 Task: Research Airbnb accommodation in SereflikoÃ§hisar, Turkey from 2nd December, 2023 to 5th December, 2023 for 1 adult.1  bedroom having 1 bed and 1 bathroom. Property type can be hotel. Look for 4 properties as per requirement.
Action: Mouse moved to (461, 105)
Screenshot: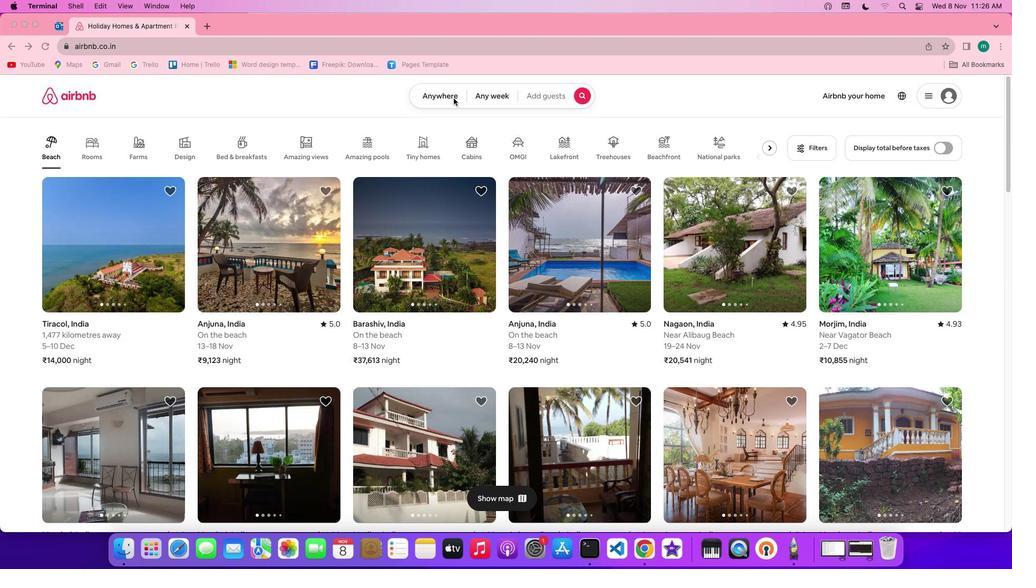 
Action: Mouse pressed left at (461, 105)
Screenshot: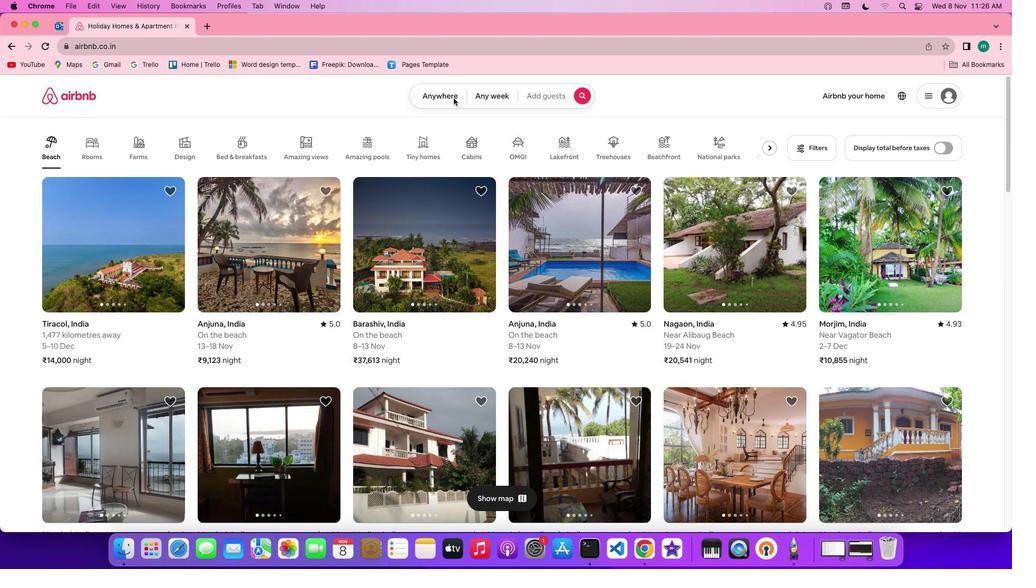 
Action: Mouse pressed left at (461, 105)
Screenshot: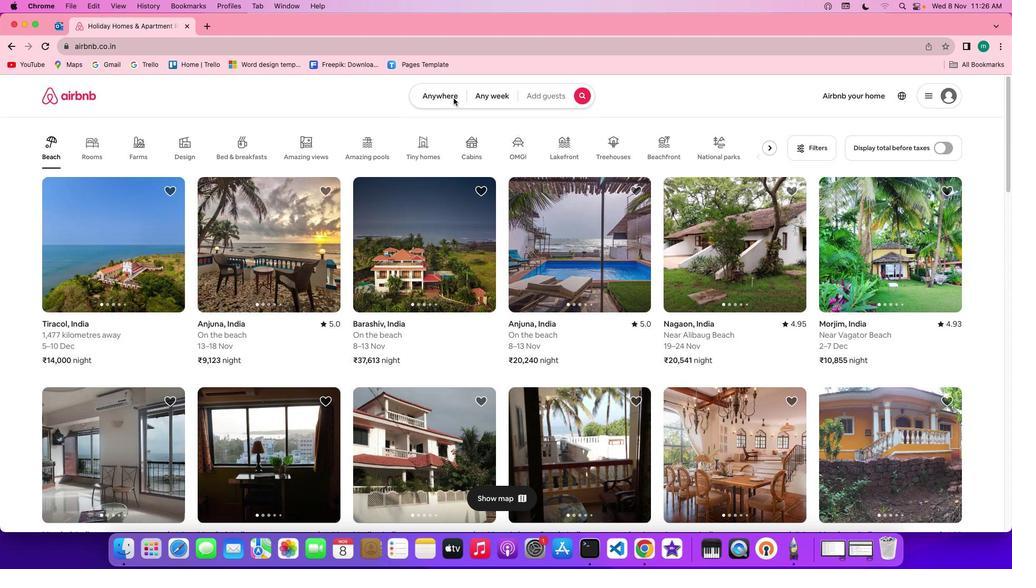 
Action: Mouse moved to (390, 148)
Screenshot: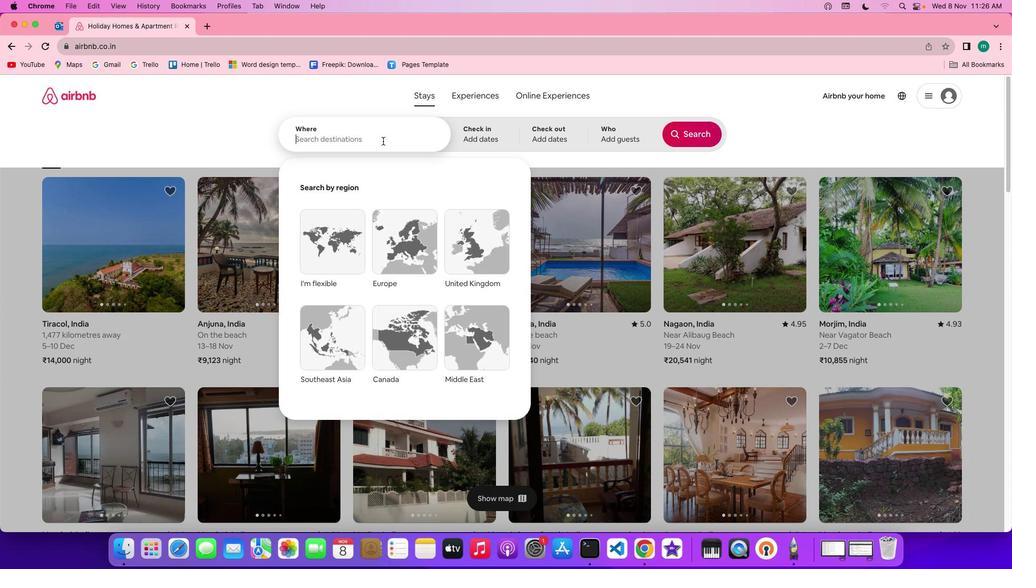 
Action: Mouse pressed left at (390, 148)
Screenshot: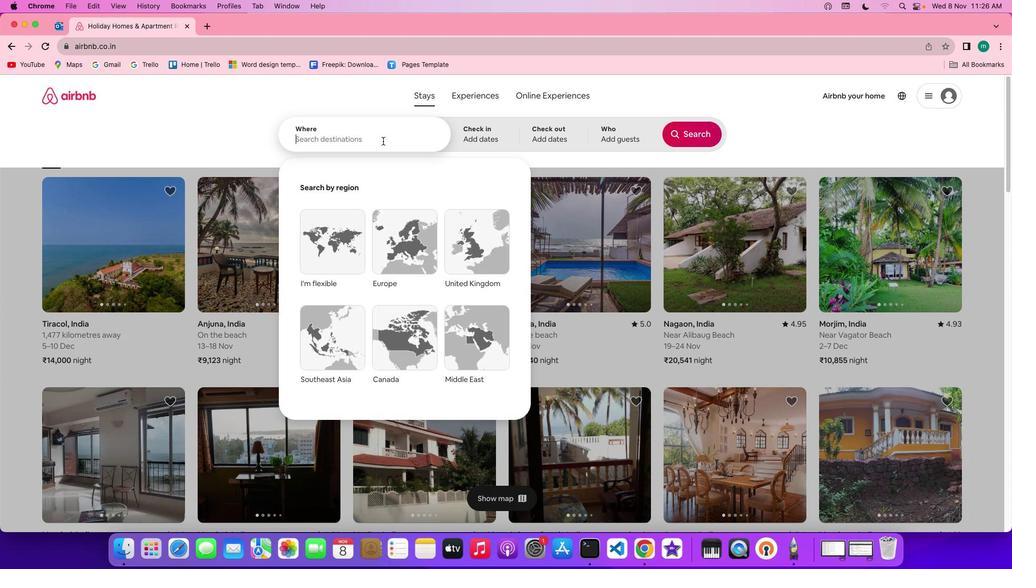 
Action: Mouse moved to (390, 148)
Screenshot: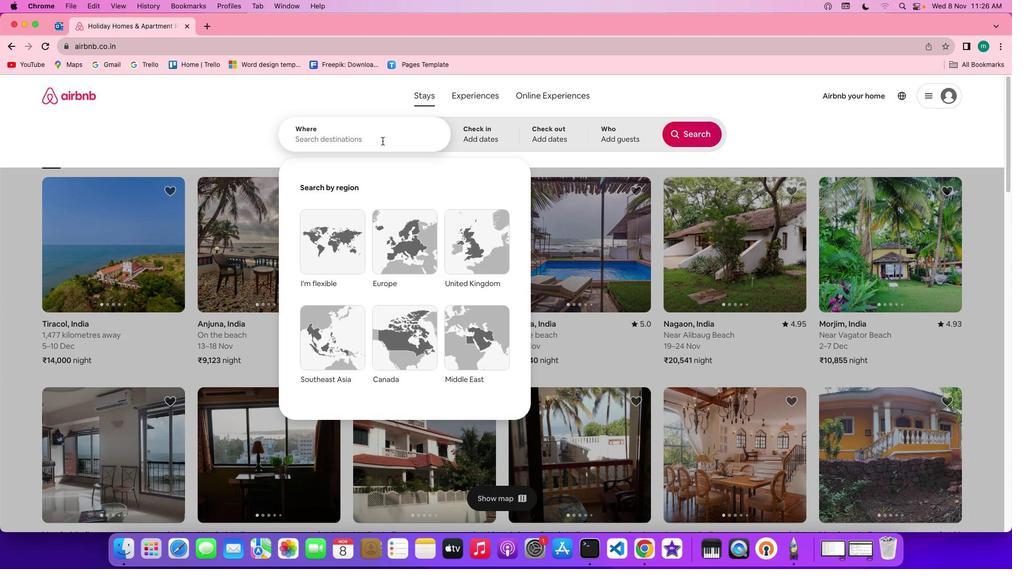 
Action: Key pressed Key.shift'S''e''r''e''f''l''i''l''k''o''c''h''i''s''a''r'','Key.spaceKey.shift'T''u''r''k''e''y'
Screenshot: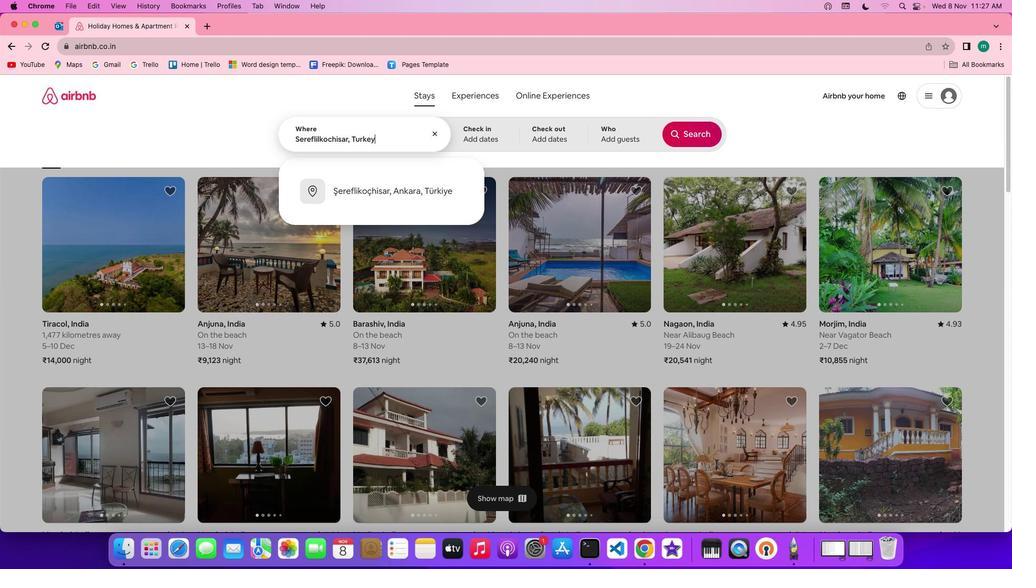 
Action: Mouse moved to (501, 141)
Screenshot: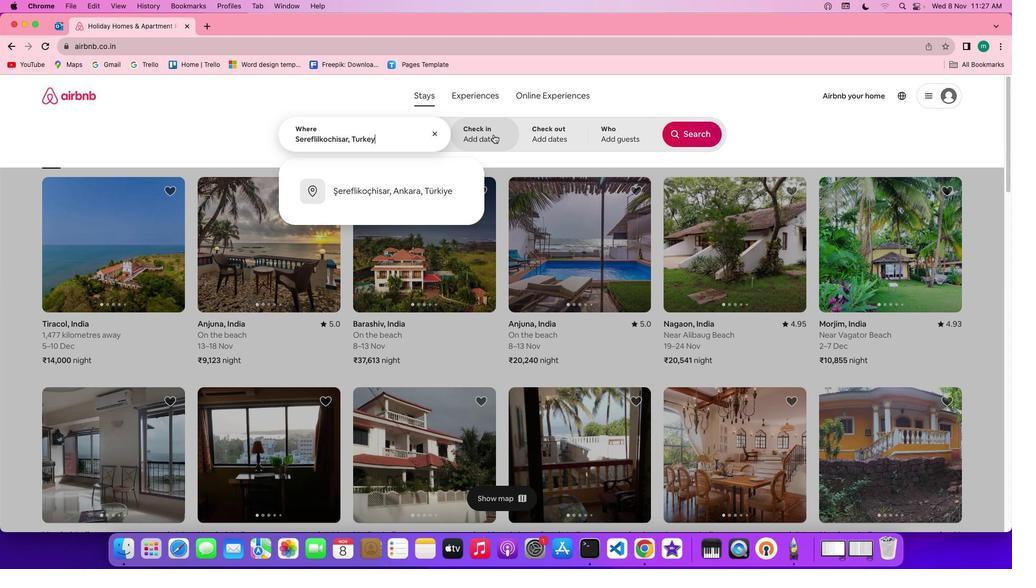 
Action: Mouse pressed left at (501, 141)
Screenshot: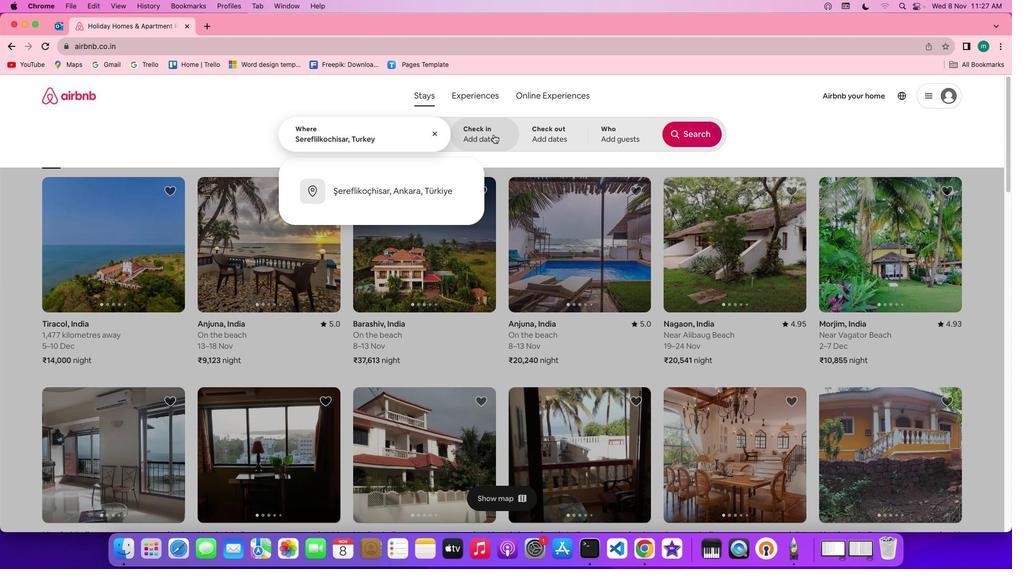 
Action: Mouse moved to (689, 272)
Screenshot: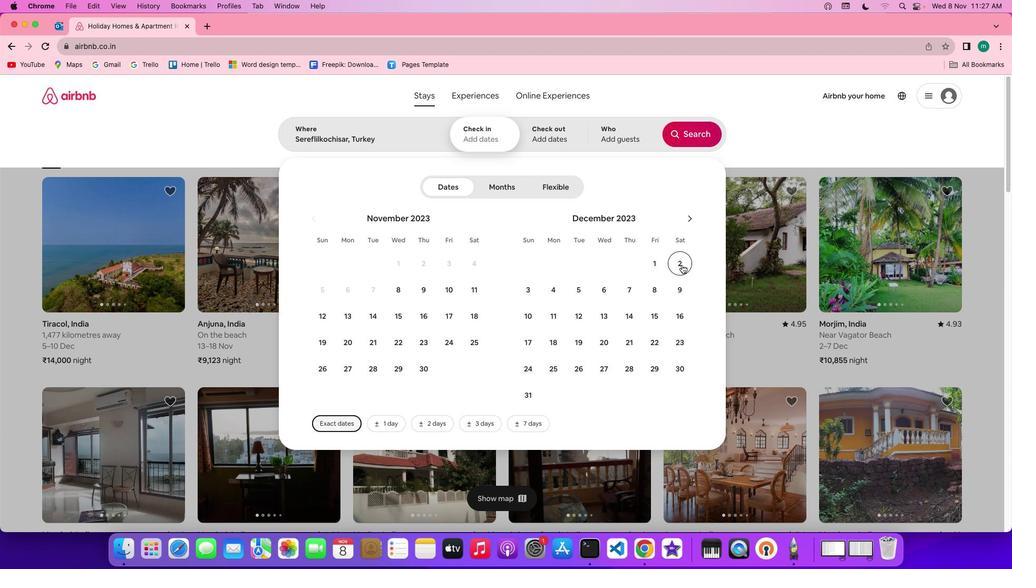 
Action: Mouse pressed left at (689, 272)
Screenshot: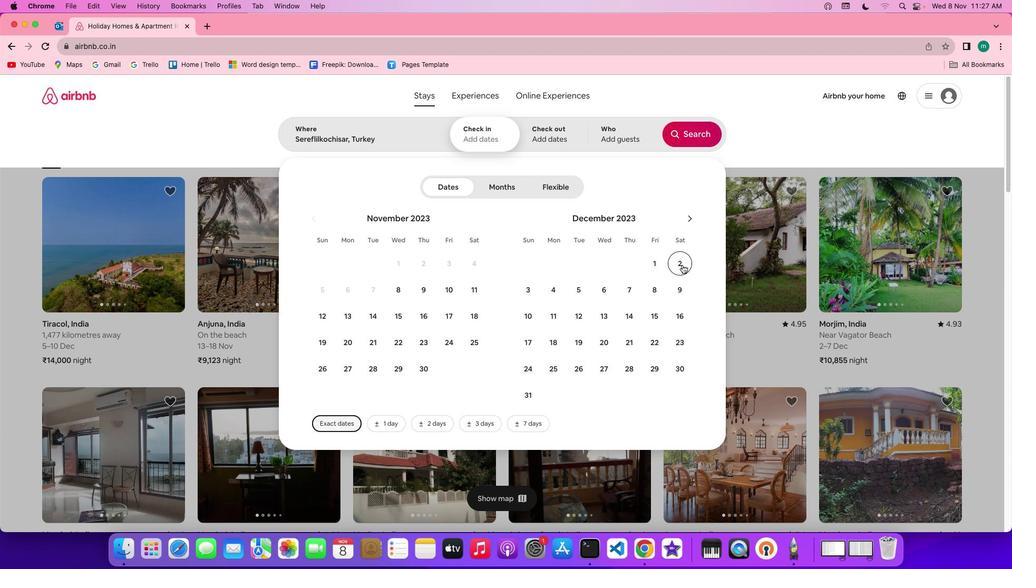 
Action: Mouse moved to (580, 301)
Screenshot: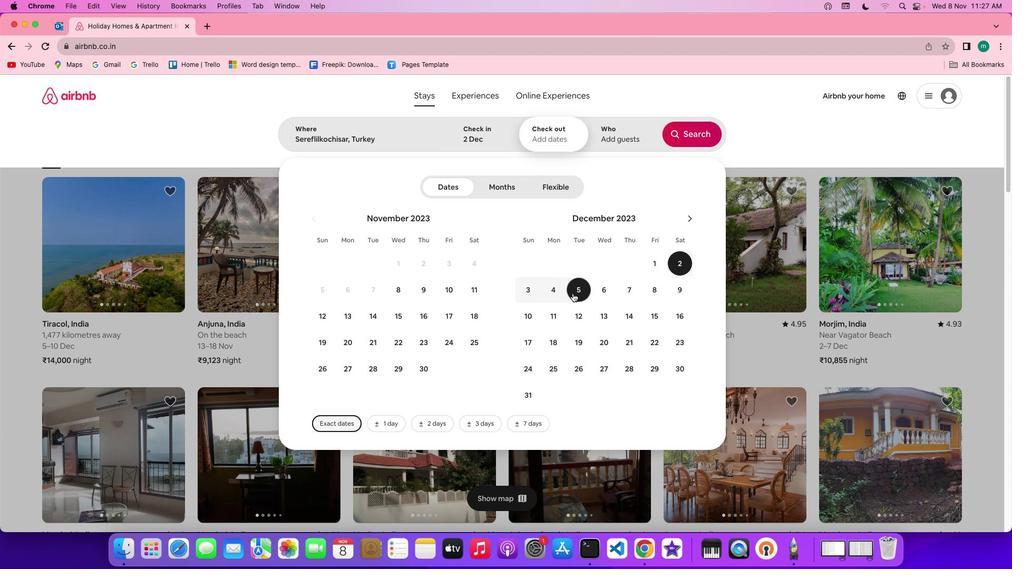 
Action: Mouse pressed left at (580, 301)
Screenshot: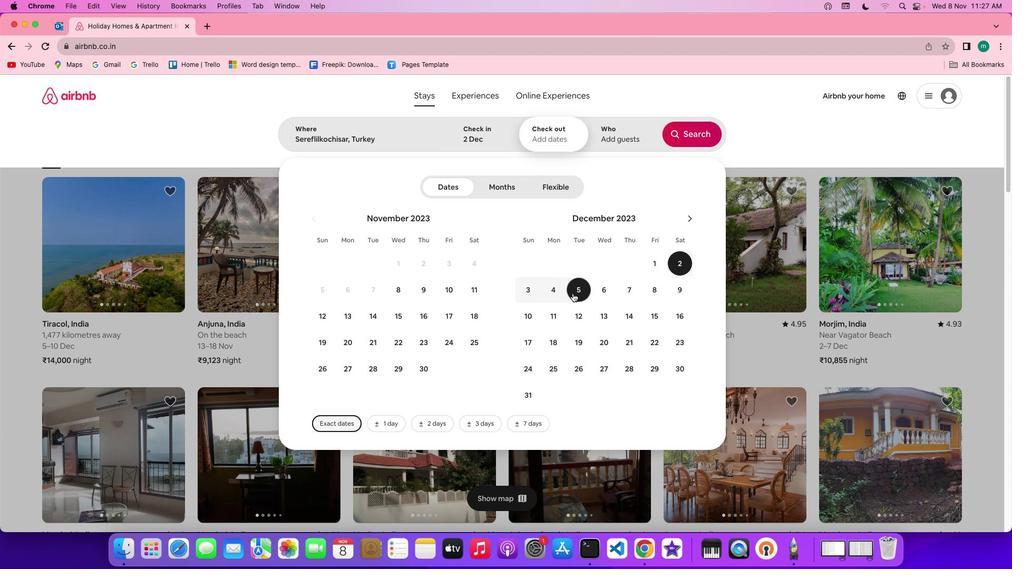 
Action: Mouse moved to (633, 146)
Screenshot: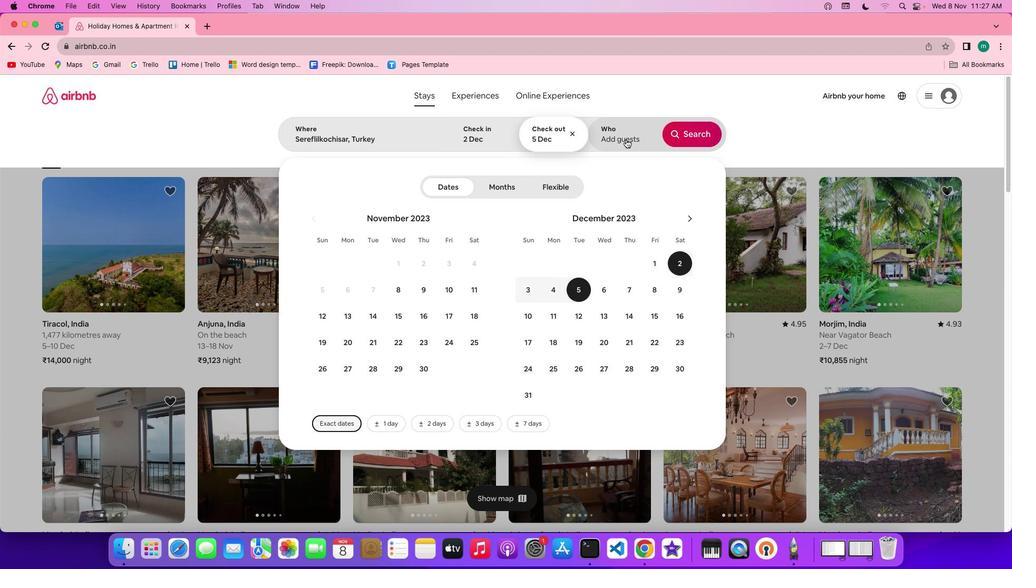 
Action: Mouse pressed left at (633, 146)
Screenshot: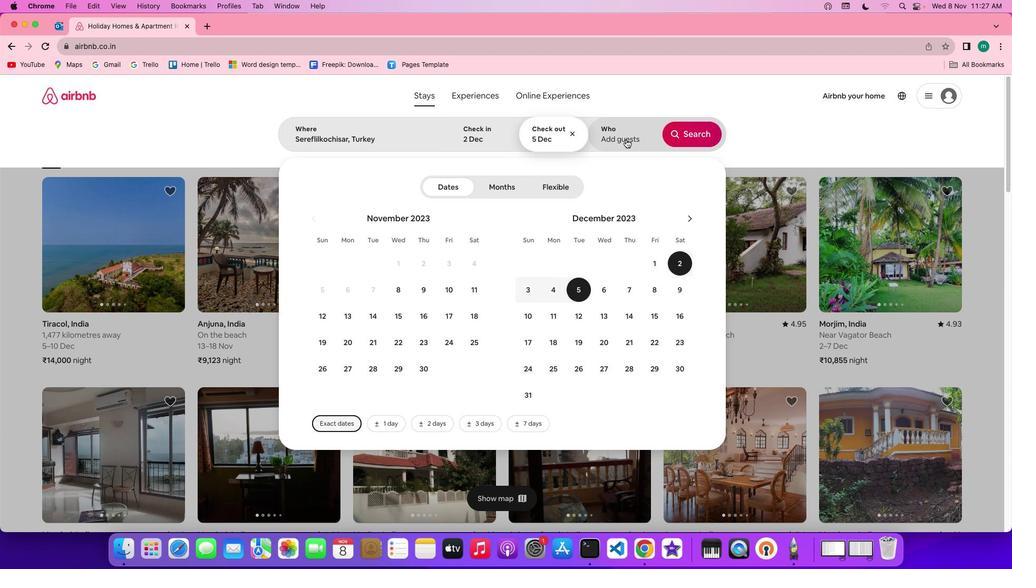 
Action: Mouse moved to (705, 196)
Screenshot: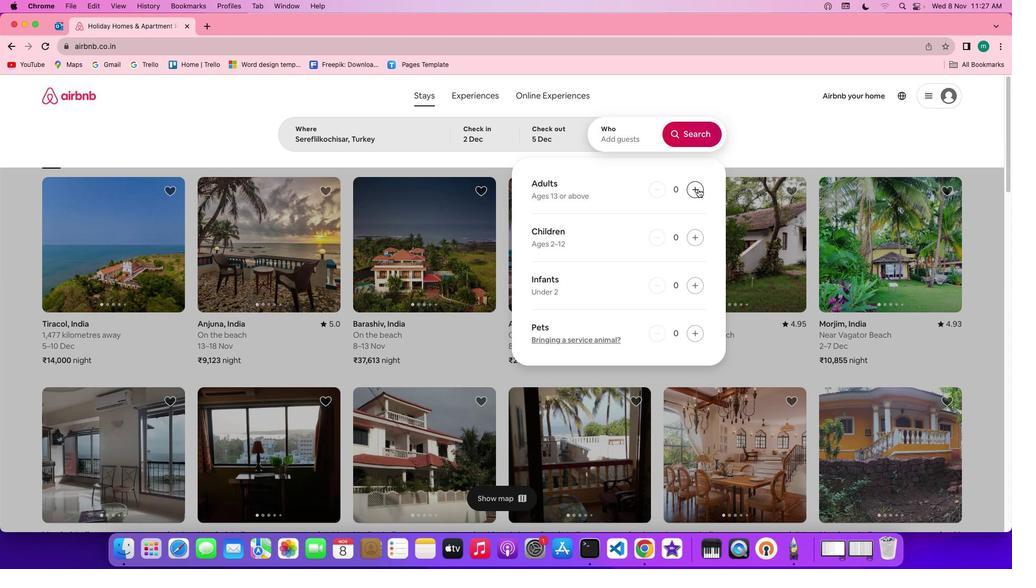 
Action: Mouse pressed left at (705, 196)
Screenshot: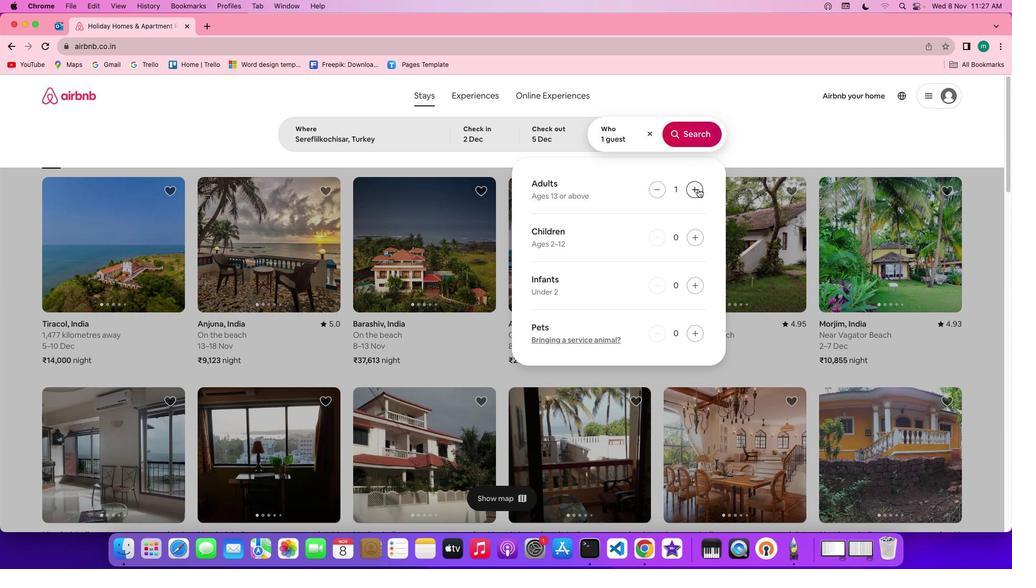 
Action: Mouse moved to (694, 128)
Screenshot: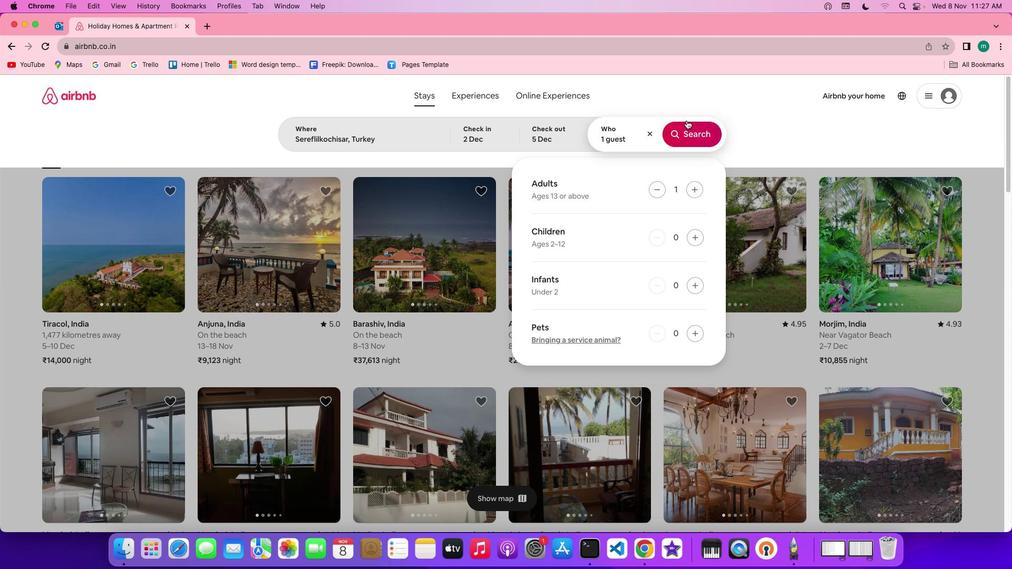 
Action: Mouse pressed left at (694, 128)
Screenshot: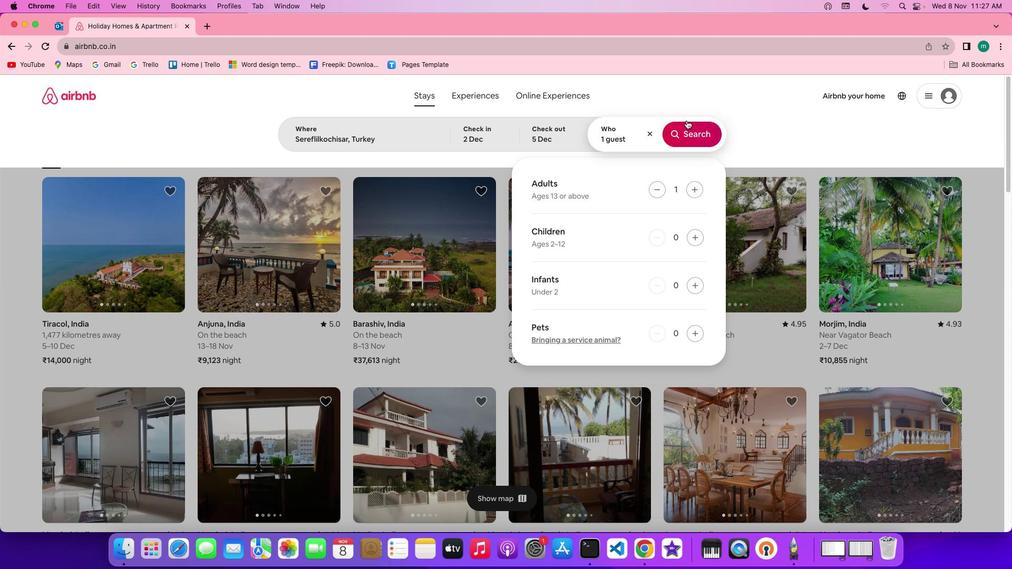 
Action: Mouse moved to (695, 136)
Screenshot: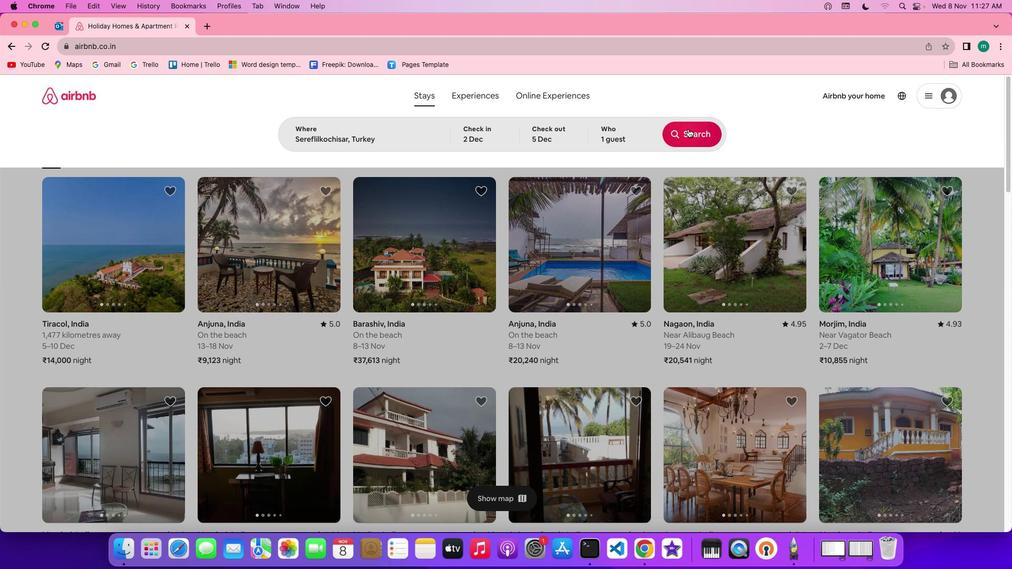 
Action: Mouse pressed left at (695, 136)
Screenshot: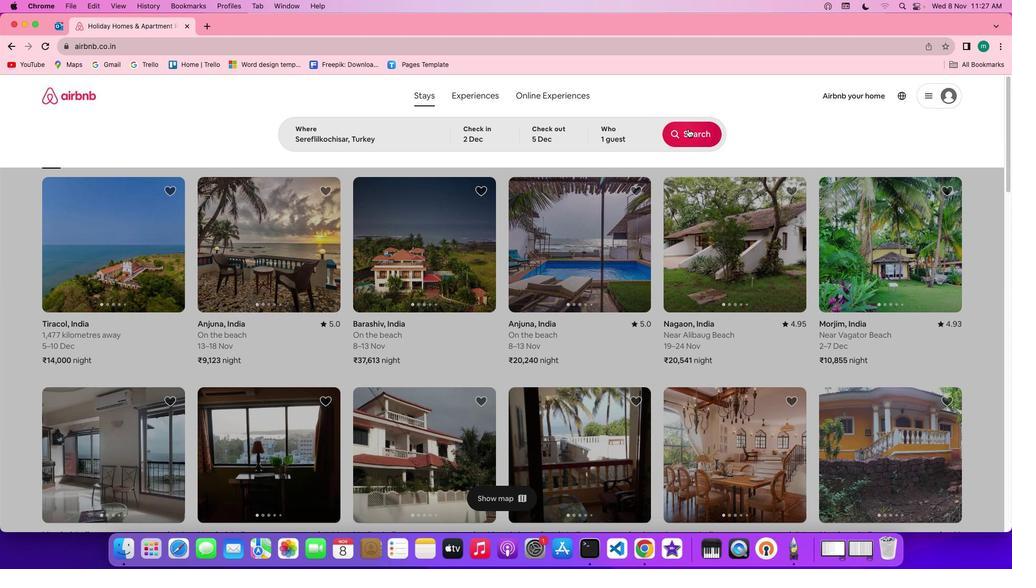 
Action: Mouse moved to (845, 141)
Screenshot: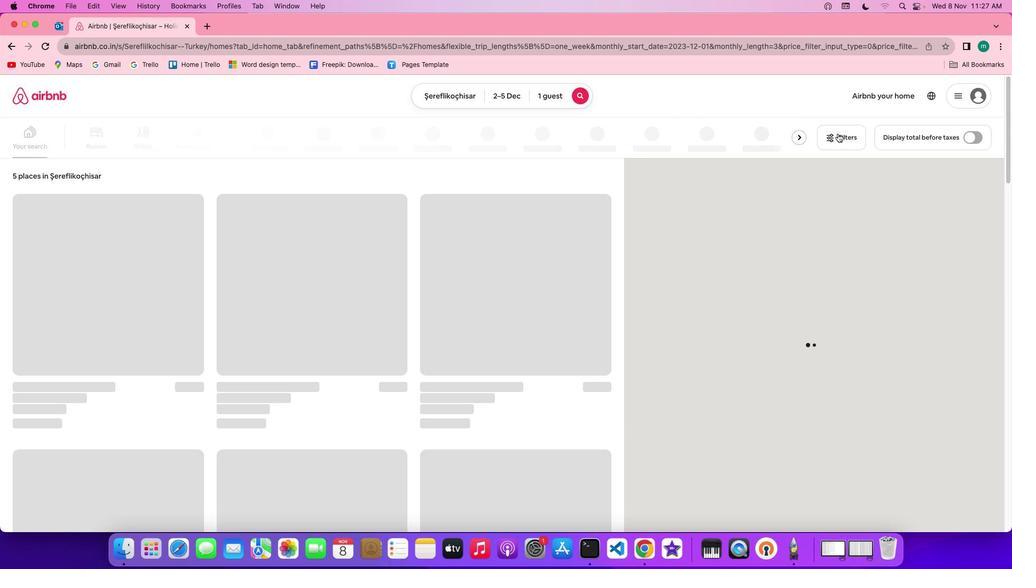 
Action: Mouse pressed left at (845, 141)
Screenshot: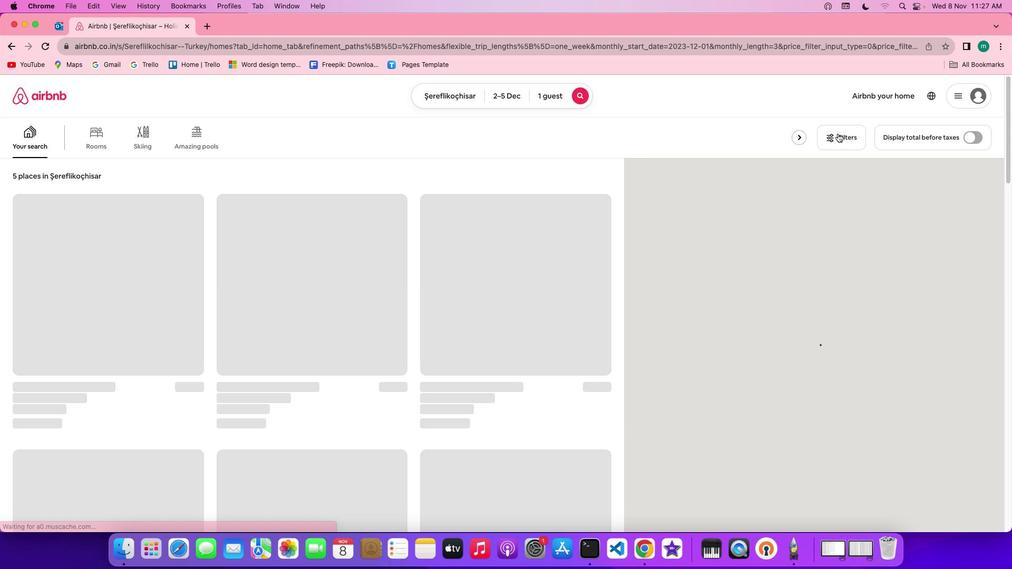 
Action: Mouse moved to (521, 302)
Screenshot: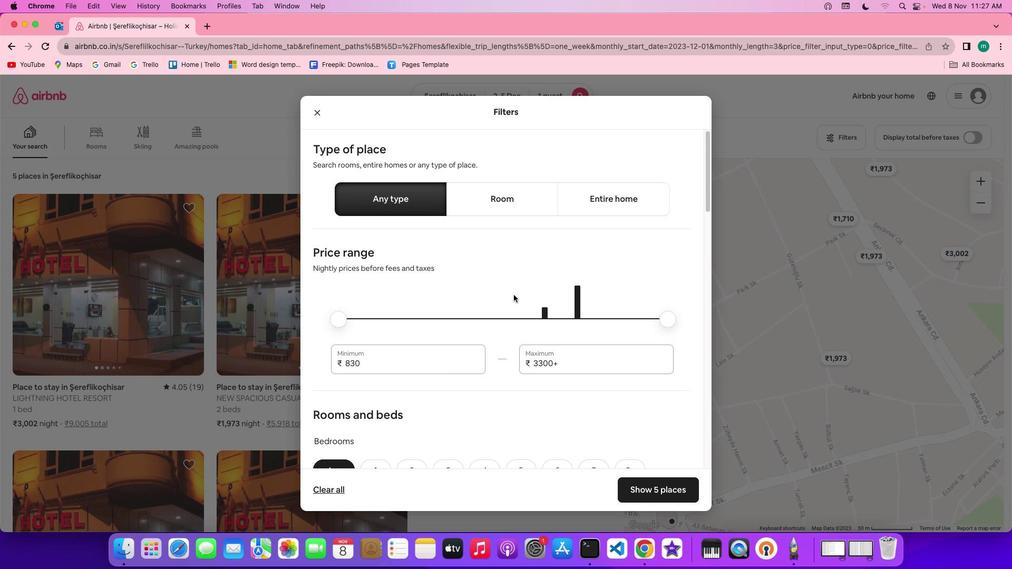 
Action: Mouse scrolled (521, 302) with delta (7, 6)
Screenshot: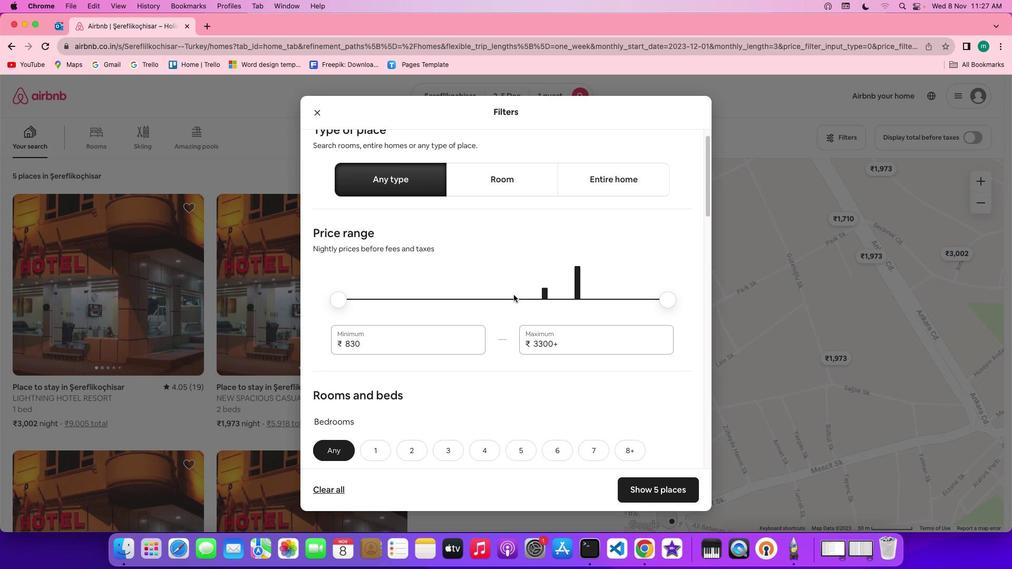 
Action: Mouse scrolled (521, 302) with delta (7, 6)
Screenshot: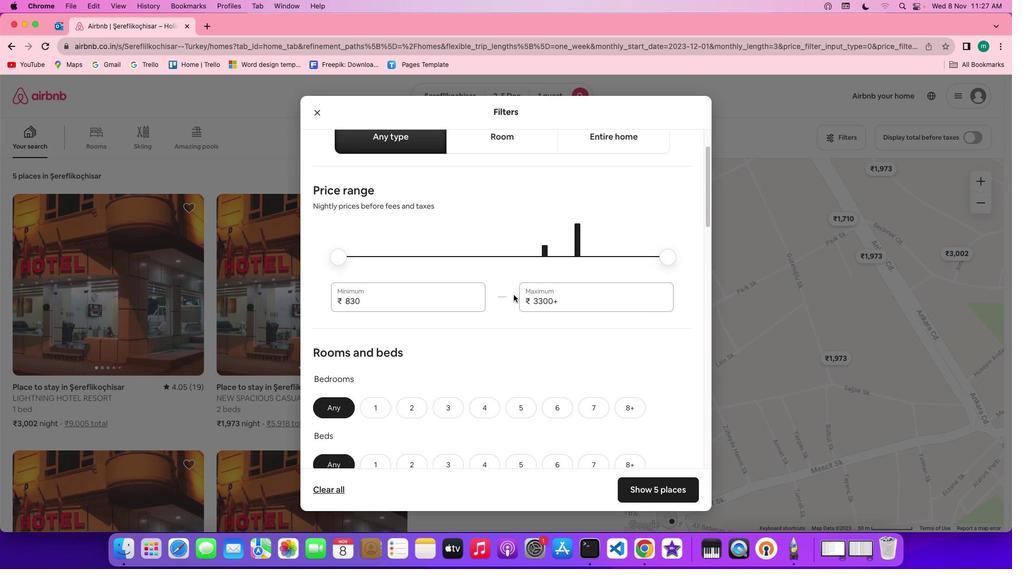
Action: Mouse scrolled (521, 302) with delta (7, 5)
Screenshot: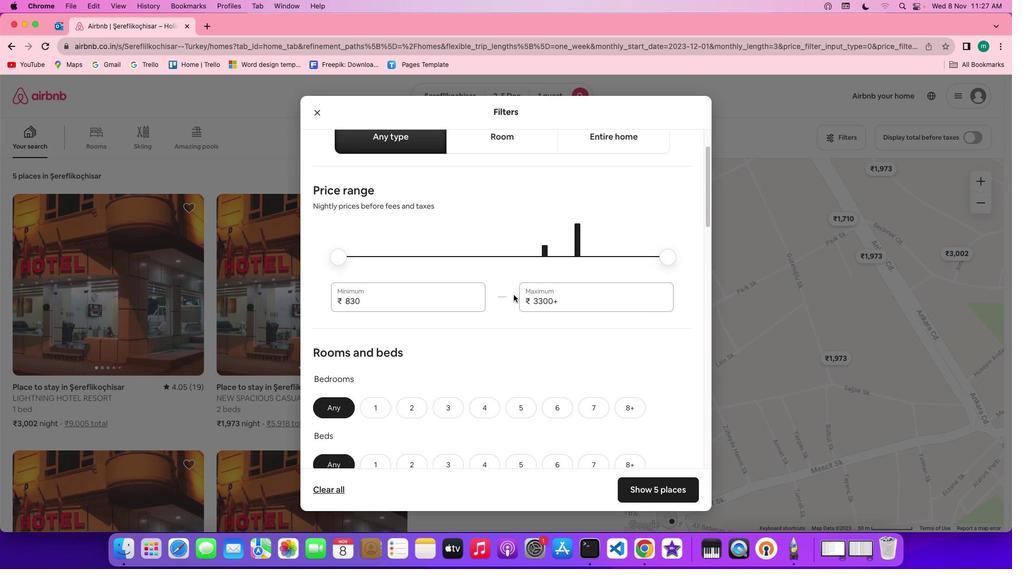 
Action: Mouse scrolled (521, 302) with delta (7, 5)
Screenshot: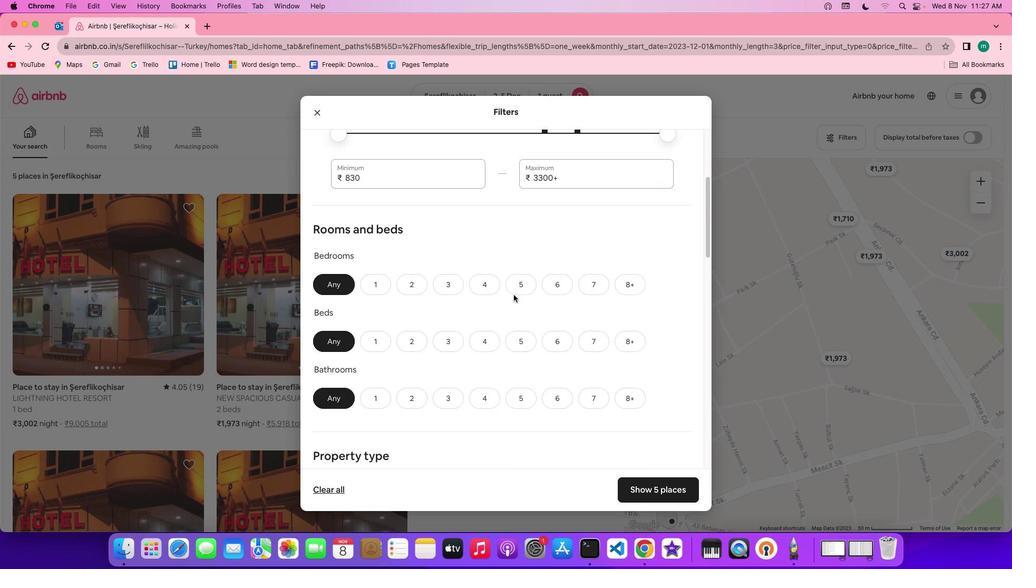 
Action: Mouse scrolled (521, 302) with delta (7, 5)
Screenshot: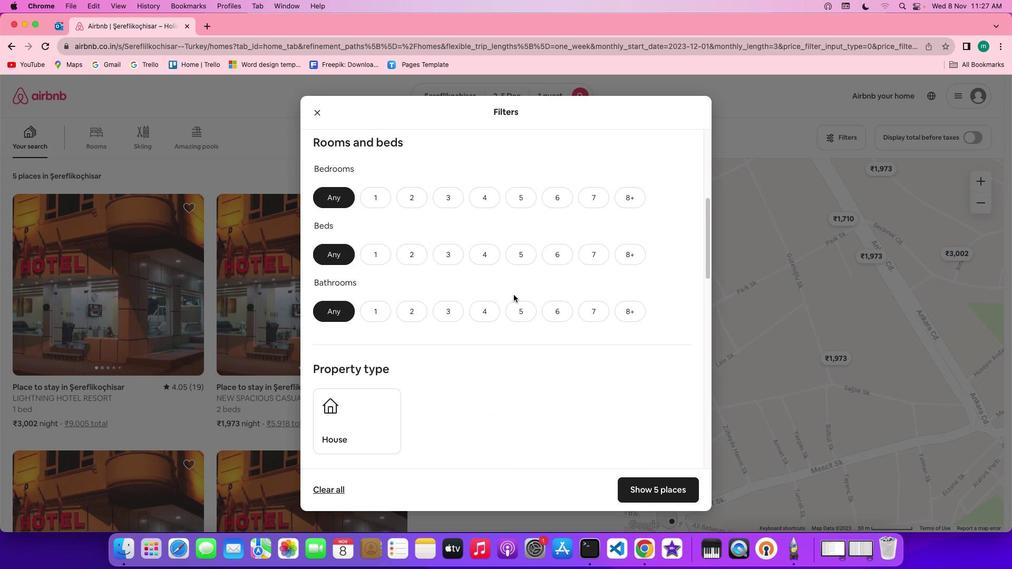
Action: Mouse moved to (389, 197)
Screenshot: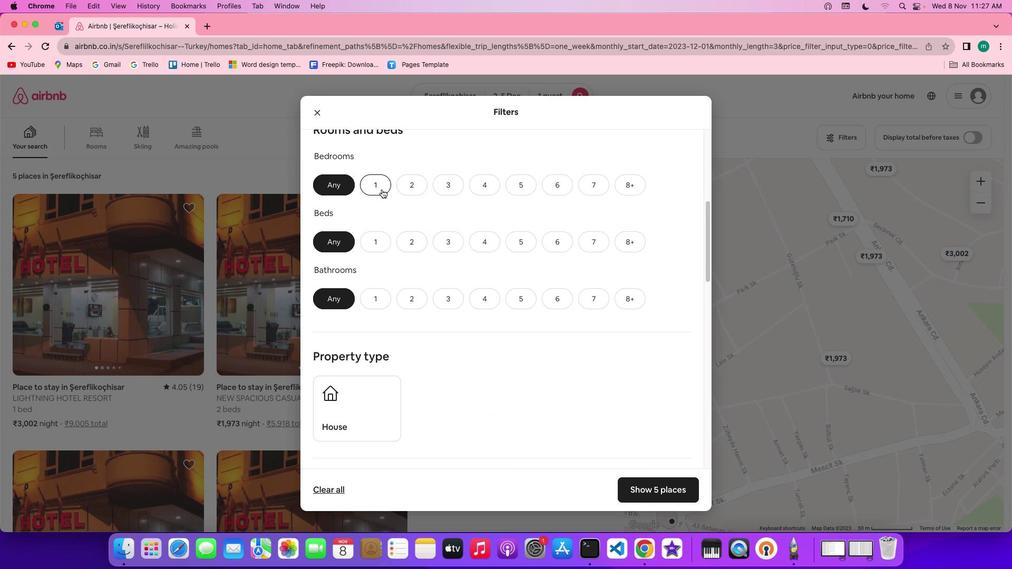 
Action: Mouse pressed left at (389, 197)
Screenshot: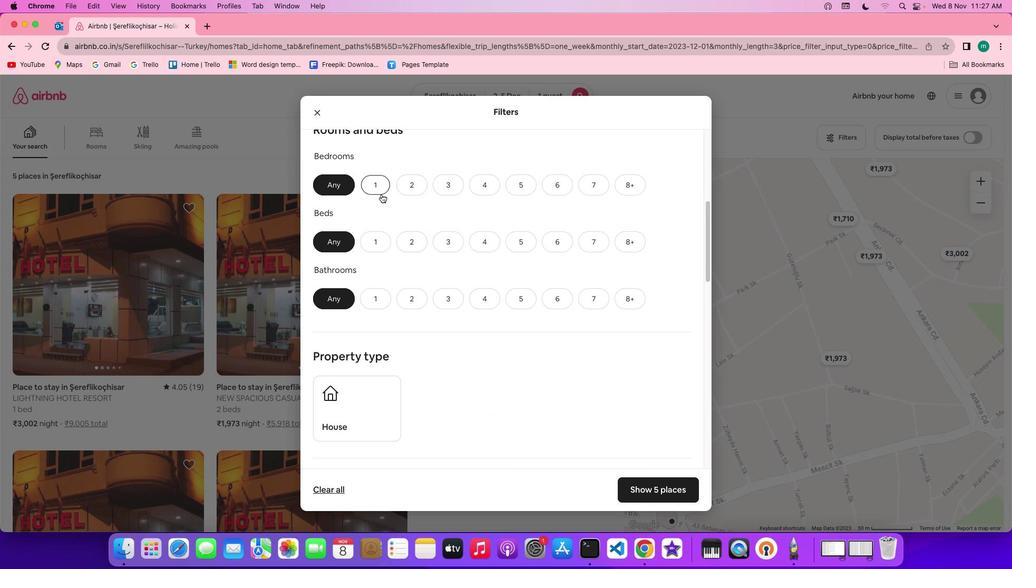 
Action: Mouse moved to (378, 261)
Screenshot: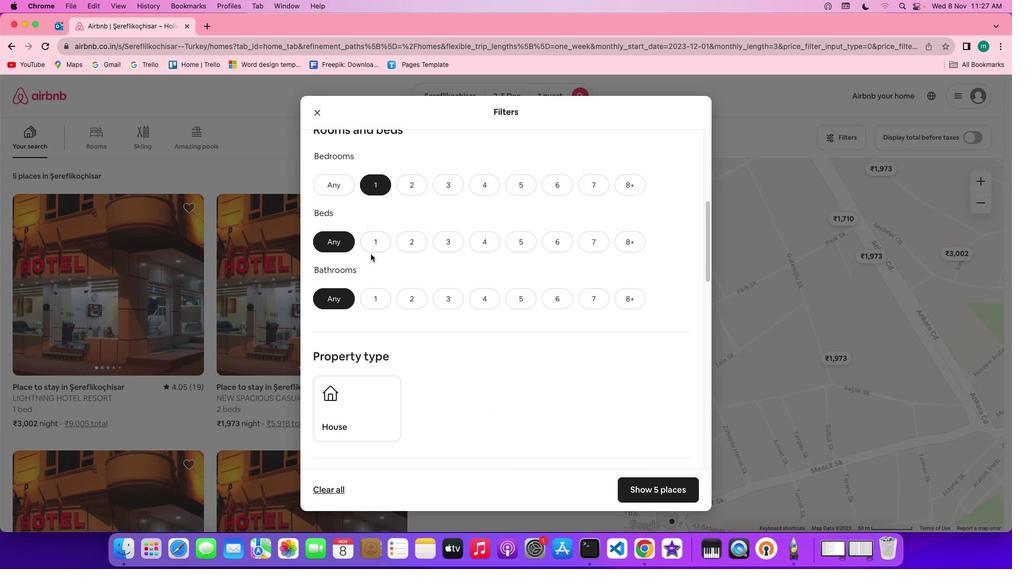 
Action: Mouse pressed left at (378, 261)
Screenshot: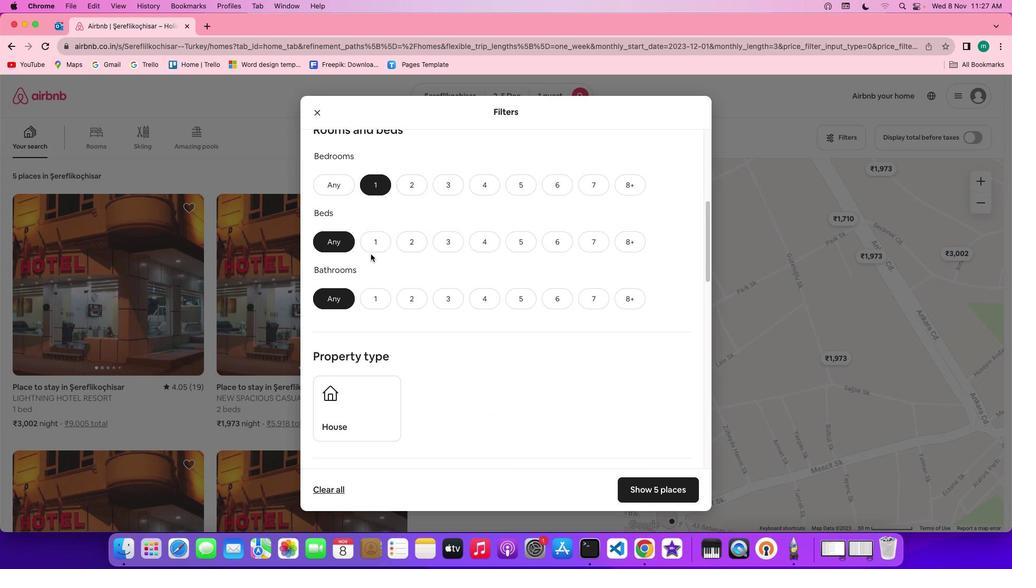 
Action: Mouse moved to (383, 253)
Screenshot: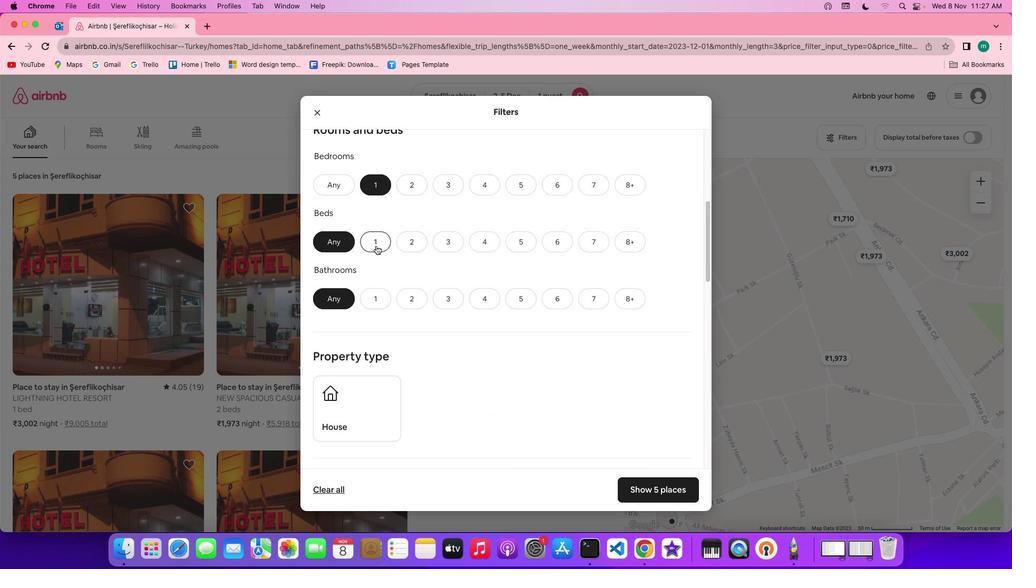 
Action: Mouse pressed left at (383, 253)
Screenshot: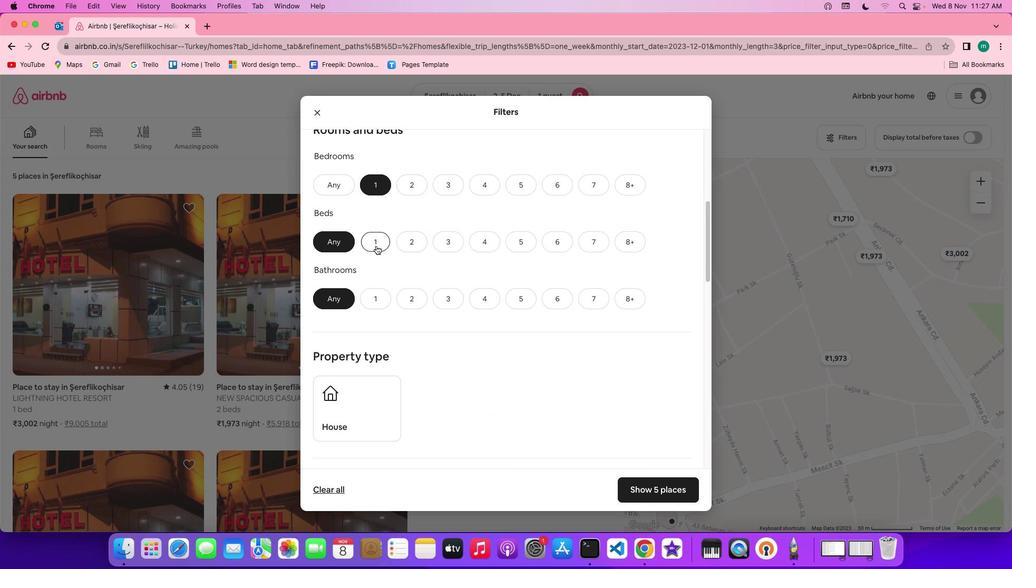 
Action: Mouse moved to (386, 309)
Screenshot: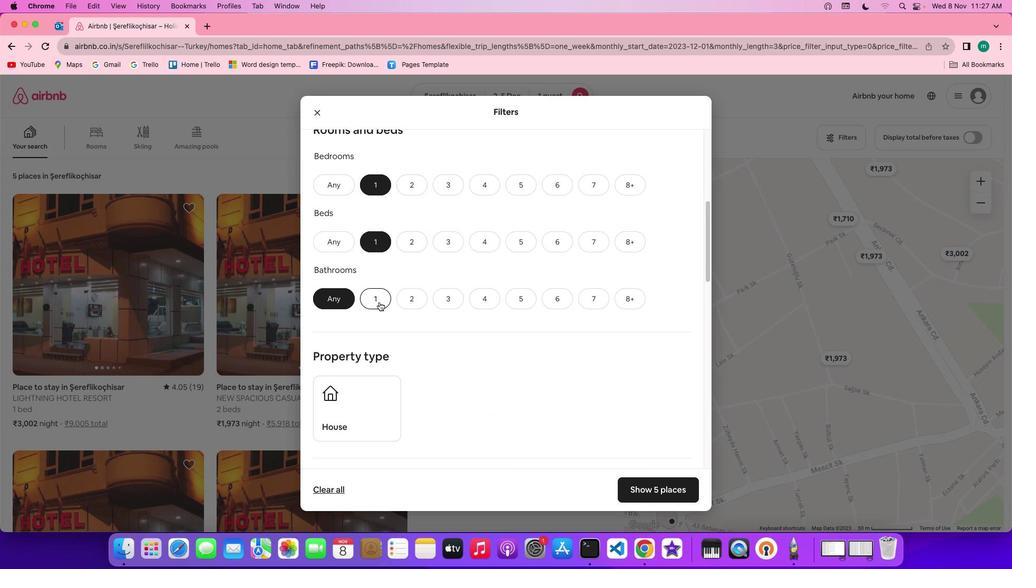 
Action: Mouse pressed left at (386, 309)
Screenshot: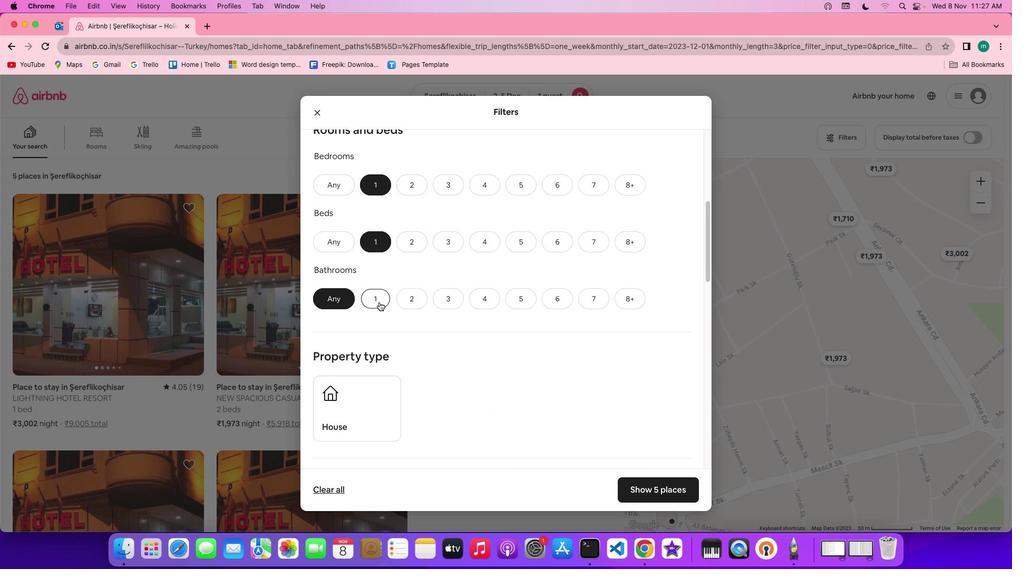 
Action: Mouse moved to (491, 314)
Screenshot: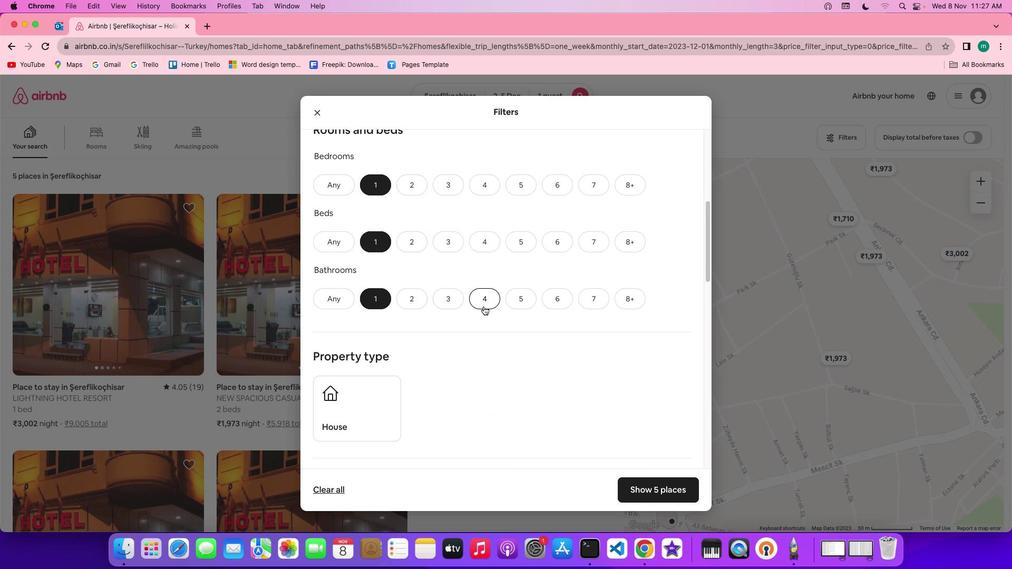 
Action: Mouse scrolled (491, 314) with delta (7, 6)
Screenshot: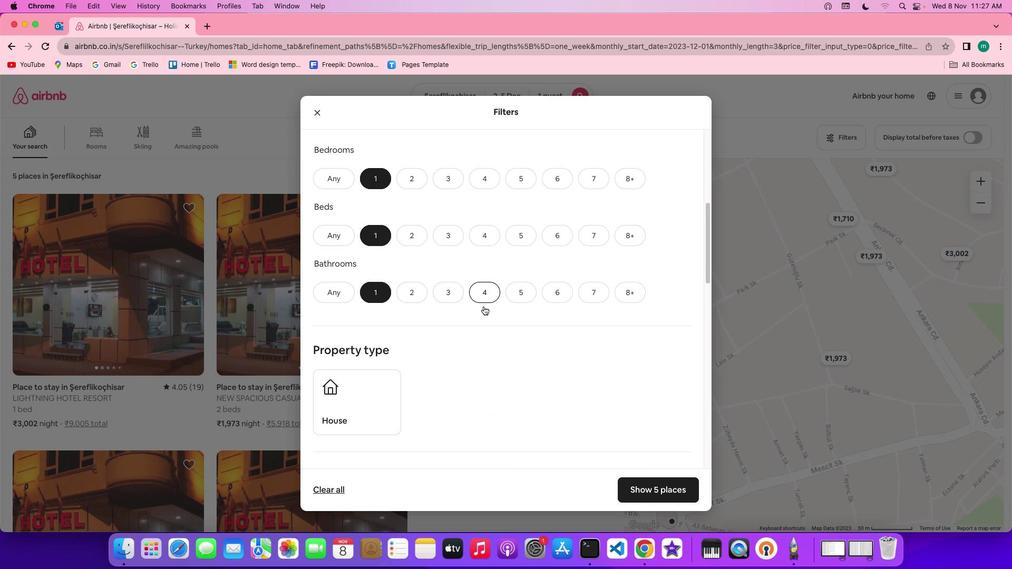 
Action: Mouse scrolled (491, 314) with delta (7, 6)
Screenshot: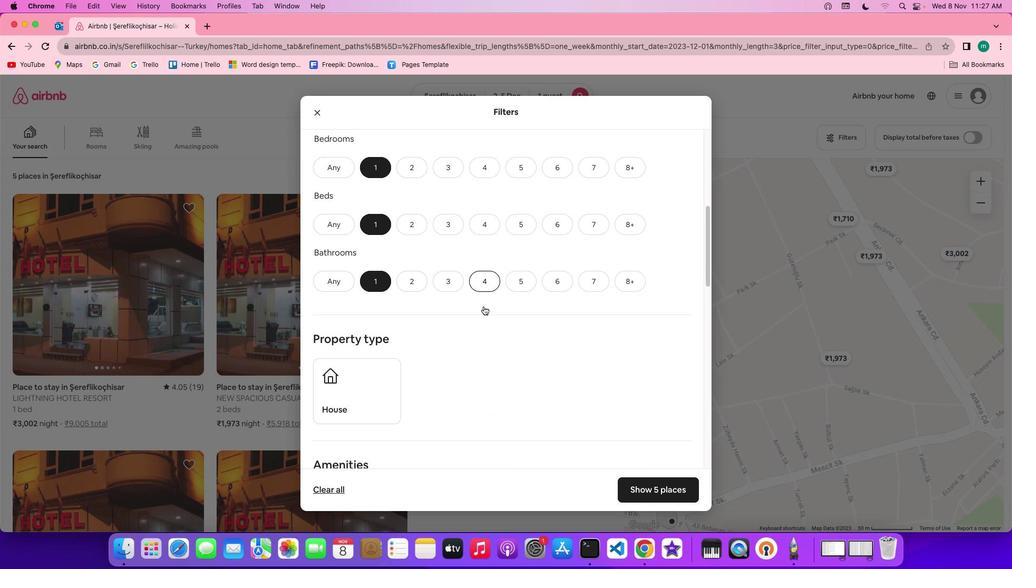 
Action: Mouse scrolled (491, 314) with delta (7, 6)
Screenshot: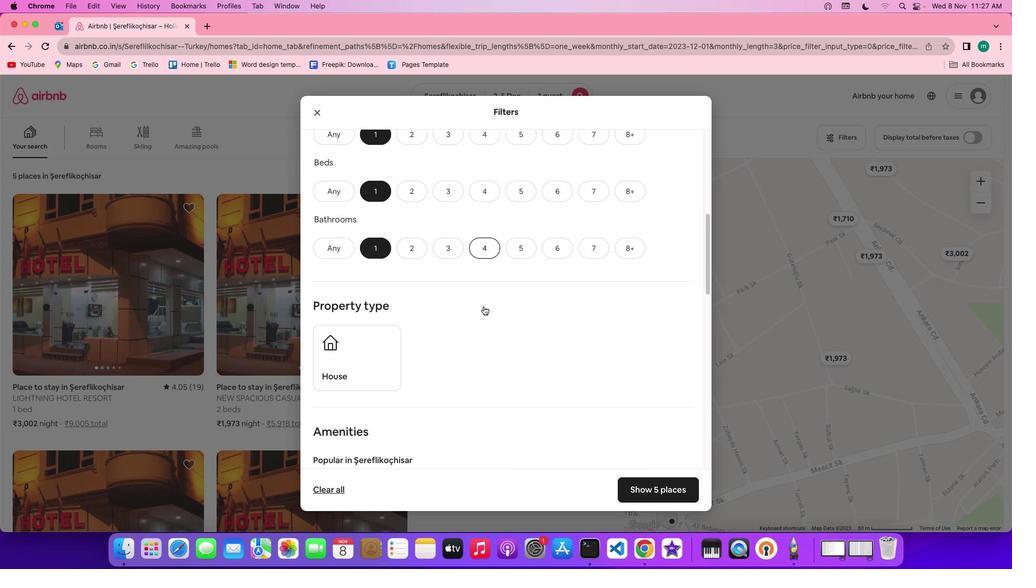 
Action: Mouse scrolled (491, 314) with delta (7, 6)
Screenshot: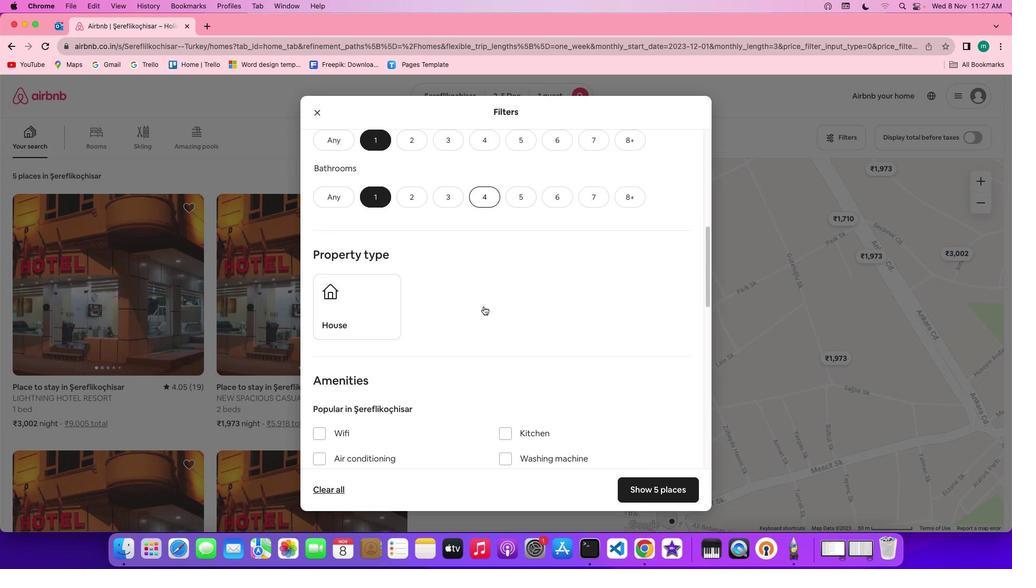 
Action: Mouse scrolled (491, 314) with delta (7, 6)
Screenshot: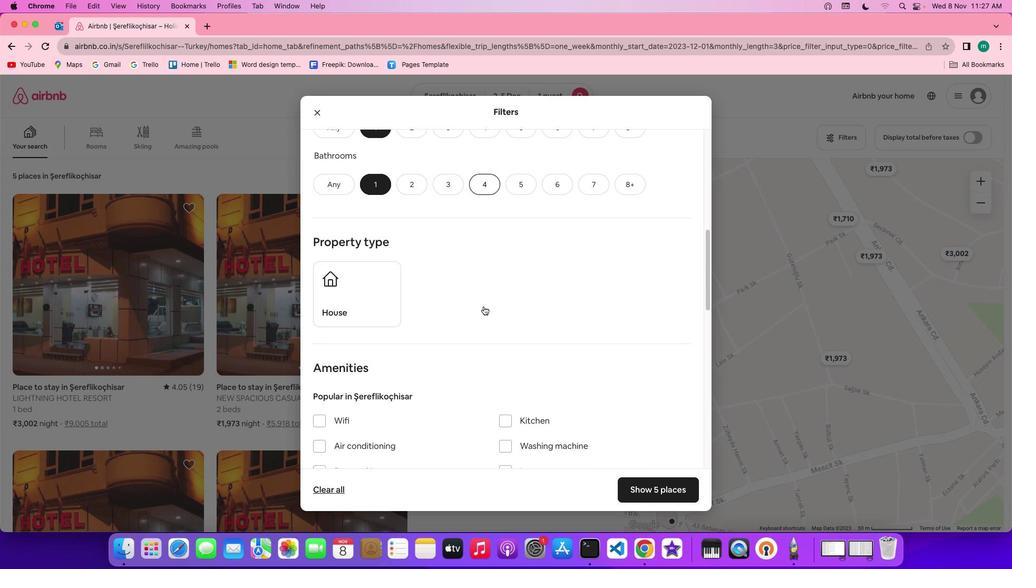 
Action: Mouse scrolled (491, 314) with delta (7, 6)
Screenshot: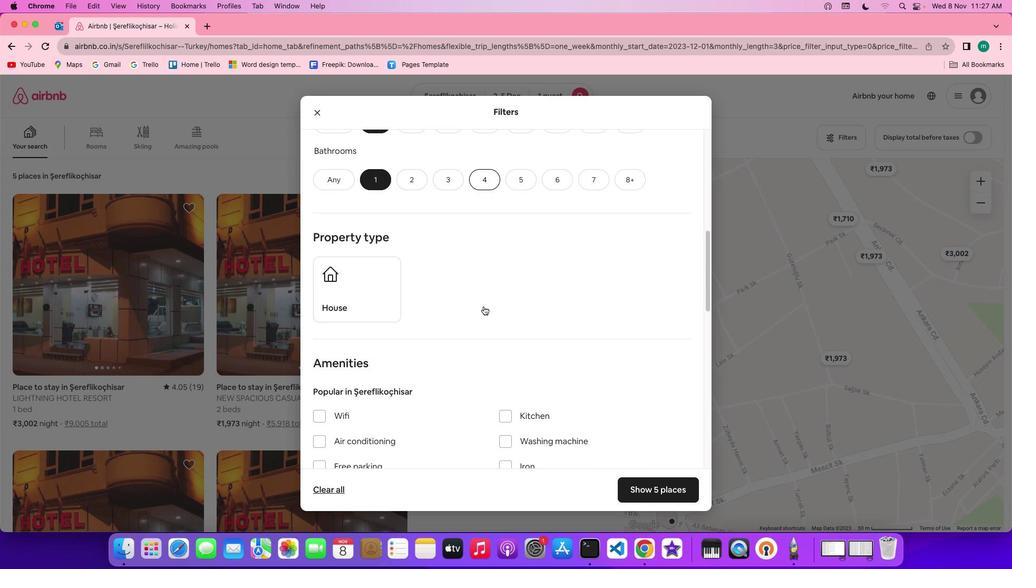 
Action: Mouse scrolled (491, 314) with delta (7, 6)
Screenshot: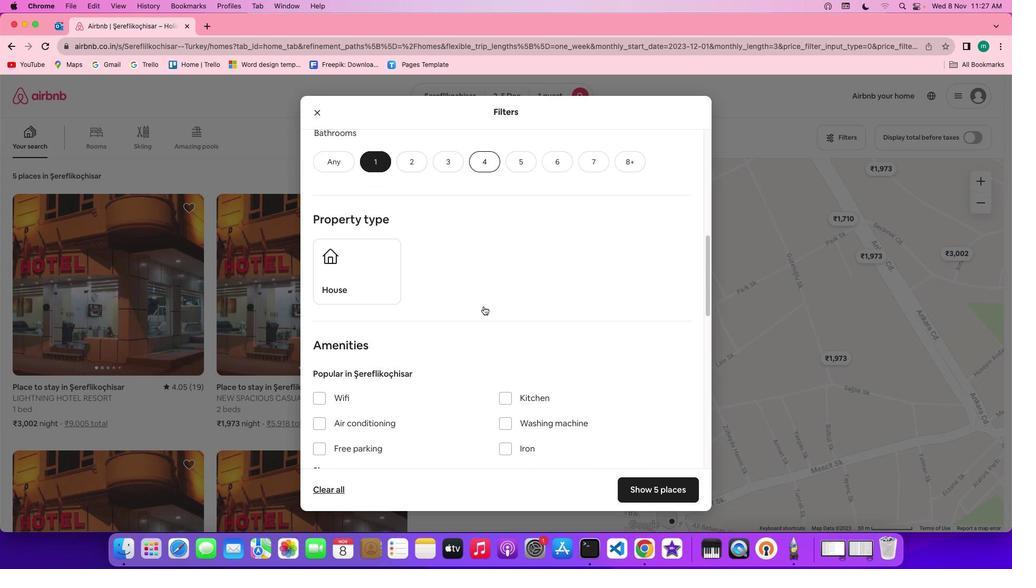 
Action: Mouse scrolled (491, 314) with delta (7, 6)
Screenshot: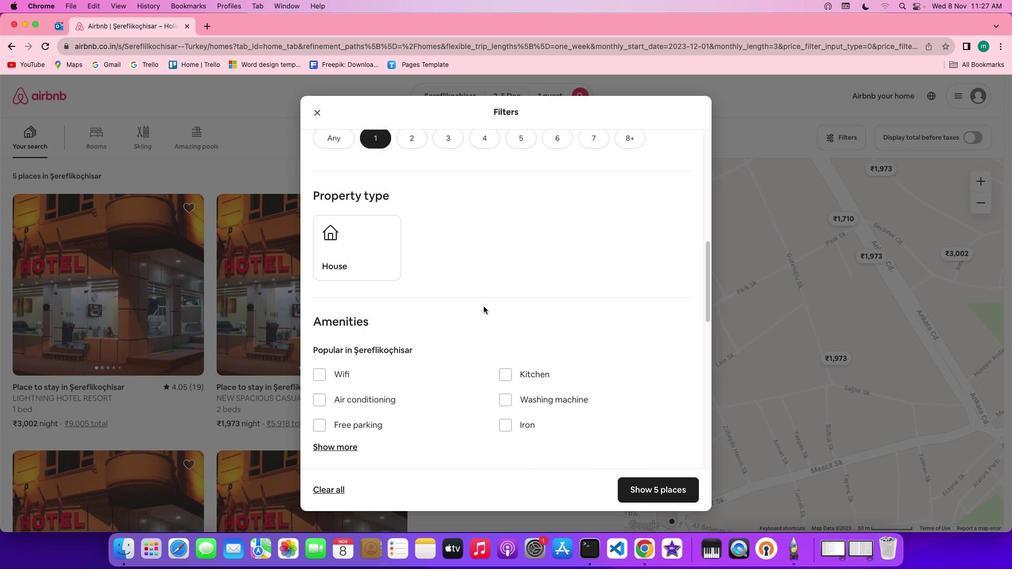 
Action: Mouse scrolled (491, 314) with delta (7, 6)
Screenshot: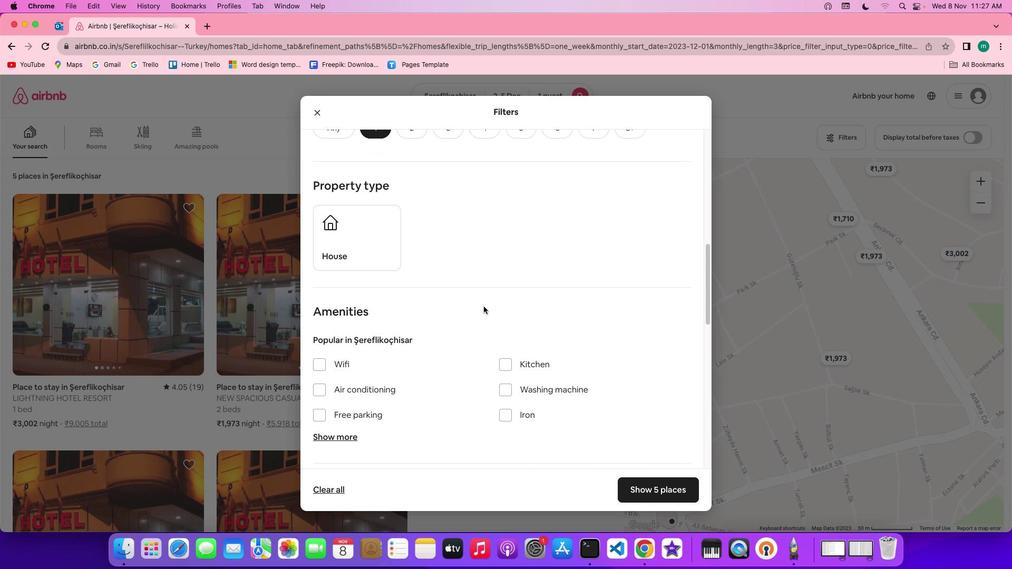 
Action: Mouse scrolled (491, 314) with delta (7, 6)
Screenshot: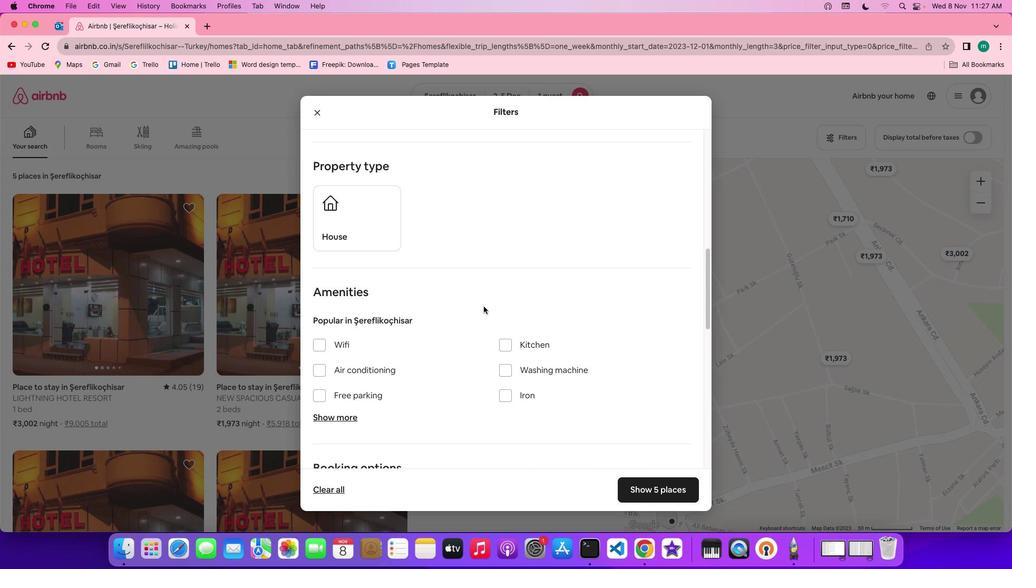 
Action: Mouse moved to (494, 309)
Screenshot: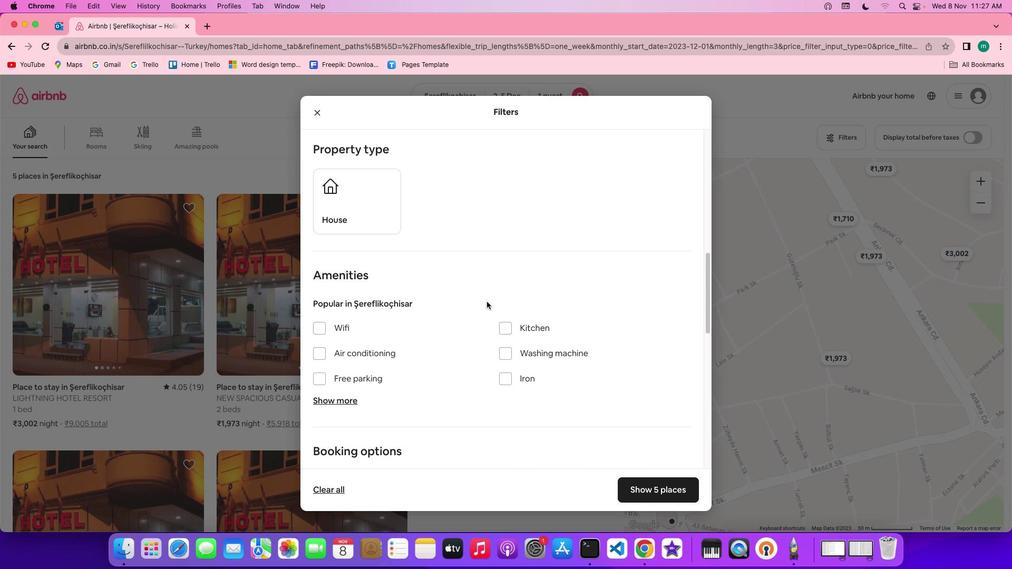 
Action: Mouse scrolled (494, 309) with delta (7, 6)
Screenshot: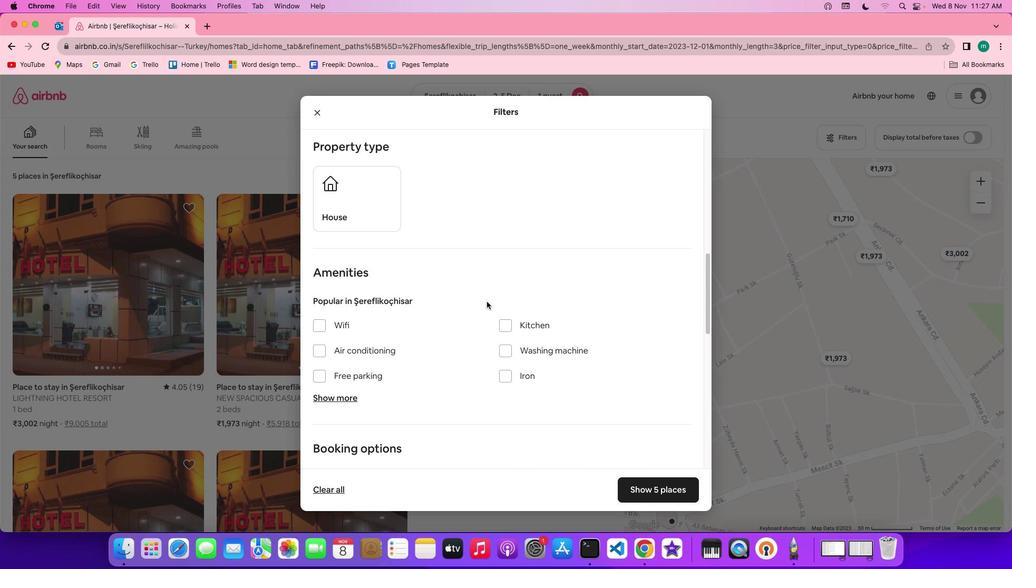 
Action: Mouse scrolled (494, 309) with delta (7, 6)
Screenshot: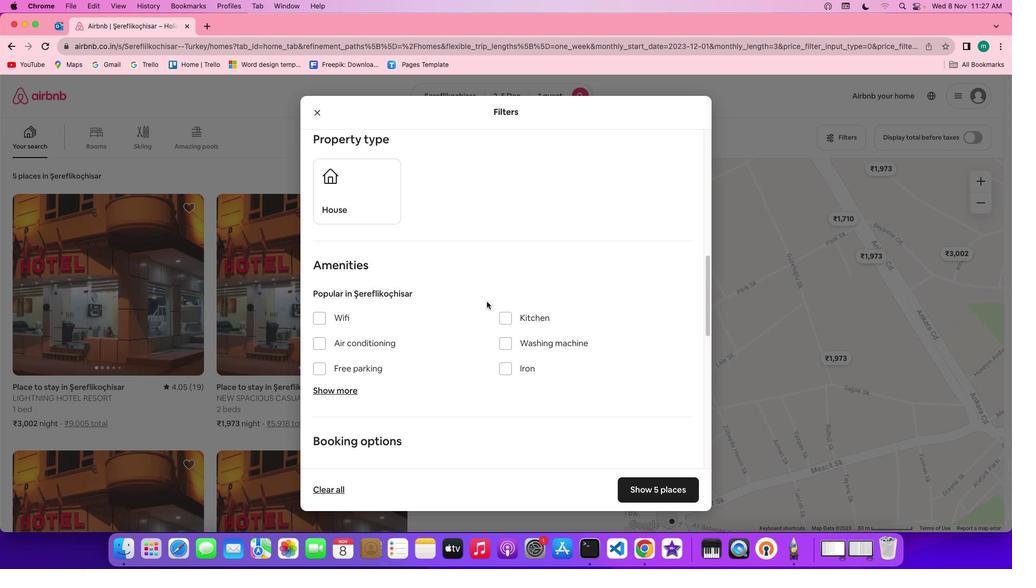 
Action: Mouse scrolled (494, 309) with delta (7, 6)
Screenshot: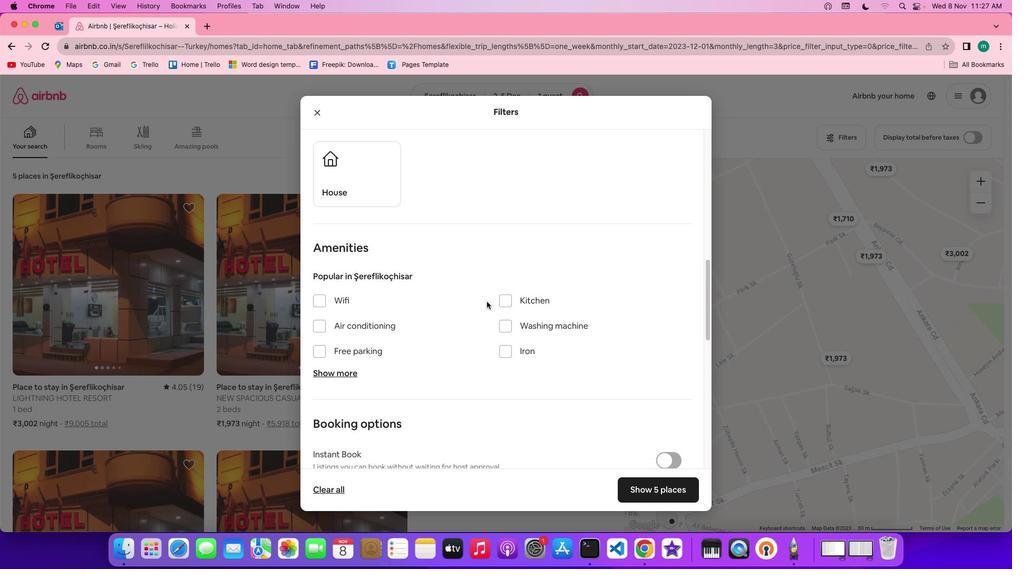 
Action: Mouse moved to (570, 350)
Screenshot: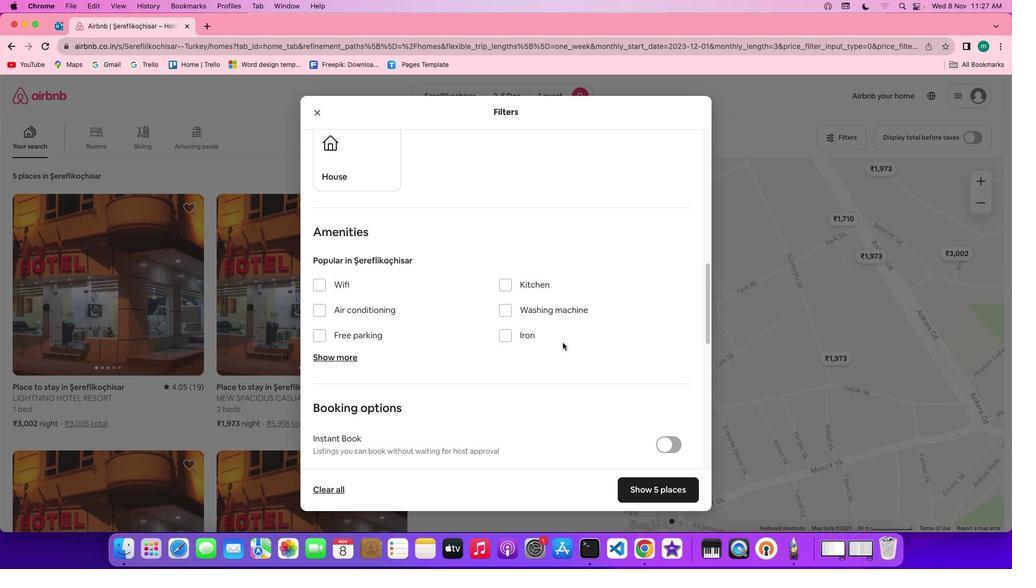 
Action: Mouse scrolled (570, 350) with delta (7, 6)
Screenshot: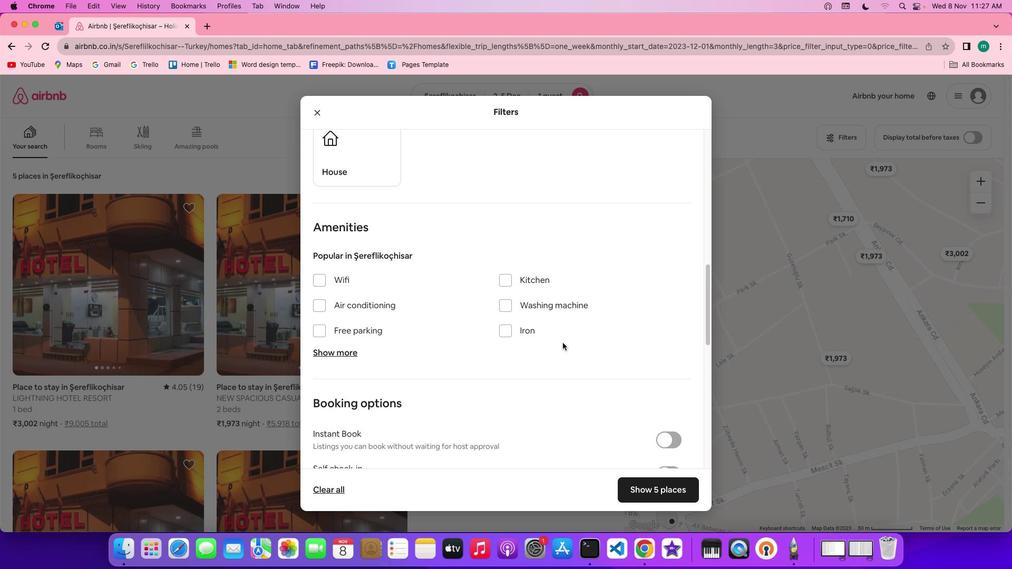 
Action: Mouse scrolled (570, 350) with delta (7, 6)
Screenshot: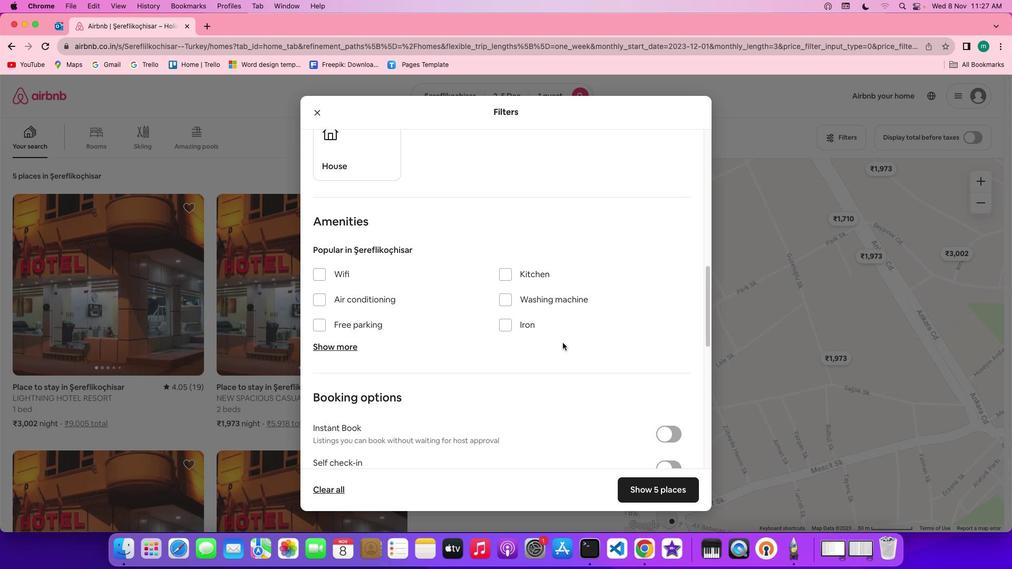 
Action: Mouse scrolled (570, 350) with delta (7, 6)
Screenshot: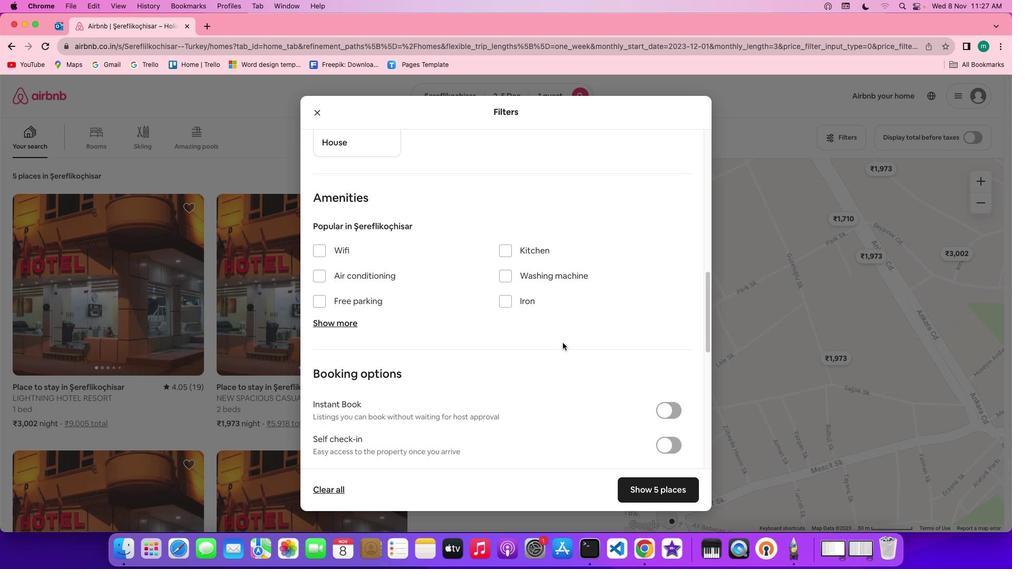 
Action: Mouse scrolled (570, 350) with delta (7, 6)
Screenshot: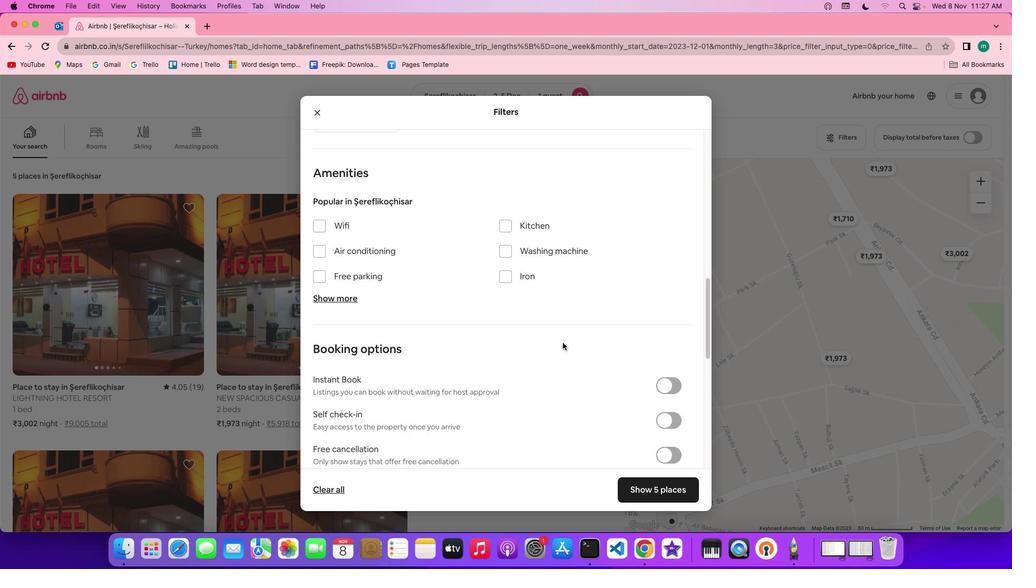 
Action: Mouse scrolled (570, 350) with delta (7, 6)
Screenshot: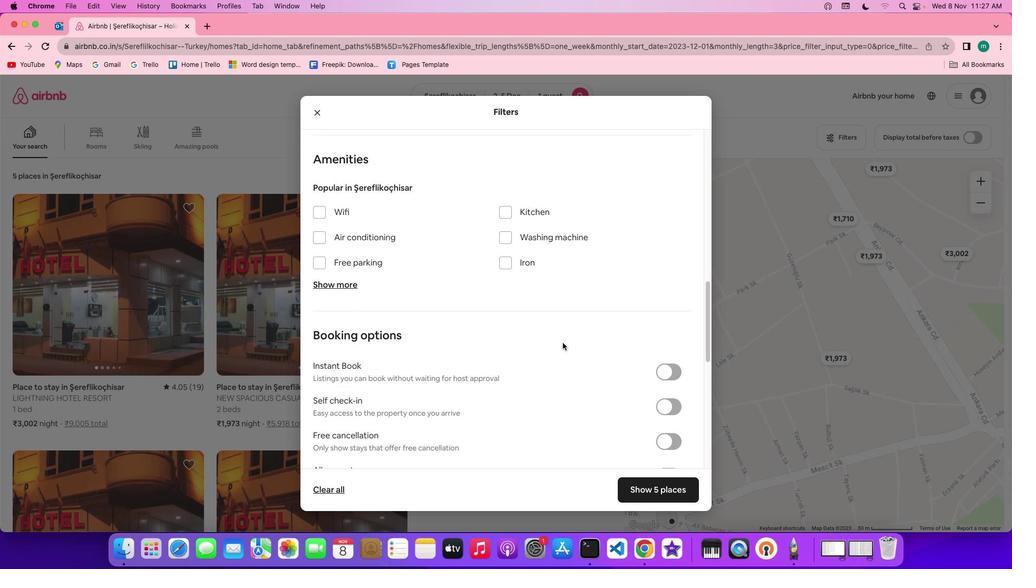 
Action: Mouse scrolled (570, 350) with delta (7, 6)
Screenshot: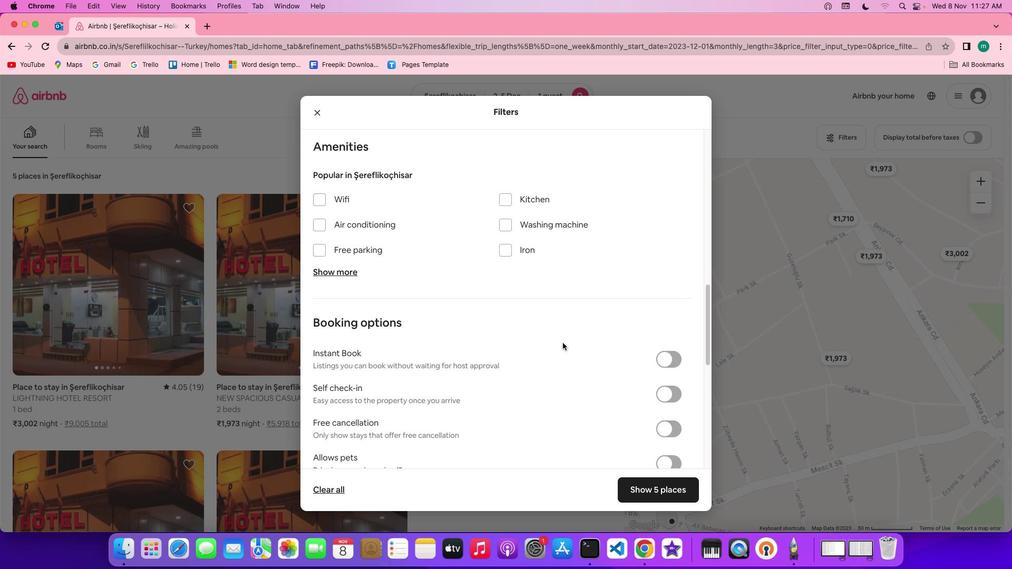 
Action: Mouse scrolled (570, 350) with delta (7, 6)
Screenshot: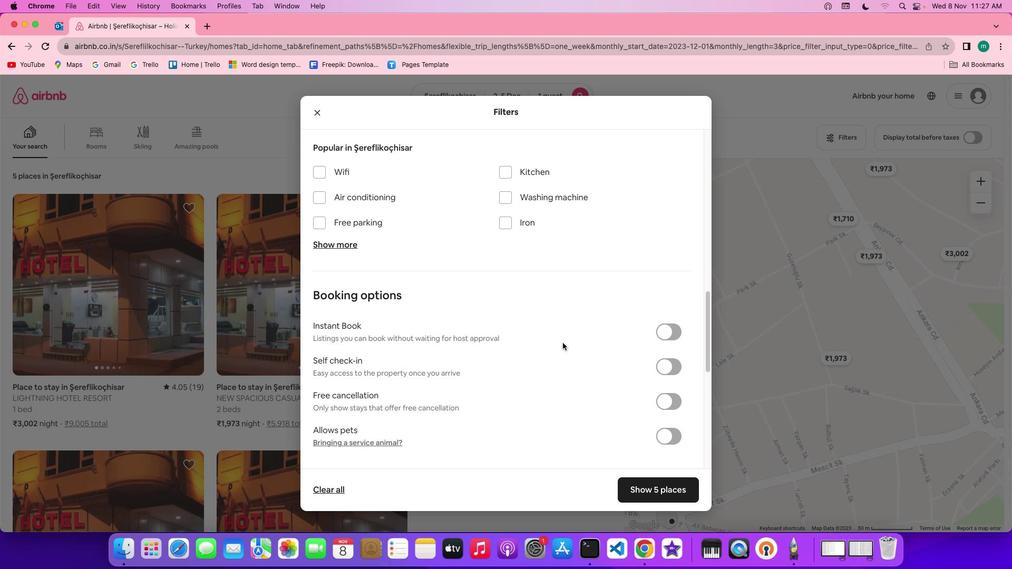 
Action: Mouse scrolled (570, 350) with delta (7, 6)
Screenshot: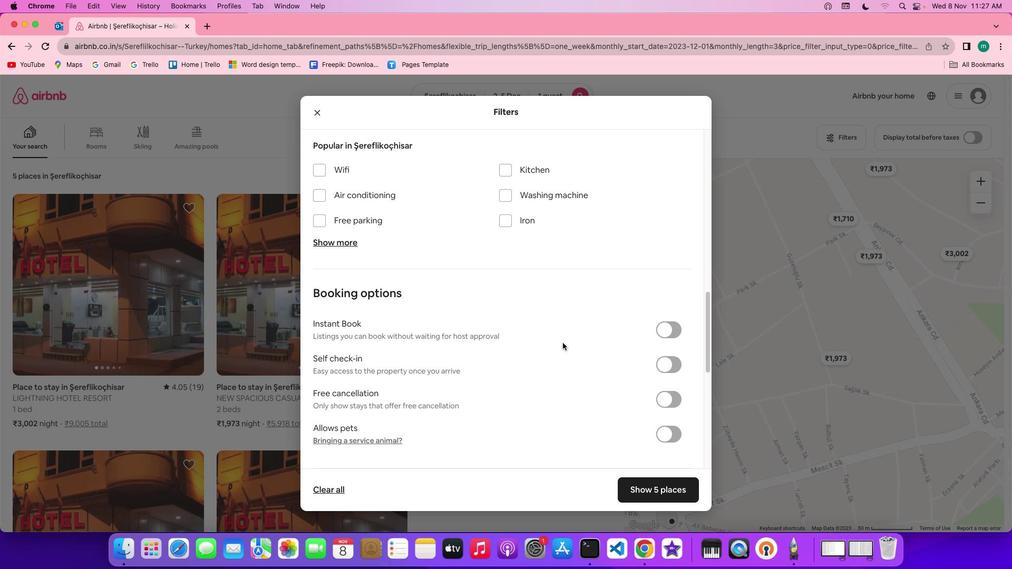 
Action: Mouse scrolled (570, 350) with delta (7, 6)
Screenshot: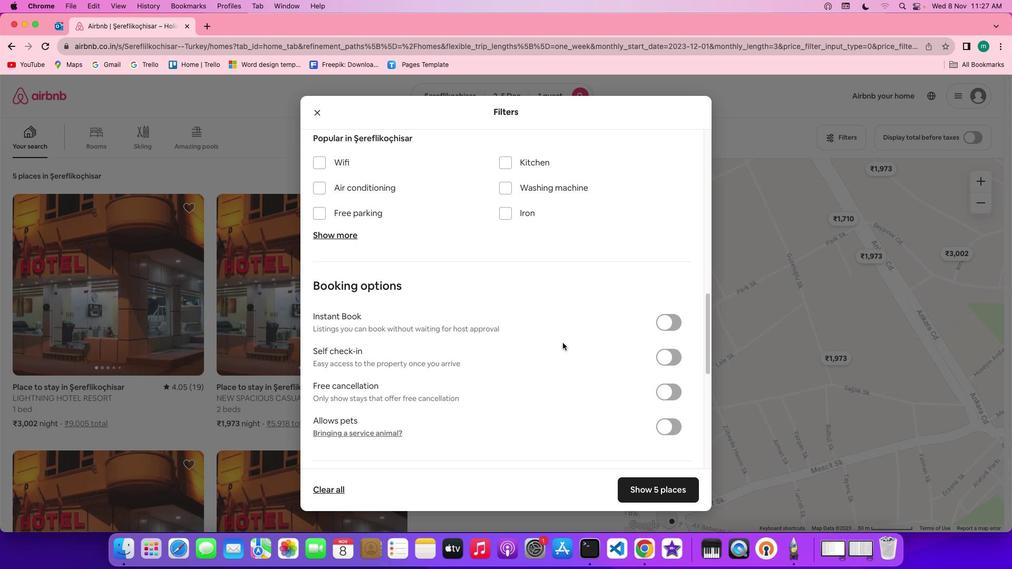 
Action: Mouse scrolled (570, 350) with delta (7, 6)
Screenshot: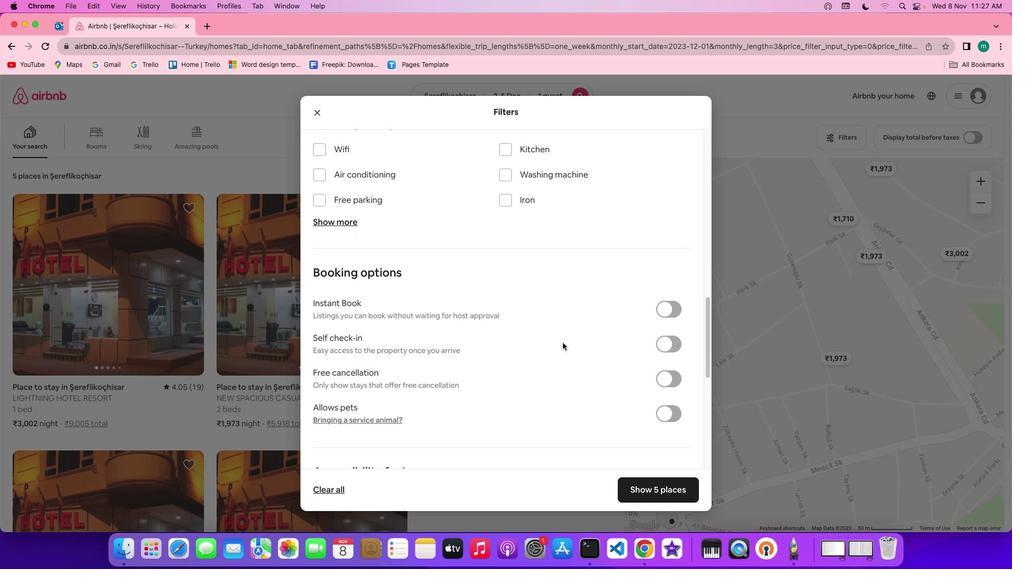 
Action: Mouse scrolled (570, 350) with delta (7, 6)
Screenshot: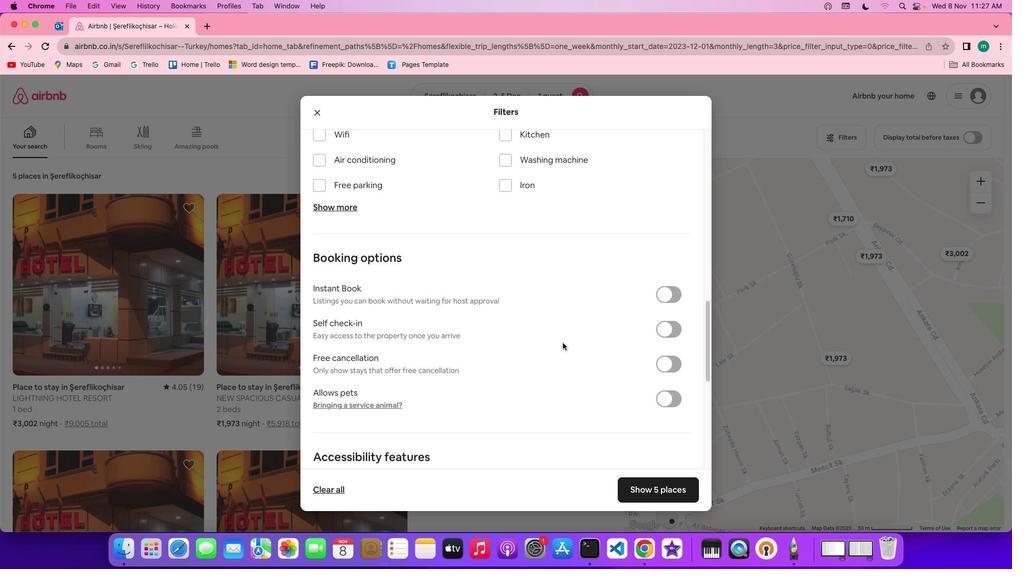 
Action: Mouse scrolled (570, 350) with delta (7, 6)
Screenshot: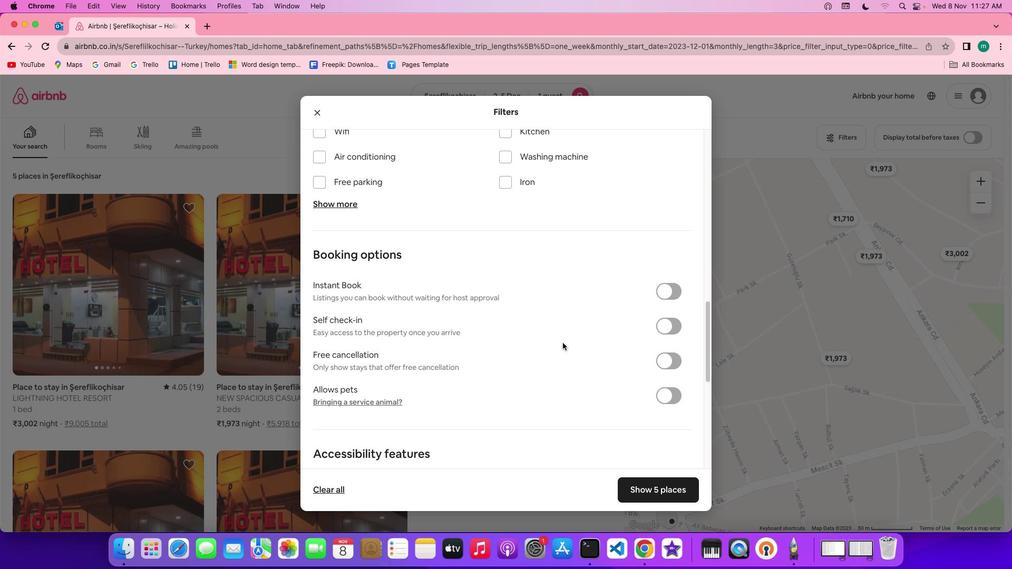 
Action: Mouse scrolled (570, 350) with delta (7, 6)
Screenshot: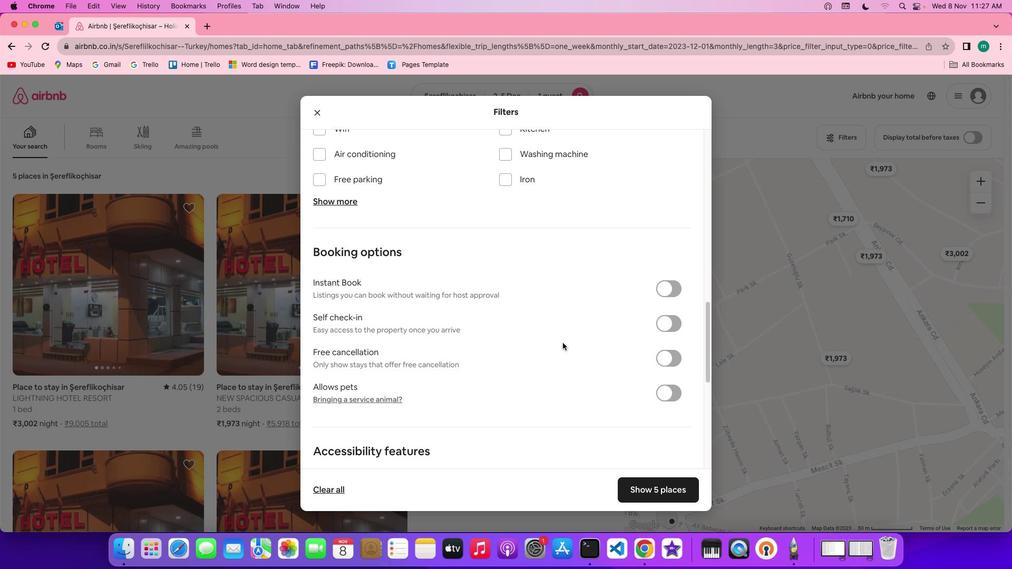 
Action: Mouse moved to (601, 369)
Screenshot: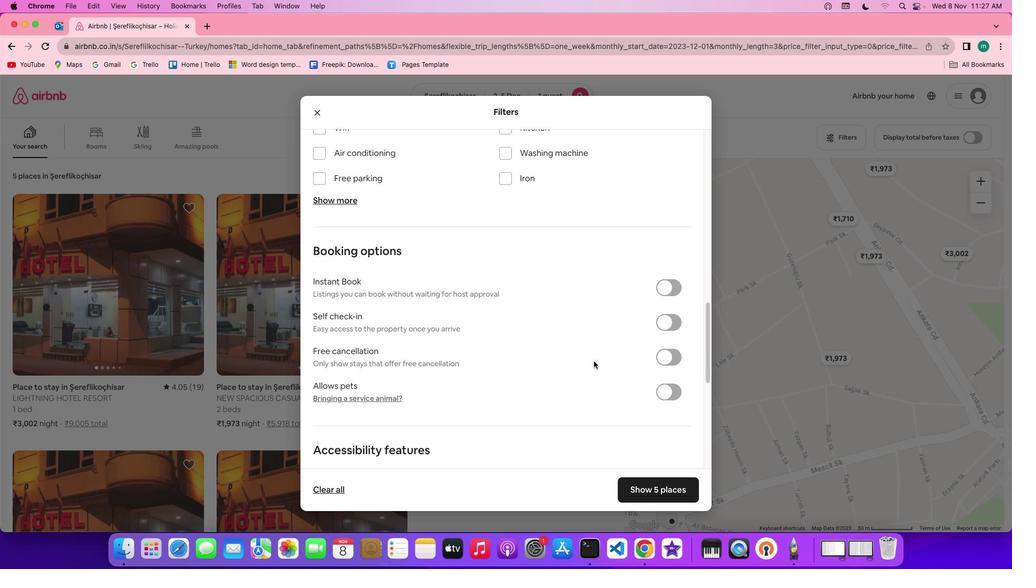 
Action: Mouse scrolled (601, 369) with delta (7, 6)
Screenshot: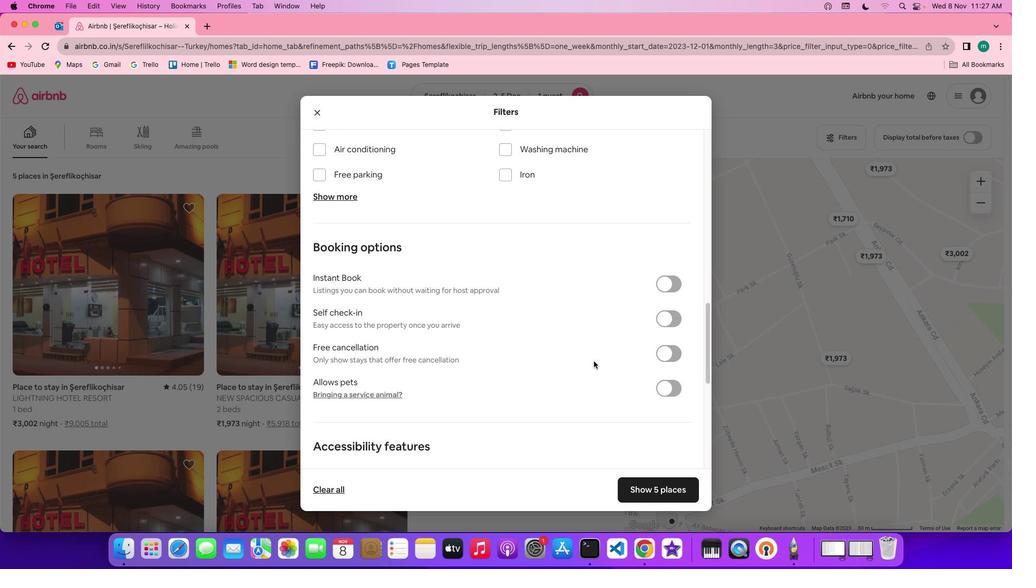 
Action: Mouse scrolled (601, 369) with delta (7, 6)
Screenshot: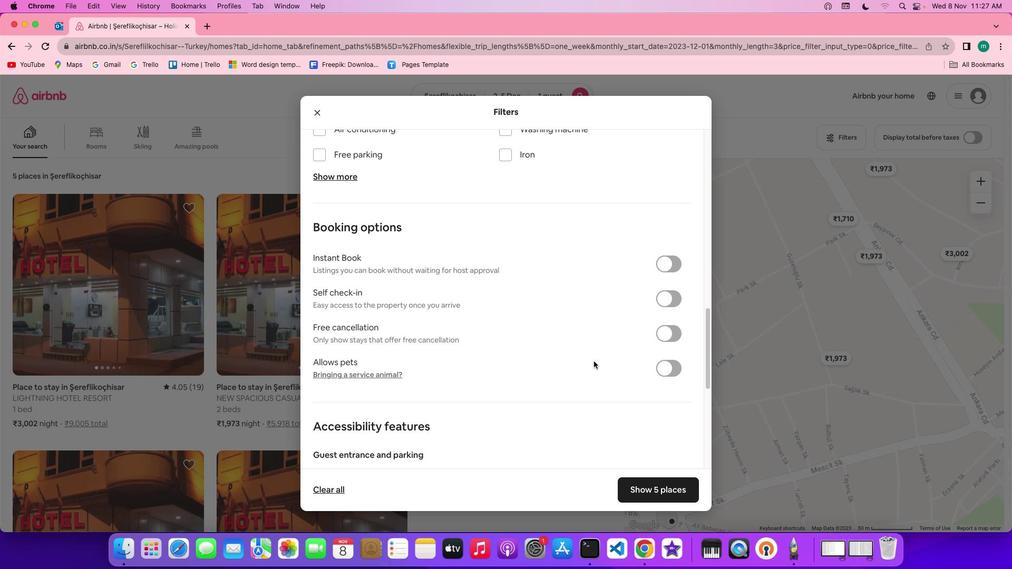 
Action: Mouse scrolled (601, 369) with delta (7, 6)
Screenshot: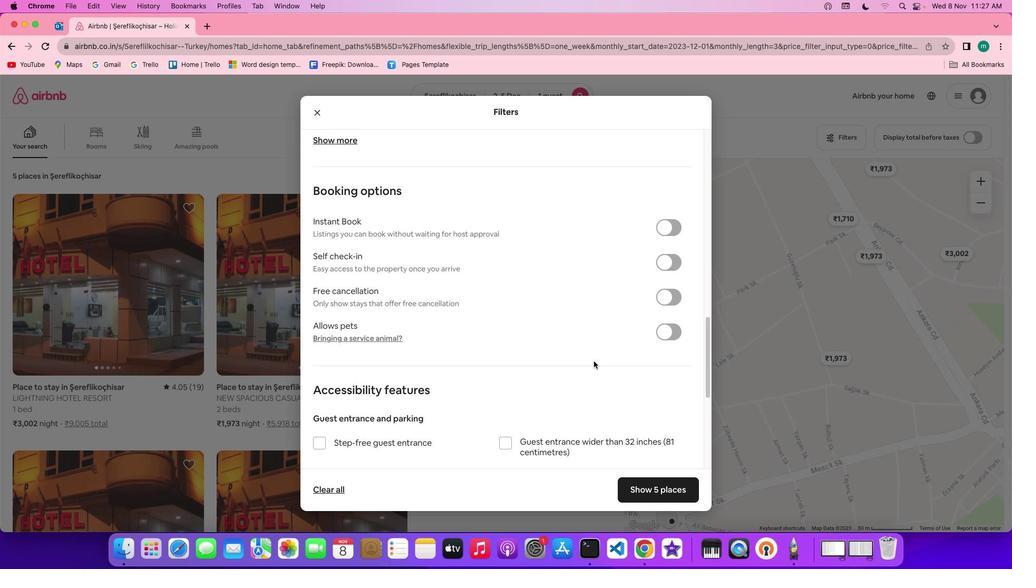 
Action: Mouse scrolled (601, 369) with delta (7, 5)
Screenshot: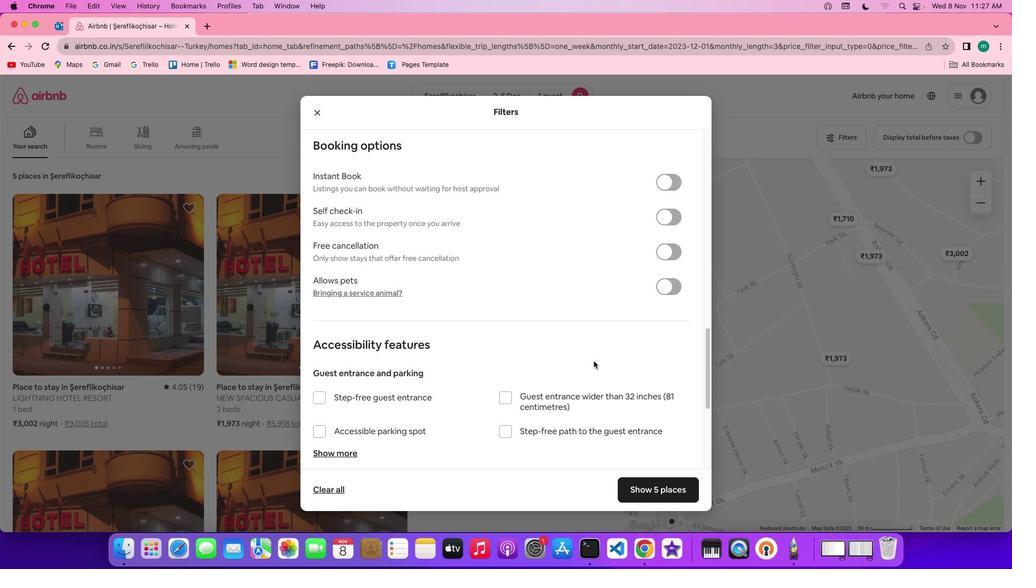 
Action: Mouse scrolled (601, 369) with delta (7, 5)
Screenshot: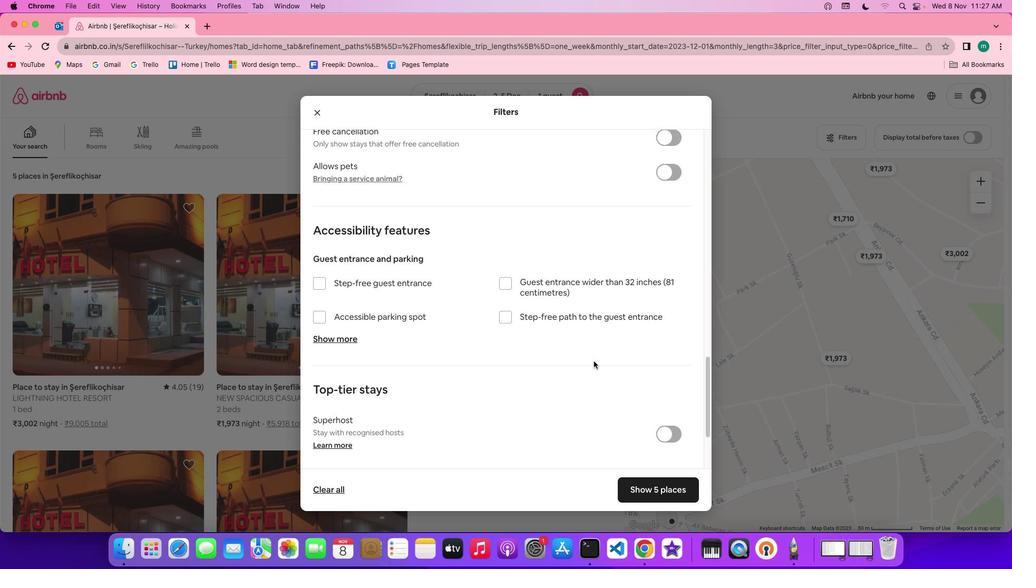
Action: Mouse scrolled (601, 369) with delta (7, 6)
Screenshot: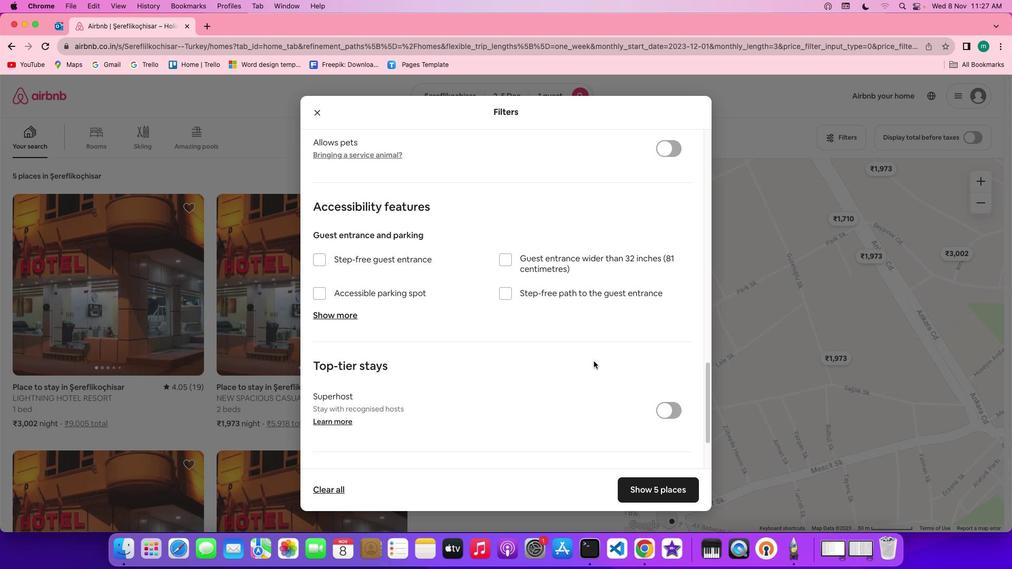 
Action: Mouse scrolled (601, 369) with delta (7, 6)
Screenshot: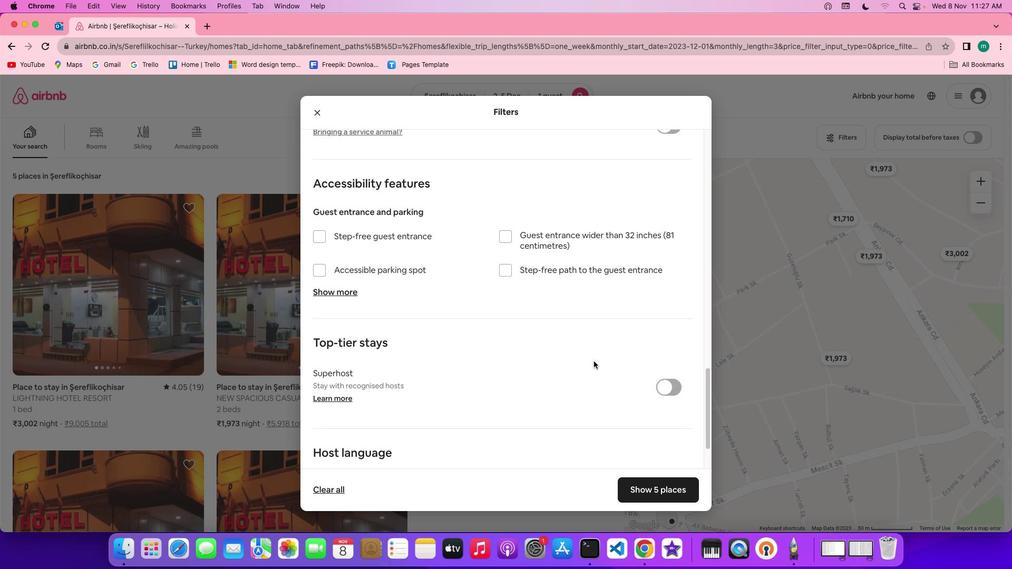 
Action: Mouse scrolled (601, 369) with delta (7, 5)
Screenshot: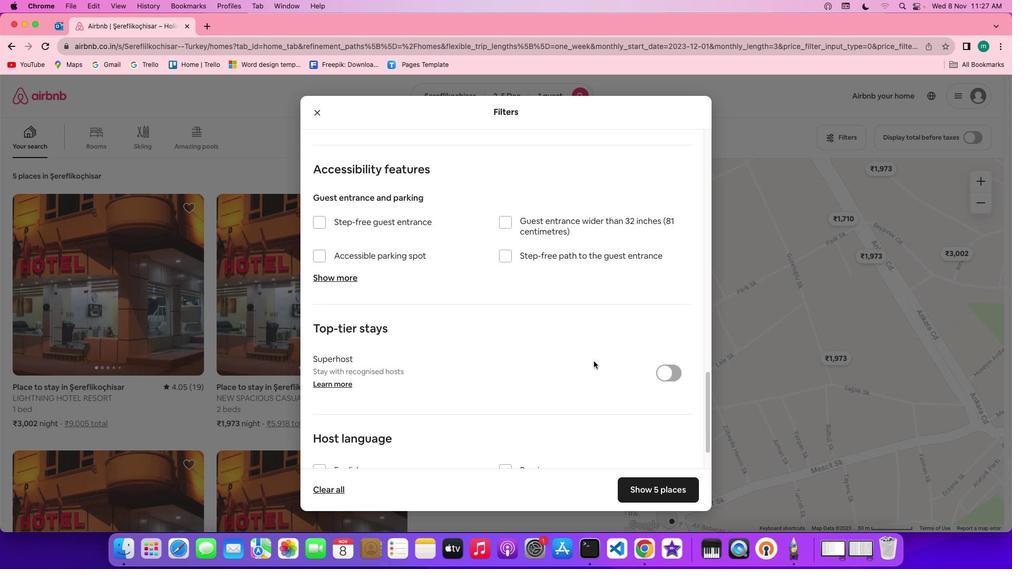 
Action: Mouse scrolled (601, 369) with delta (7, 5)
Screenshot: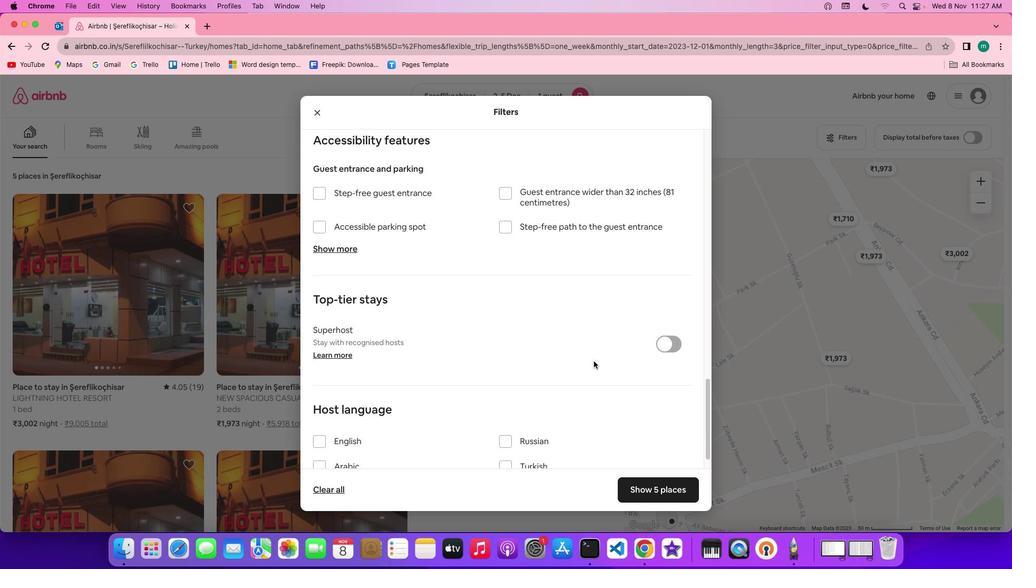 
Action: Mouse scrolled (601, 369) with delta (7, 4)
Screenshot: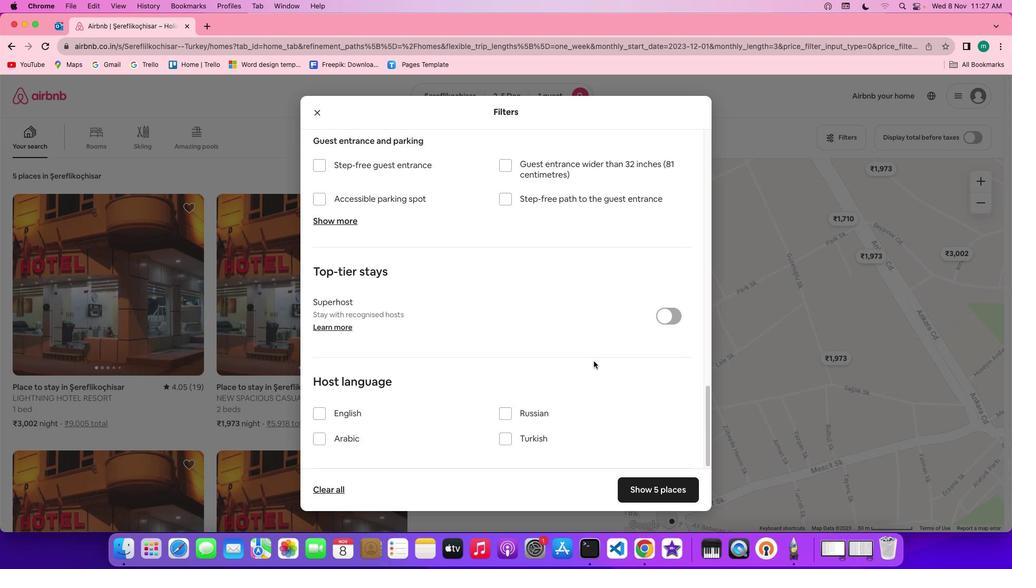 
Action: Mouse scrolled (601, 369) with delta (7, 6)
Screenshot: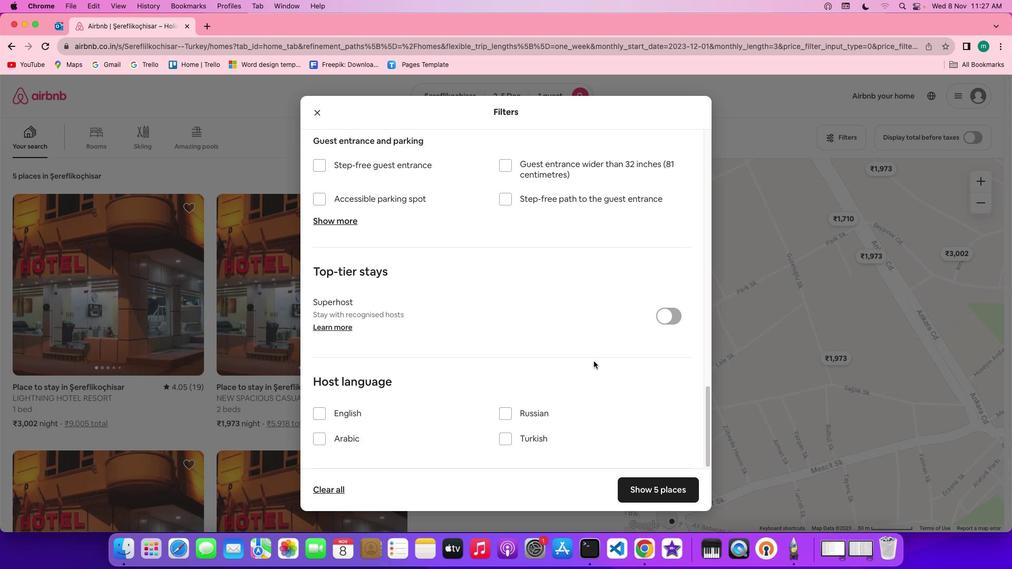 
Action: Mouse scrolled (601, 369) with delta (7, 6)
Screenshot: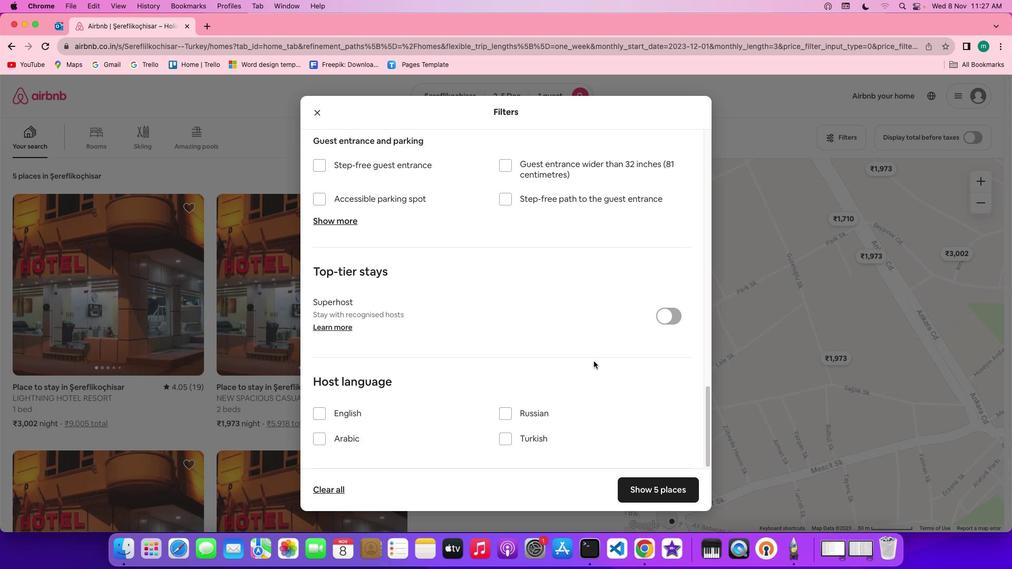 
Action: Mouse scrolled (601, 369) with delta (7, 5)
Screenshot: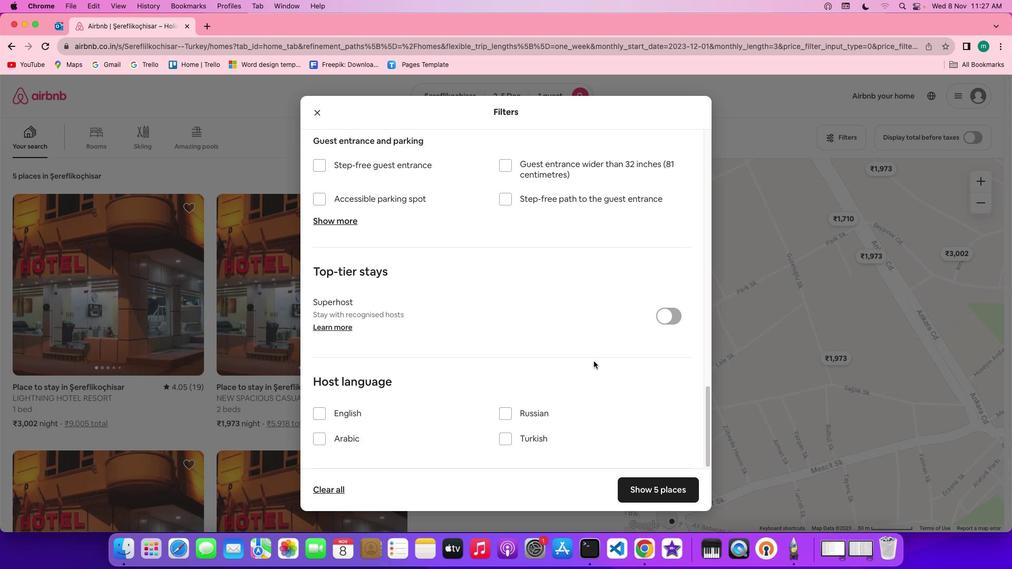 
Action: Mouse scrolled (601, 369) with delta (7, 4)
Screenshot: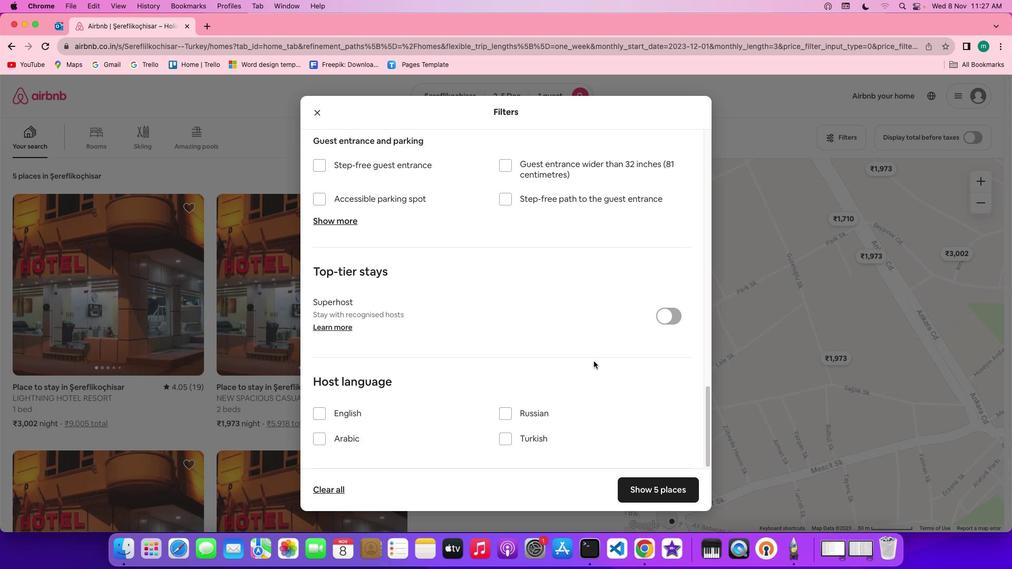 
Action: Mouse scrolled (601, 369) with delta (7, 4)
Screenshot: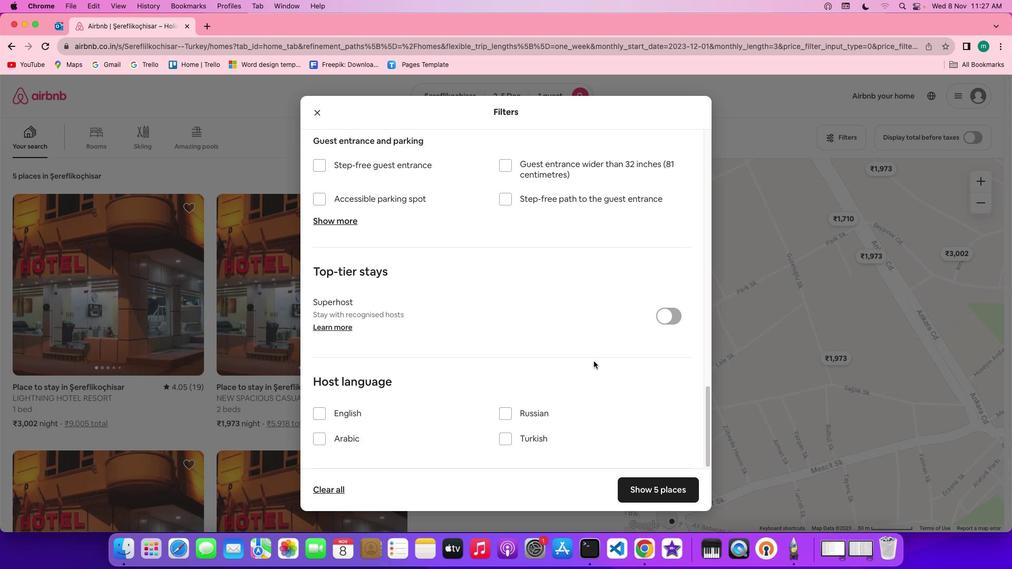 
Action: Mouse scrolled (601, 369) with delta (7, 6)
Screenshot: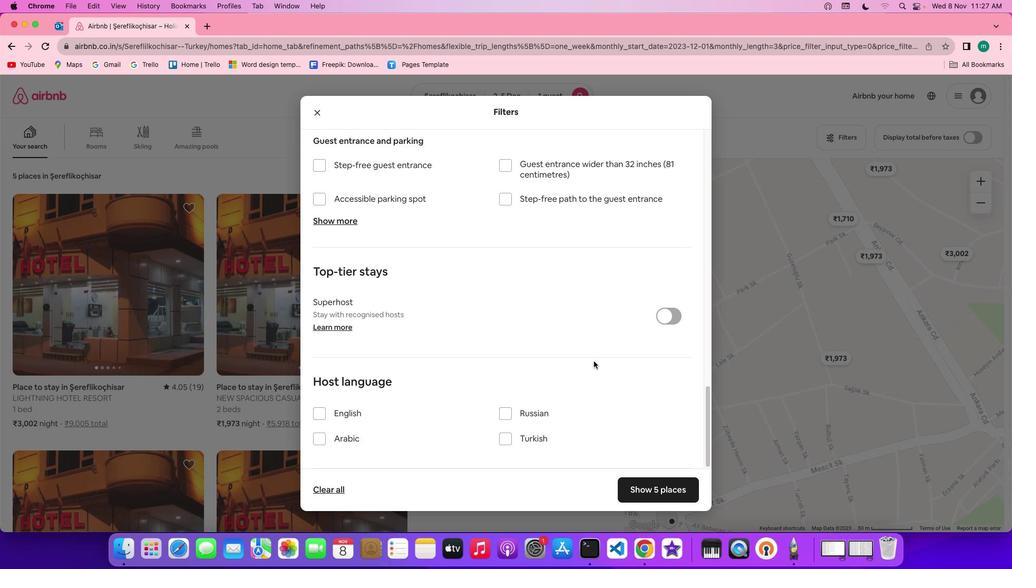 
Action: Mouse scrolled (601, 369) with delta (7, 6)
Screenshot: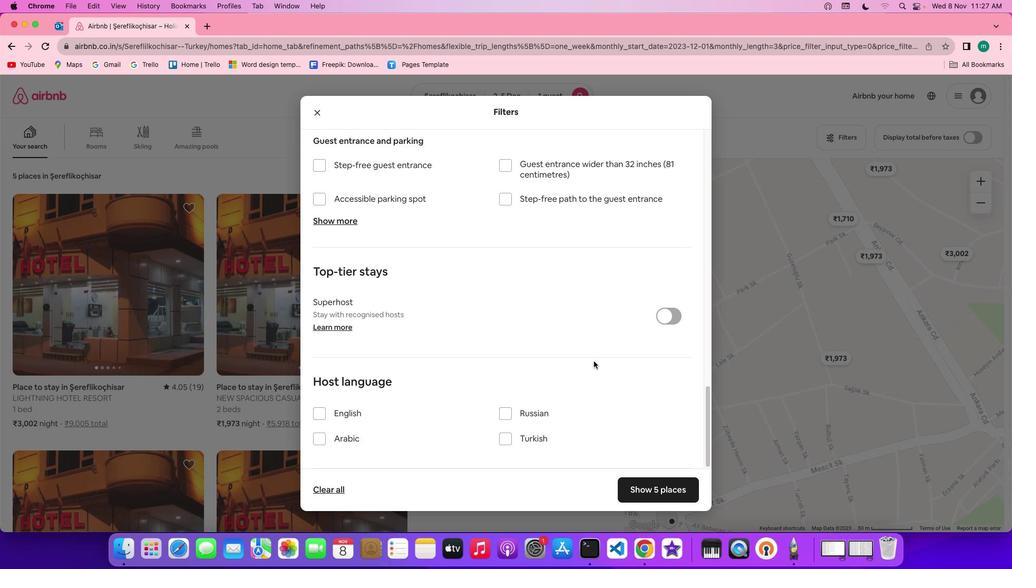 
Action: Mouse scrolled (601, 369) with delta (7, 6)
Screenshot: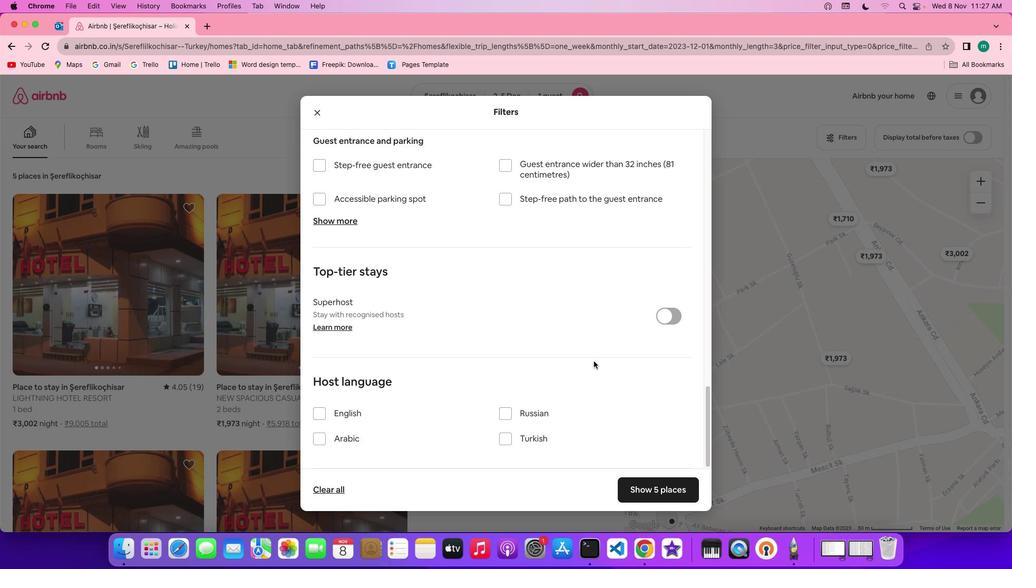 
Action: Mouse scrolled (601, 369) with delta (7, 5)
Screenshot: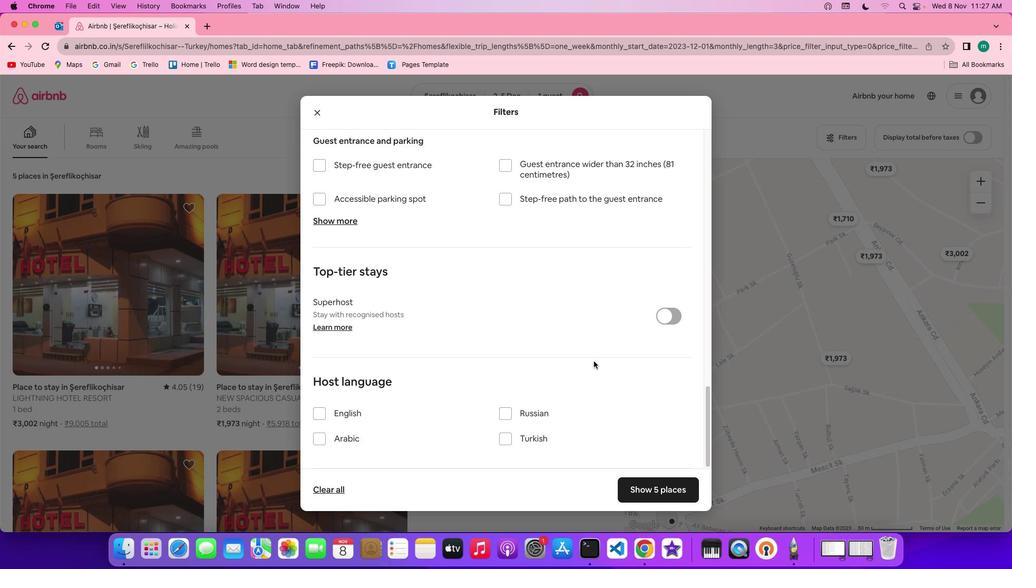 
Action: Mouse moved to (680, 501)
Screenshot: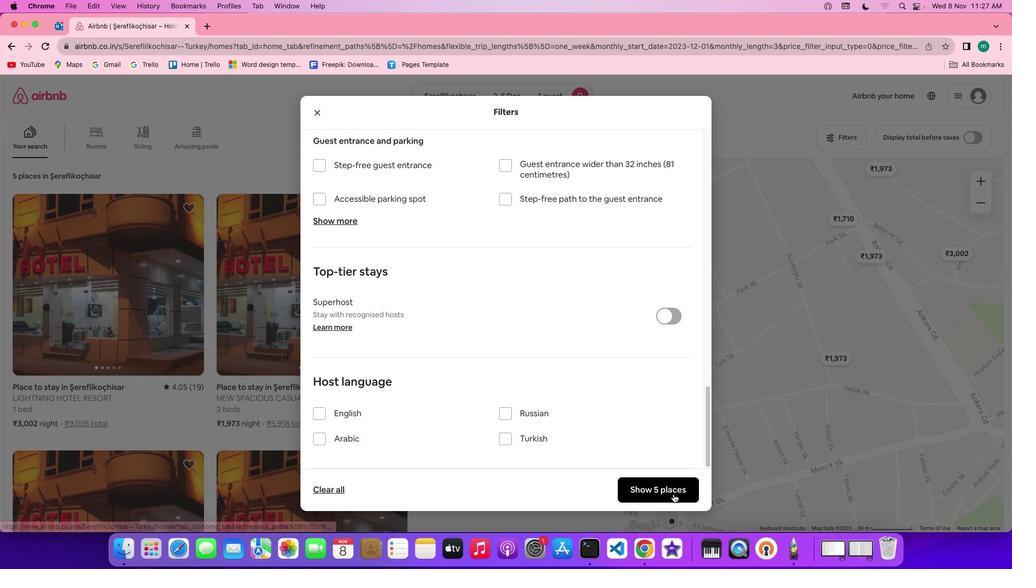 
Action: Mouse pressed left at (680, 501)
Screenshot: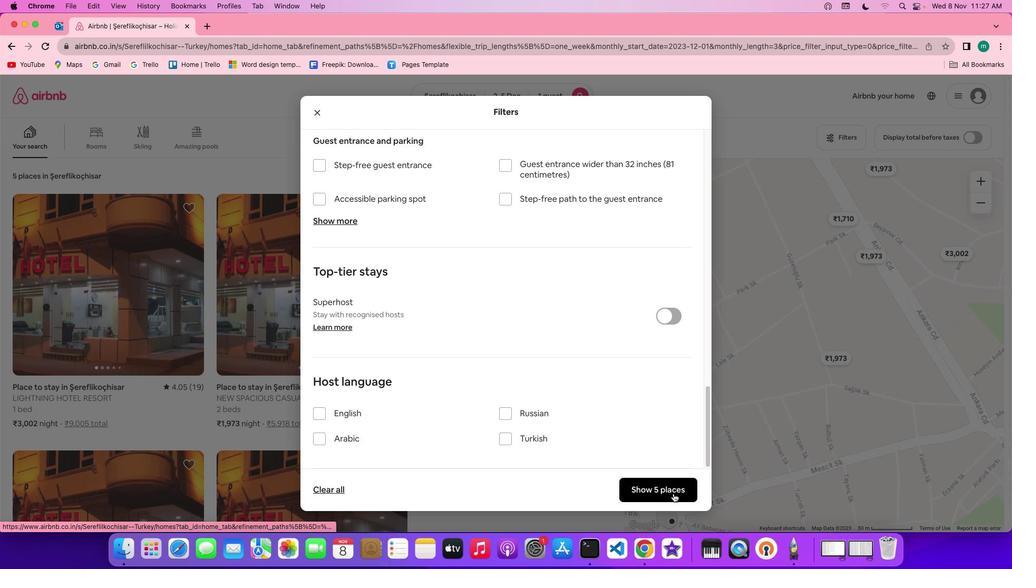 
Action: Mouse moved to (102, 256)
Screenshot: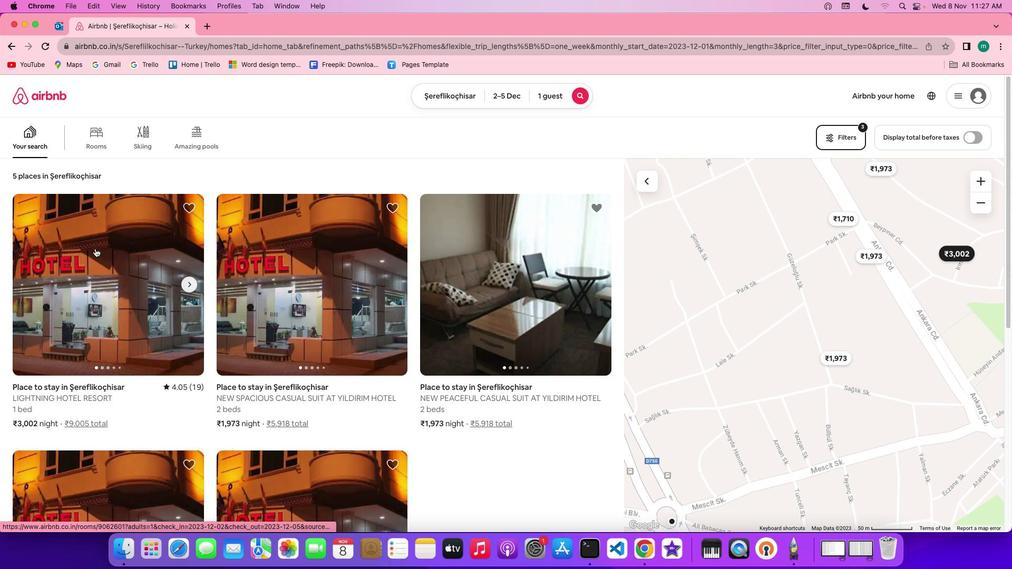 
Action: Mouse pressed left at (102, 256)
Screenshot: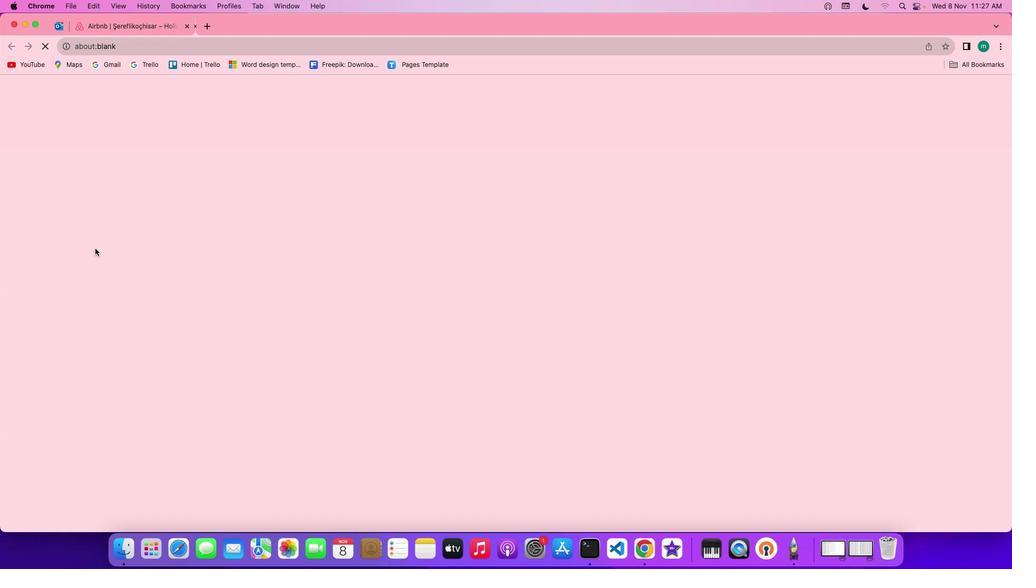 
Action: Mouse moved to (779, 397)
Screenshot: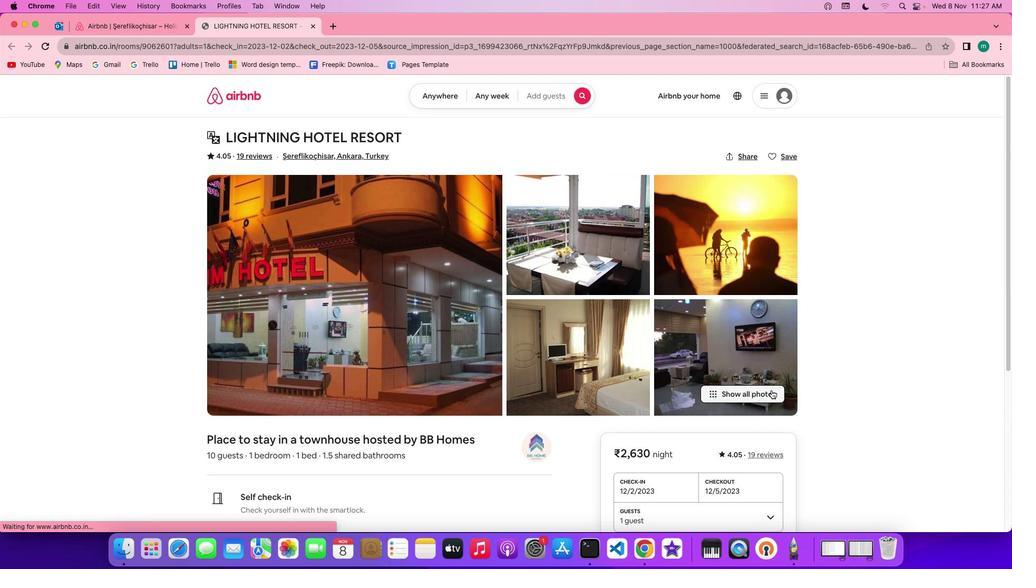 
Action: Mouse pressed left at (779, 397)
Screenshot: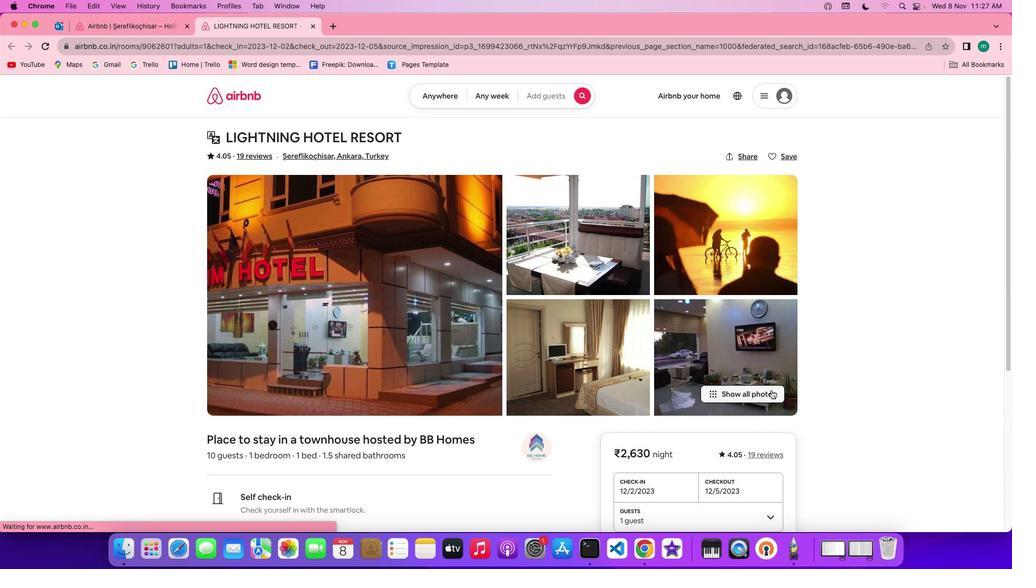 
Action: Mouse moved to (540, 403)
Screenshot: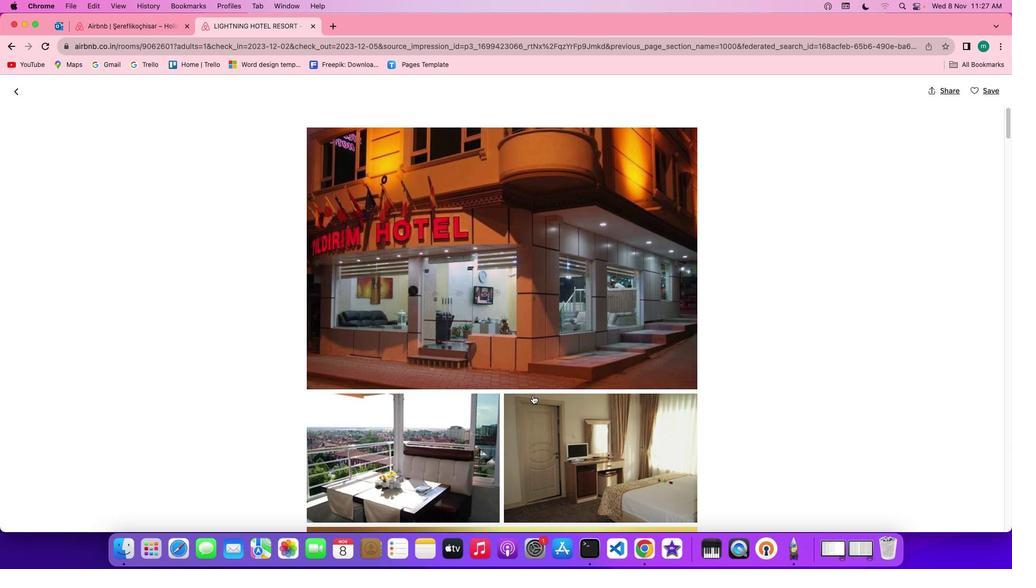 
Action: Mouse scrolled (540, 403) with delta (7, 6)
Screenshot: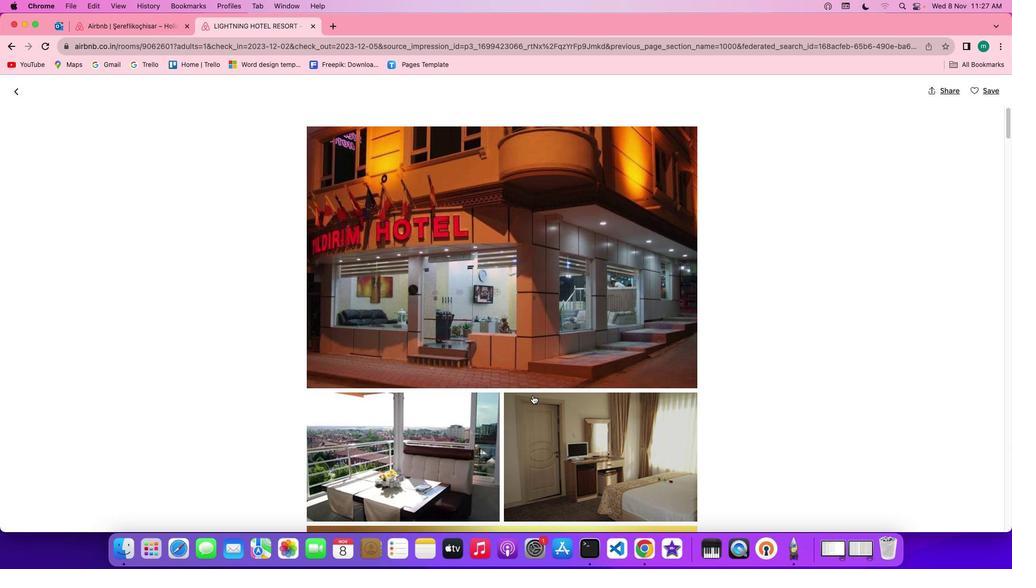
Action: Mouse scrolled (540, 403) with delta (7, 6)
Screenshot: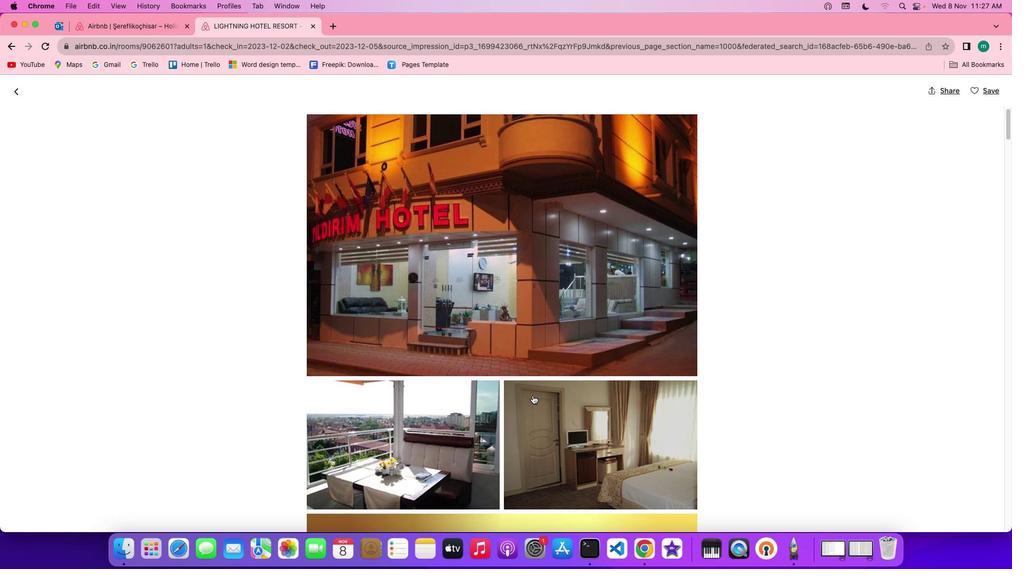 
Action: Mouse scrolled (540, 403) with delta (7, 6)
Screenshot: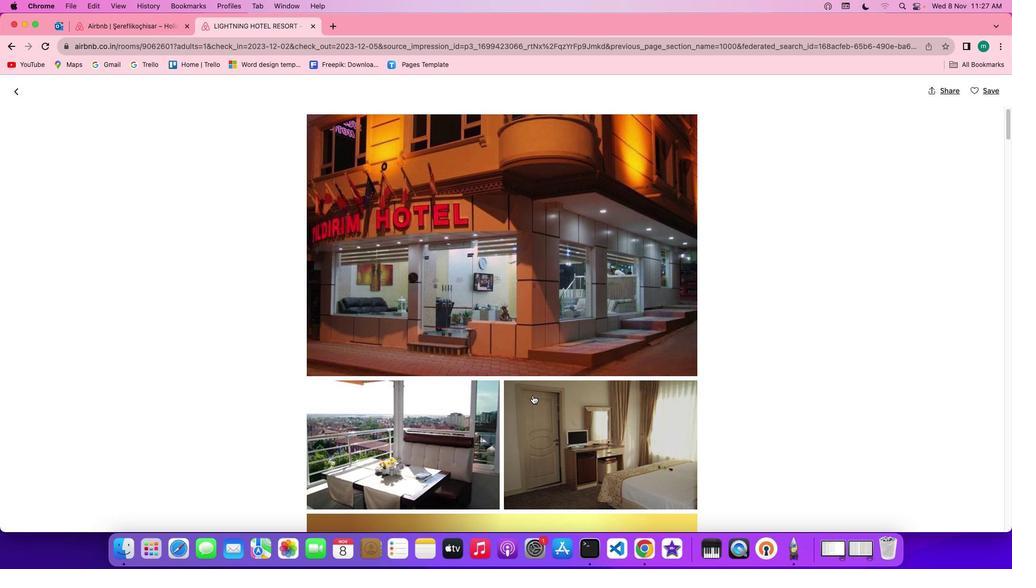 
Action: Mouse scrolled (540, 403) with delta (7, 6)
Screenshot: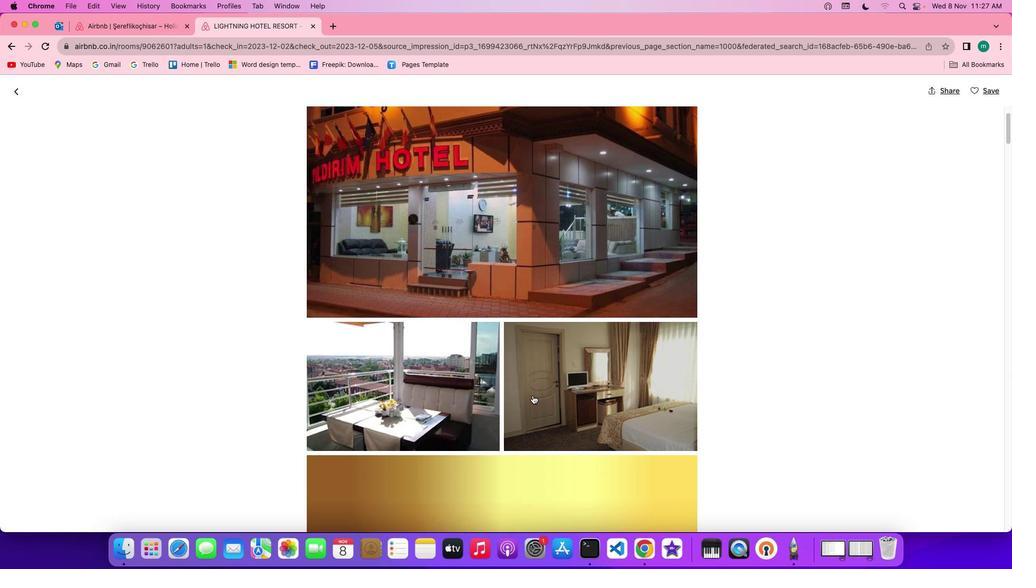 
Action: Mouse scrolled (540, 403) with delta (7, 6)
Screenshot: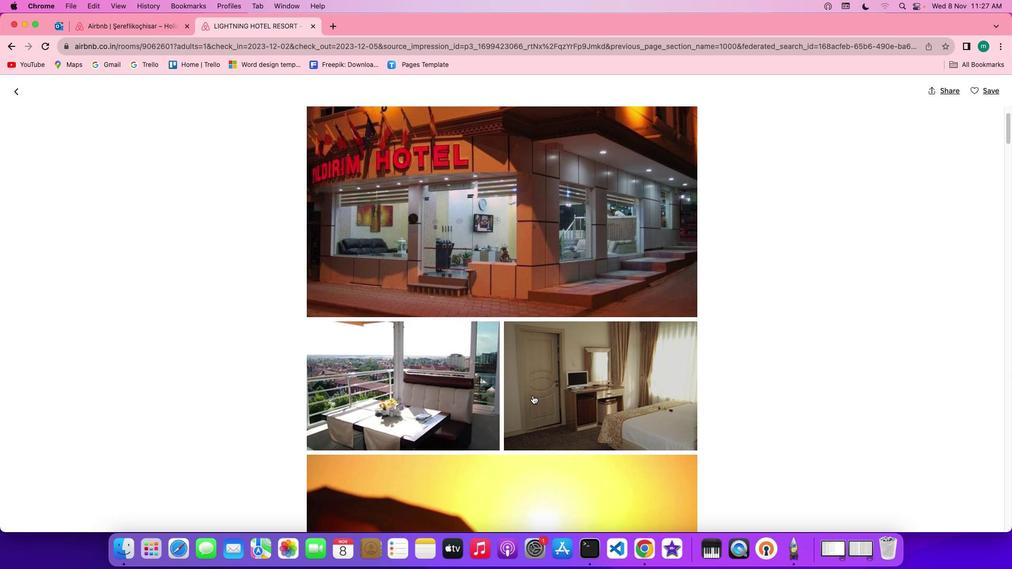 
Action: Mouse scrolled (540, 403) with delta (7, 6)
Screenshot: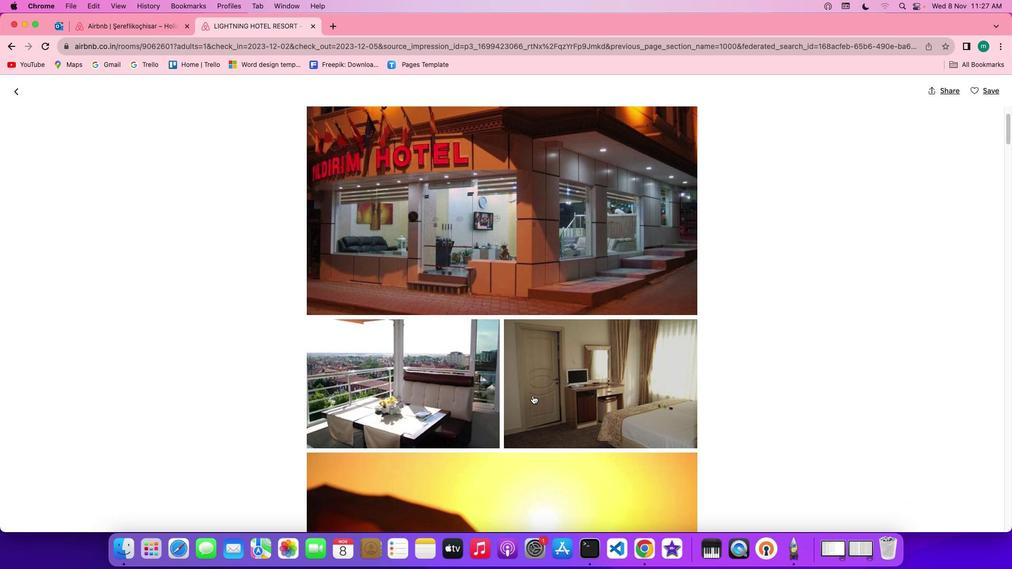 
Action: Mouse scrolled (540, 403) with delta (7, 6)
Screenshot: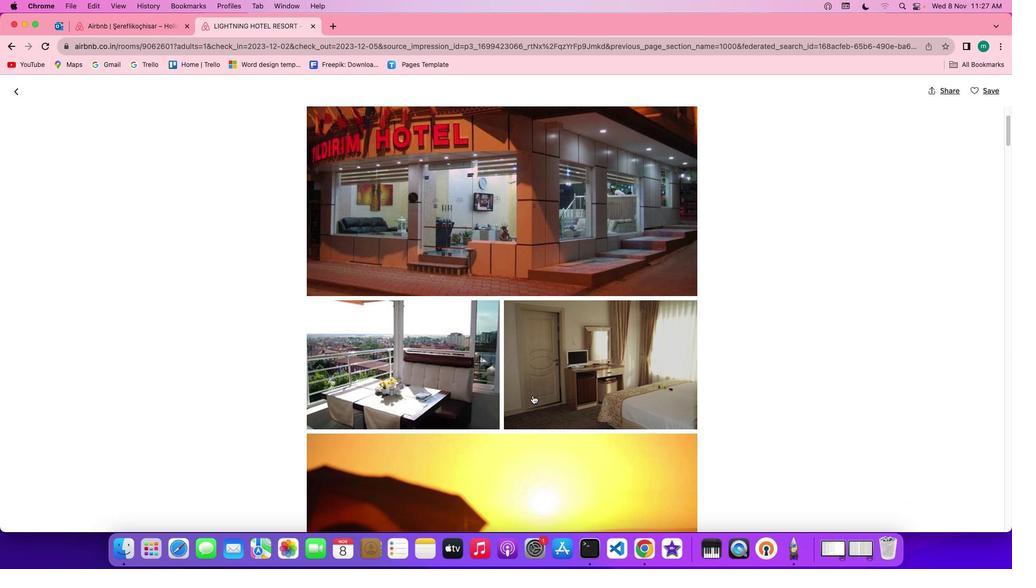 
Action: Mouse scrolled (540, 403) with delta (7, 6)
Screenshot: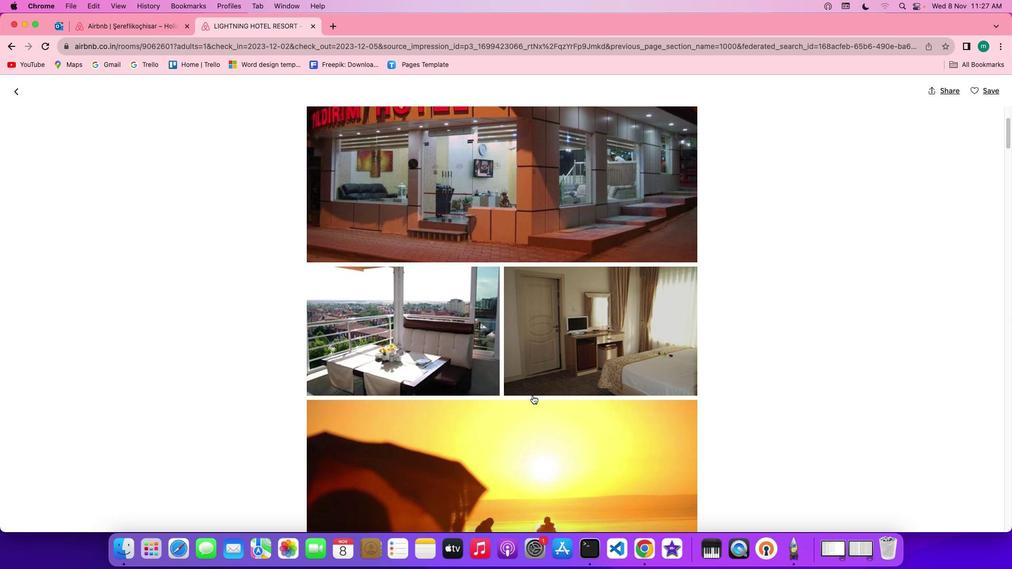
Action: Mouse scrolled (540, 403) with delta (7, 6)
Screenshot: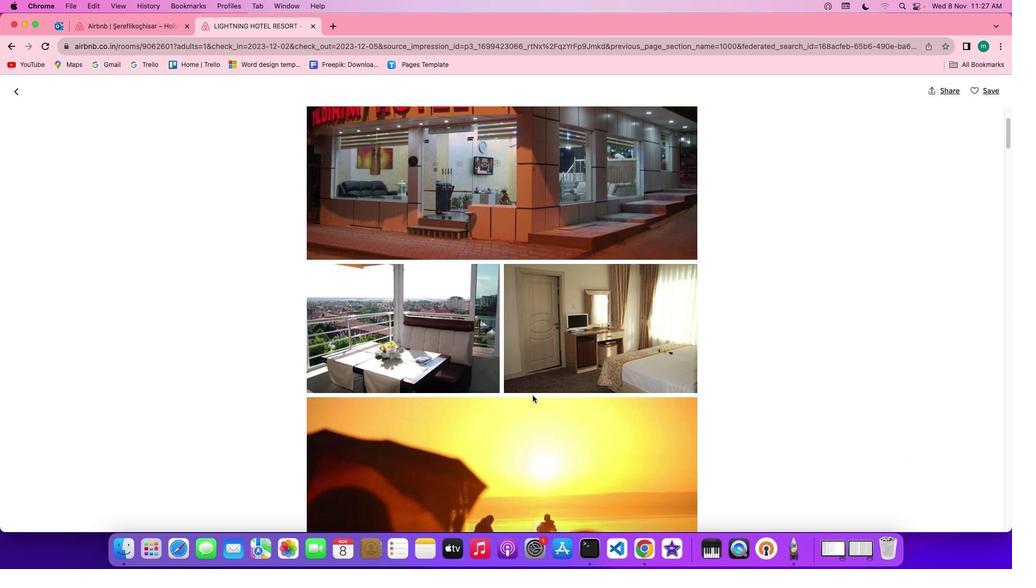 
Action: Mouse scrolled (540, 403) with delta (7, 6)
Screenshot: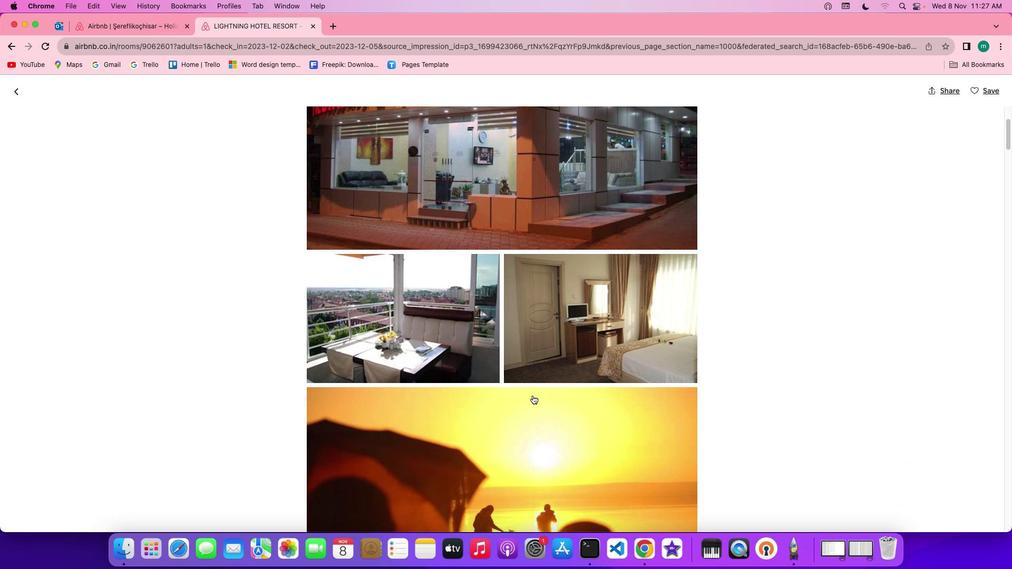 
Action: Mouse scrolled (540, 403) with delta (7, 6)
Screenshot: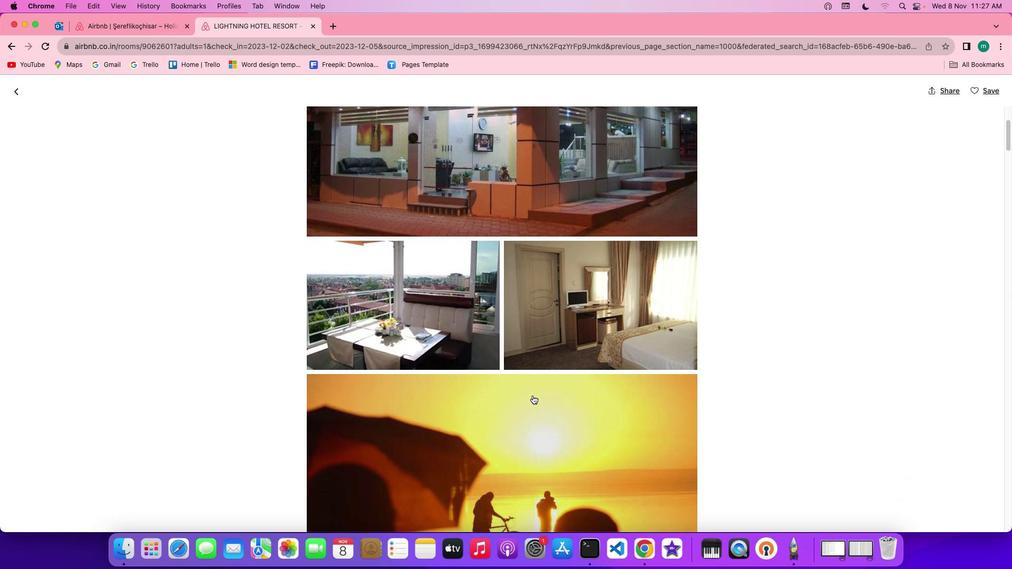 
Action: Mouse scrolled (540, 403) with delta (7, 6)
Screenshot: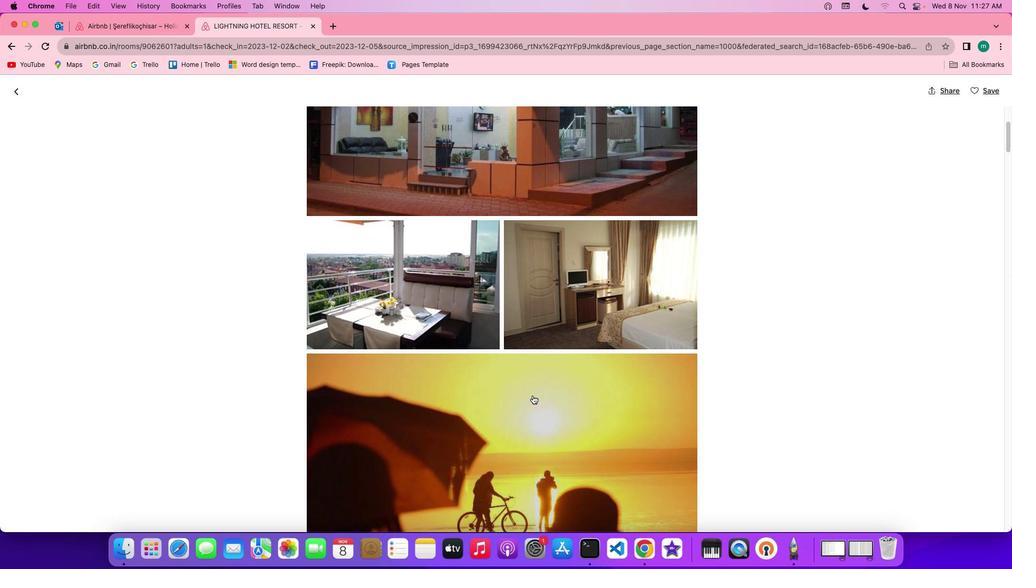 
Action: Mouse scrolled (540, 403) with delta (7, 6)
Screenshot: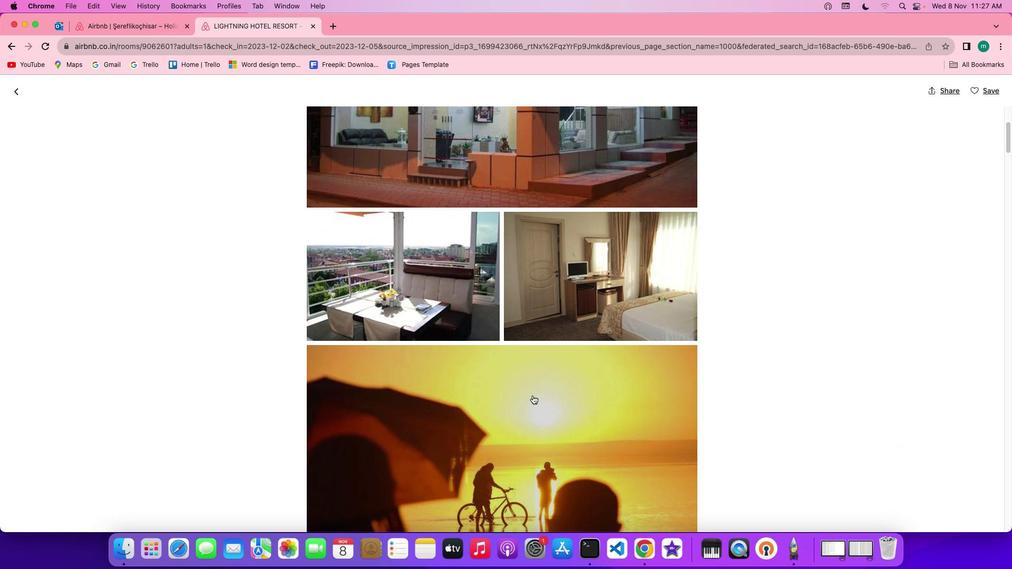 
Action: Mouse scrolled (540, 403) with delta (7, 6)
Screenshot: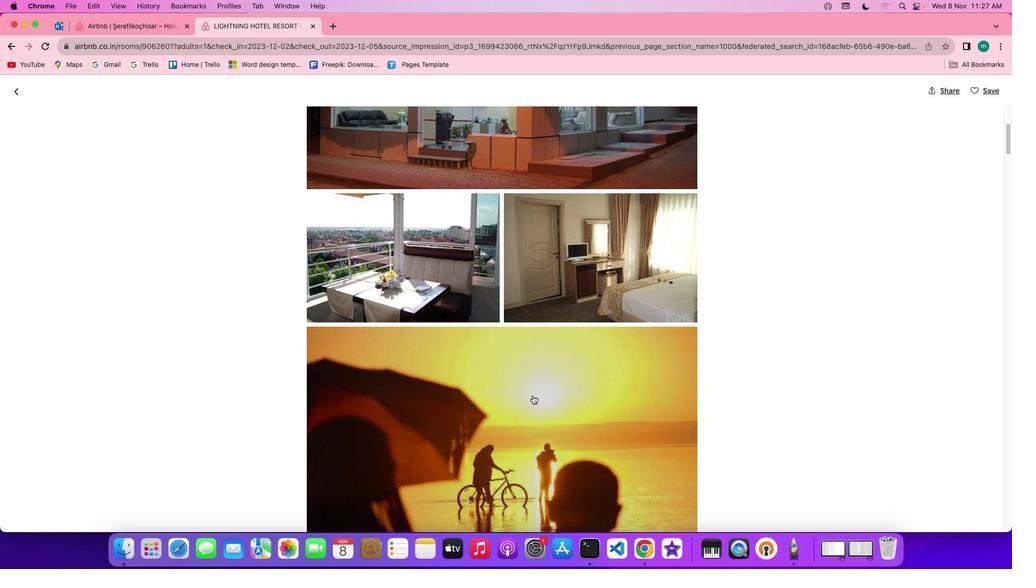 
Action: Mouse scrolled (540, 403) with delta (7, 6)
Screenshot: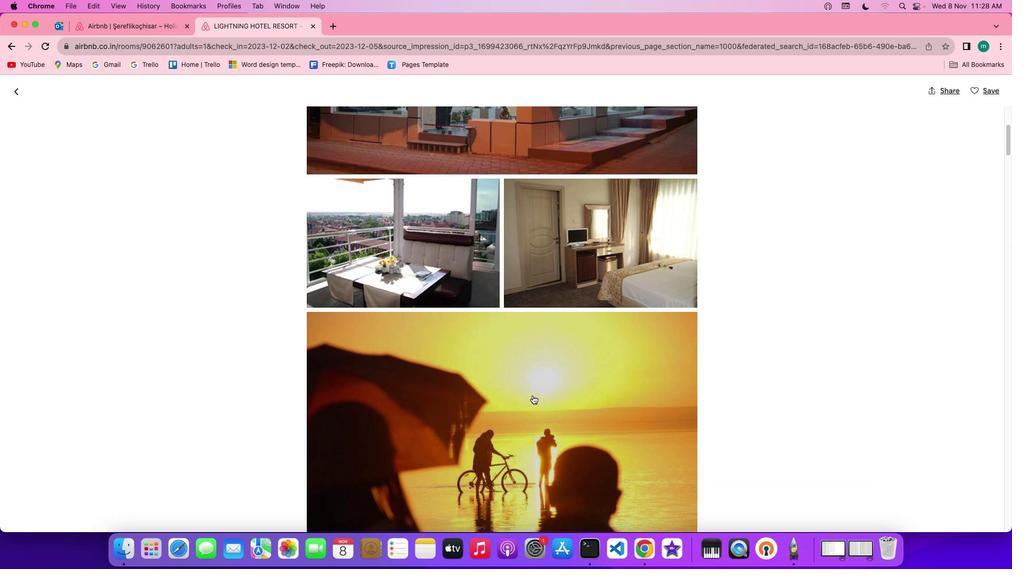 
Action: Mouse scrolled (540, 403) with delta (7, 6)
Screenshot: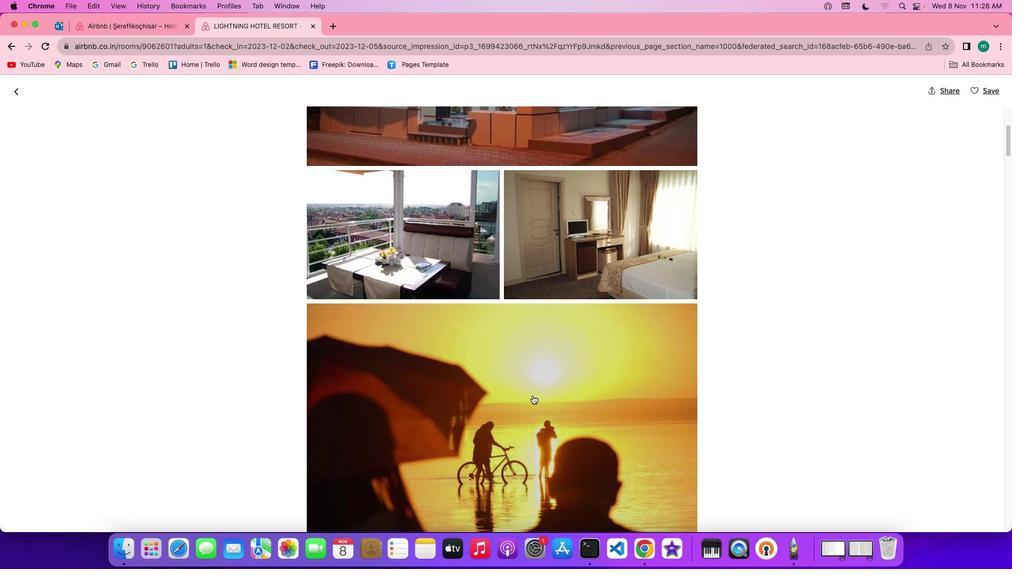 
Action: Mouse scrolled (540, 403) with delta (7, 6)
Screenshot: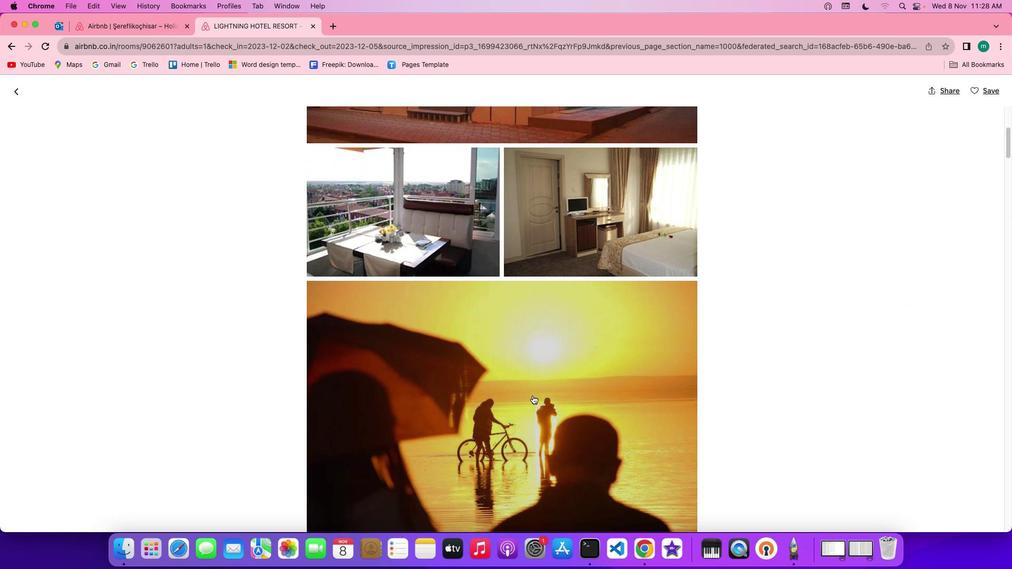 
Action: Mouse scrolled (540, 403) with delta (7, 6)
Screenshot: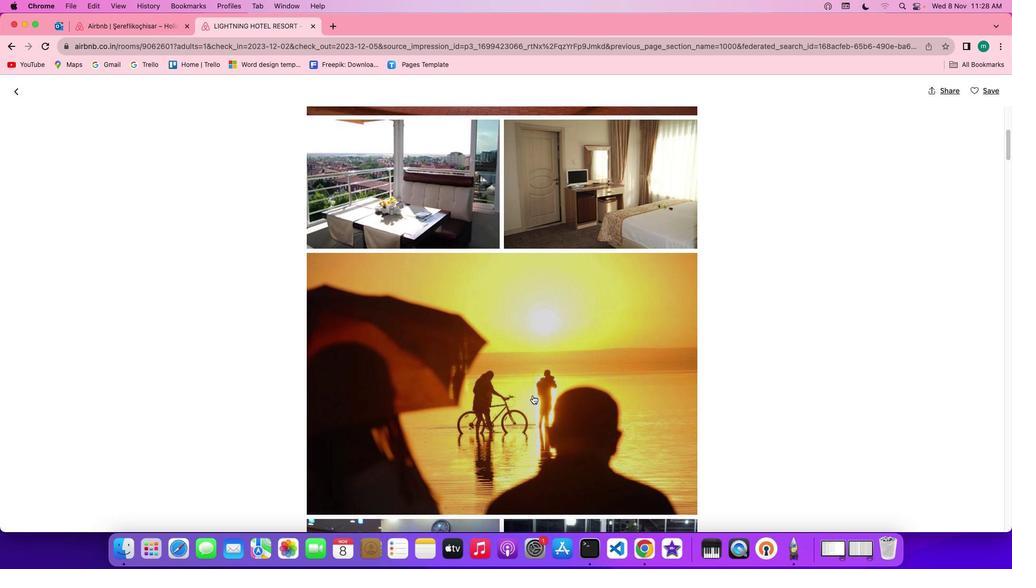 
Action: Mouse scrolled (540, 403) with delta (7, 6)
Screenshot: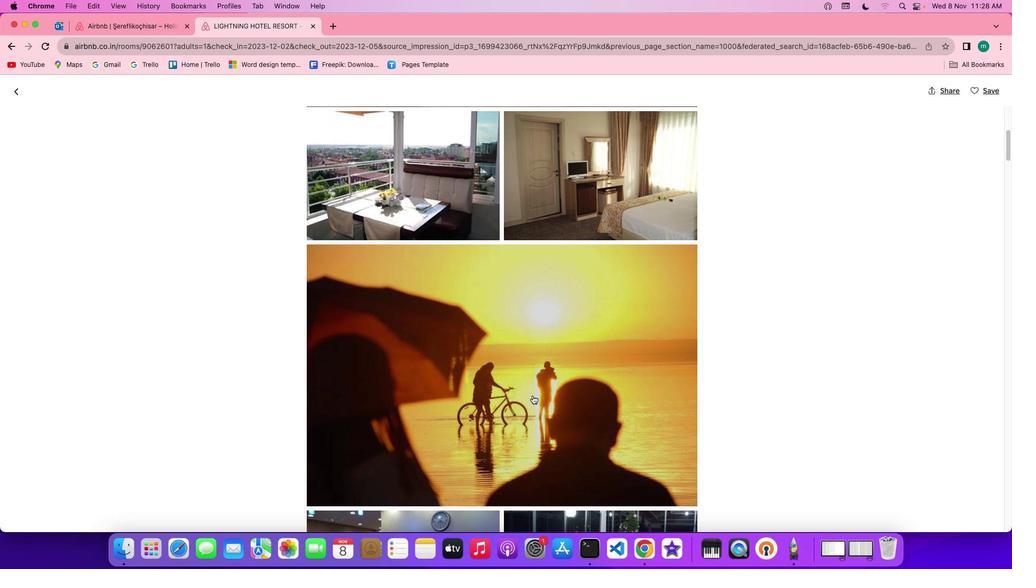 
Action: Mouse scrolled (540, 403) with delta (7, 6)
Screenshot: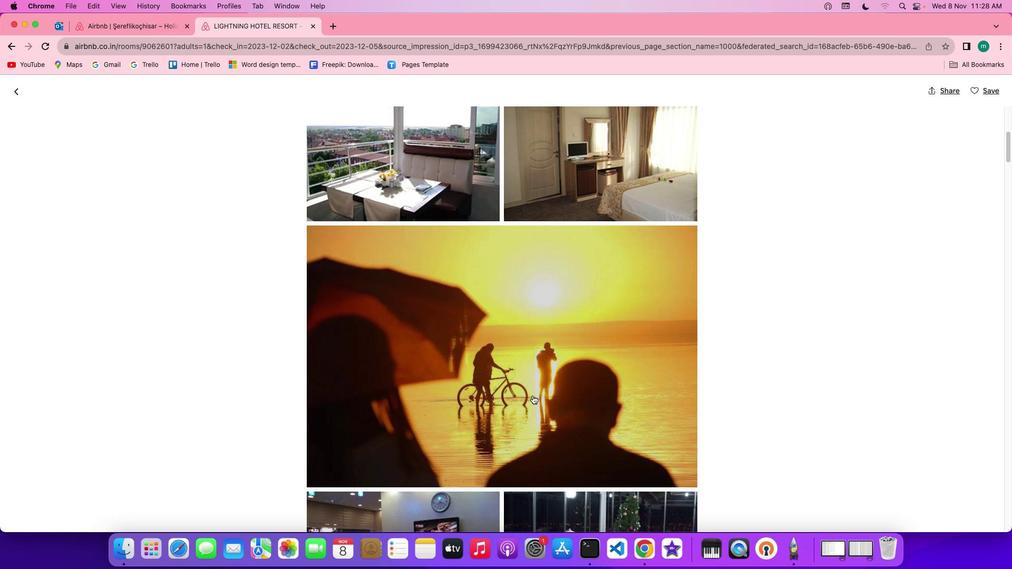 
Action: Mouse scrolled (540, 403) with delta (7, 6)
Screenshot: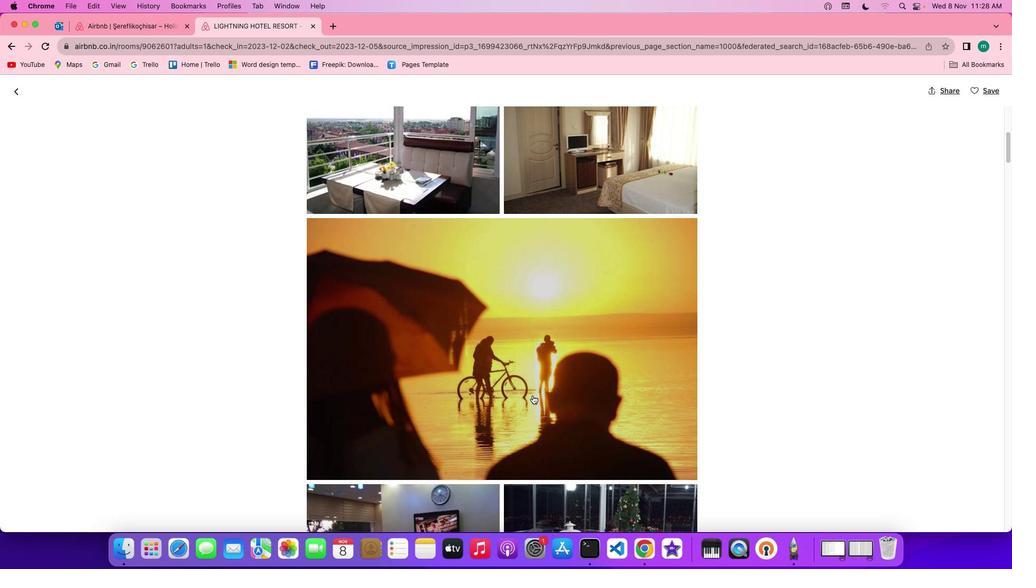 
Action: Mouse scrolled (540, 403) with delta (7, 6)
Screenshot: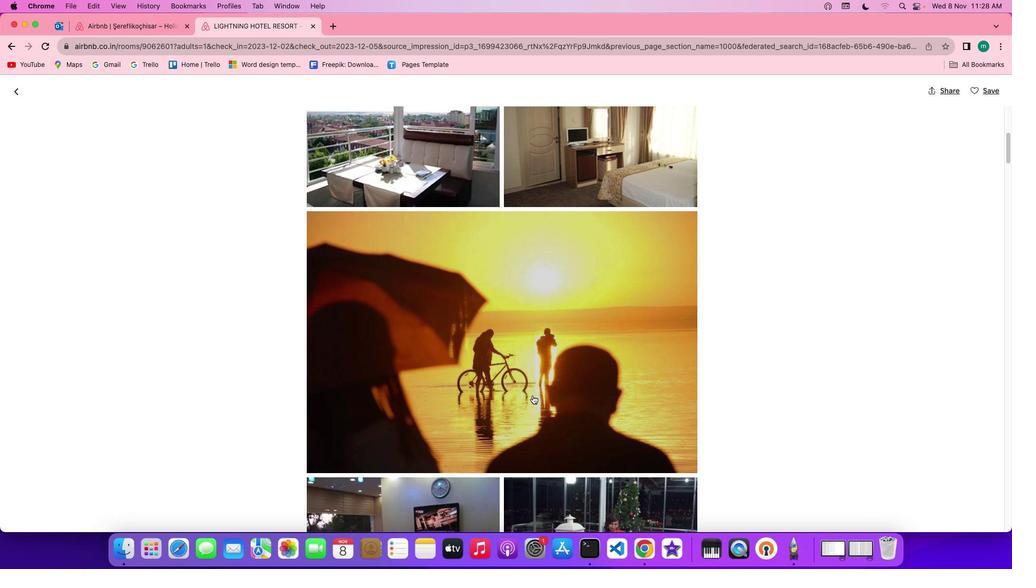 
Action: Mouse scrolled (540, 403) with delta (7, 6)
Screenshot: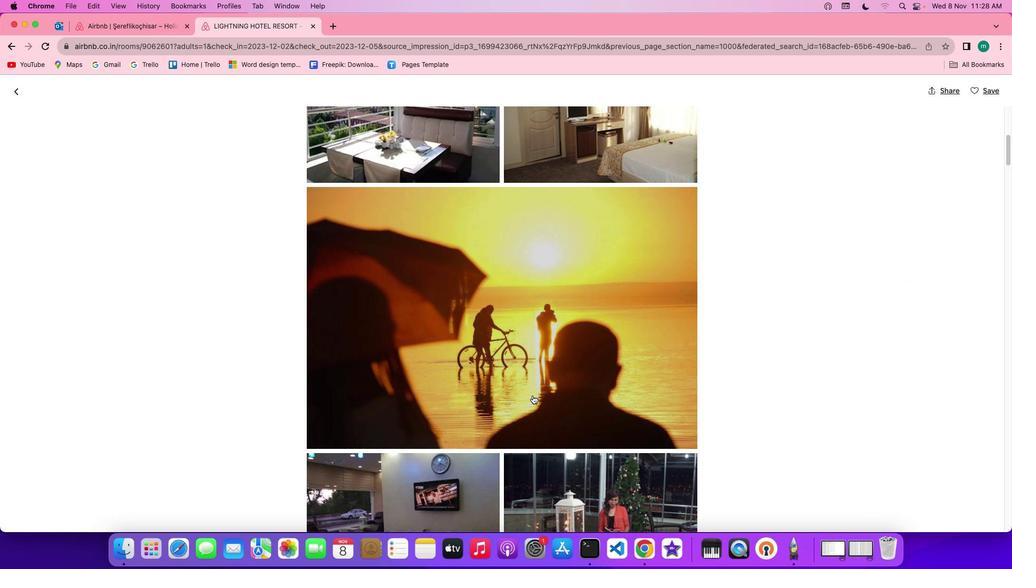 
Action: Mouse scrolled (540, 403) with delta (7, 6)
Screenshot: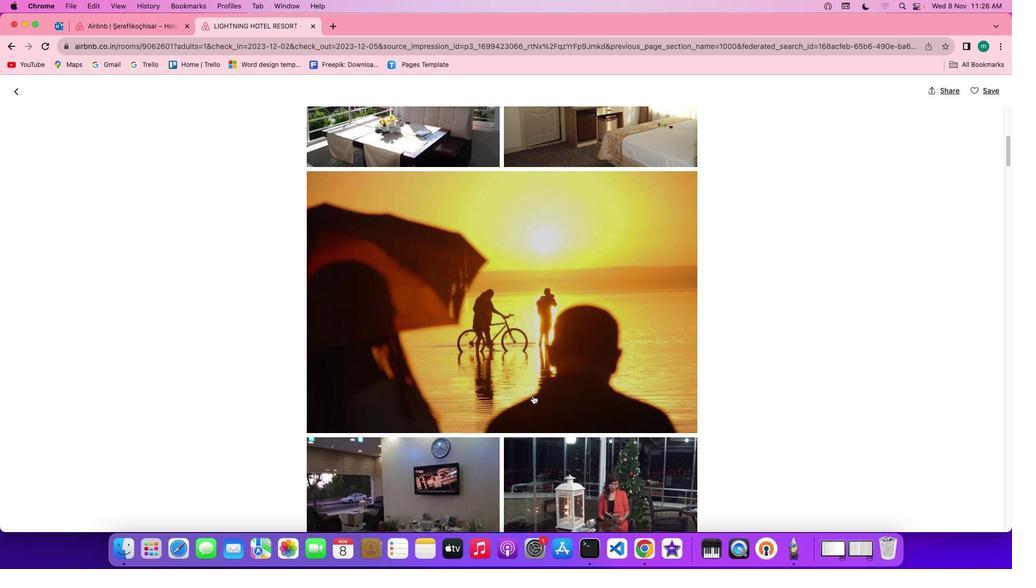 
Action: Mouse scrolled (540, 403) with delta (7, 6)
Screenshot: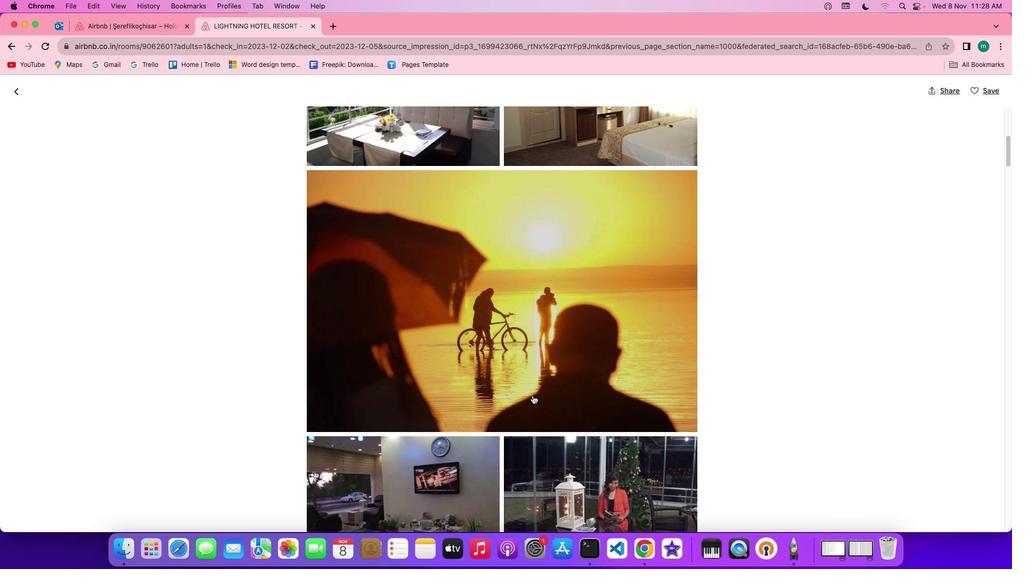 
Action: Mouse scrolled (540, 403) with delta (7, 6)
Screenshot: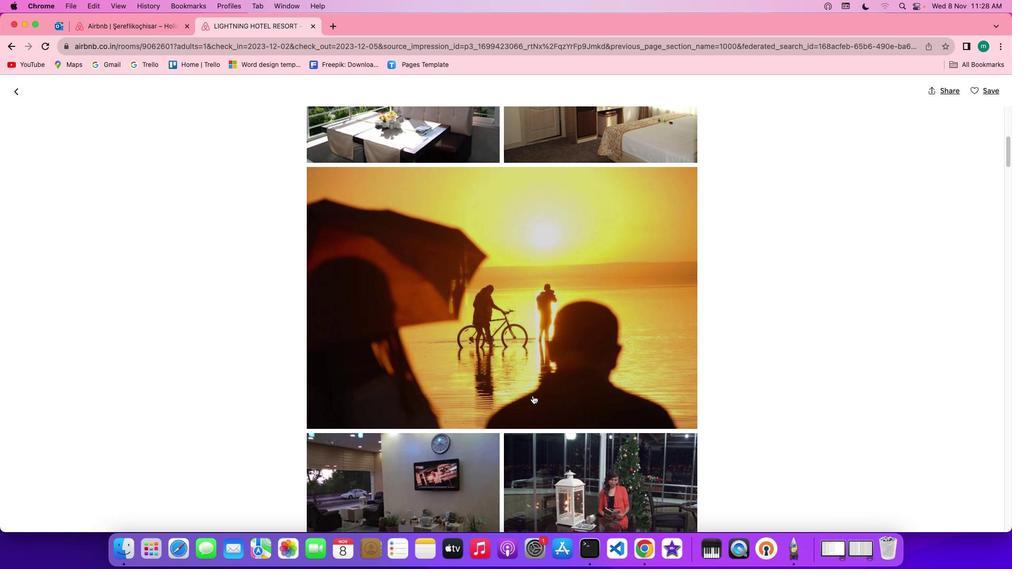 
Action: Mouse scrolled (540, 403) with delta (7, 6)
Screenshot: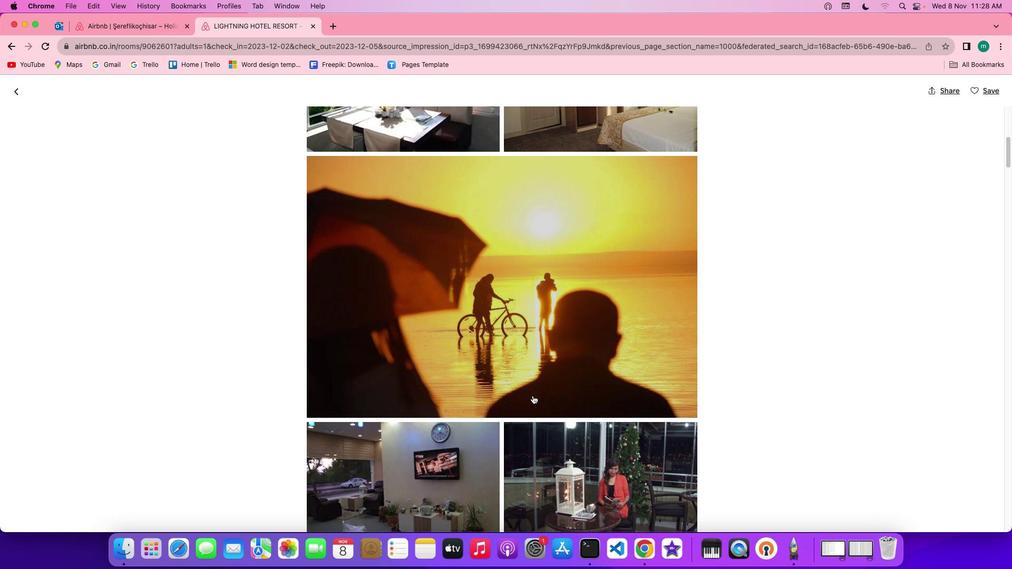
Action: Mouse scrolled (540, 403) with delta (7, 6)
Screenshot: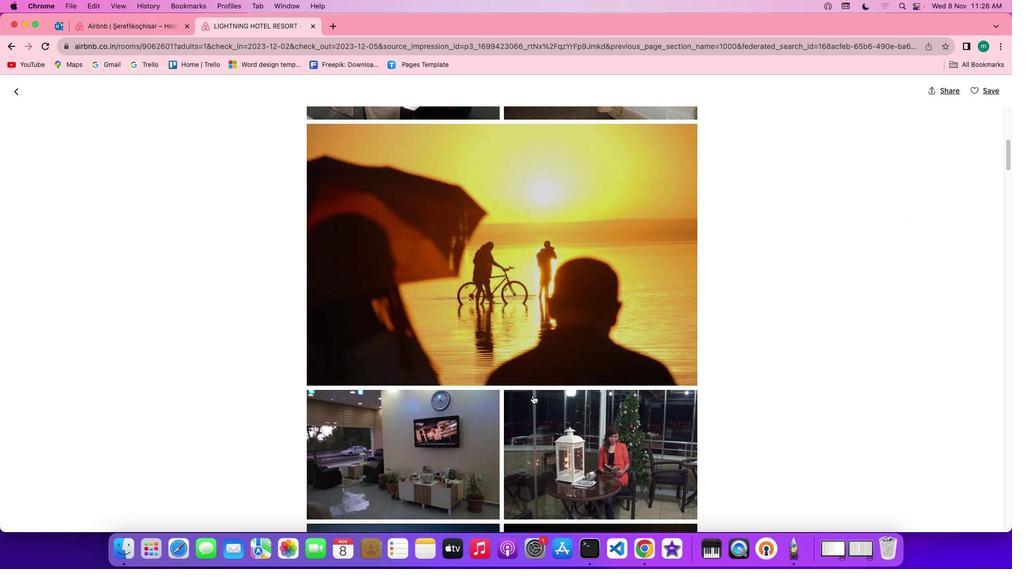 
Action: Mouse scrolled (540, 403) with delta (7, 6)
Screenshot: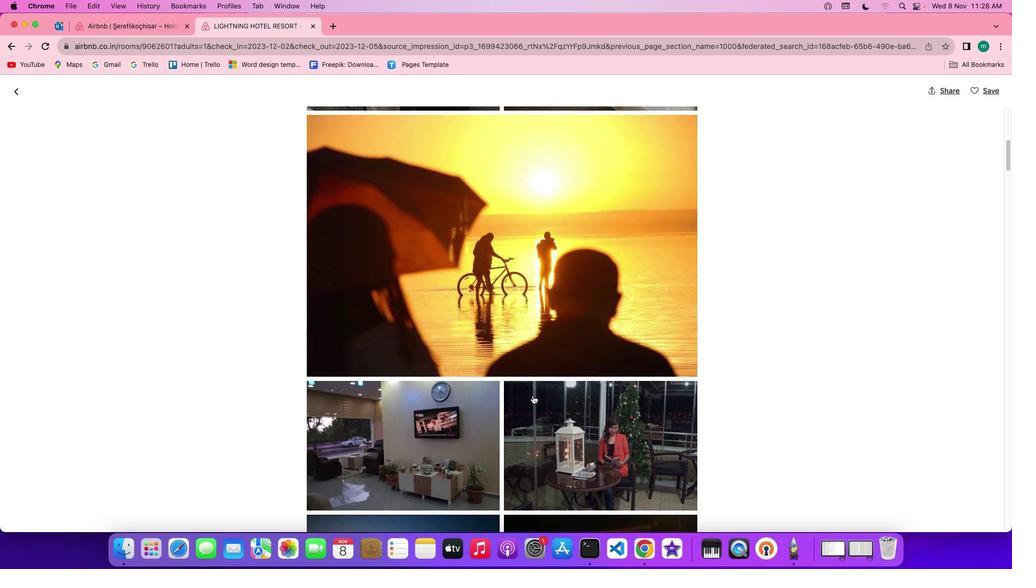 
Action: Mouse scrolled (540, 403) with delta (7, 6)
Screenshot: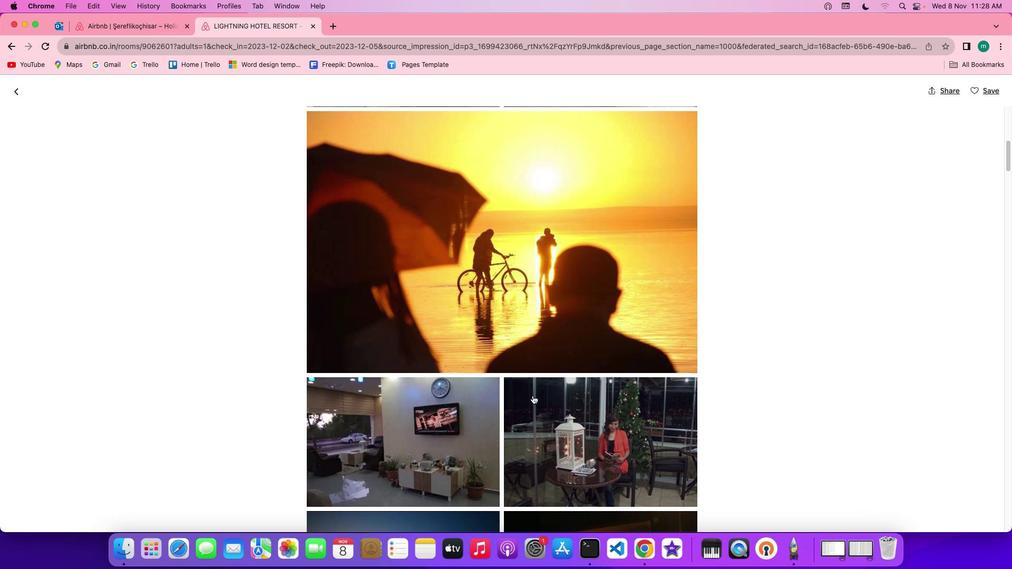 
Action: Mouse scrolled (540, 403) with delta (7, 6)
Screenshot: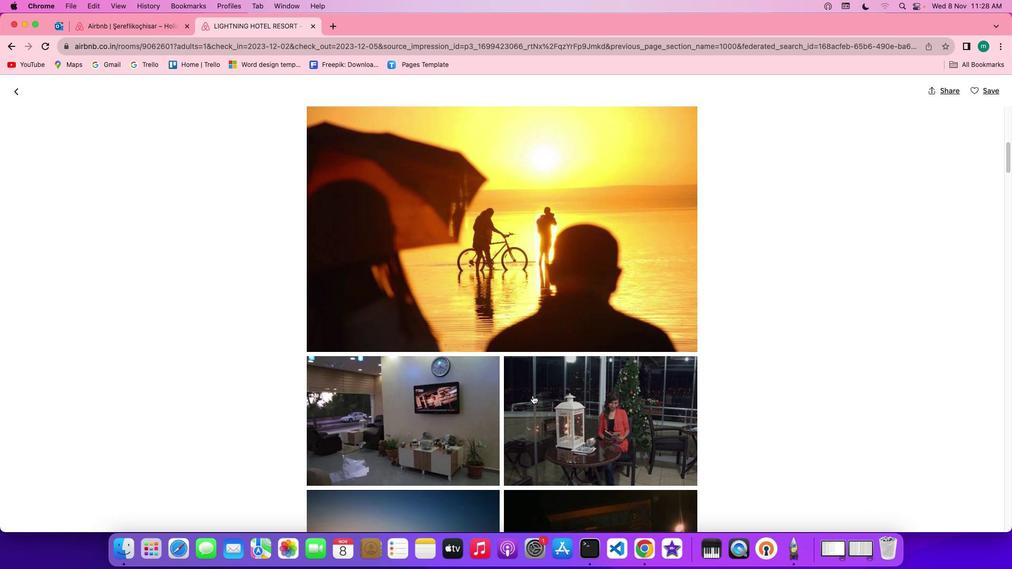 
Action: Mouse scrolled (540, 403) with delta (7, 6)
Screenshot: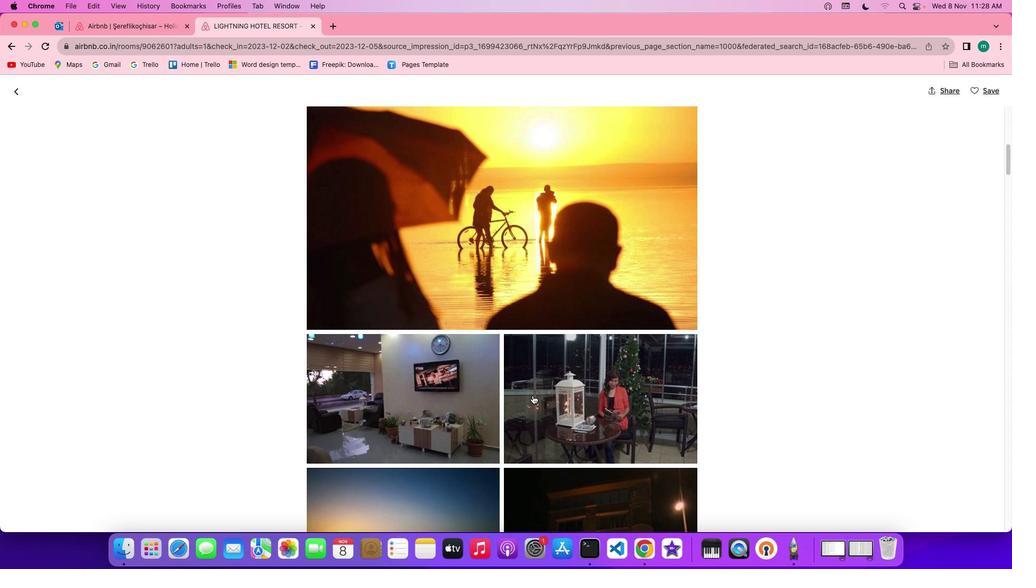 
Action: Mouse scrolled (540, 403) with delta (7, 6)
Screenshot: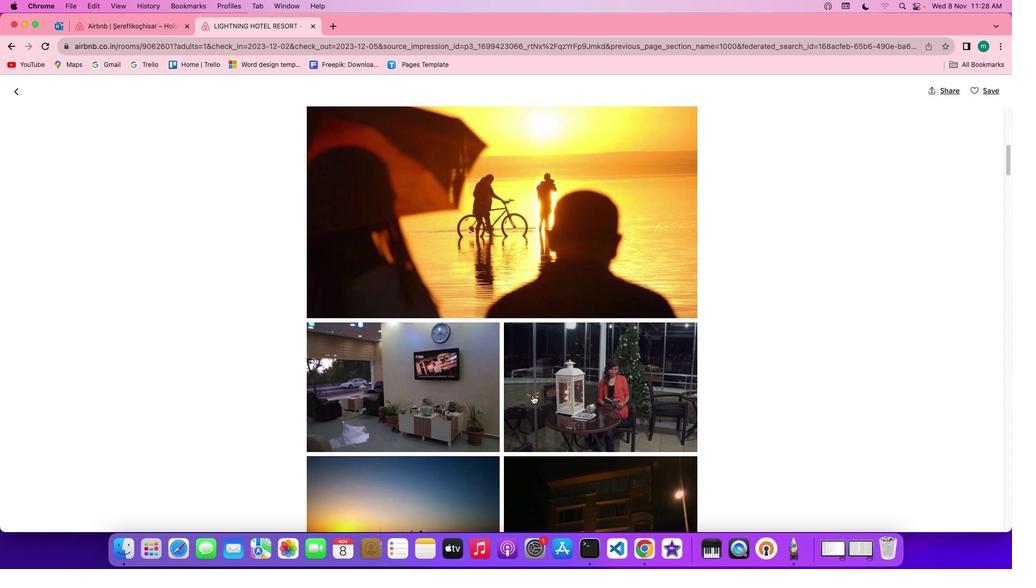 
Action: Mouse scrolled (540, 403) with delta (7, 6)
Screenshot: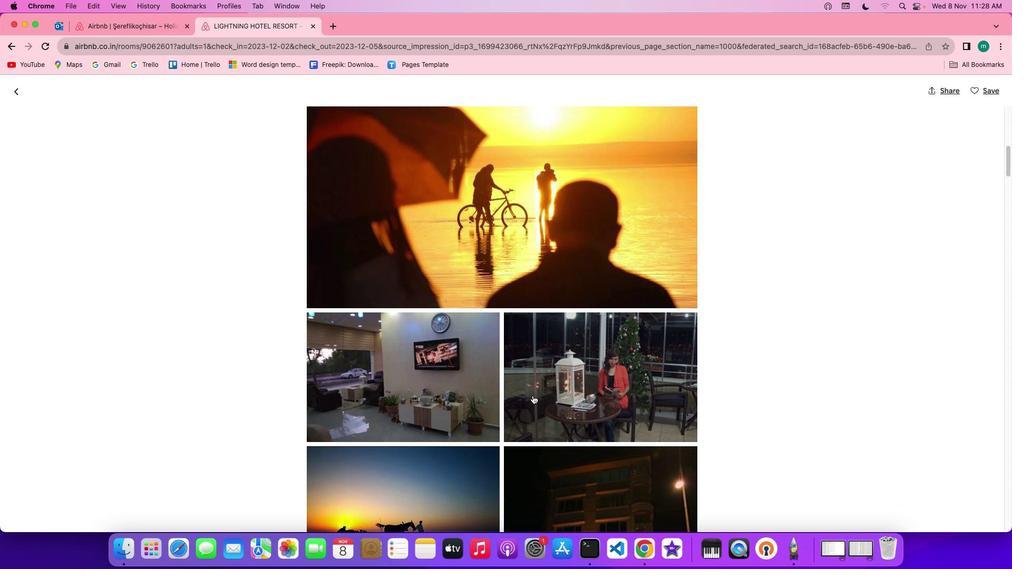 
Action: Mouse scrolled (540, 403) with delta (7, 6)
Screenshot: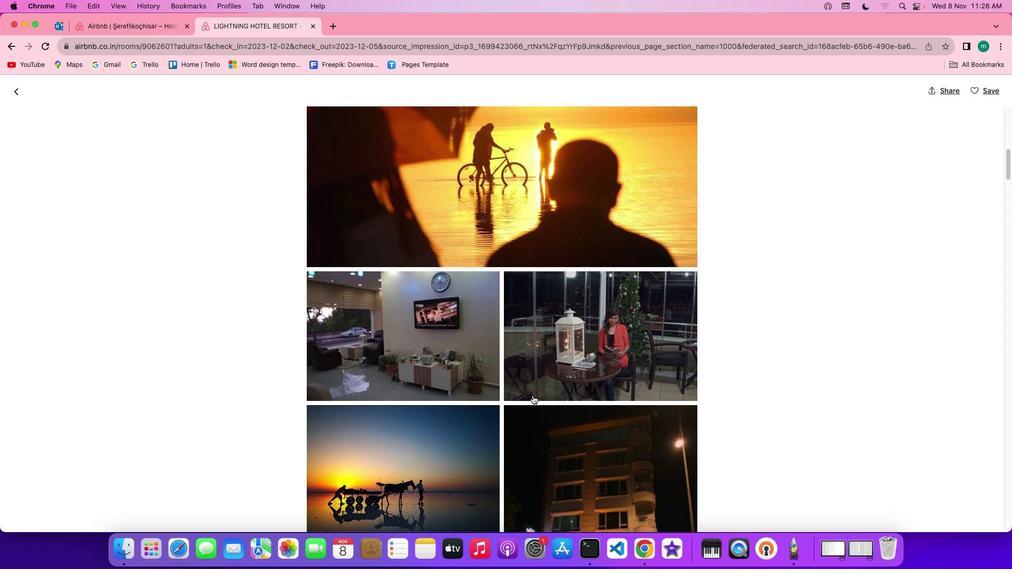 
Action: Mouse scrolled (540, 403) with delta (7, 6)
Screenshot: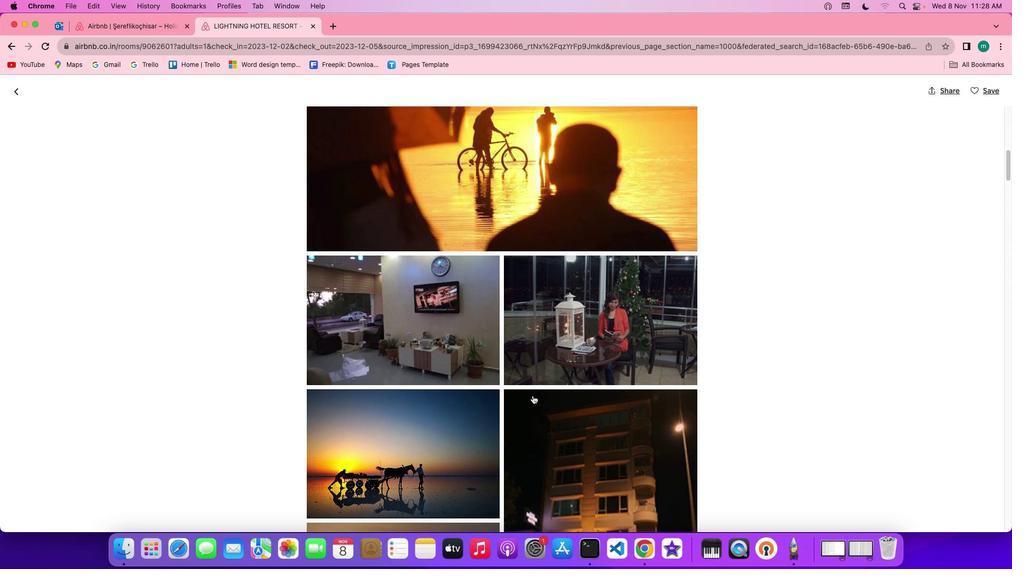 
Action: Mouse scrolled (540, 403) with delta (7, 6)
Screenshot: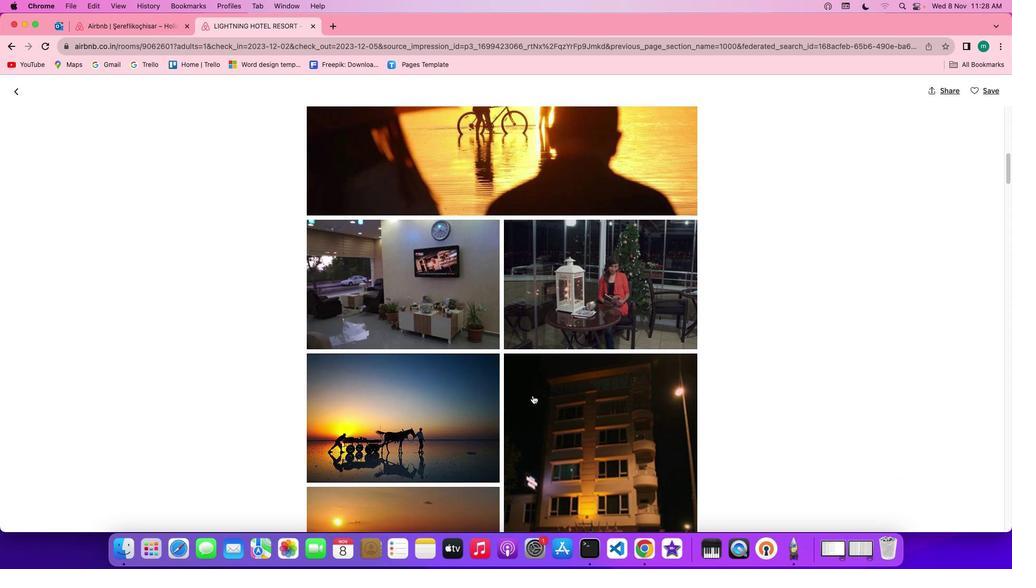 
Action: Mouse scrolled (540, 403) with delta (7, 6)
Screenshot: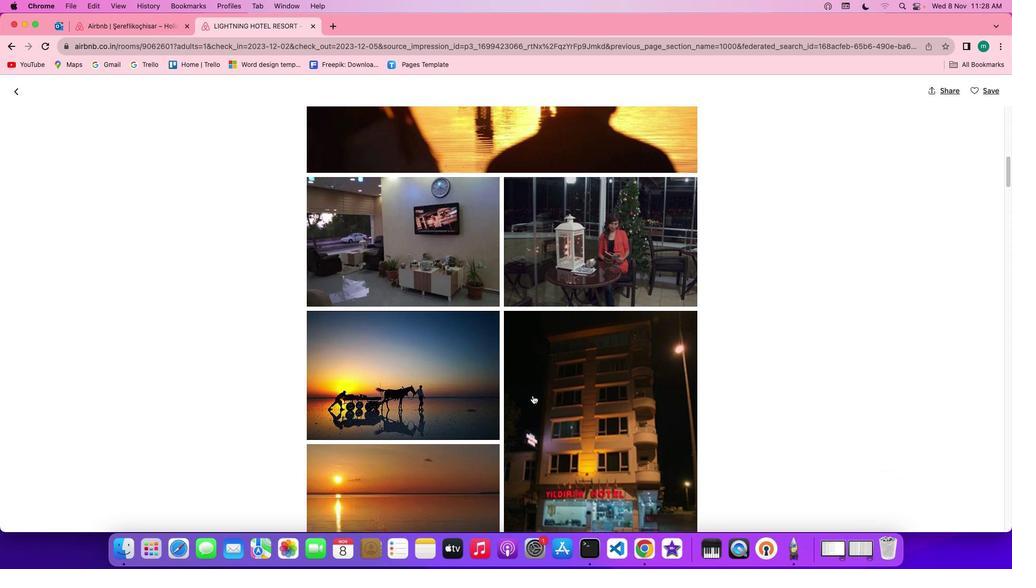 
Action: Mouse scrolled (540, 403) with delta (7, 5)
Screenshot: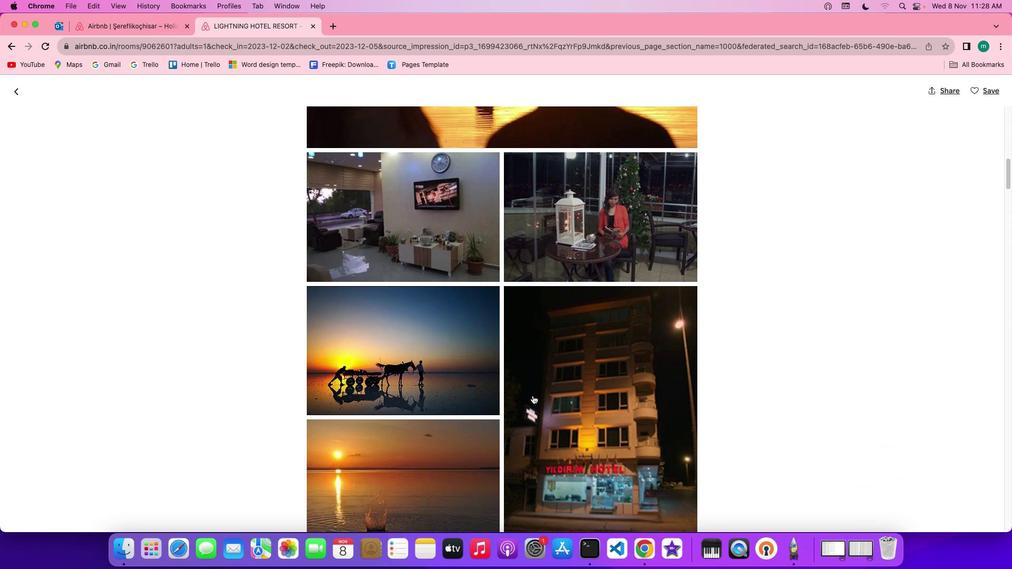 
Action: Mouse scrolled (540, 403) with delta (7, 6)
Screenshot: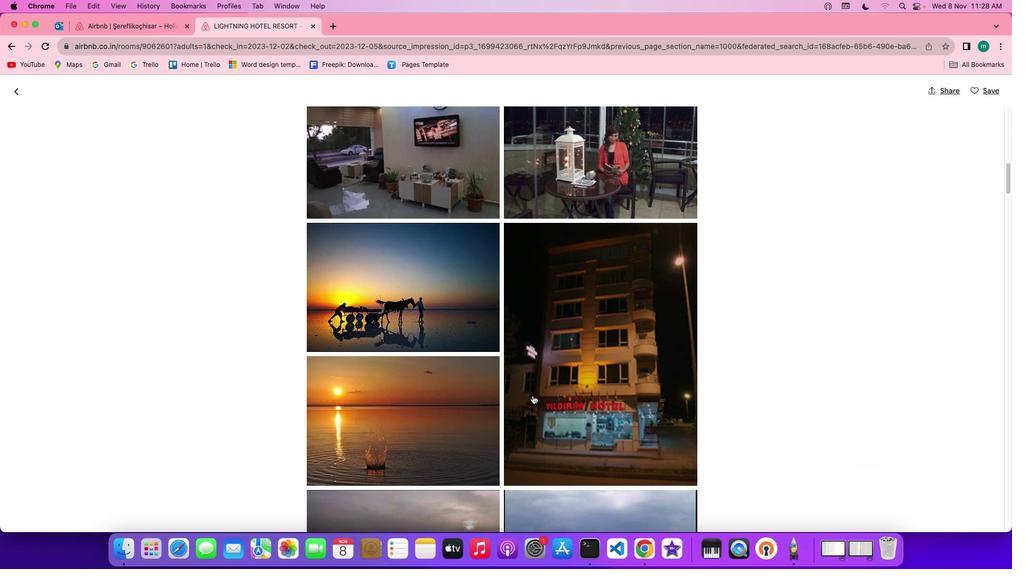 
Action: Mouse scrolled (540, 403) with delta (7, 6)
Screenshot: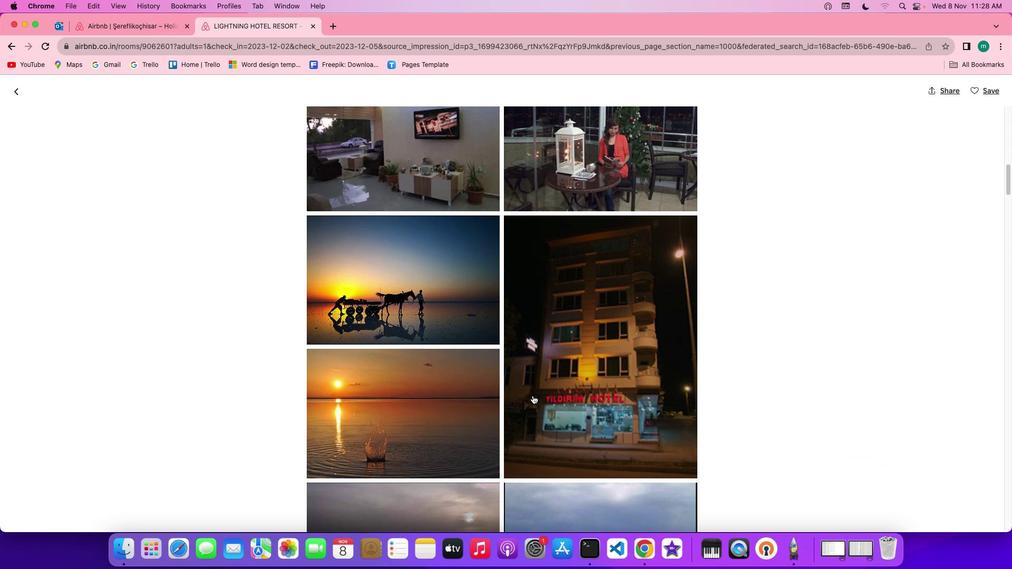 
Action: Mouse scrolled (540, 403) with delta (7, 6)
Screenshot: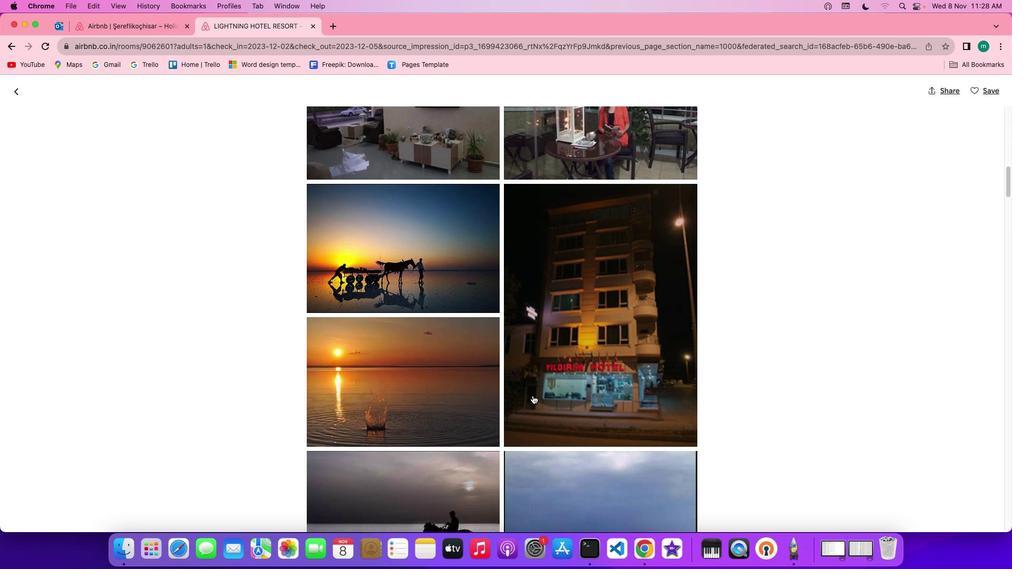 
Action: Mouse scrolled (540, 403) with delta (7, 6)
Screenshot: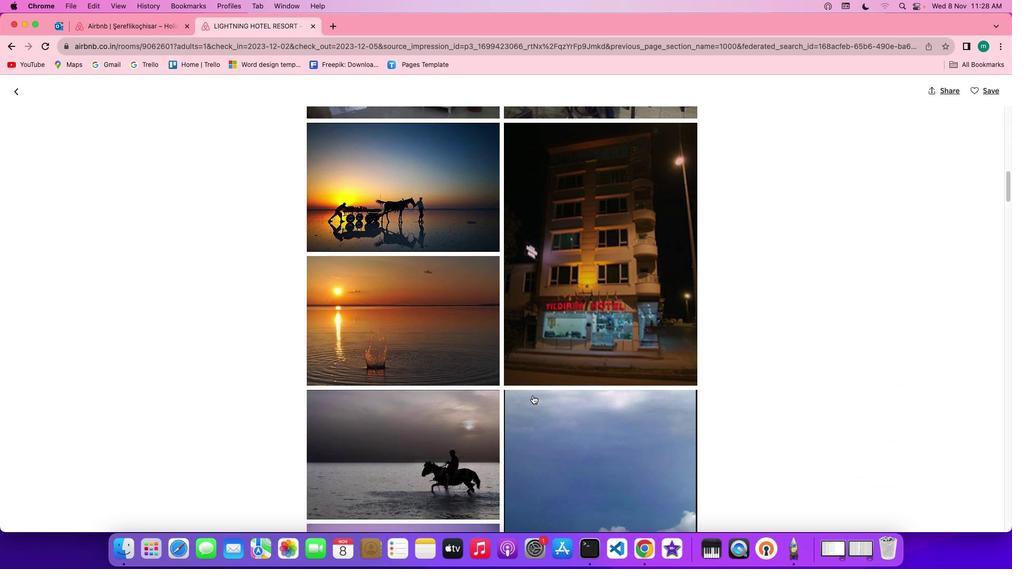 
Action: Mouse scrolled (540, 403) with delta (7, 6)
Screenshot: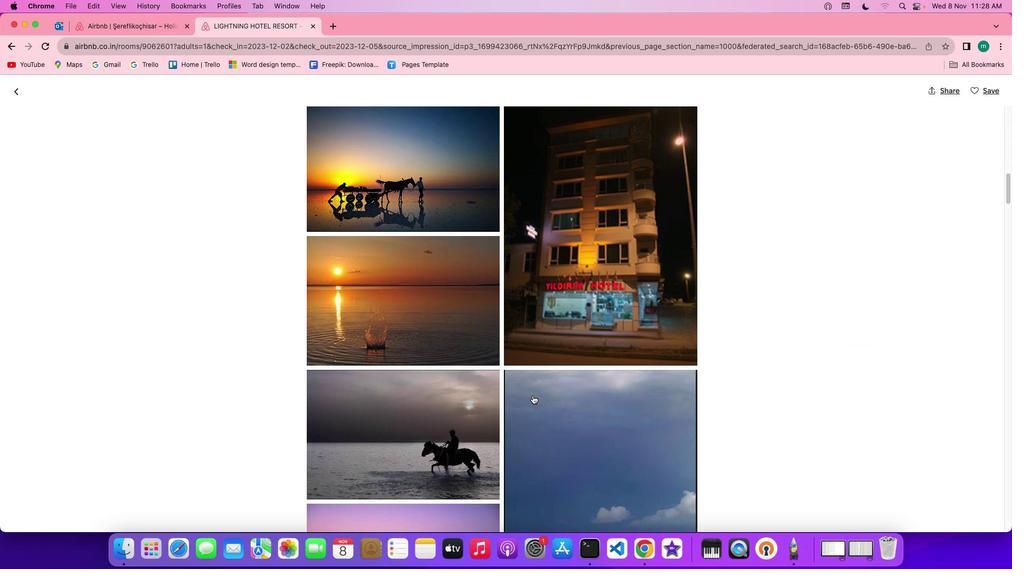 
Action: Mouse scrolled (540, 403) with delta (7, 6)
Screenshot: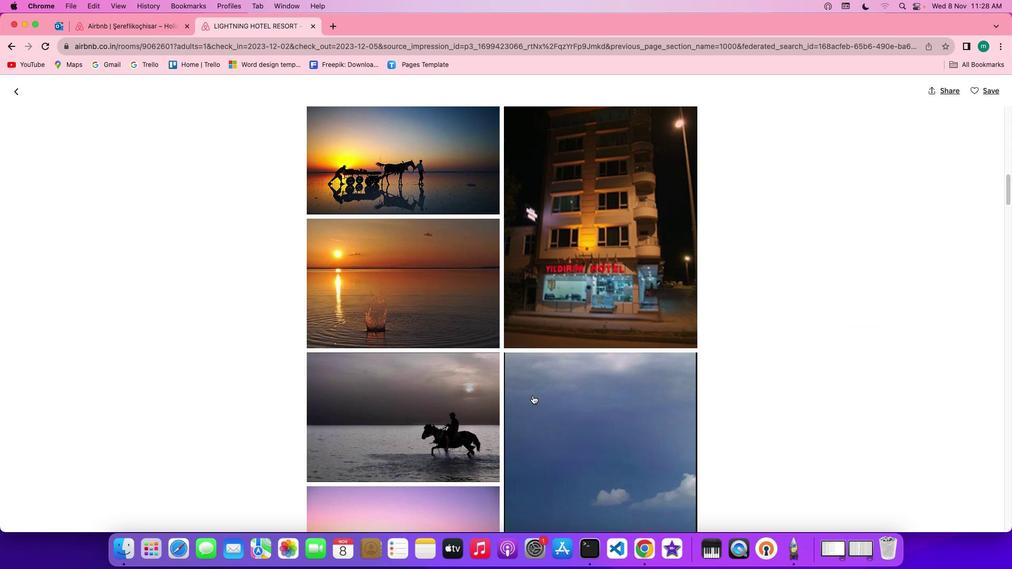 
Action: Mouse scrolled (540, 403) with delta (7, 6)
Screenshot: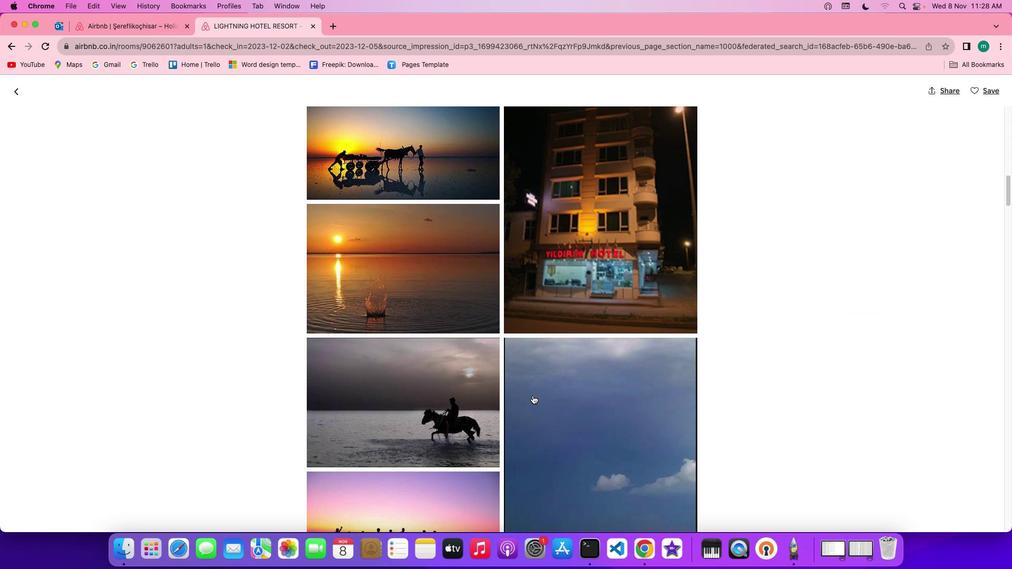 
Action: Mouse scrolled (540, 403) with delta (7, 6)
Screenshot: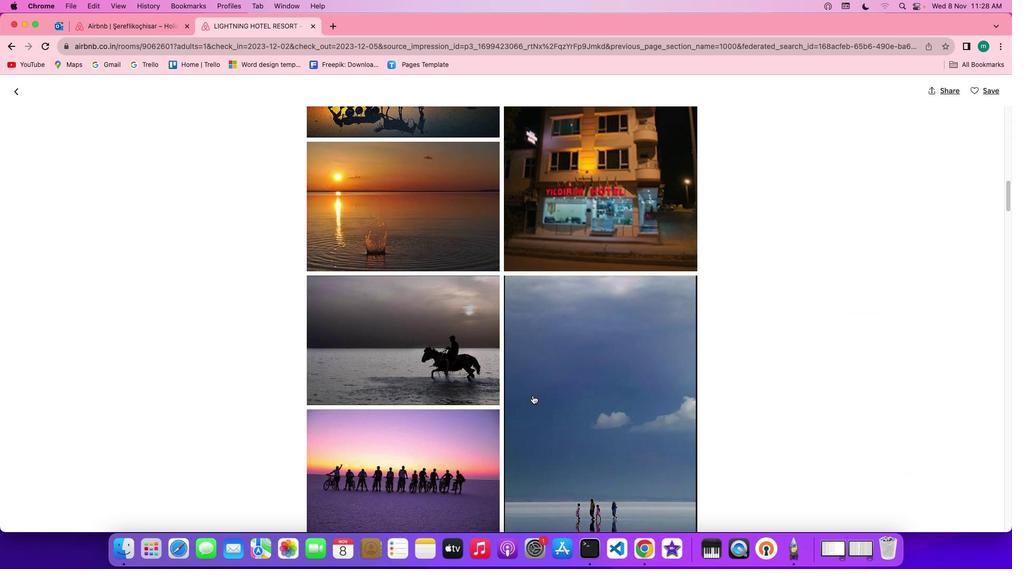 
Action: Mouse scrolled (540, 403) with delta (7, 6)
Screenshot: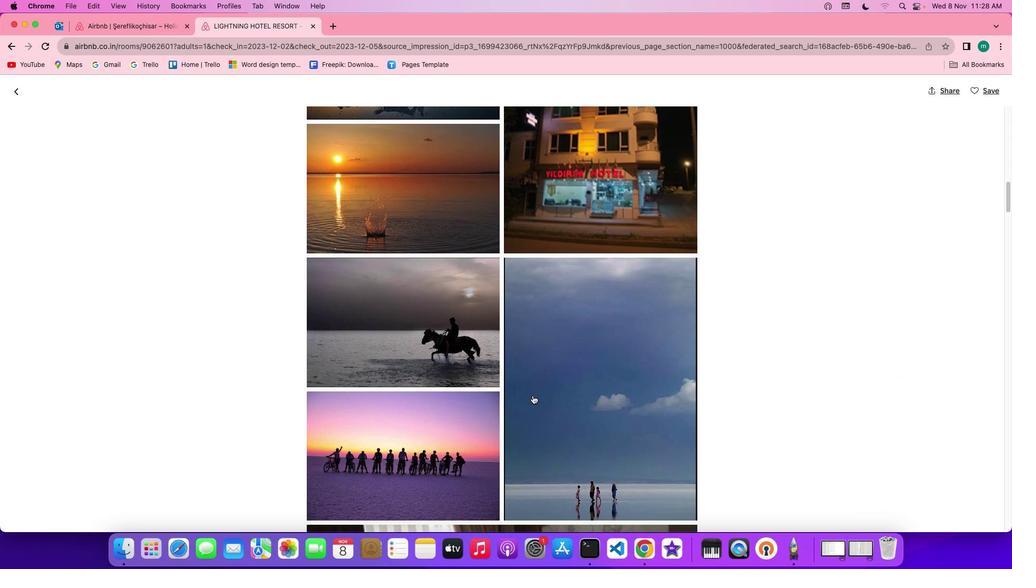 
Action: Mouse scrolled (540, 403) with delta (7, 6)
Screenshot: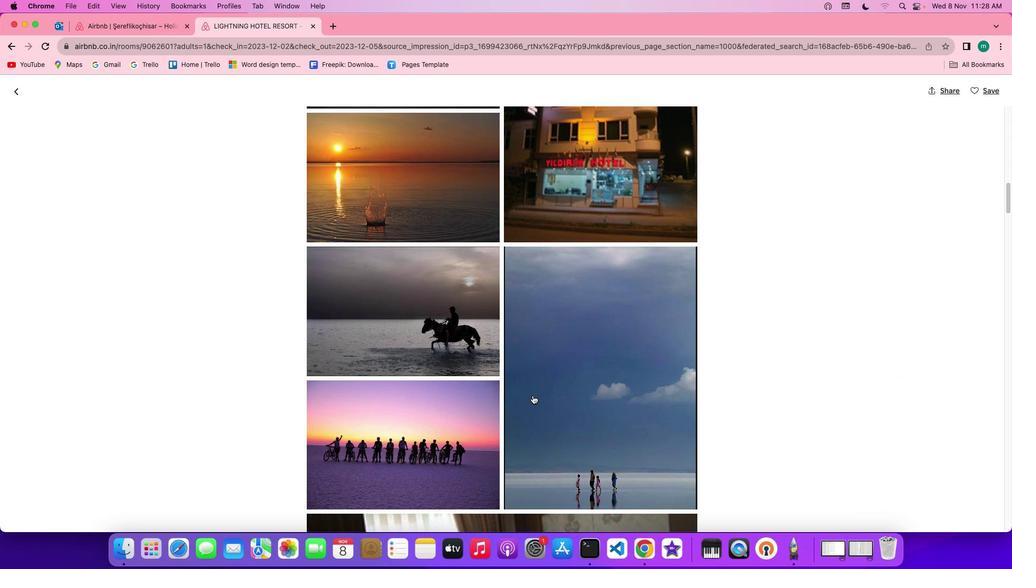 
Action: Mouse scrolled (540, 403) with delta (7, 6)
Screenshot: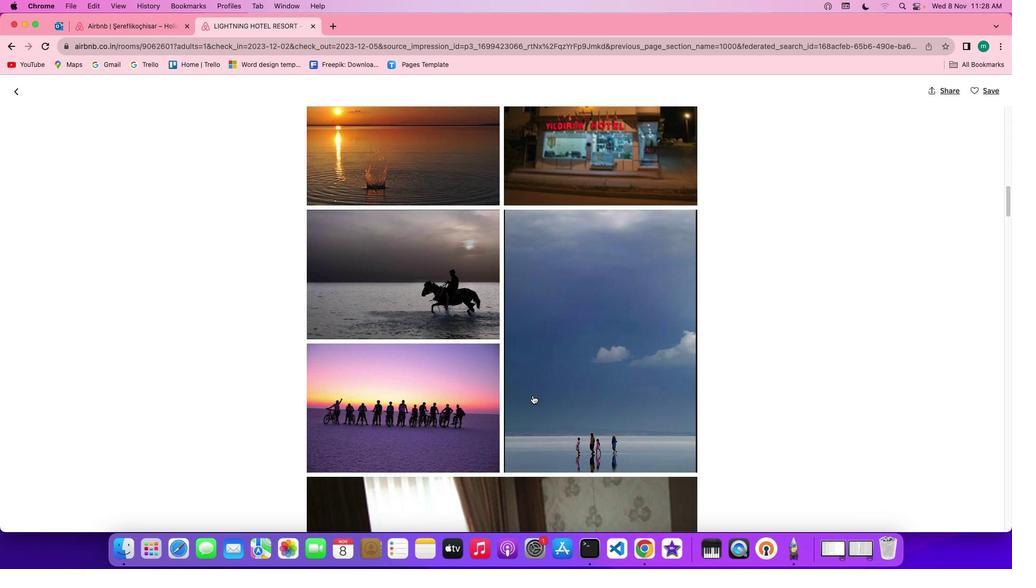 
Action: Mouse scrolled (540, 403) with delta (7, 6)
Screenshot: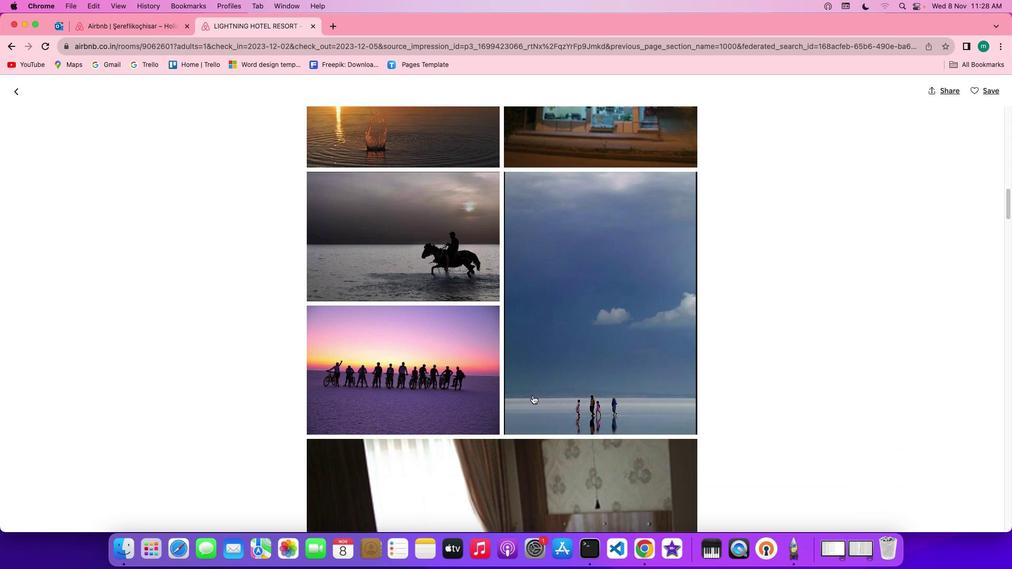 
Action: Mouse scrolled (540, 403) with delta (7, 6)
Screenshot: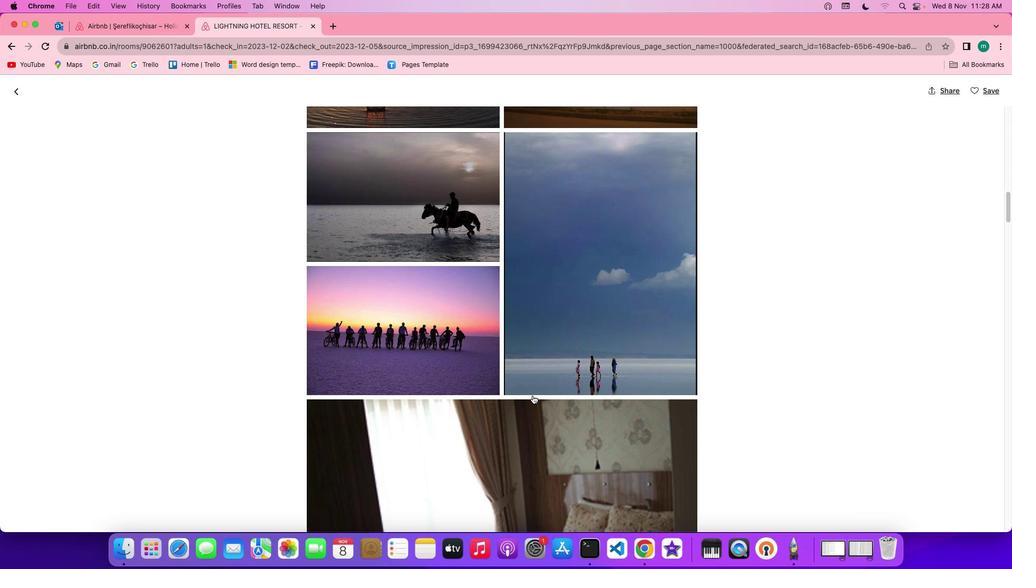 
Action: Mouse scrolled (540, 403) with delta (7, 6)
Screenshot: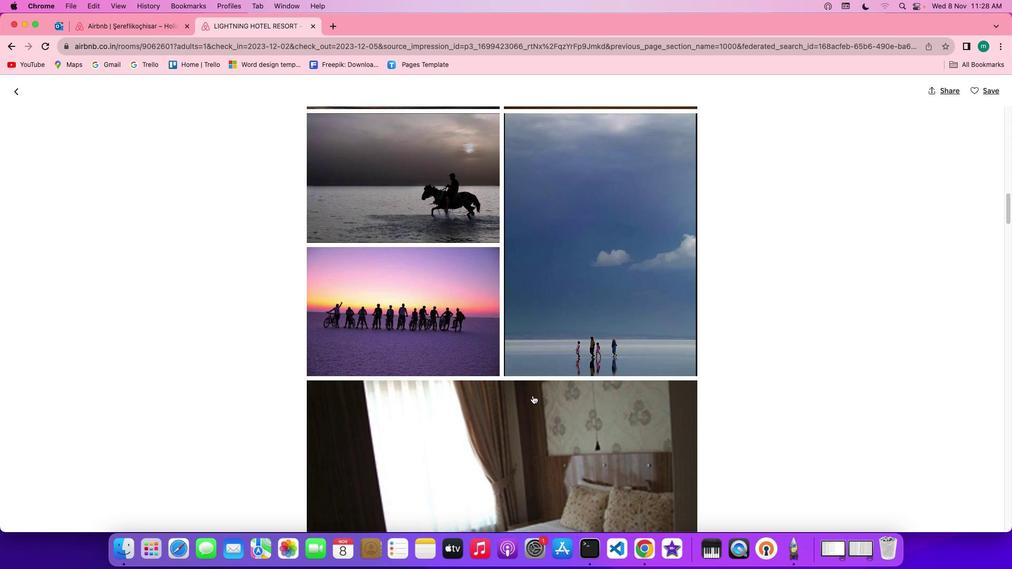 
Action: Mouse scrolled (540, 403) with delta (7, 6)
Screenshot: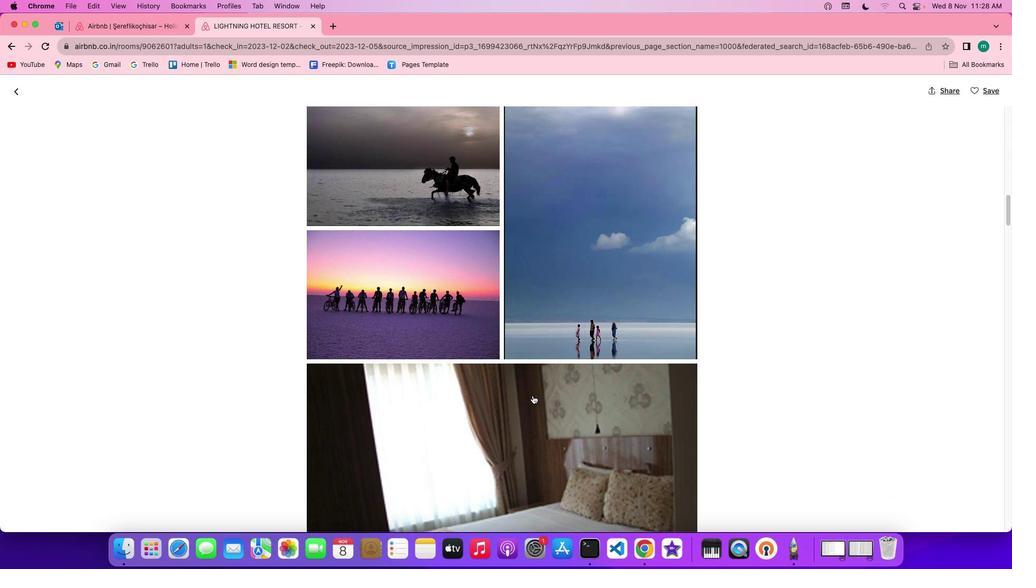 
Action: Mouse scrolled (540, 403) with delta (7, 6)
Screenshot: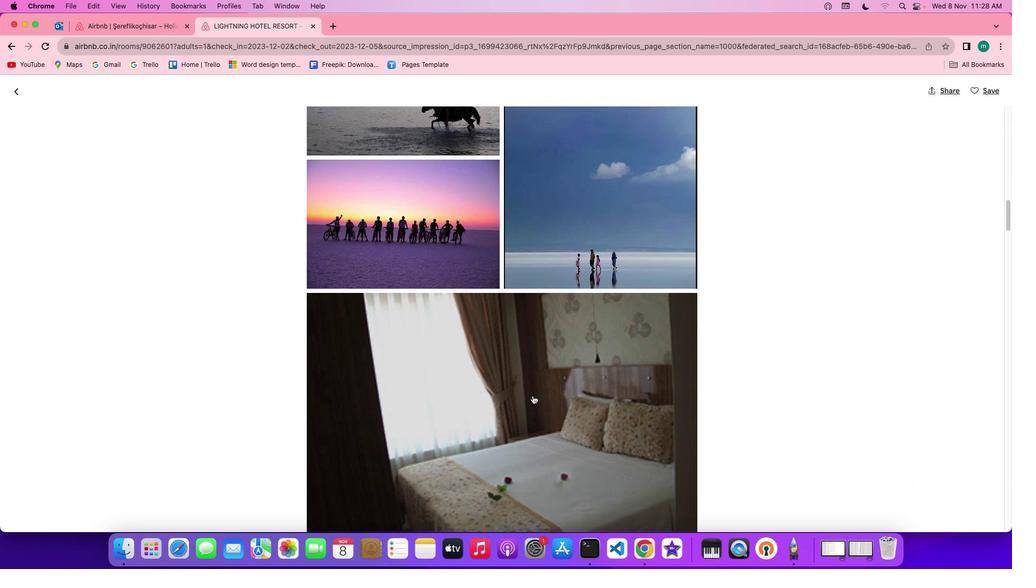
Action: Mouse scrolled (540, 403) with delta (7, 6)
Screenshot: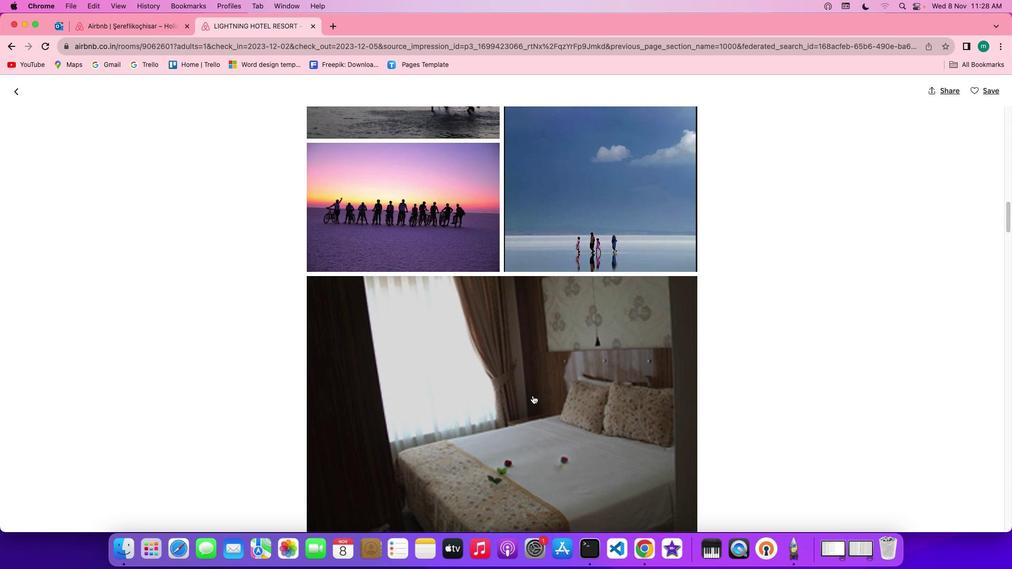 
Action: Mouse scrolled (540, 403) with delta (7, 6)
Screenshot: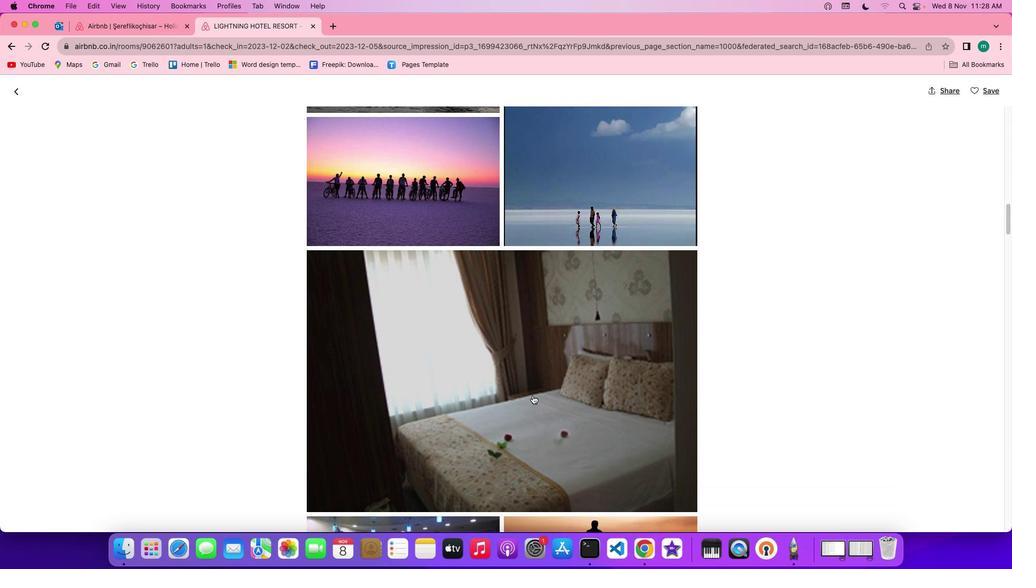 
Action: Mouse scrolled (540, 403) with delta (7, 6)
Screenshot: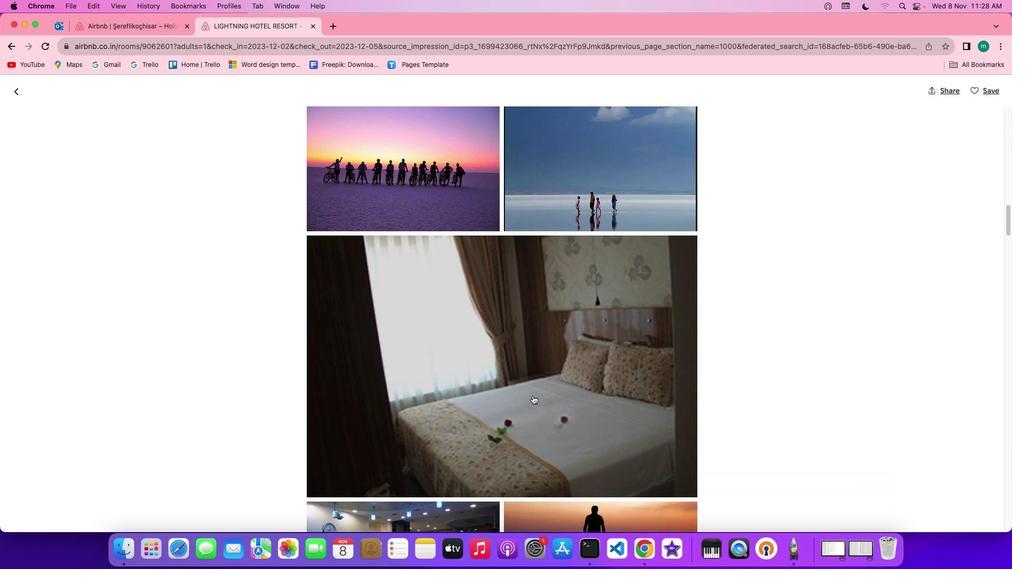 
Action: Mouse scrolled (540, 403) with delta (7, 5)
Screenshot: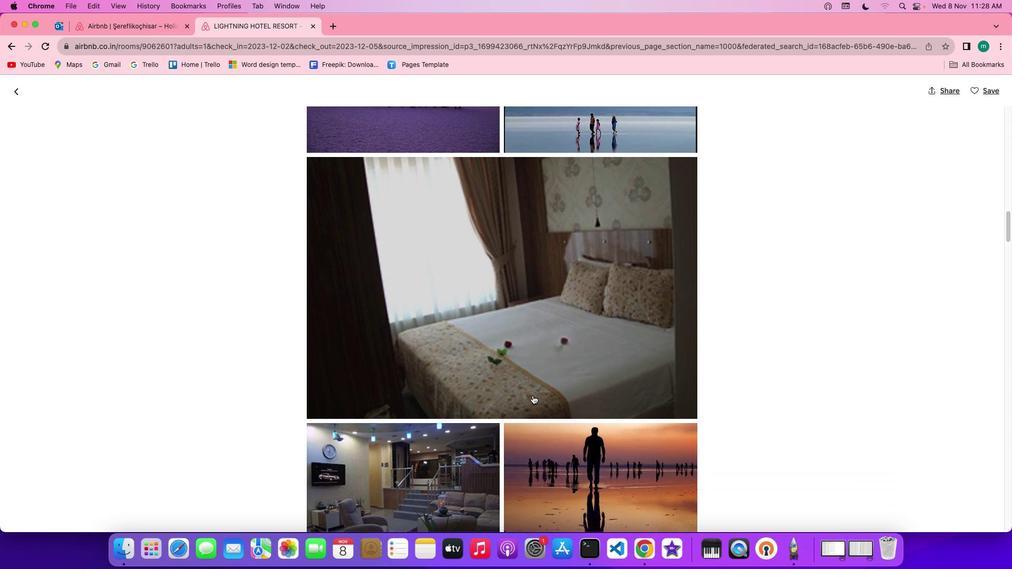
Action: Mouse scrolled (540, 403) with delta (7, 6)
Screenshot: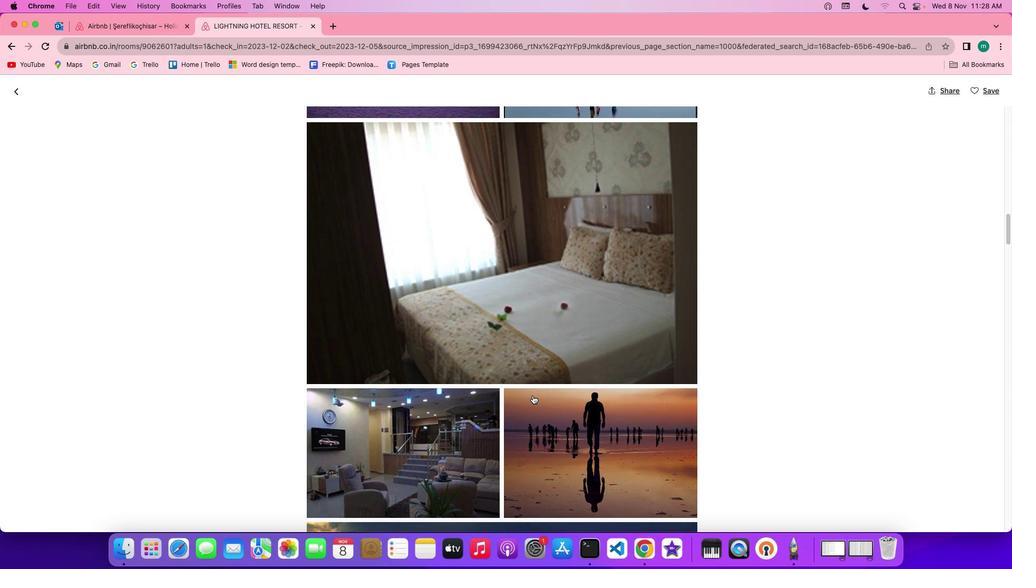 
Action: Mouse scrolled (540, 403) with delta (7, 6)
Screenshot: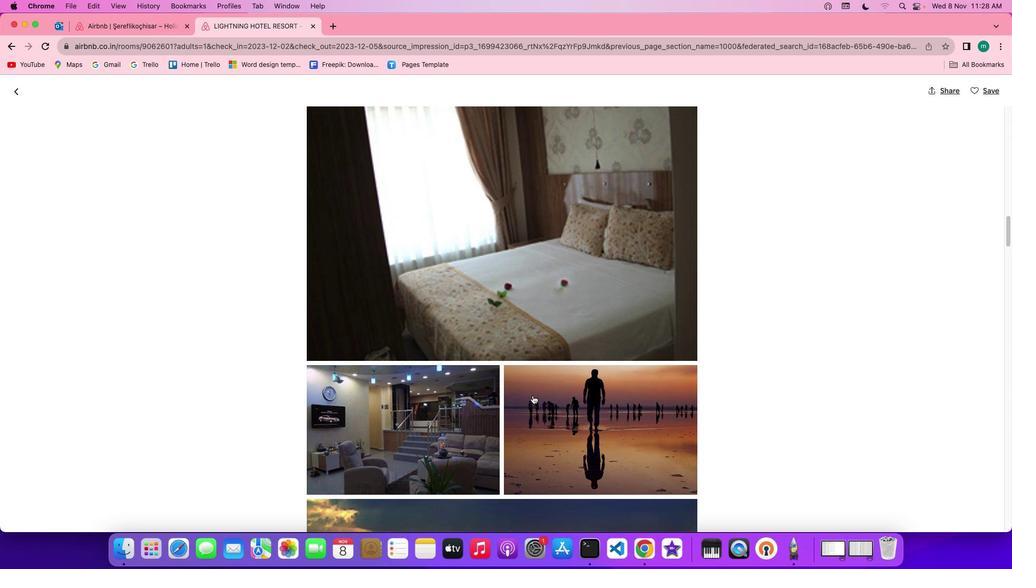 
Action: Mouse scrolled (540, 403) with delta (7, 6)
Screenshot: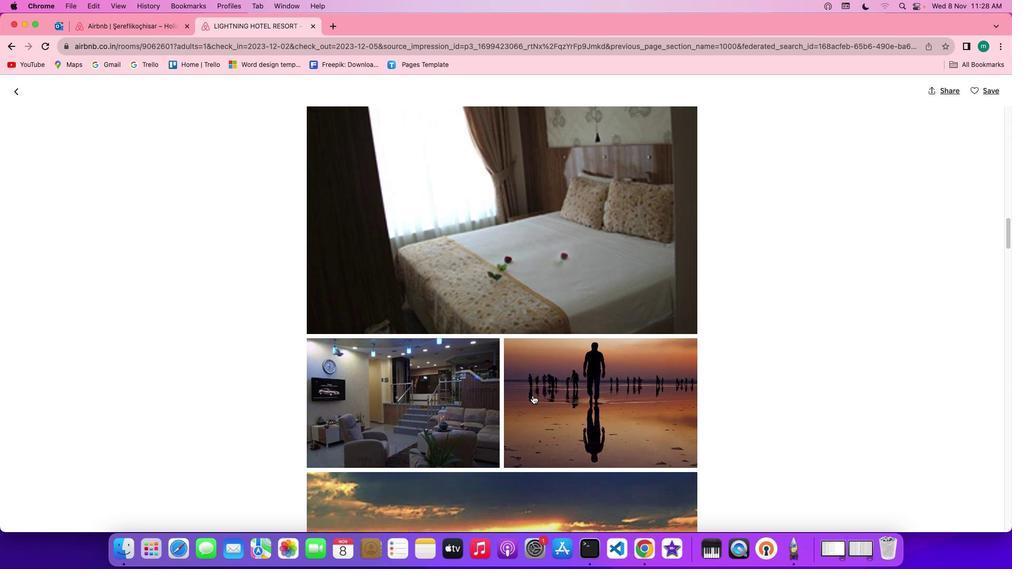 
Action: Mouse scrolled (540, 403) with delta (7, 5)
Screenshot: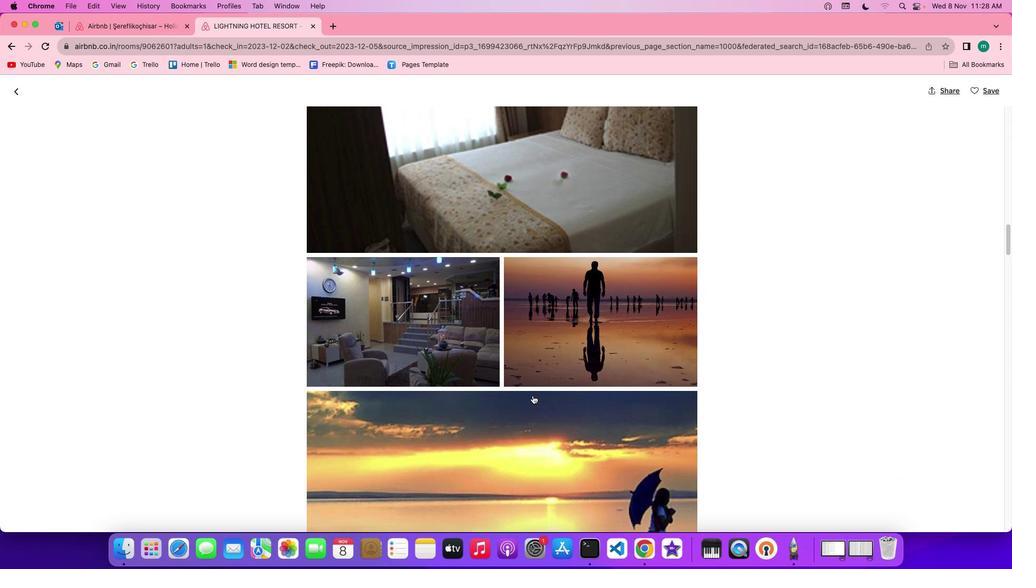 
Action: Mouse scrolled (540, 403) with delta (7, 6)
Screenshot: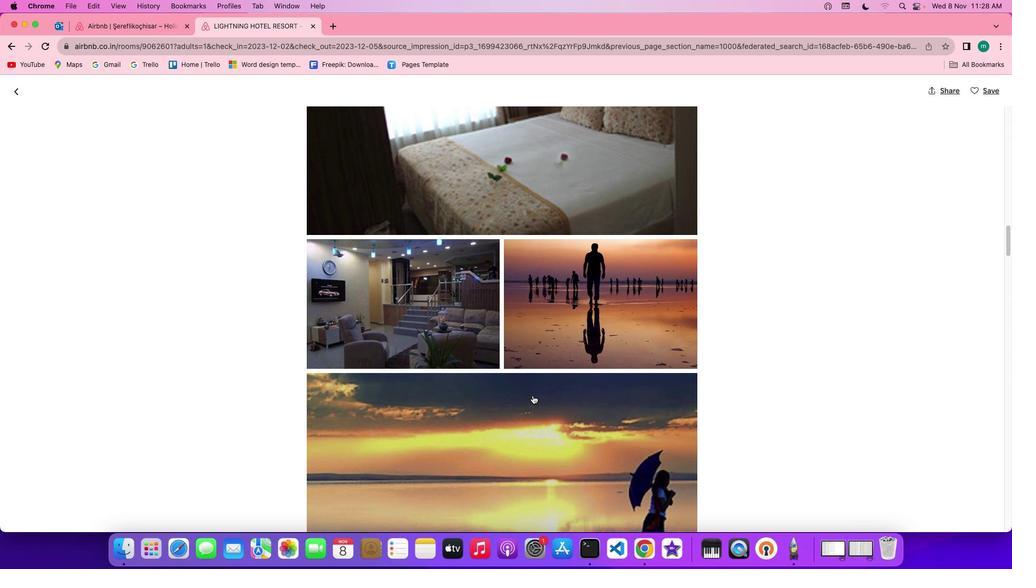 
Action: Mouse scrolled (540, 403) with delta (7, 6)
Screenshot: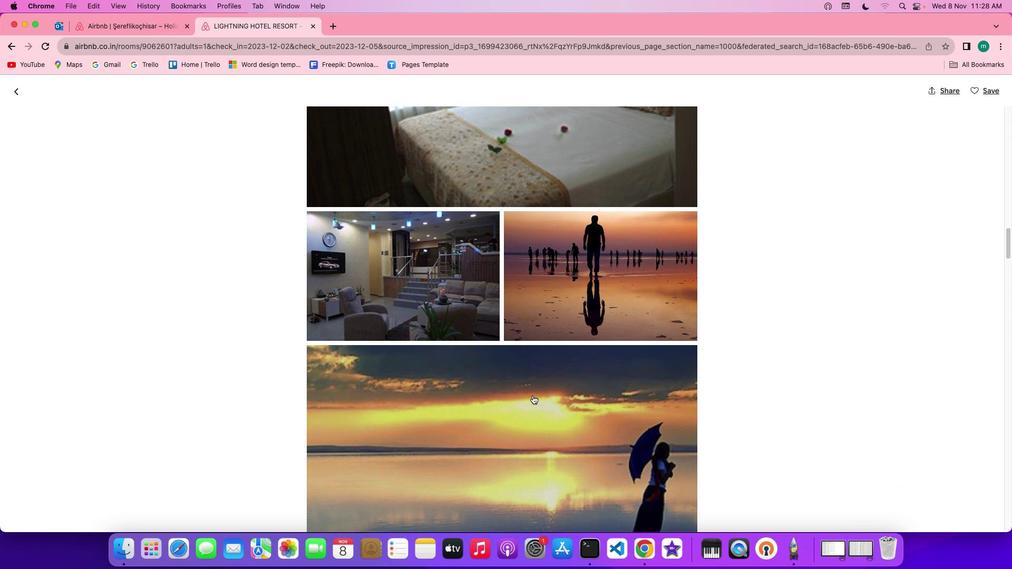 
Action: Mouse scrolled (540, 403) with delta (7, 6)
Screenshot: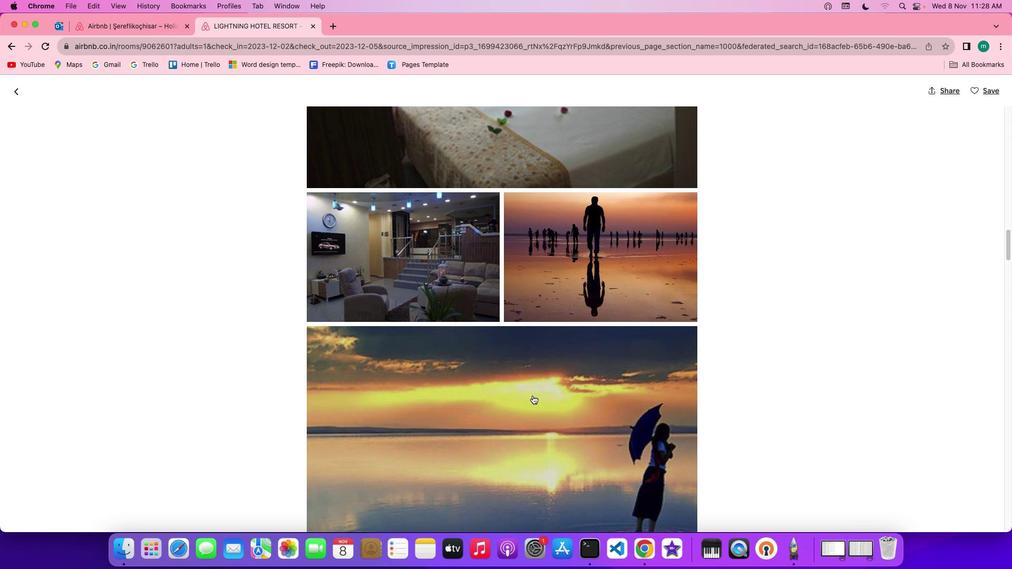 
Action: Mouse scrolled (540, 403) with delta (7, 6)
Screenshot: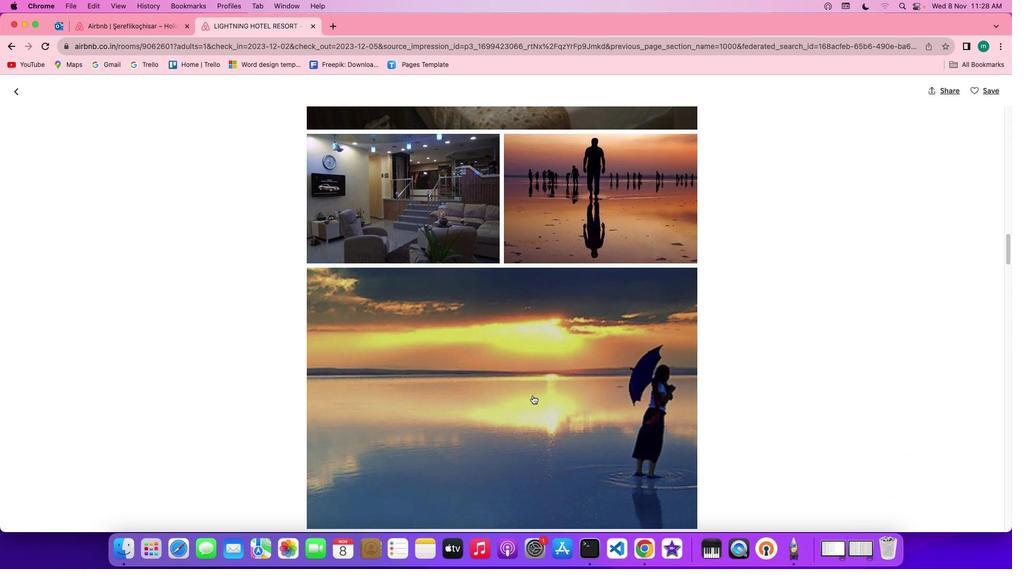 
Action: Mouse scrolled (540, 403) with delta (7, 6)
Screenshot: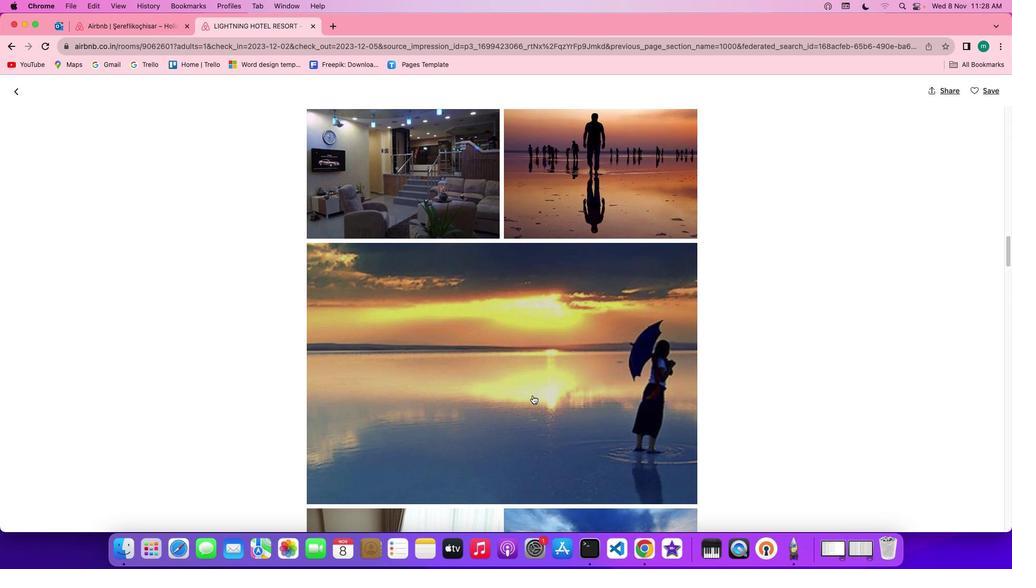 
Action: Mouse scrolled (540, 403) with delta (7, 6)
Screenshot: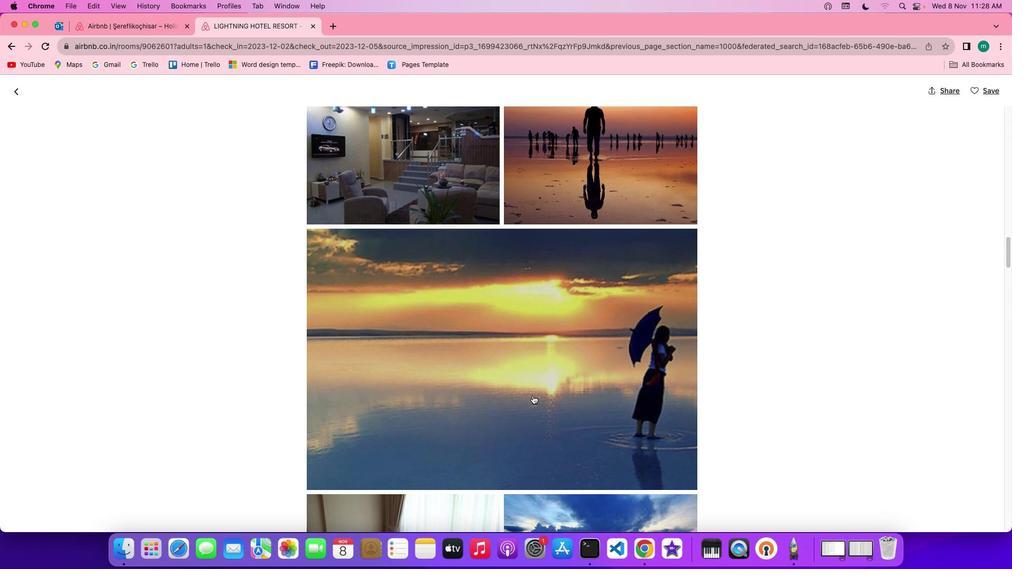 
Action: Mouse scrolled (540, 403) with delta (7, 6)
Screenshot: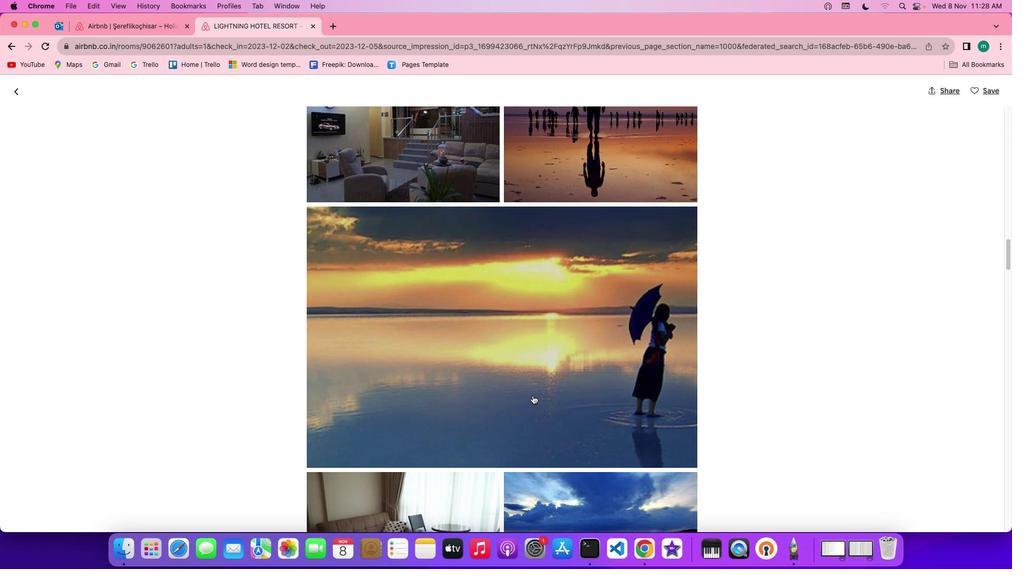 
Action: Mouse scrolled (540, 403) with delta (7, 5)
Screenshot: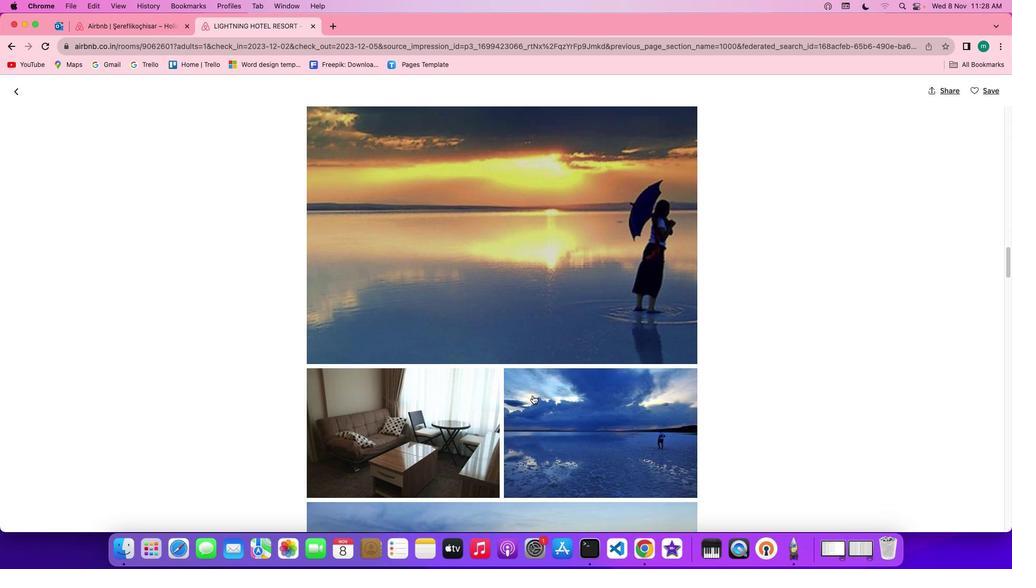 
Action: Mouse scrolled (540, 403) with delta (7, 6)
Screenshot: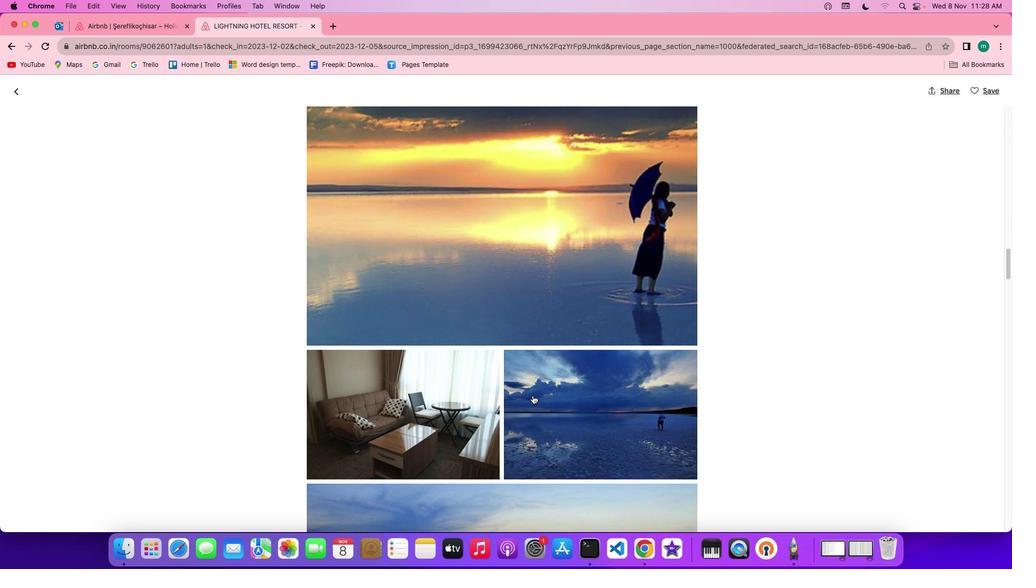 
Action: Mouse scrolled (540, 403) with delta (7, 6)
Screenshot: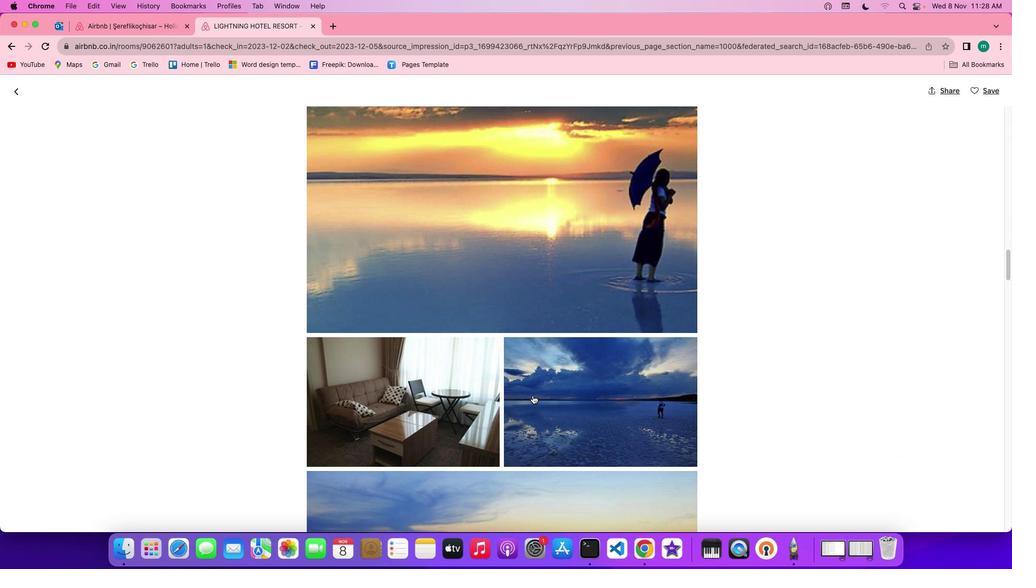 
Action: Mouse scrolled (540, 403) with delta (7, 6)
Screenshot: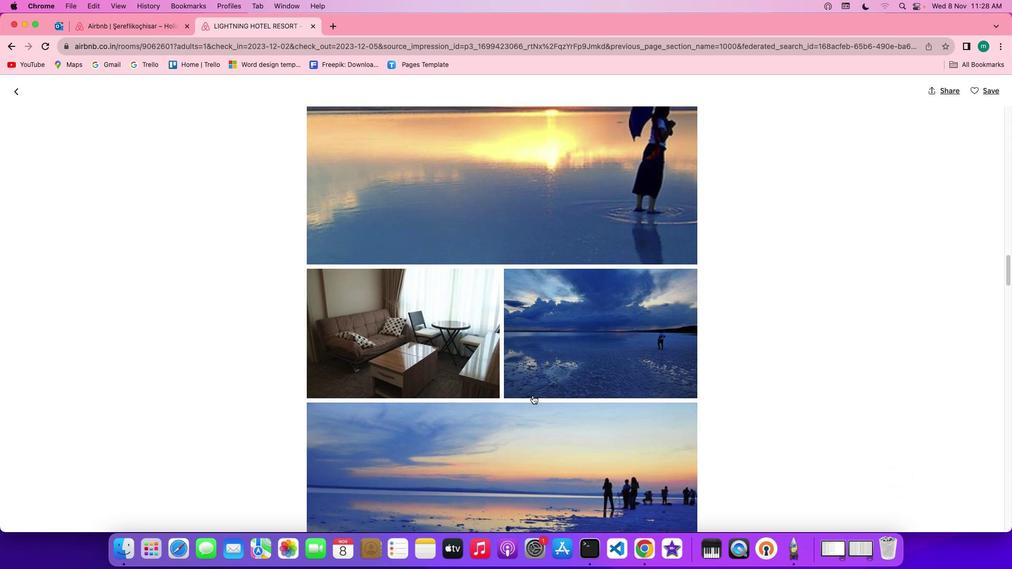 
Action: Mouse scrolled (540, 403) with delta (7, 5)
Screenshot: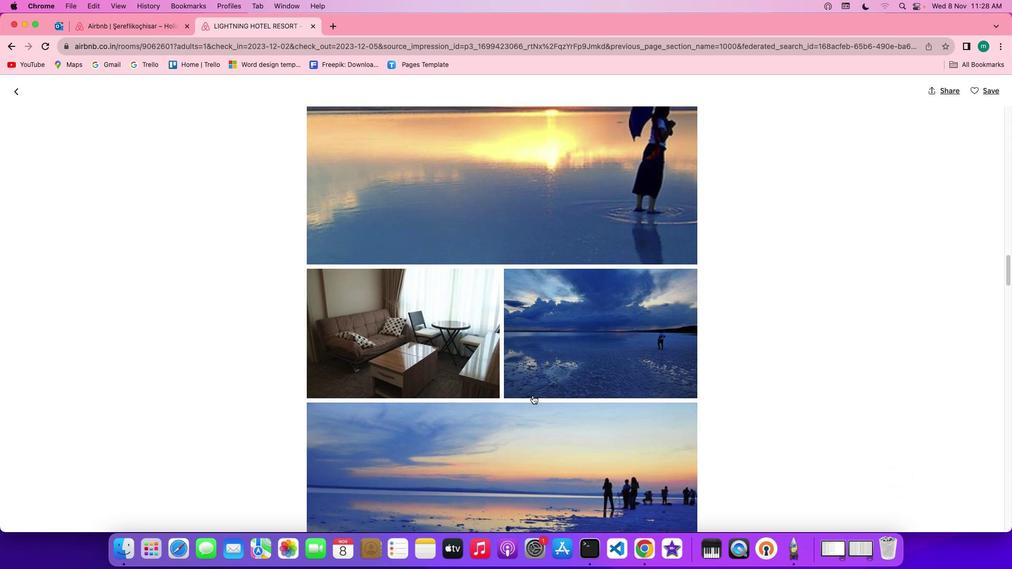 
Action: Mouse scrolled (540, 403) with delta (7, 5)
Screenshot: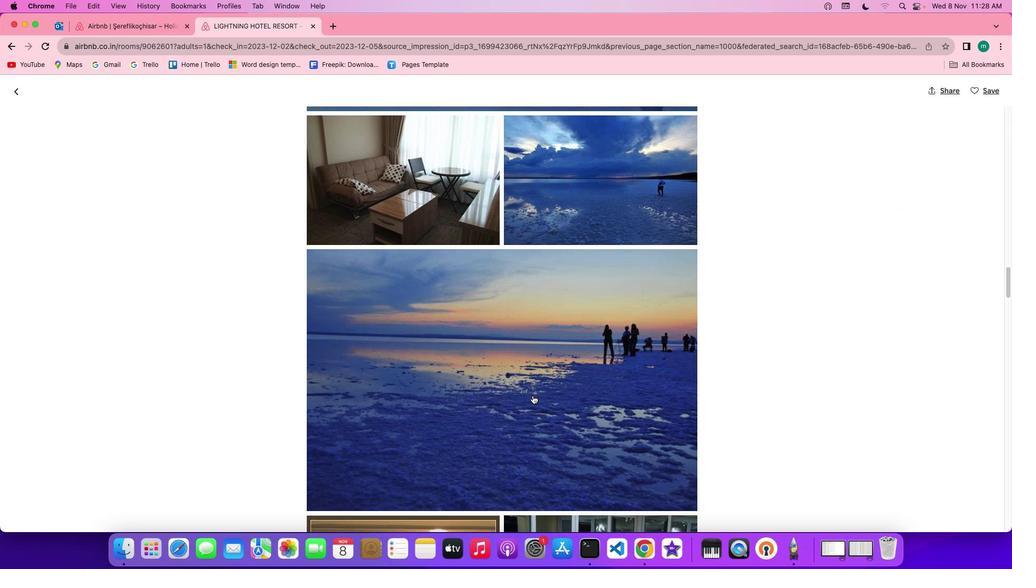 
Action: Mouse scrolled (540, 403) with delta (7, 6)
Screenshot: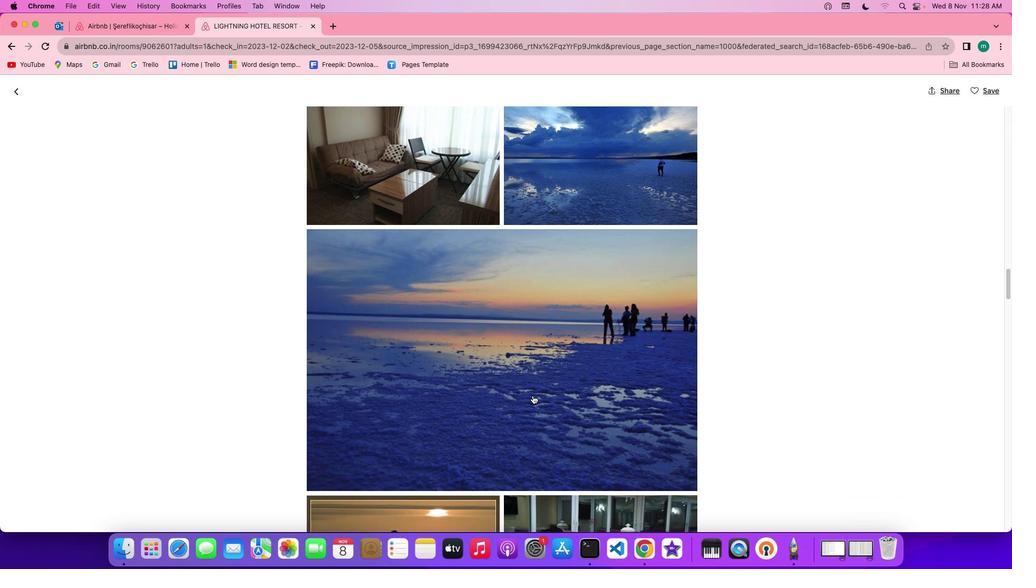 
Action: Mouse scrolled (540, 403) with delta (7, 6)
Screenshot: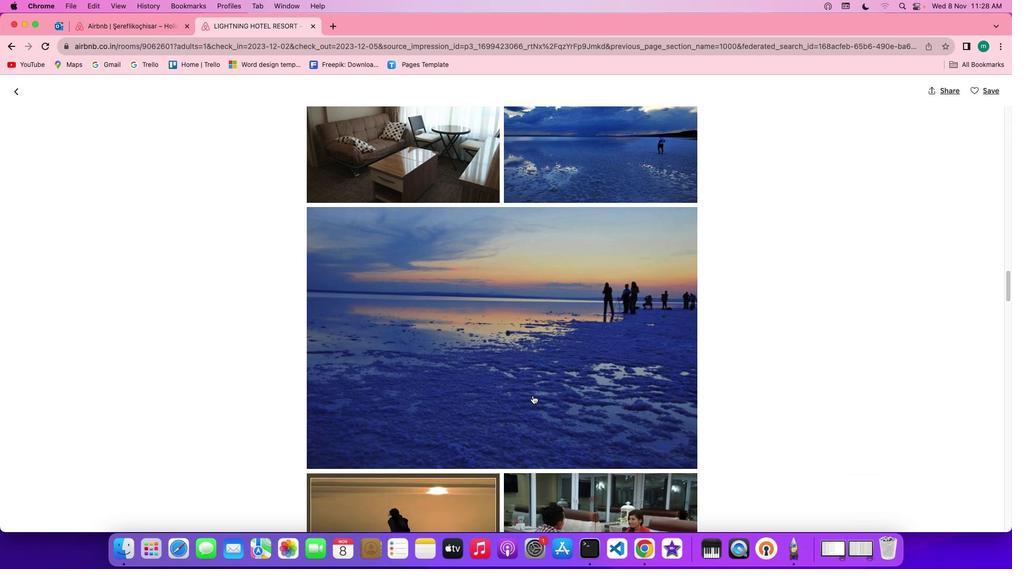 
Action: Mouse scrolled (540, 403) with delta (7, 6)
Screenshot: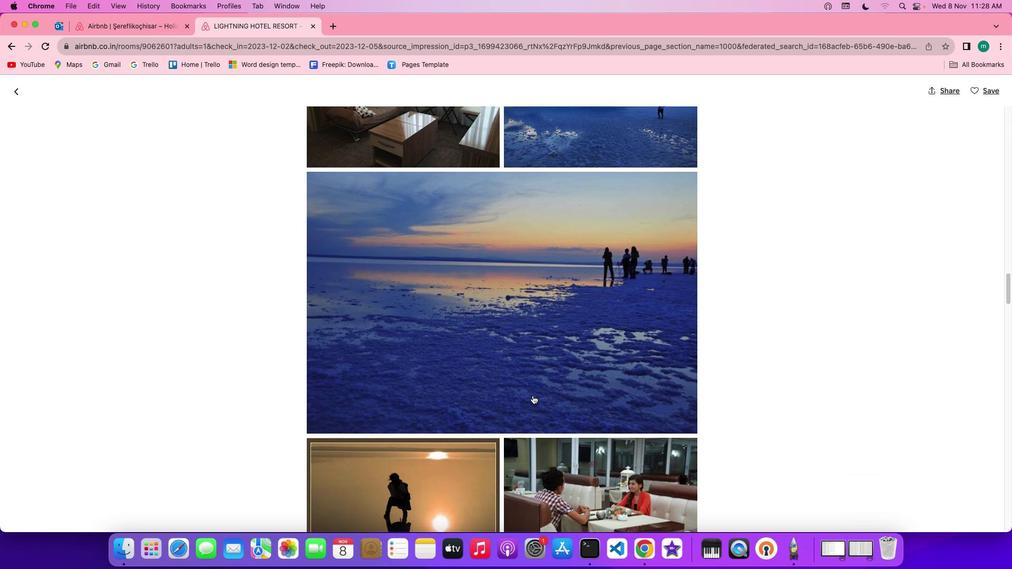 
Action: Mouse scrolled (540, 403) with delta (7, 5)
Screenshot: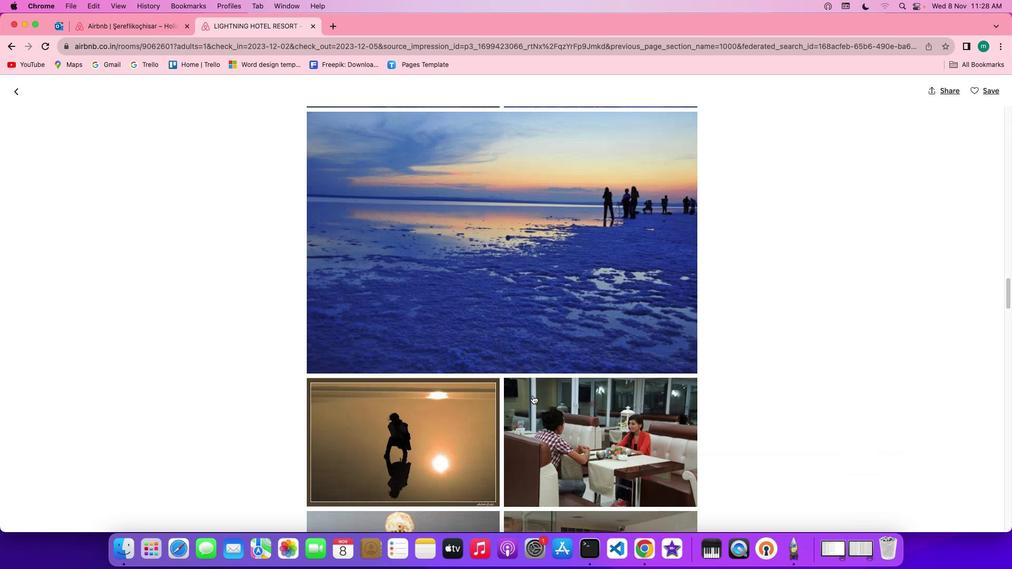 
Action: Mouse scrolled (540, 403) with delta (7, 6)
Screenshot: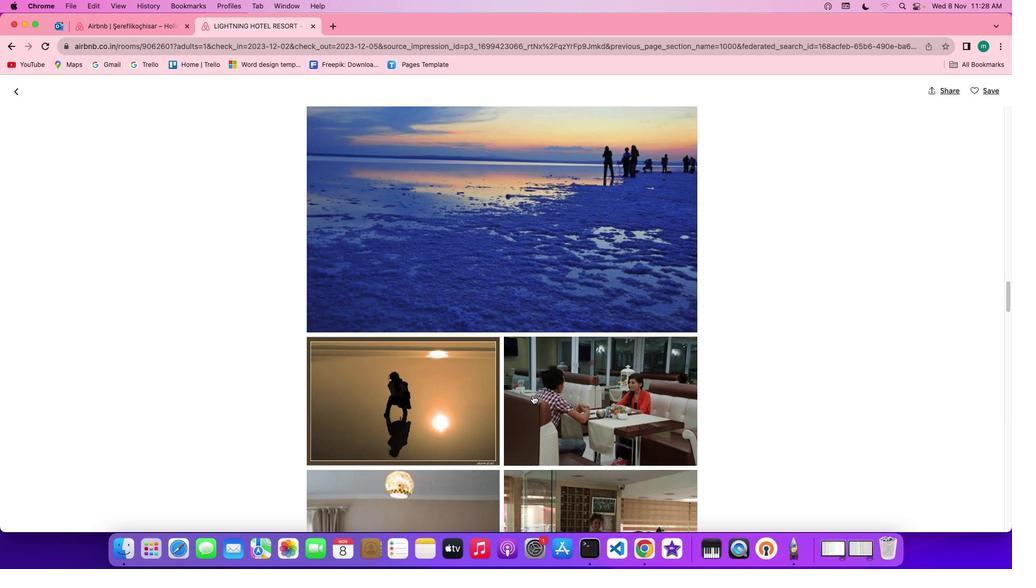 
Action: Mouse scrolled (540, 403) with delta (7, 6)
Screenshot: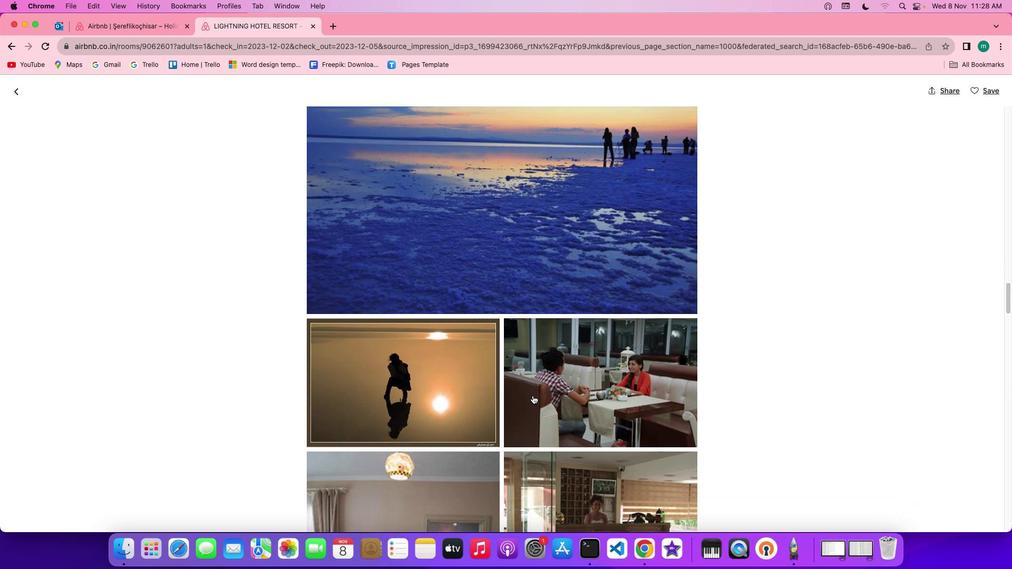 
Action: Mouse scrolled (540, 403) with delta (7, 6)
Screenshot: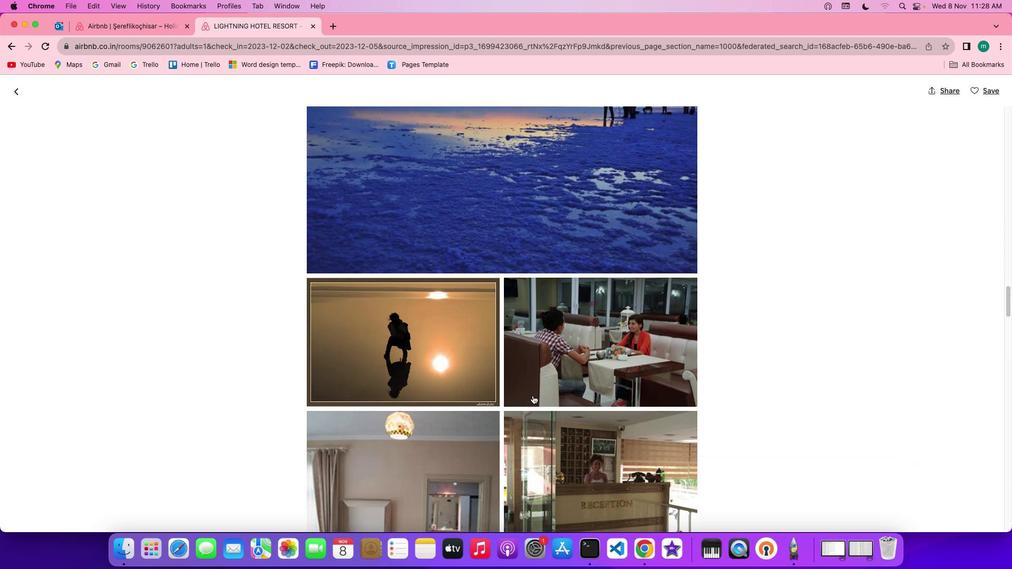 
Action: Mouse scrolled (540, 403) with delta (7, 5)
Screenshot: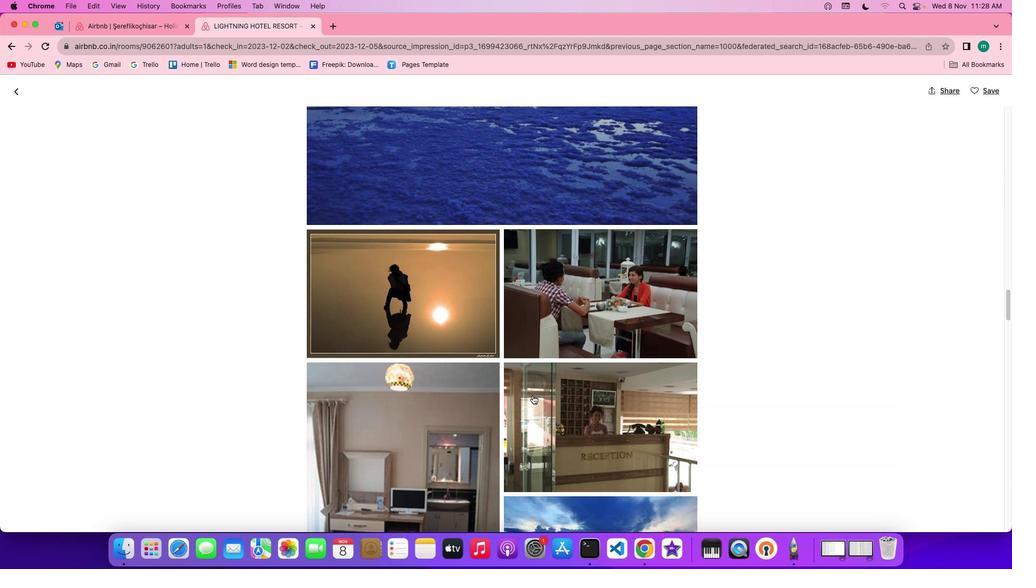 
Action: Mouse scrolled (540, 403) with delta (7, 6)
Screenshot: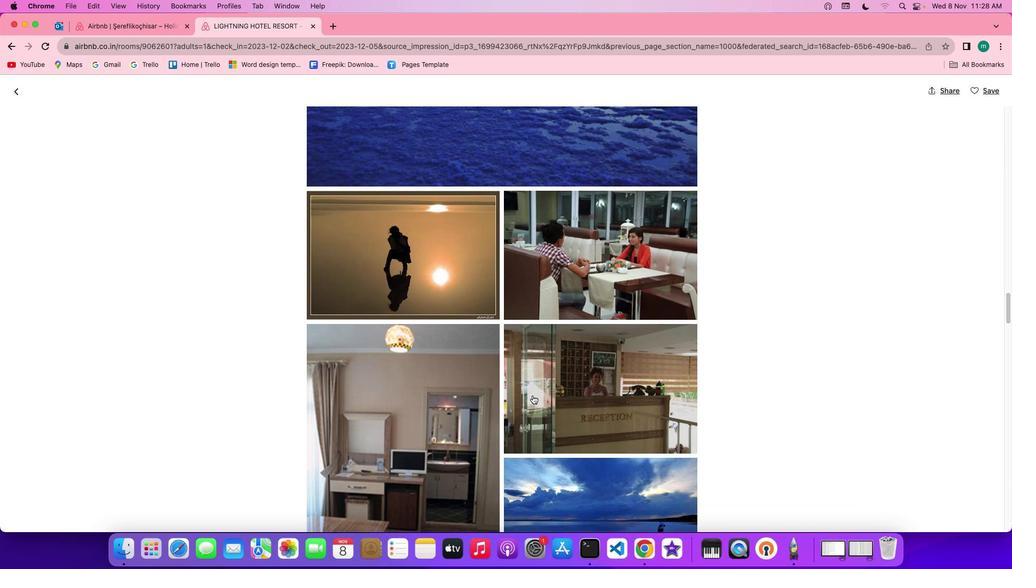
Action: Mouse scrolled (540, 403) with delta (7, 6)
Screenshot: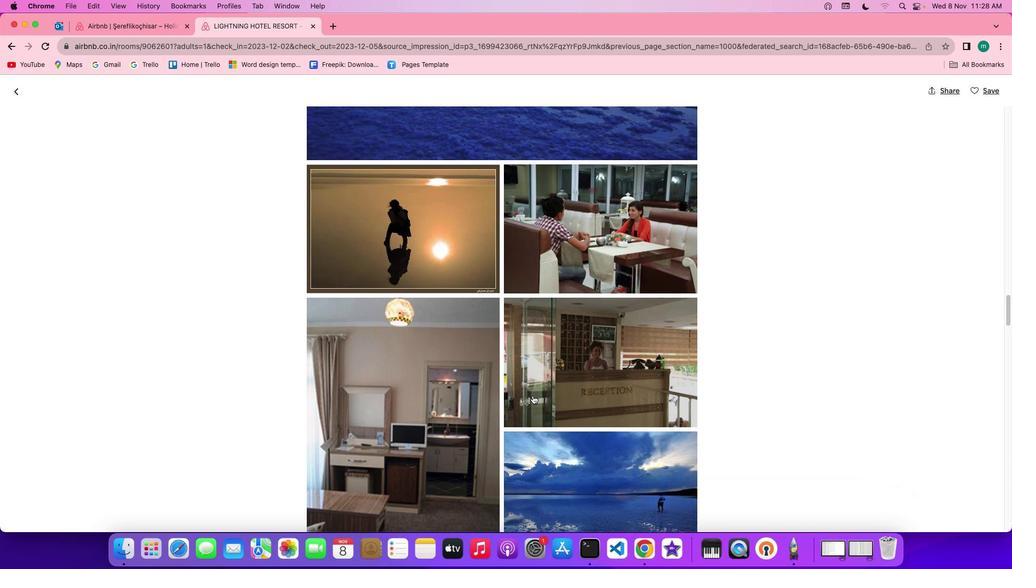 
Action: Mouse scrolled (540, 403) with delta (7, 6)
Screenshot: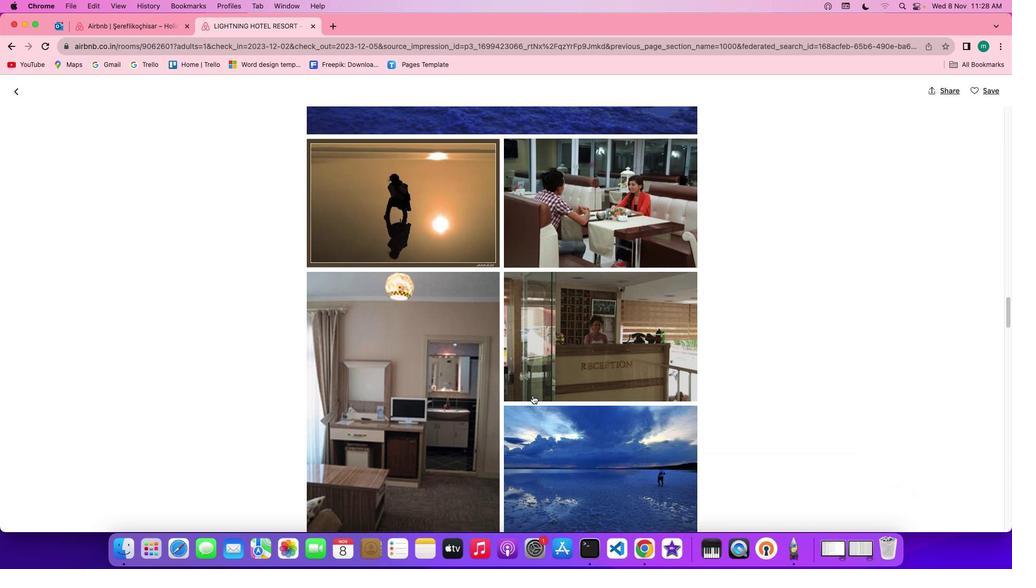 
Action: Mouse scrolled (540, 403) with delta (7, 5)
Screenshot: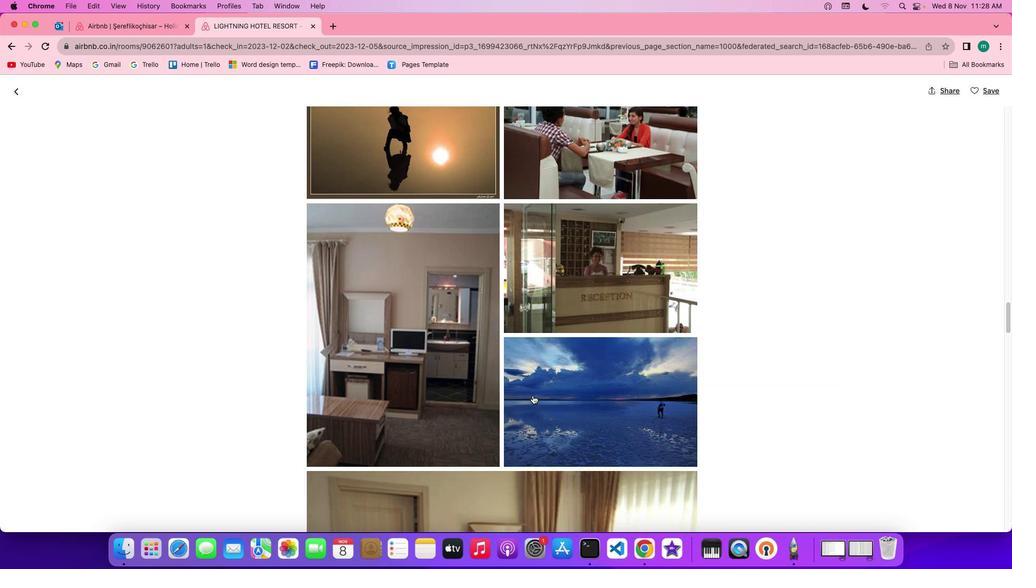 
Action: Mouse scrolled (540, 403) with delta (7, 6)
Screenshot: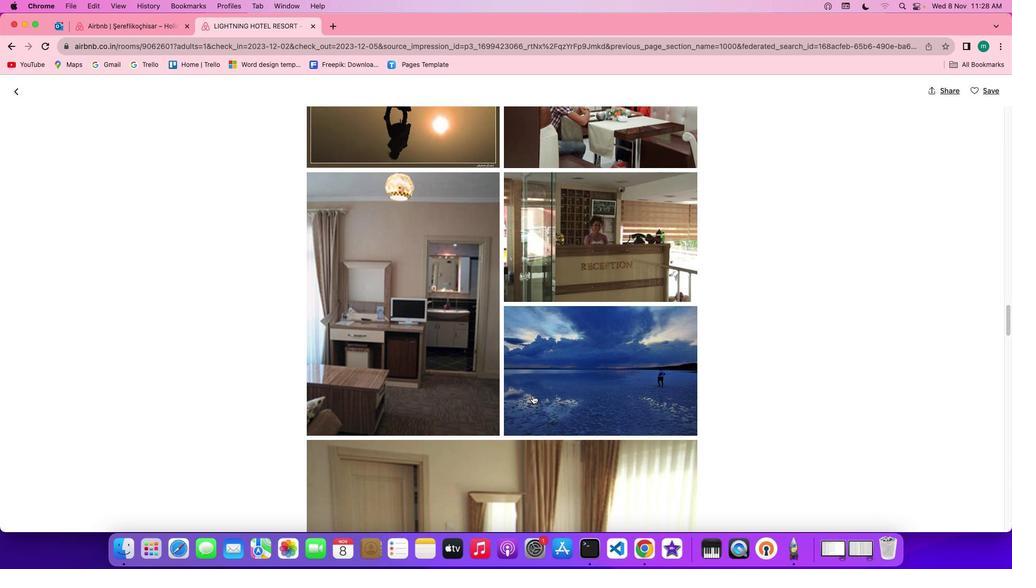 
Action: Mouse scrolled (540, 403) with delta (7, 6)
Screenshot: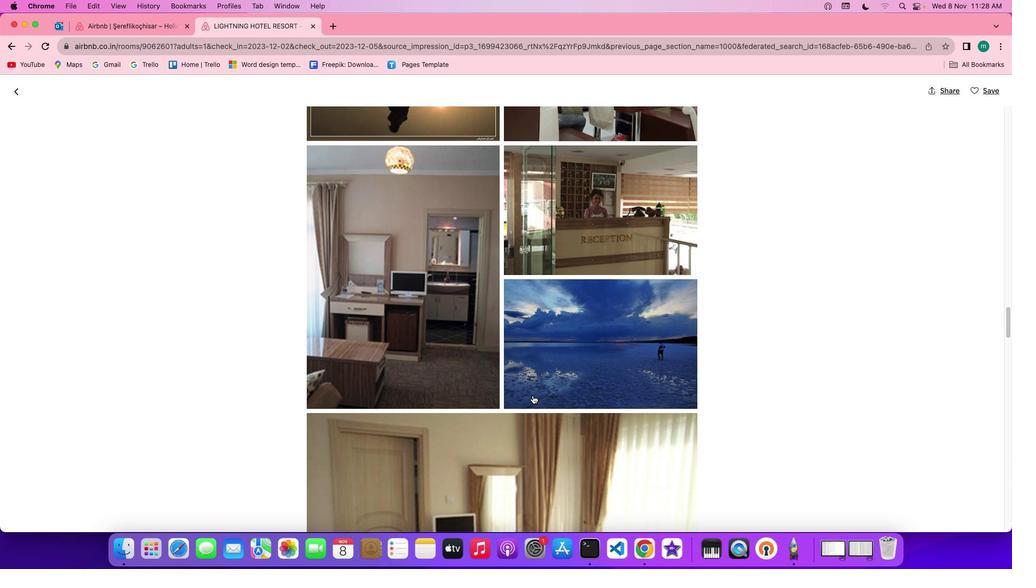 
Action: Mouse scrolled (540, 403) with delta (7, 6)
Screenshot: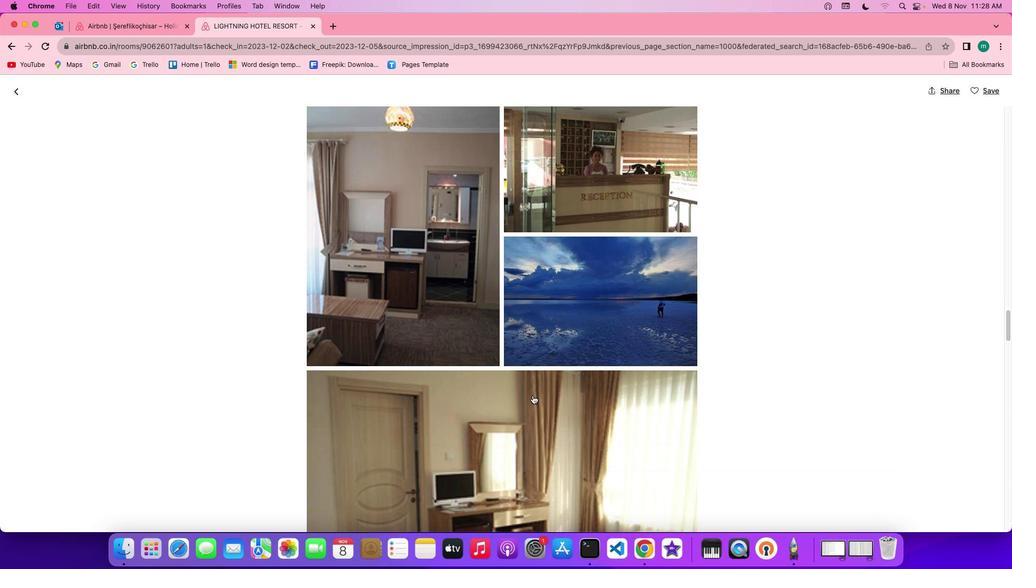 
Action: Mouse scrolled (540, 403) with delta (7, 5)
Screenshot: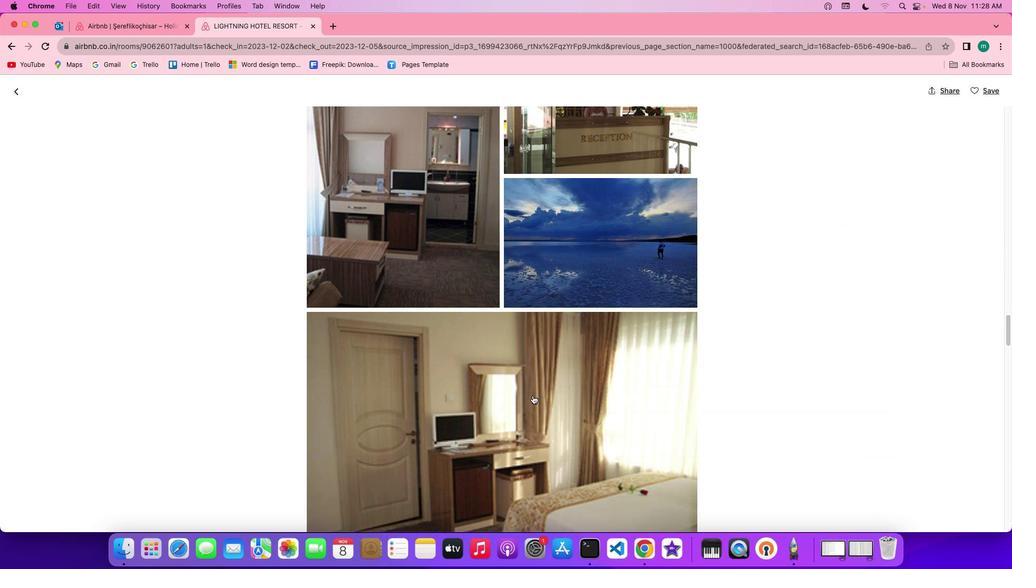 
Action: Mouse scrolled (540, 403) with delta (7, 6)
Screenshot: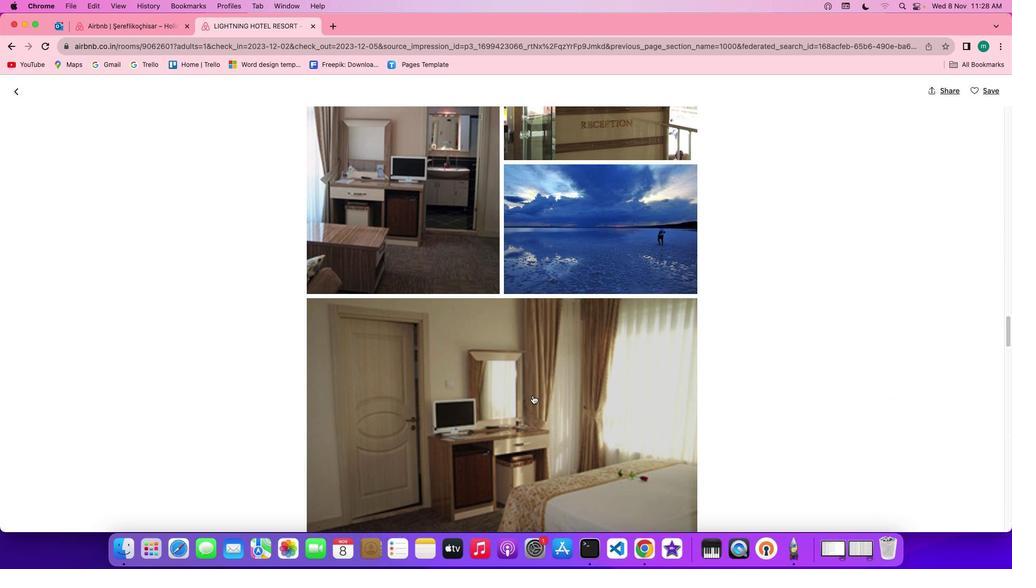 
Action: Mouse scrolled (540, 403) with delta (7, 6)
Screenshot: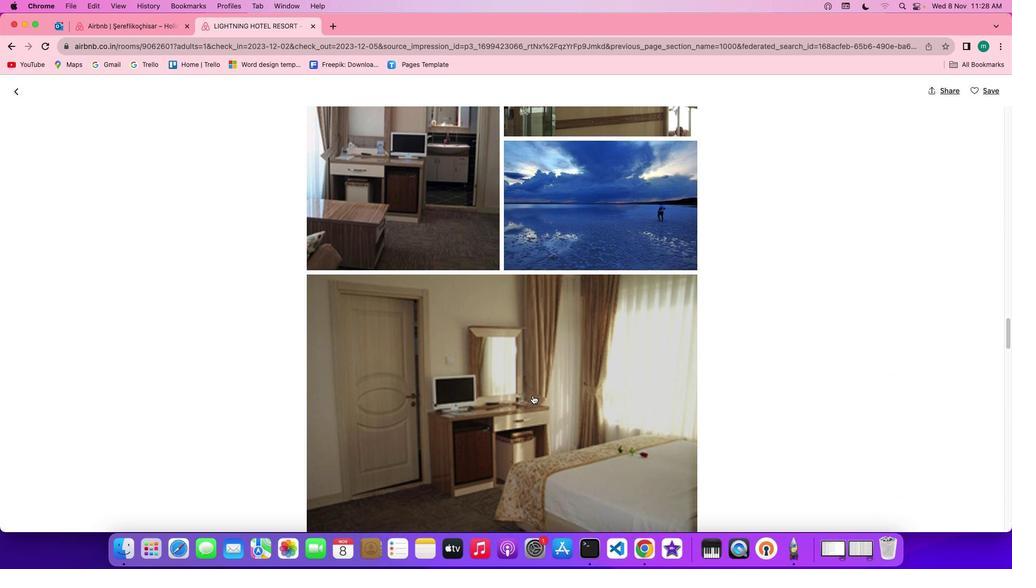 
Action: Mouse scrolled (540, 403) with delta (7, 6)
Screenshot: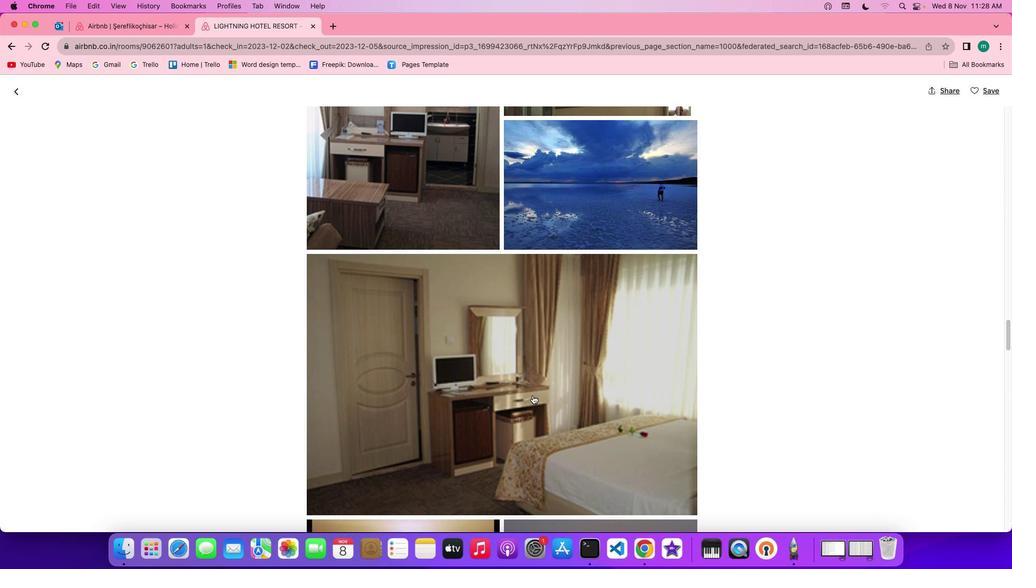
Action: Mouse scrolled (540, 403) with delta (7, 5)
Screenshot: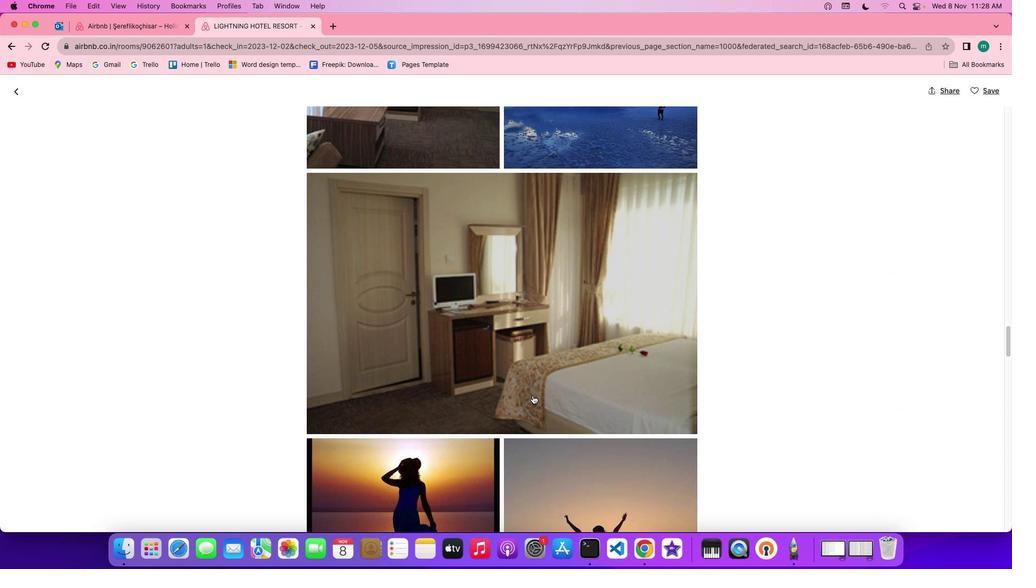 
Action: Mouse scrolled (540, 403) with delta (7, 6)
Screenshot: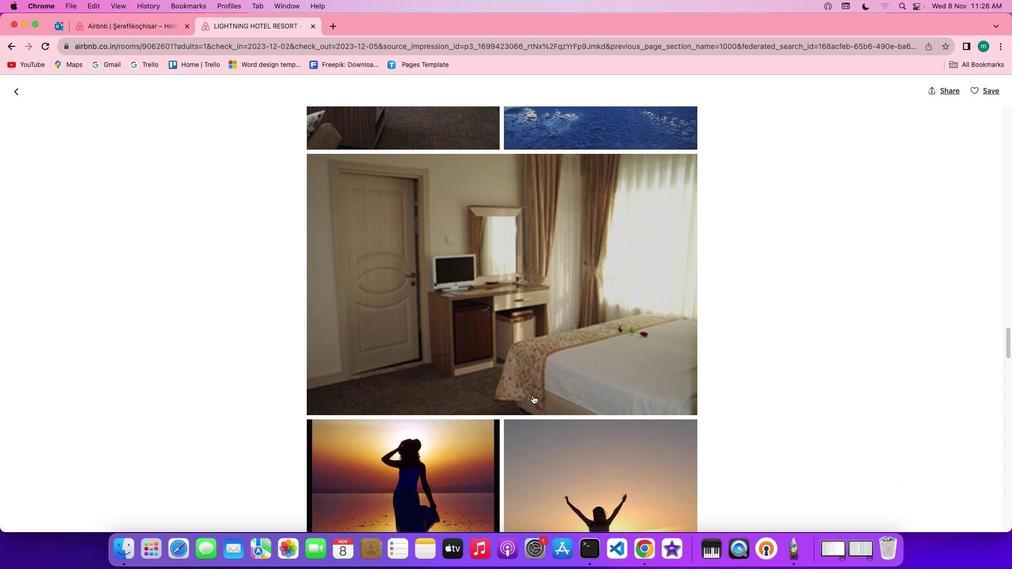 
Action: Mouse scrolled (540, 403) with delta (7, 6)
Screenshot: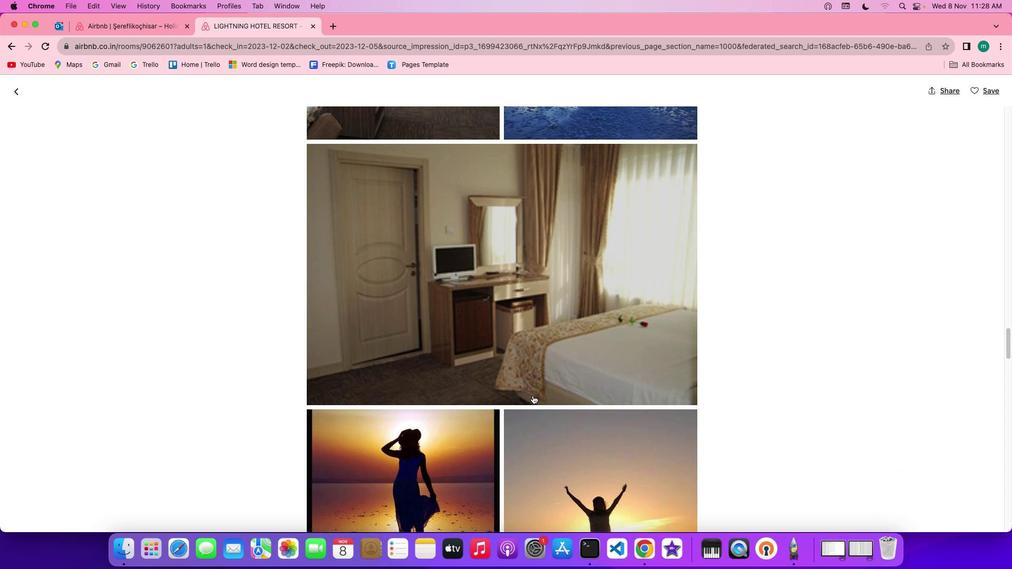 
Action: Mouse scrolled (540, 403) with delta (7, 6)
Screenshot: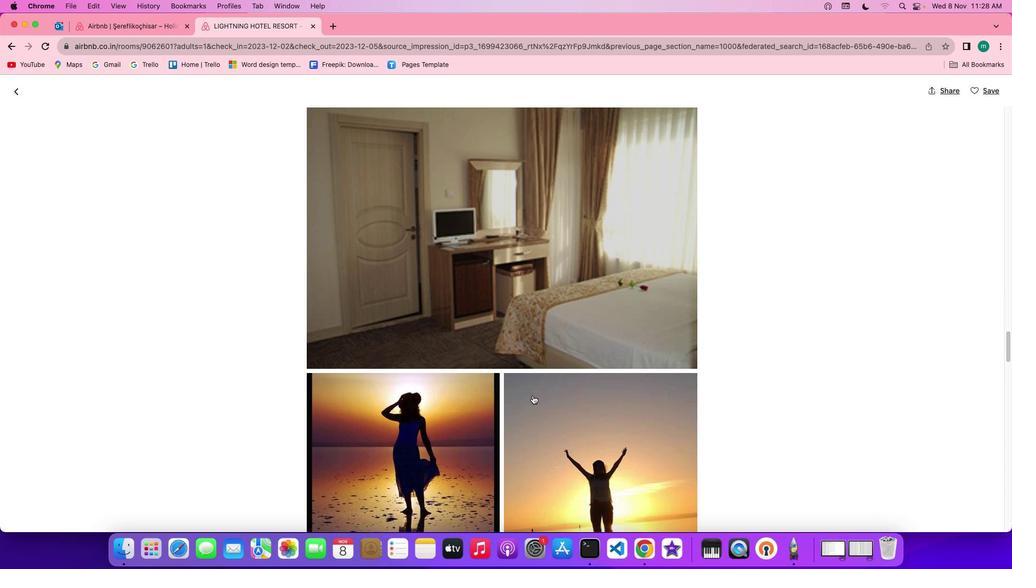 
Action: Mouse scrolled (540, 403) with delta (7, 6)
Screenshot: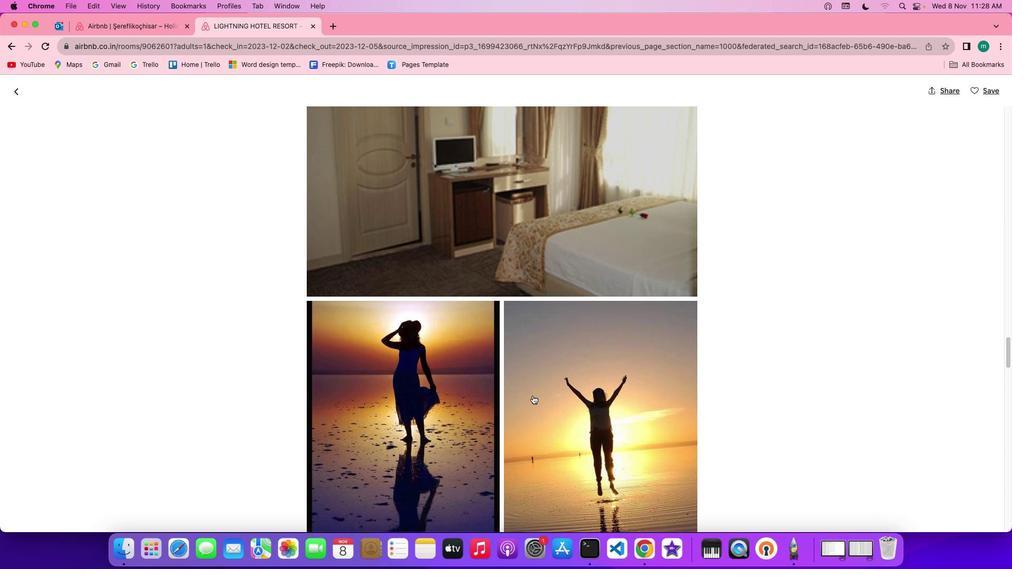 
Action: Mouse scrolled (540, 403) with delta (7, 6)
Screenshot: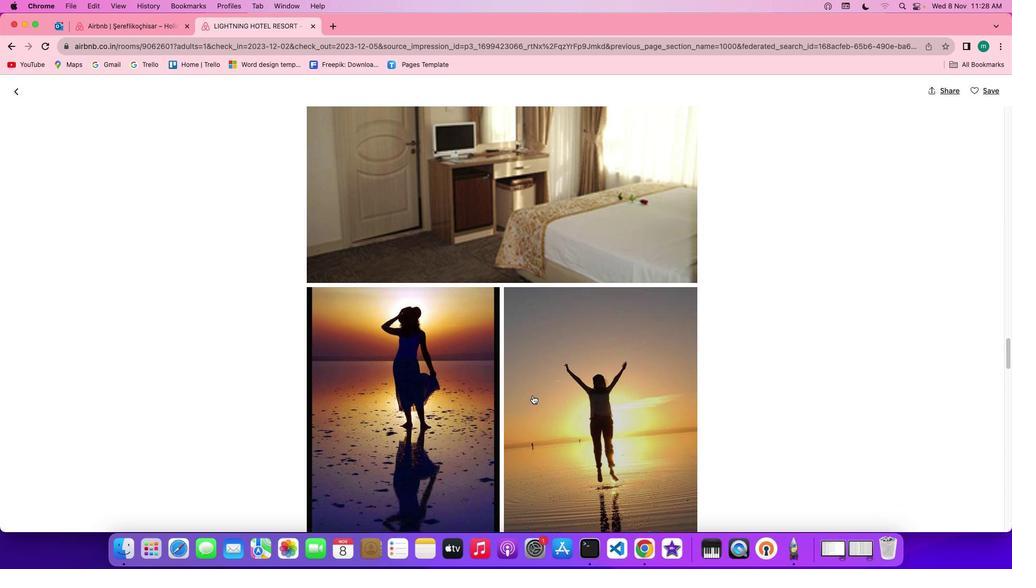 
Action: Mouse scrolled (540, 403) with delta (7, 6)
Screenshot: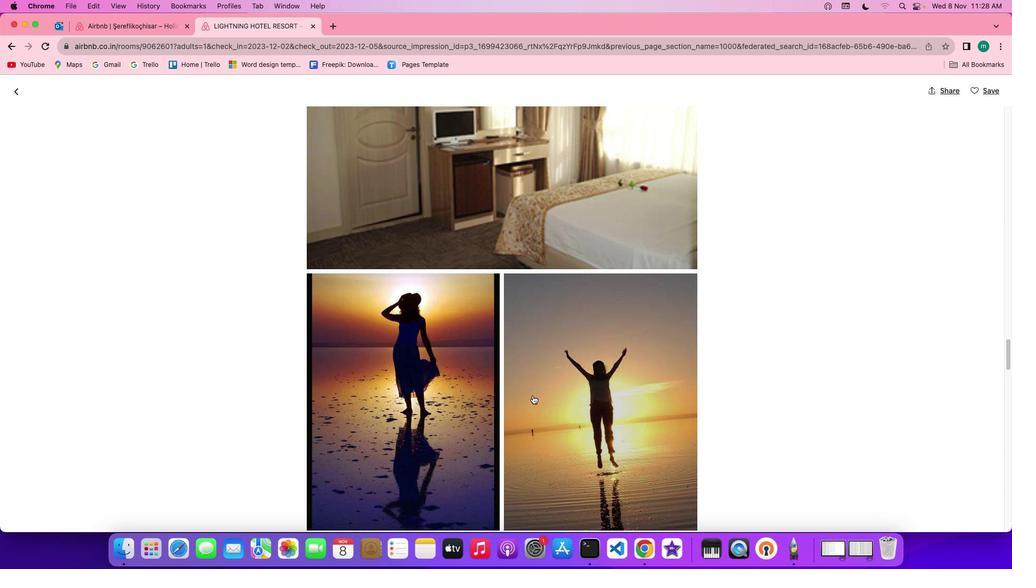 
Action: Mouse scrolled (540, 403) with delta (7, 6)
Screenshot: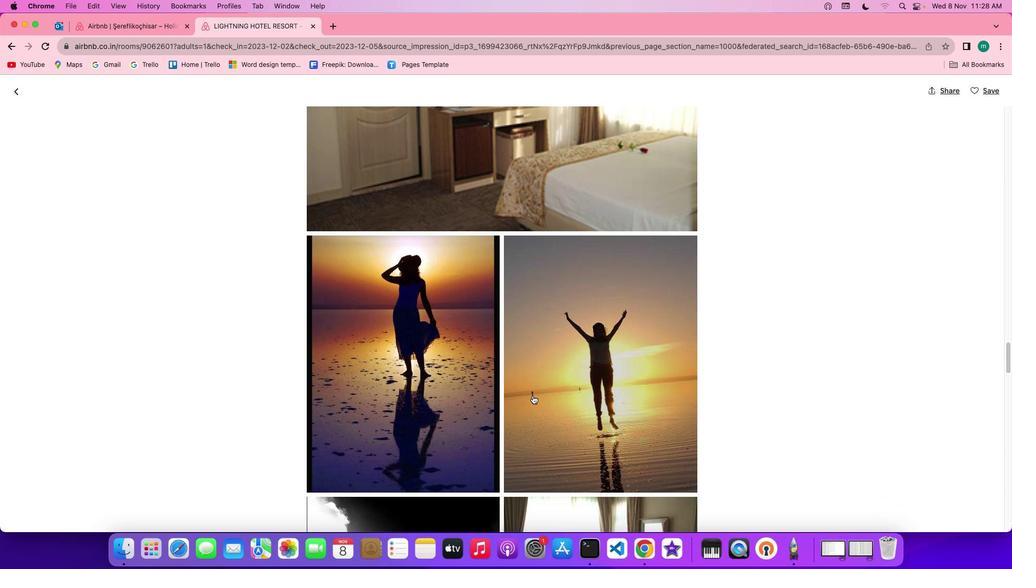 
Action: Mouse scrolled (540, 403) with delta (7, 5)
Screenshot: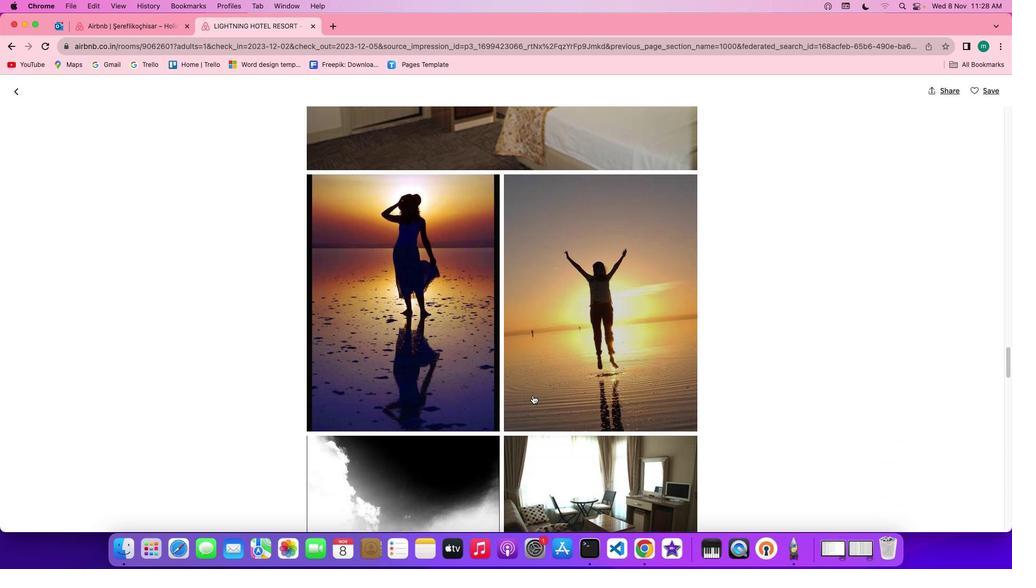 
Action: Mouse scrolled (540, 403) with delta (7, 6)
Screenshot: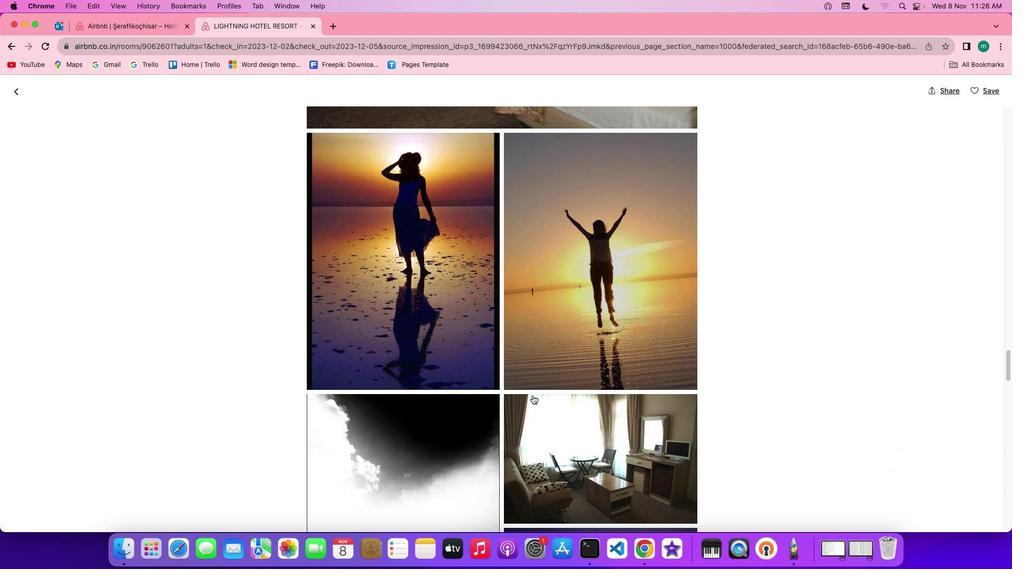 
Action: Mouse scrolled (540, 403) with delta (7, 6)
Screenshot: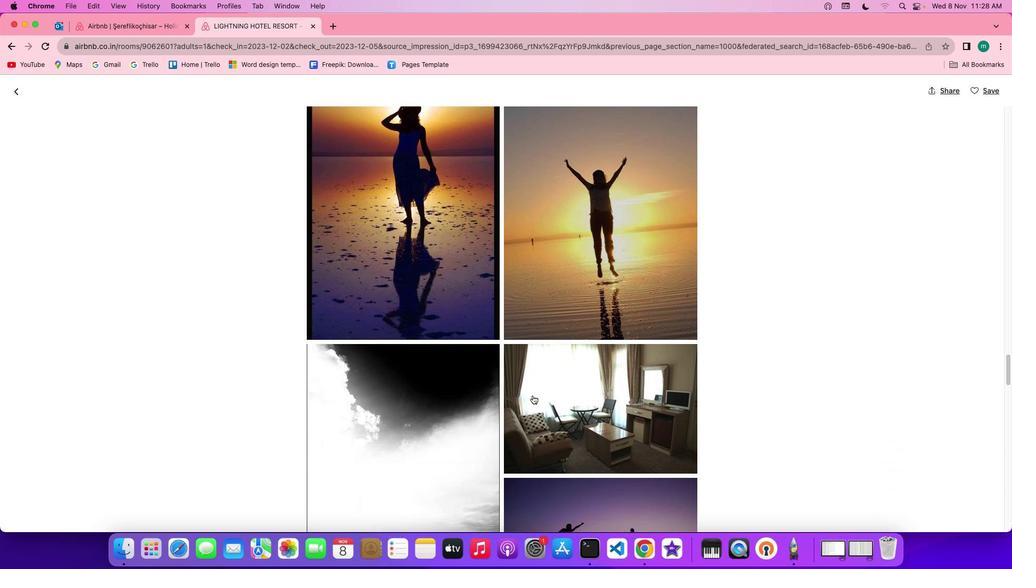 
Action: Mouse scrolled (540, 403) with delta (7, 6)
Screenshot: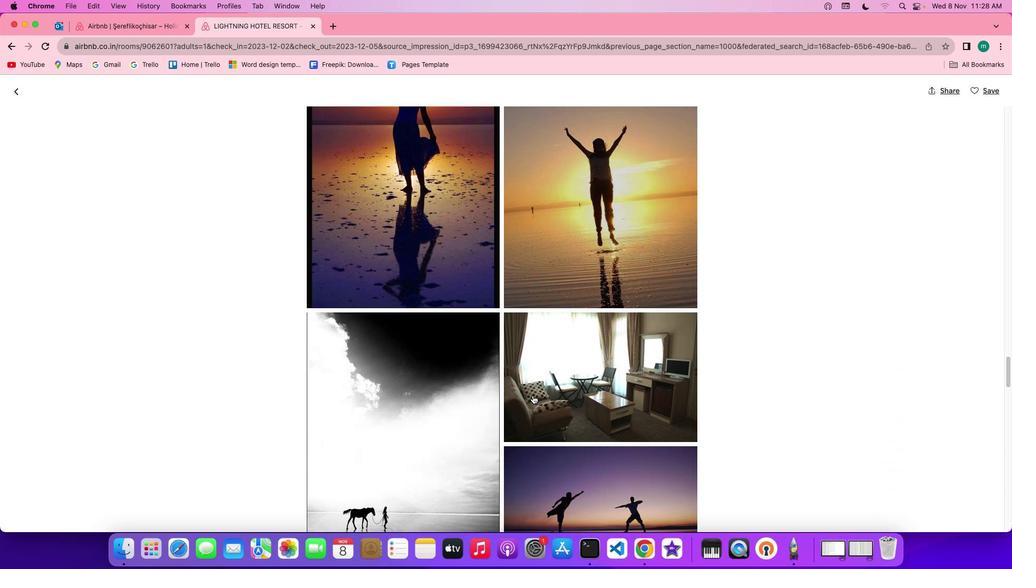 
Action: Mouse scrolled (540, 403) with delta (7, 5)
Screenshot: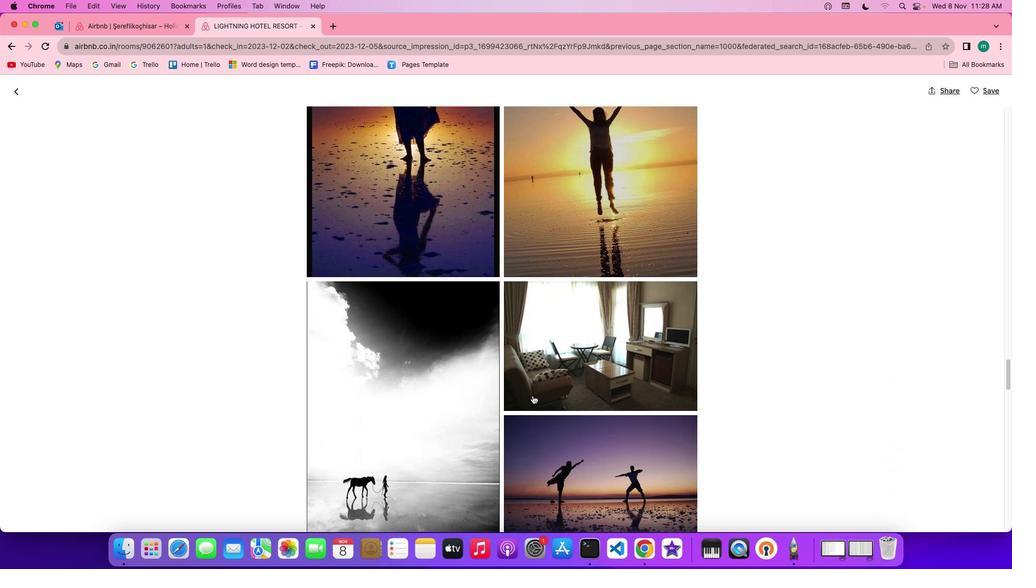 
Action: Mouse scrolled (540, 403) with delta (7, 5)
Screenshot: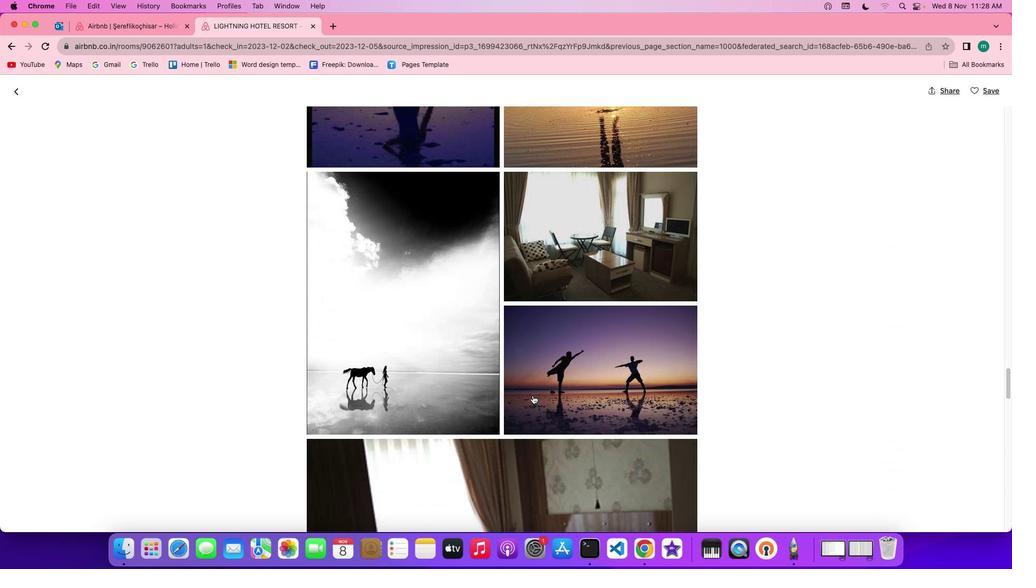 
Action: Mouse scrolled (540, 403) with delta (7, 6)
Screenshot: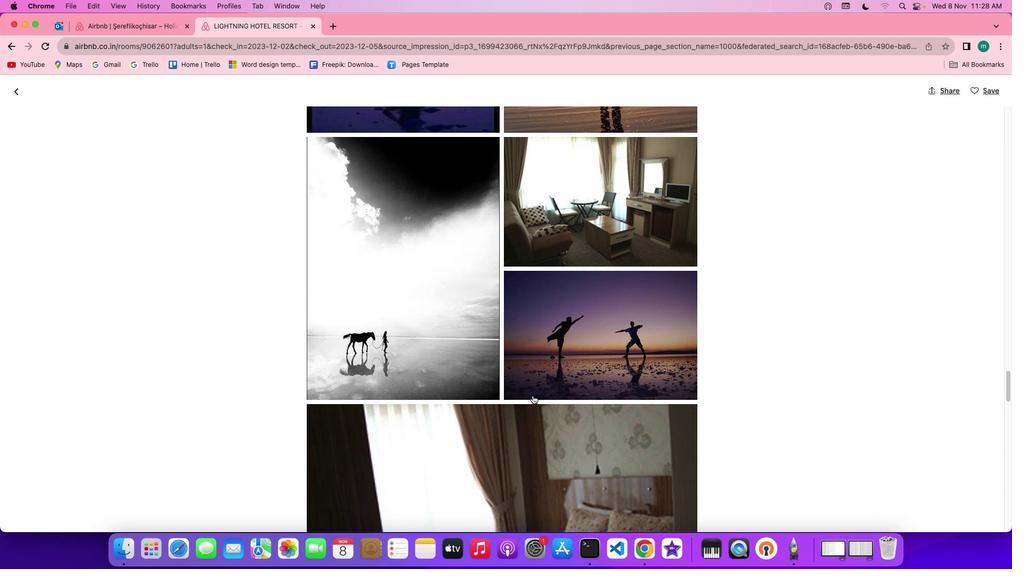 
Action: Mouse scrolled (540, 403) with delta (7, 6)
Screenshot: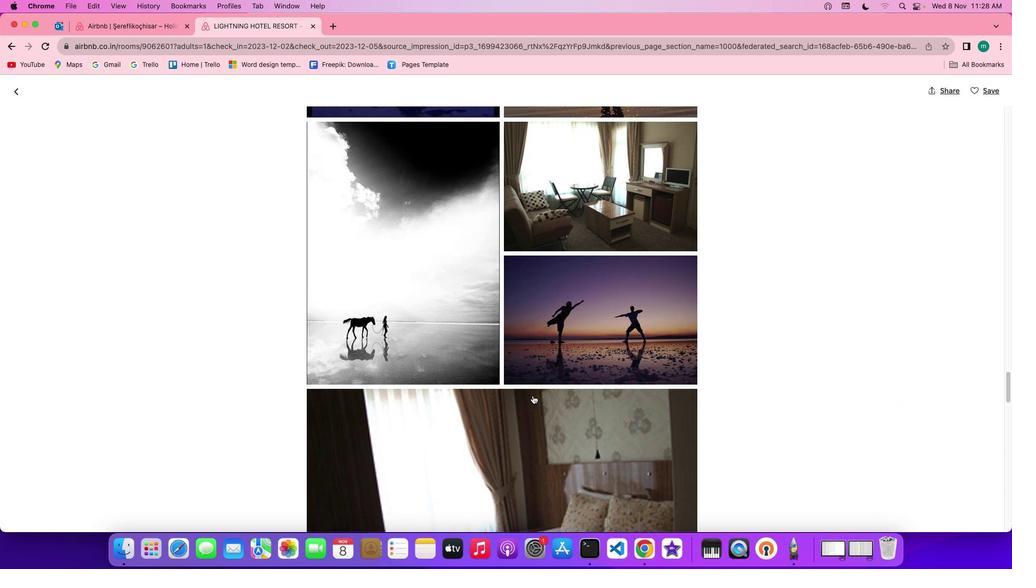 
Action: Mouse scrolled (540, 403) with delta (7, 6)
Screenshot: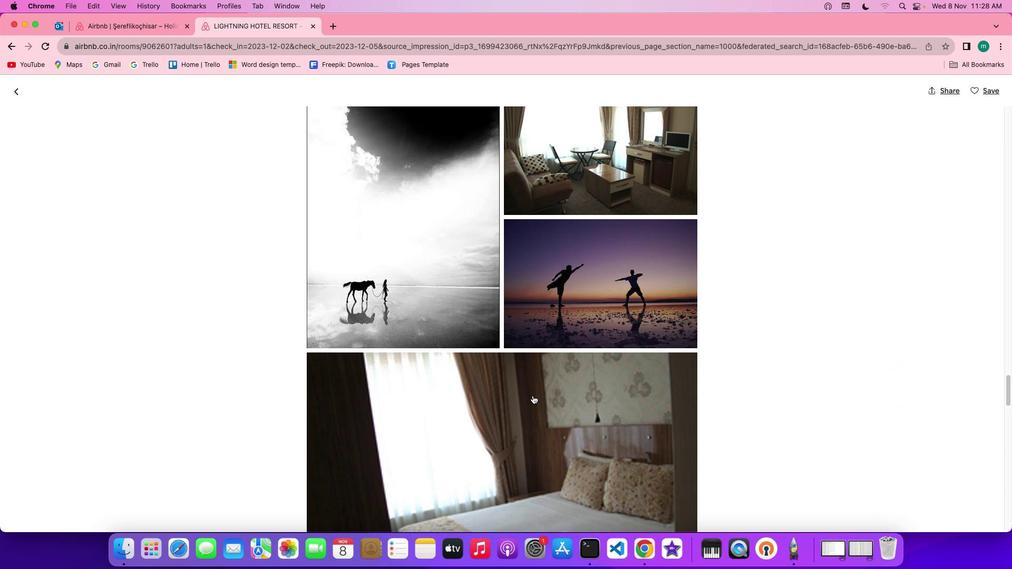 
Action: Mouse scrolled (540, 403) with delta (7, 5)
Screenshot: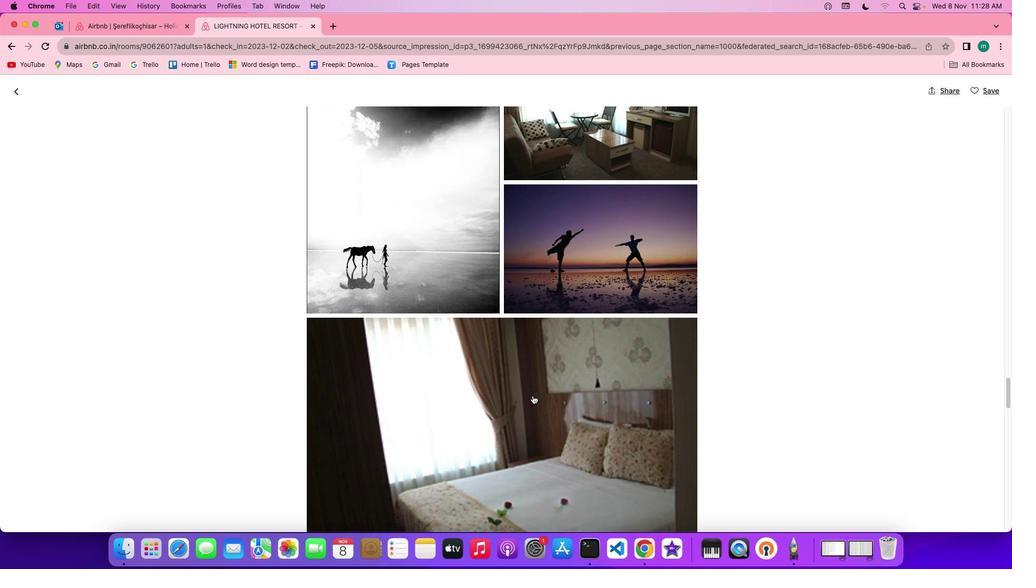 
Action: Mouse scrolled (540, 403) with delta (7, 6)
Screenshot: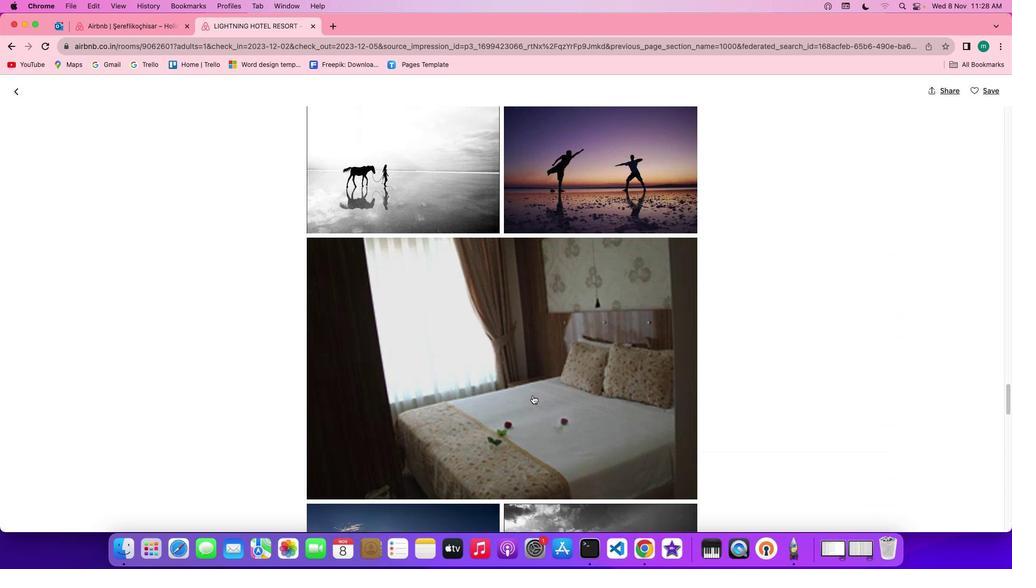 
Action: Mouse scrolled (540, 403) with delta (7, 6)
Screenshot: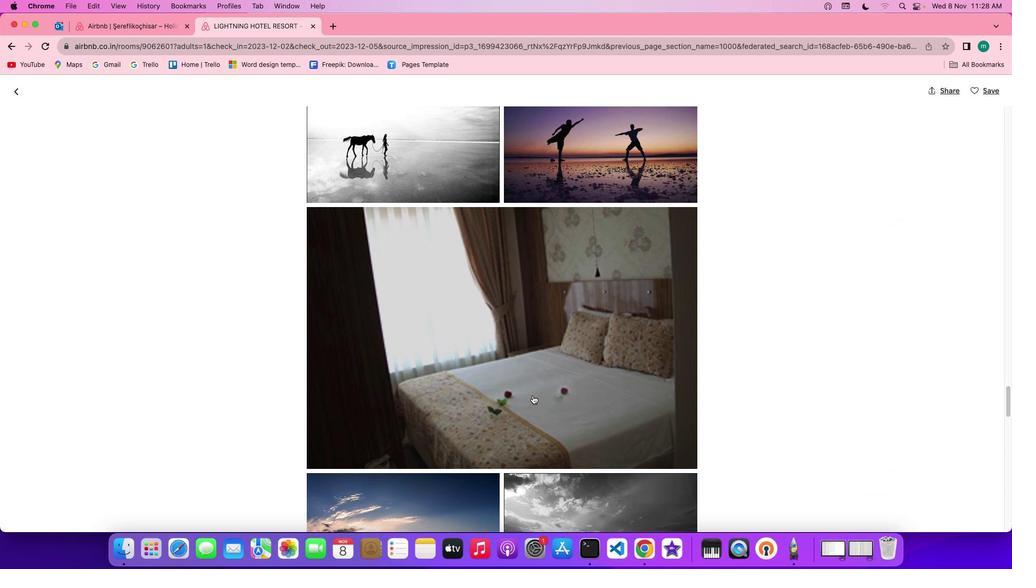 
Action: Mouse scrolled (540, 403) with delta (7, 6)
Screenshot: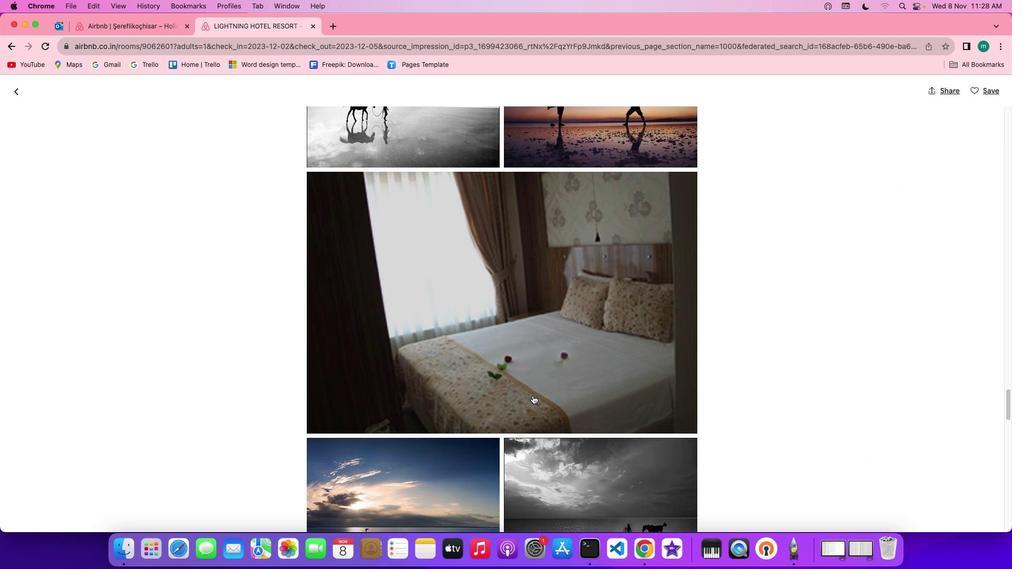 
Action: Mouse scrolled (540, 403) with delta (7, 6)
Screenshot: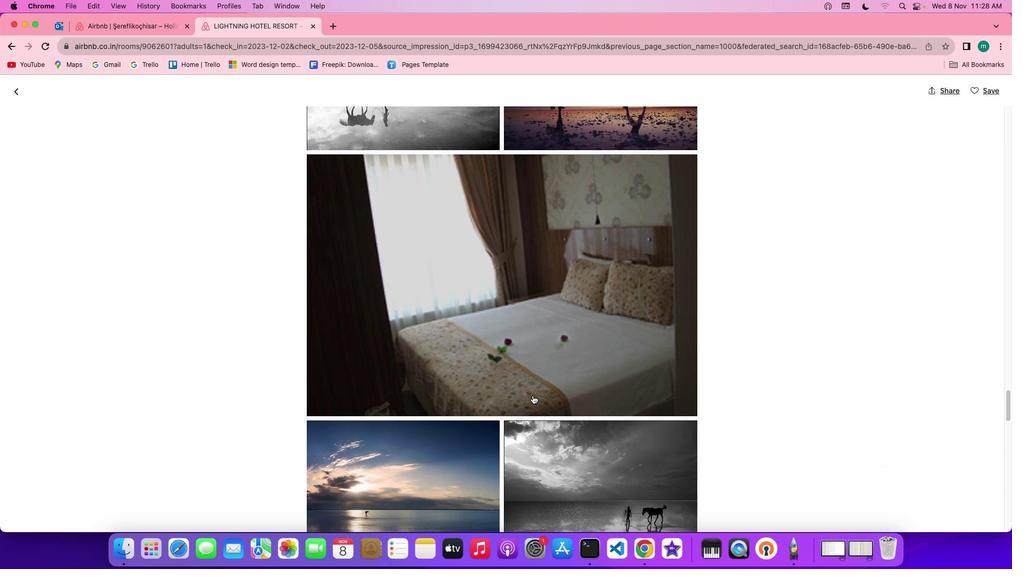 
Action: Mouse scrolled (540, 403) with delta (7, 5)
Screenshot: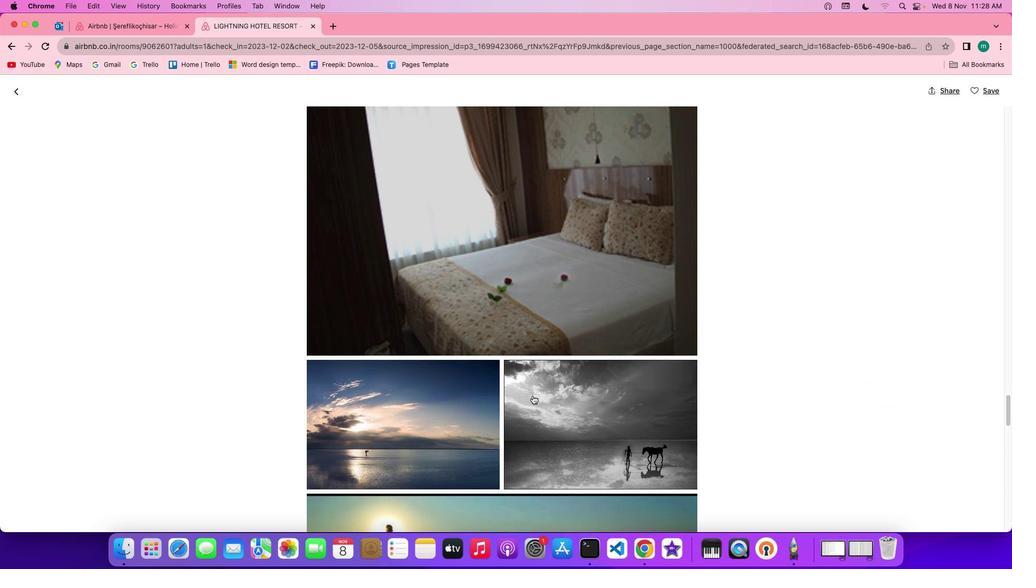 
Action: Mouse scrolled (540, 403) with delta (7, 5)
Screenshot: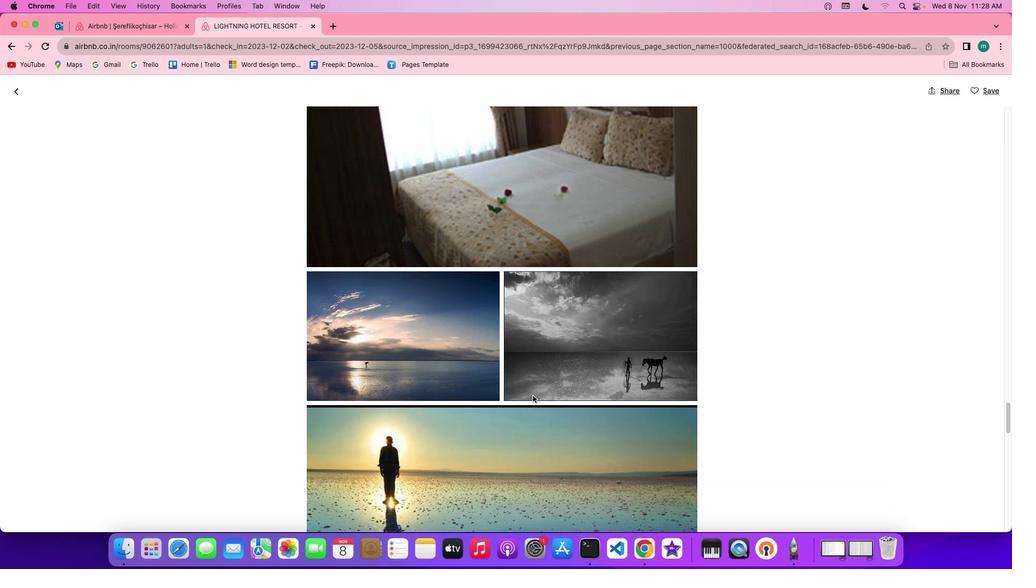 
Action: Mouse scrolled (540, 403) with delta (7, 6)
Screenshot: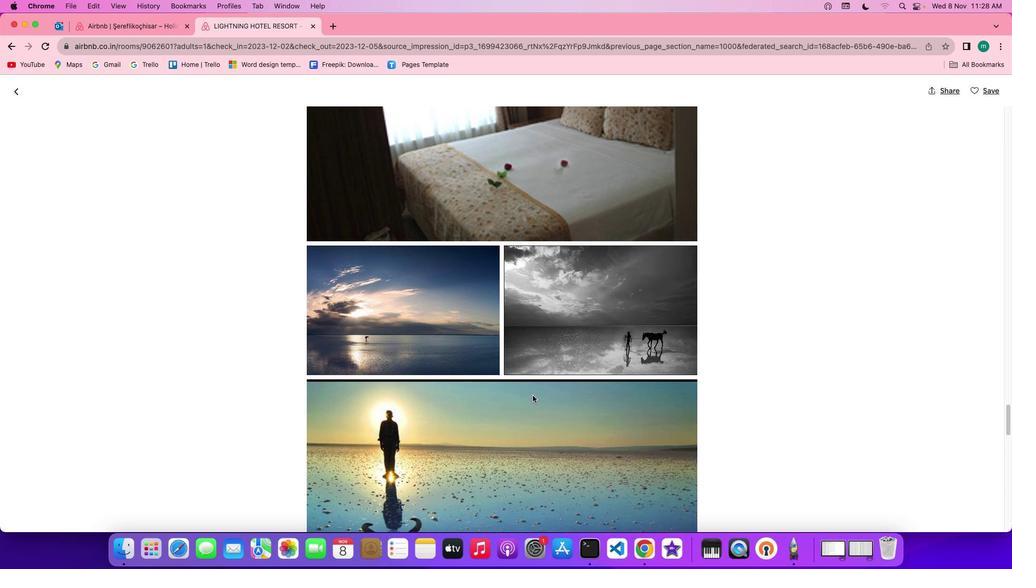 
Action: Mouse scrolled (540, 403) with delta (7, 6)
Screenshot: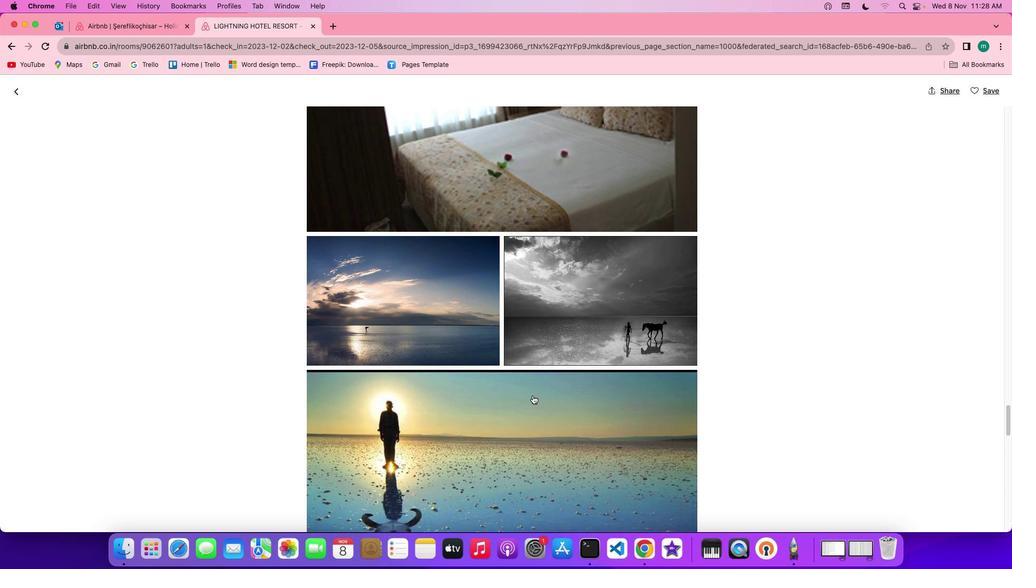 
Action: Mouse scrolled (540, 403) with delta (7, 6)
Screenshot: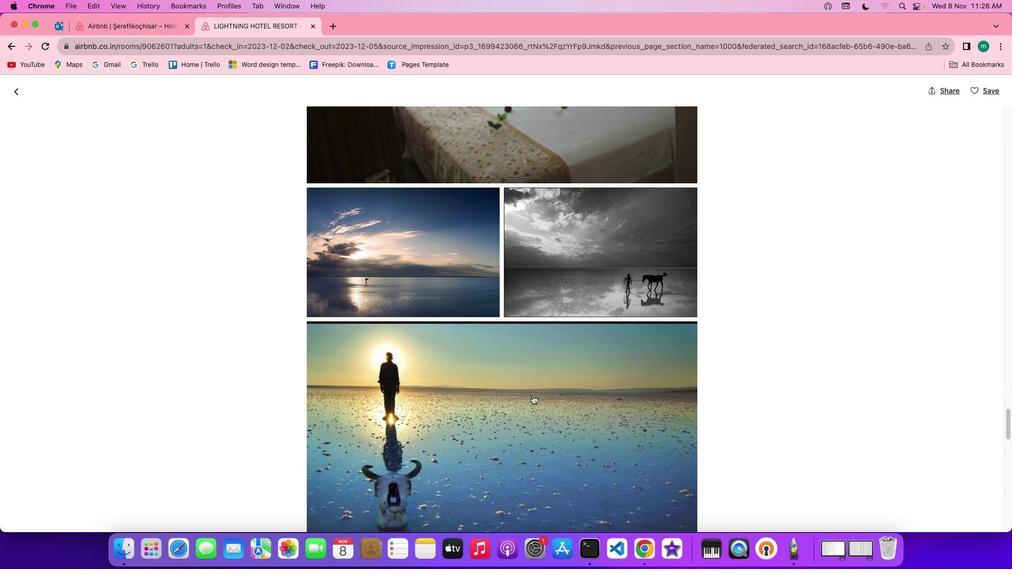 
Action: Mouse scrolled (540, 403) with delta (7, 5)
Screenshot: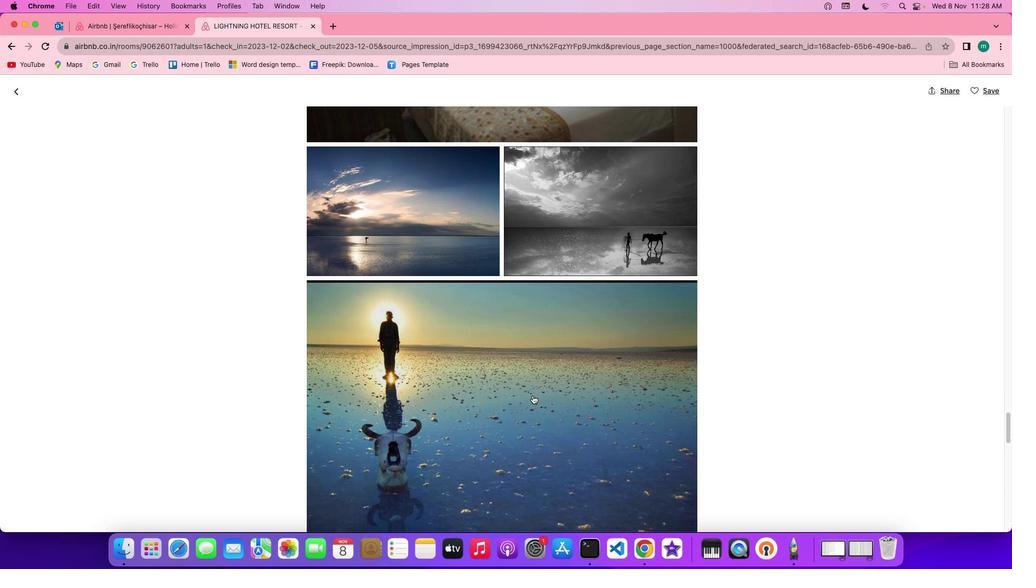 
Action: Mouse scrolled (540, 403) with delta (7, 6)
Screenshot: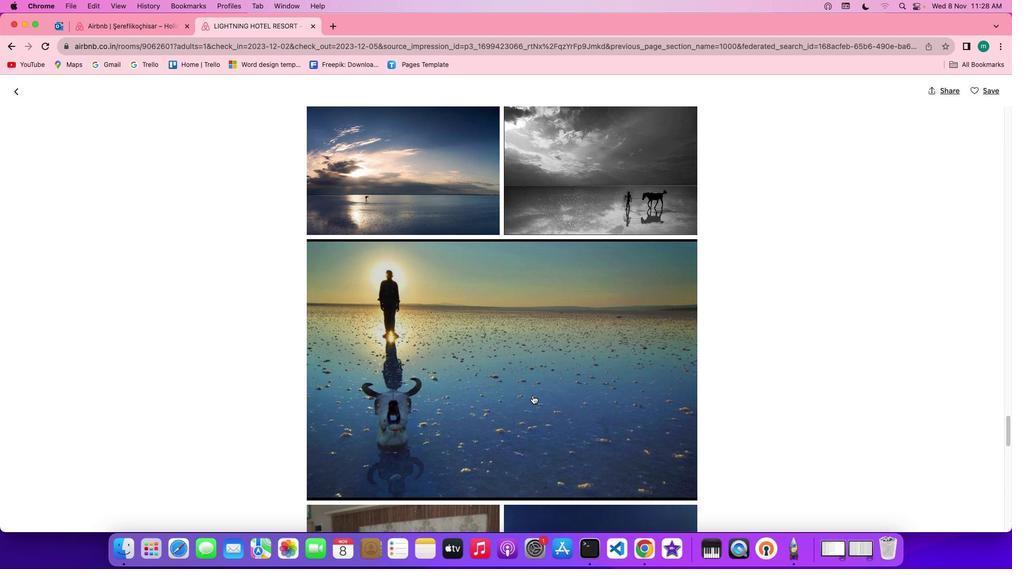 
Action: Mouse scrolled (540, 403) with delta (7, 6)
Screenshot: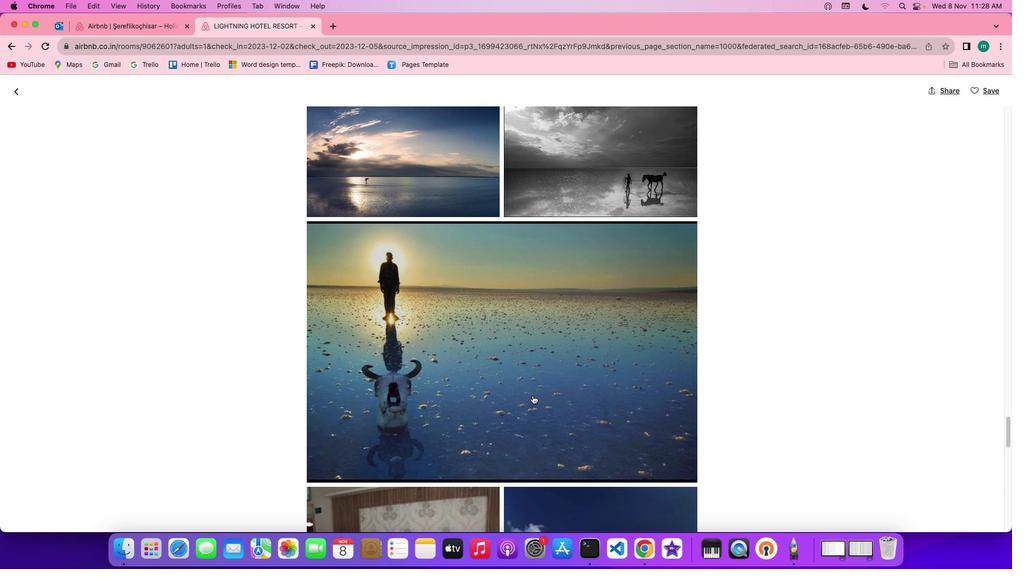 
Action: Mouse scrolled (540, 403) with delta (7, 6)
Screenshot: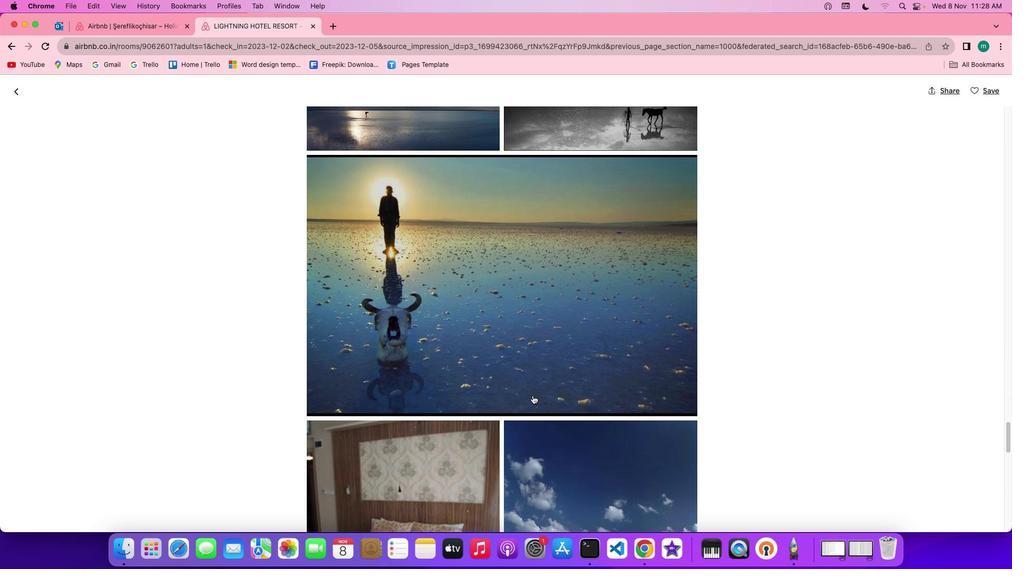 
Action: Mouse scrolled (540, 403) with delta (7, 5)
Screenshot: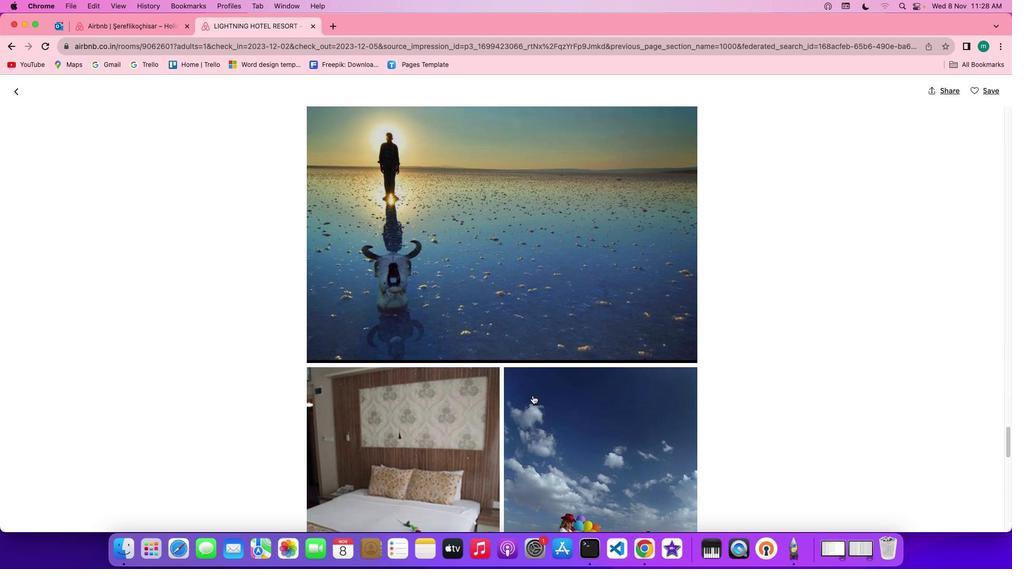 
Action: Mouse scrolled (540, 403) with delta (7, 5)
Screenshot: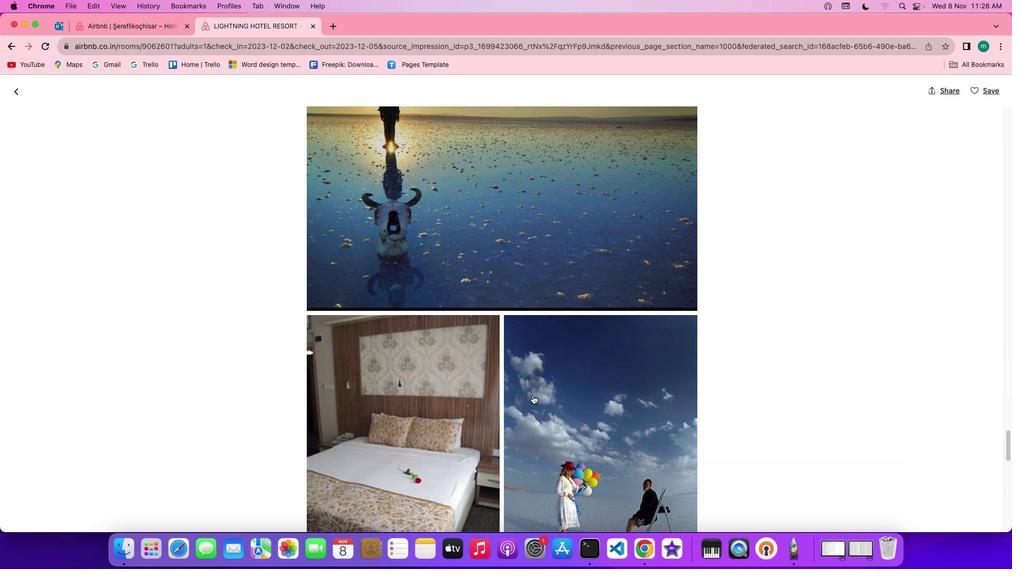 
Action: Mouse scrolled (540, 403) with delta (7, 6)
Screenshot: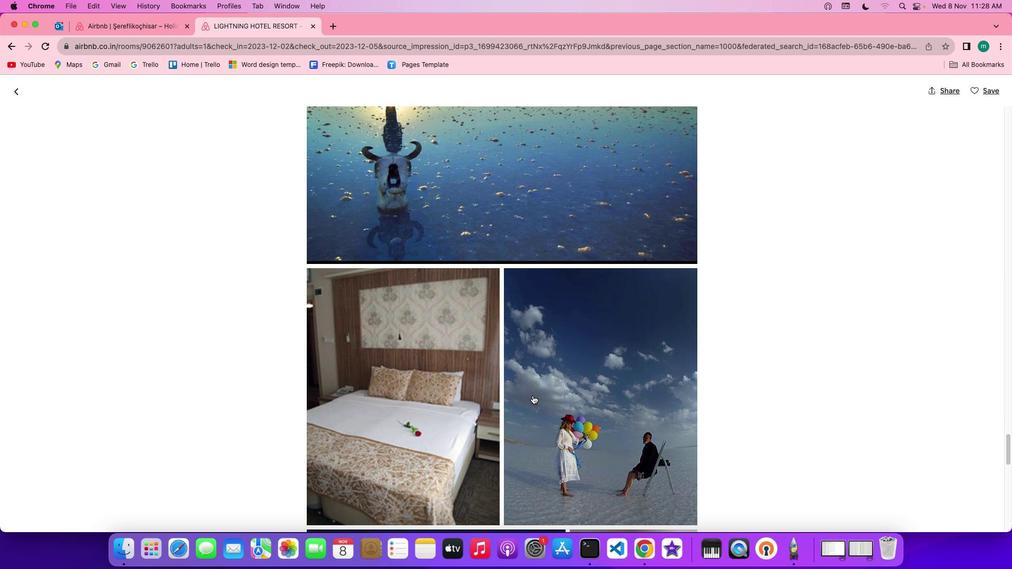 
Action: Mouse scrolled (540, 403) with delta (7, 6)
Screenshot: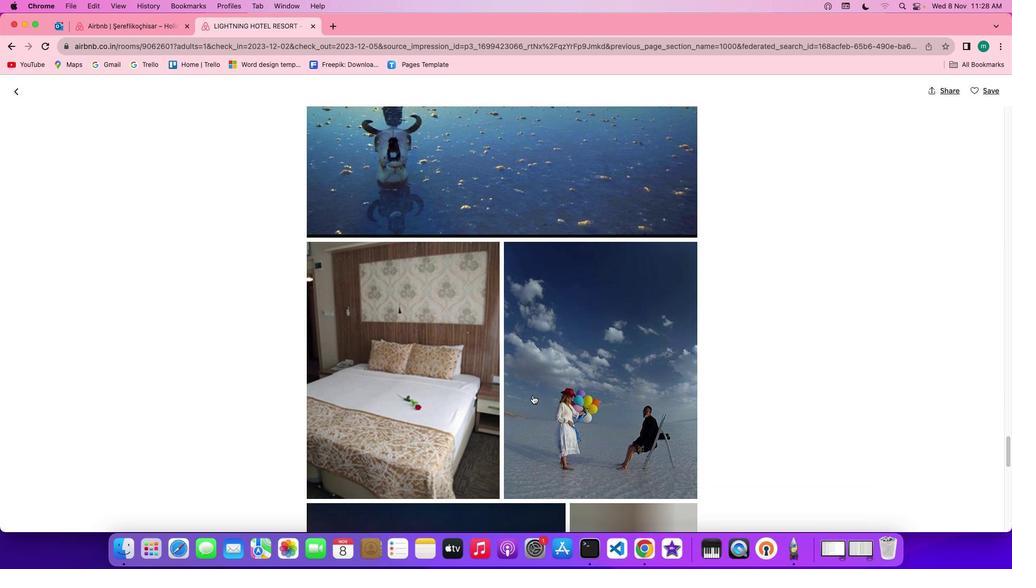 
Action: Mouse scrolled (540, 403) with delta (7, 6)
Screenshot: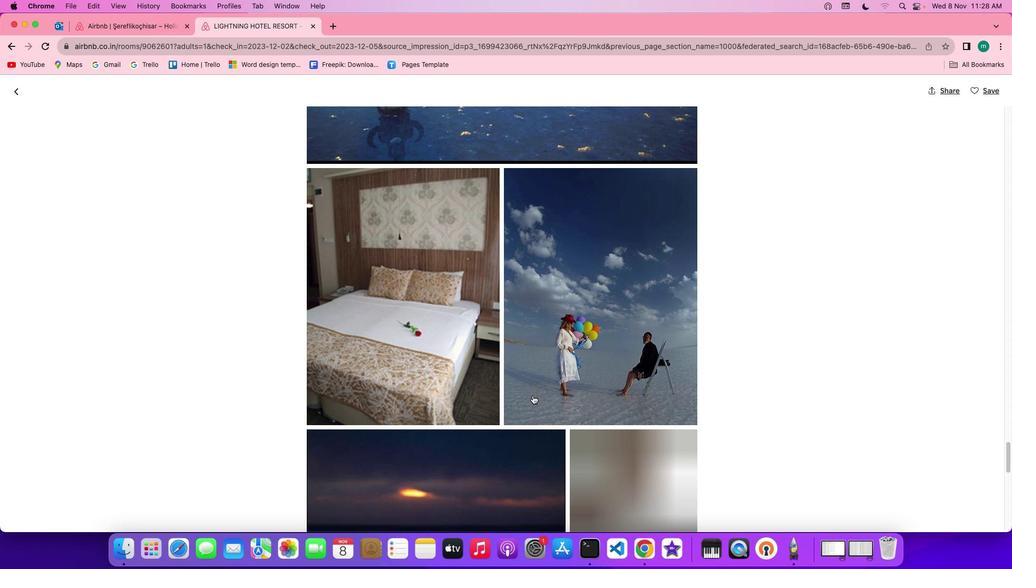 
Action: Mouse scrolled (540, 403) with delta (7, 5)
Screenshot: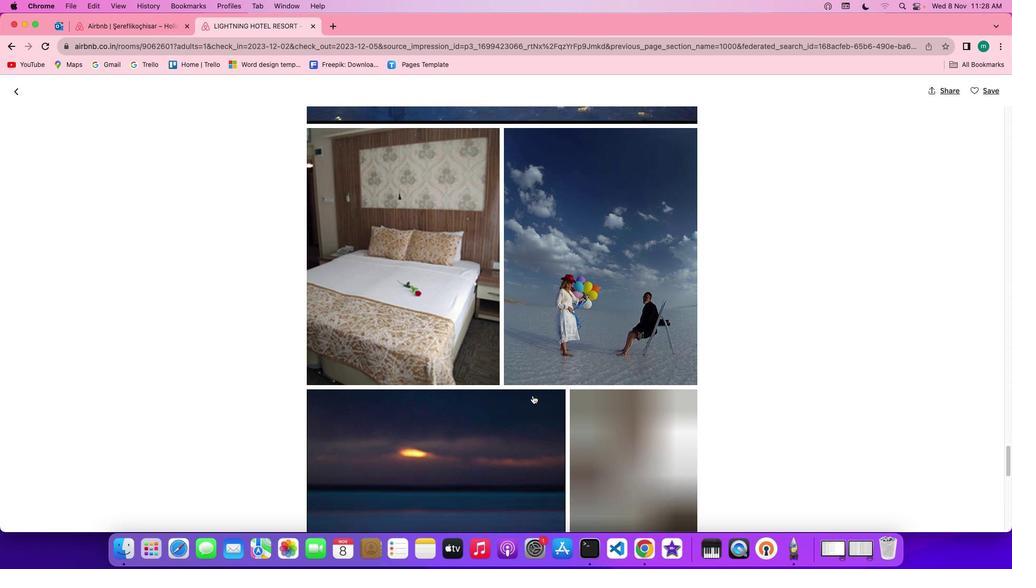 
Action: Mouse scrolled (540, 403) with delta (7, 5)
Screenshot: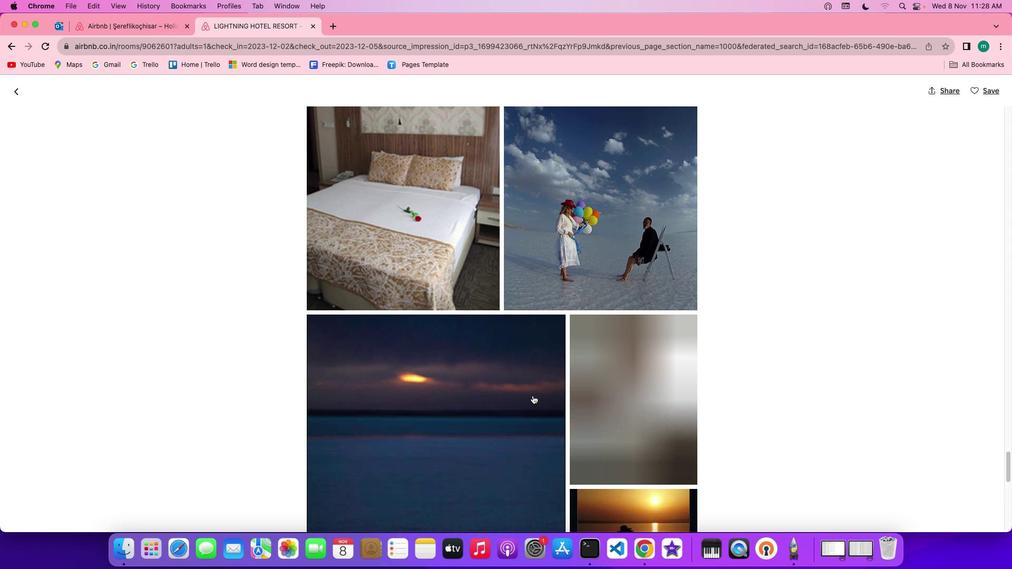 
Action: Mouse scrolled (540, 403) with delta (7, 6)
Screenshot: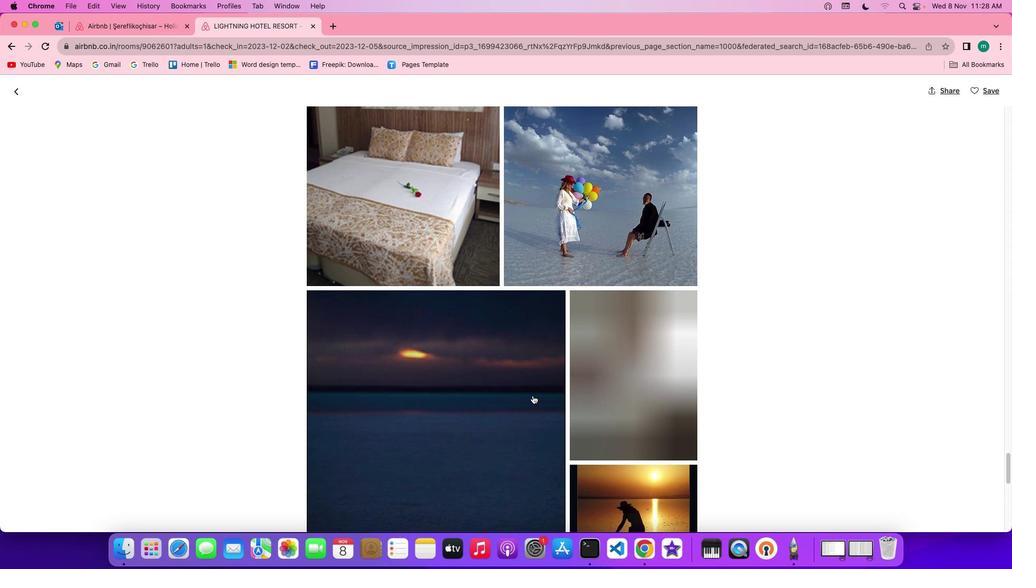 
Action: Mouse scrolled (540, 403) with delta (7, 6)
Screenshot: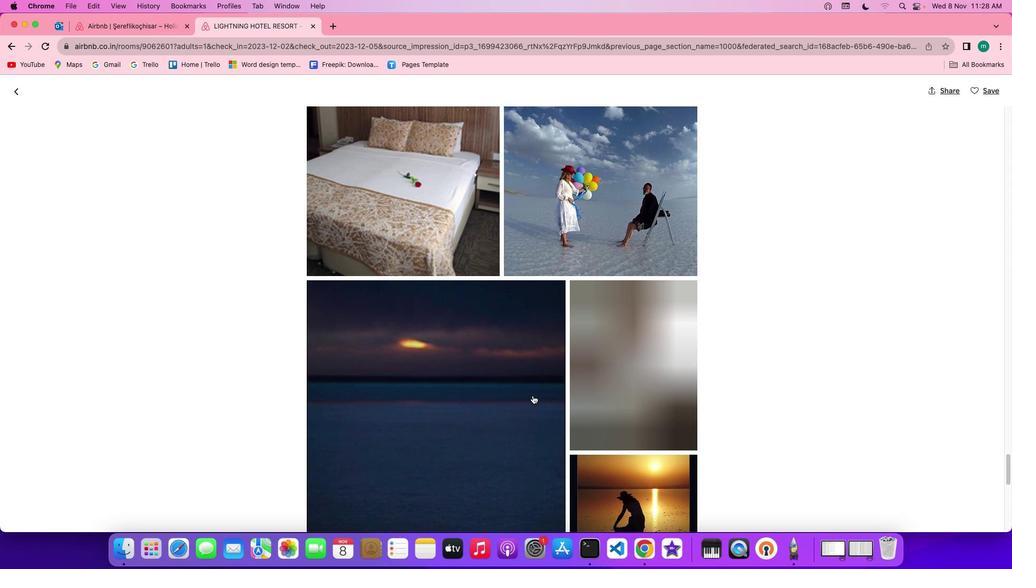 
Action: Mouse scrolled (540, 403) with delta (7, 6)
Screenshot: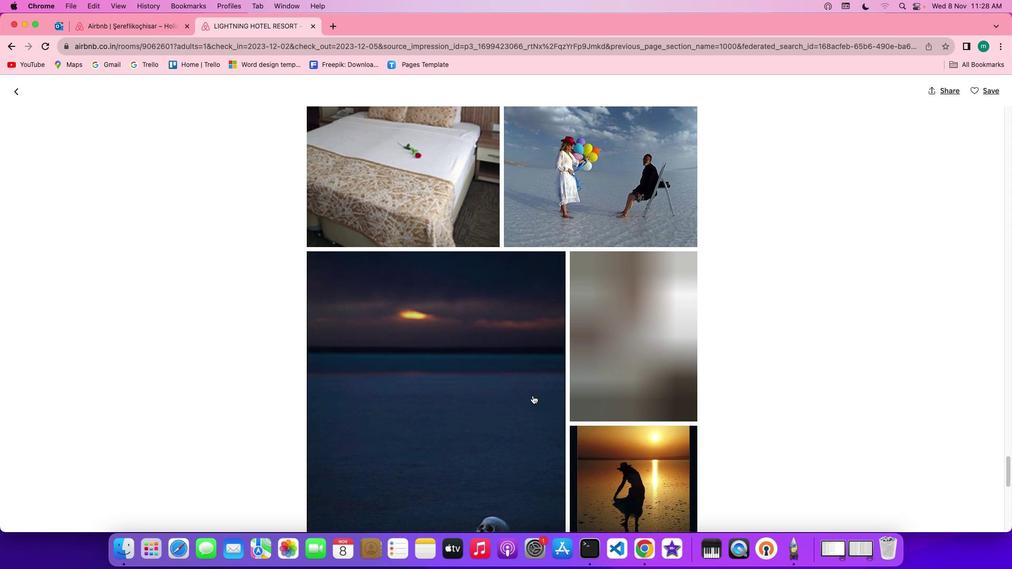 
Action: Mouse scrolled (540, 403) with delta (7, 5)
Screenshot: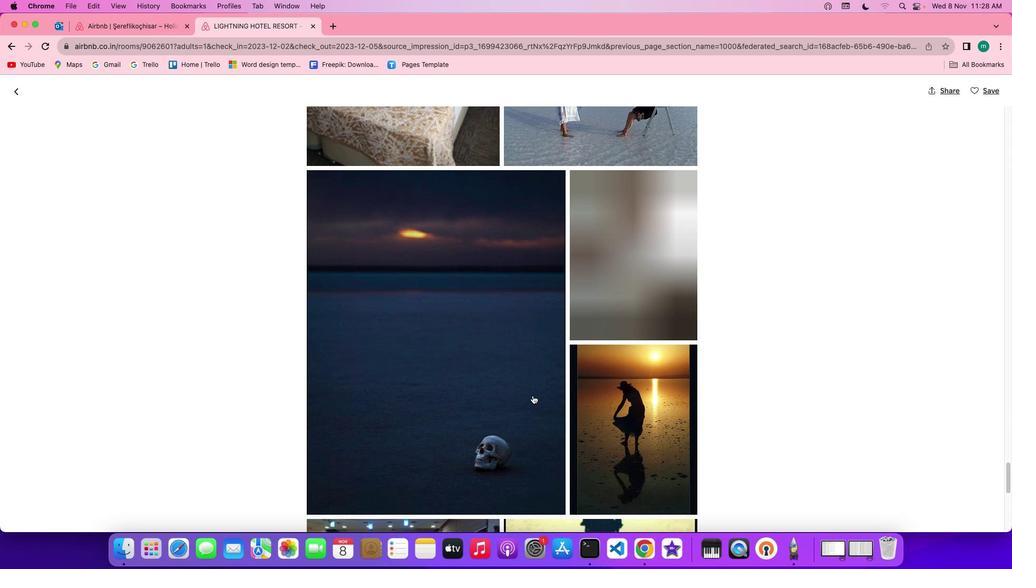 
Action: Mouse scrolled (540, 403) with delta (7, 5)
Screenshot: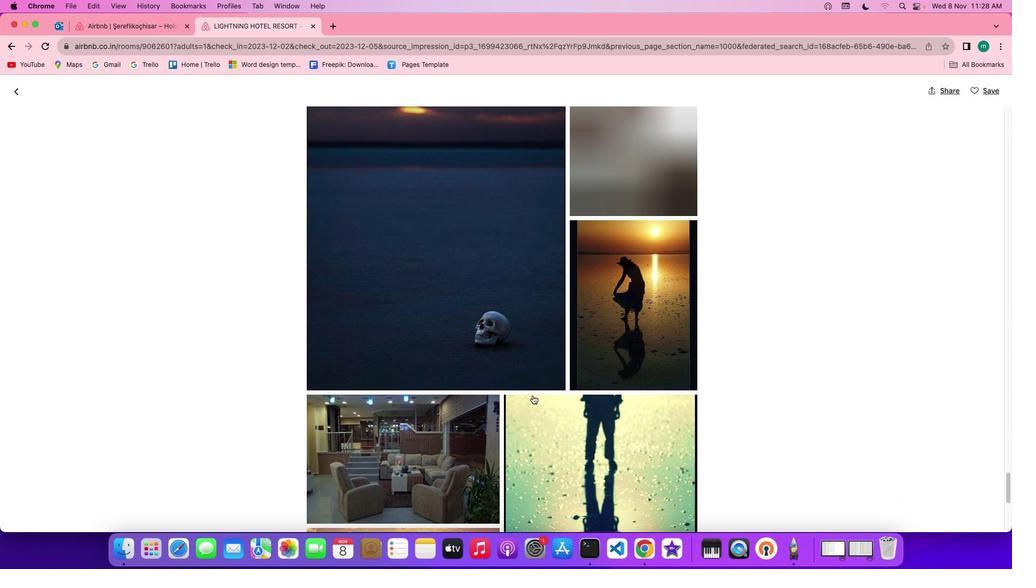 
Action: Mouse scrolled (540, 403) with delta (7, 6)
Screenshot: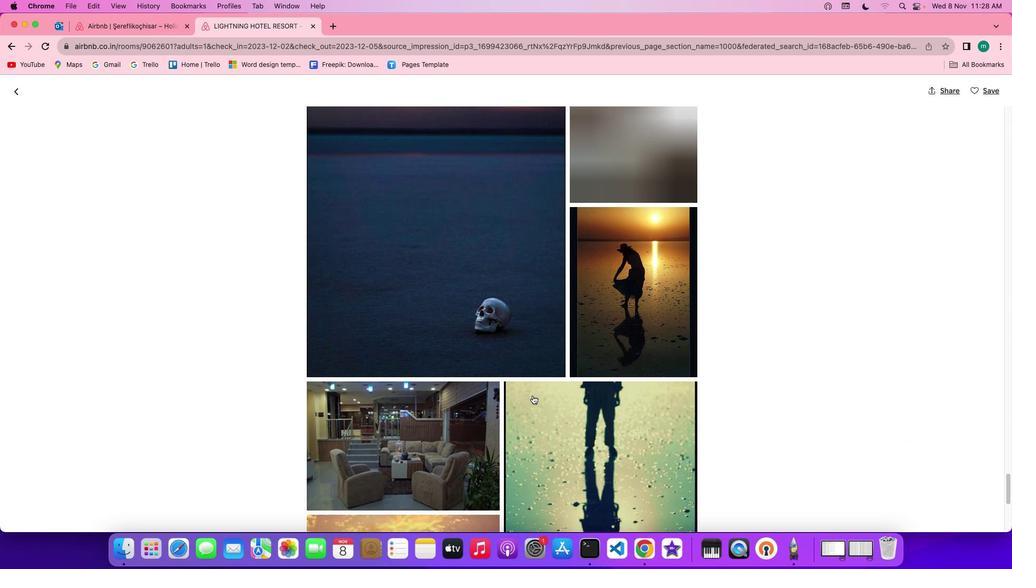 
Action: Mouse scrolled (540, 403) with delta (7, 6)
Screenshot: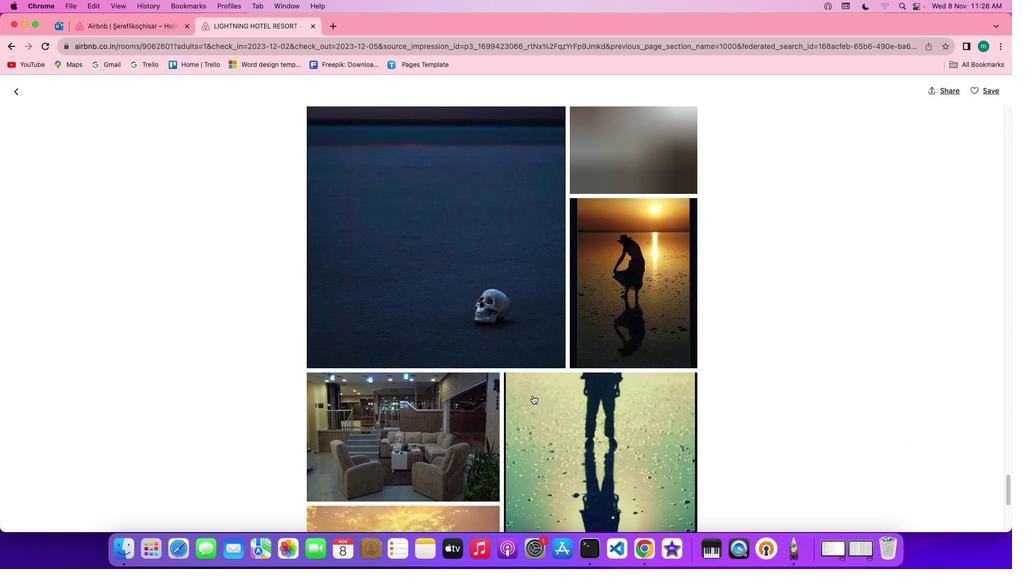 
Action: Mouse scrolled (540, 403) with delta (7, 5)
Screenshot: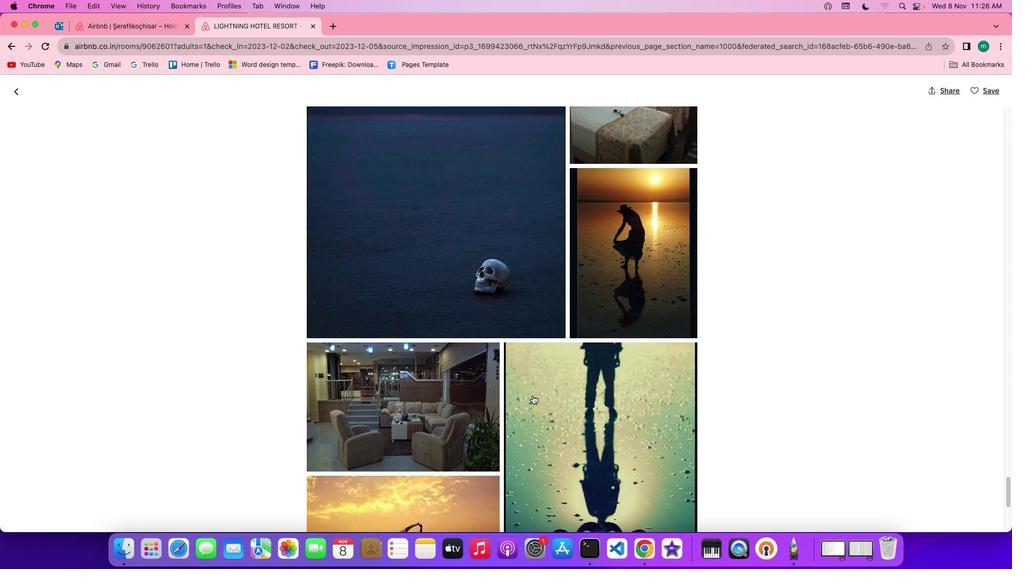 
Action: Mouse scrolled (540, 403) with delta (7, 5)
Screenshot: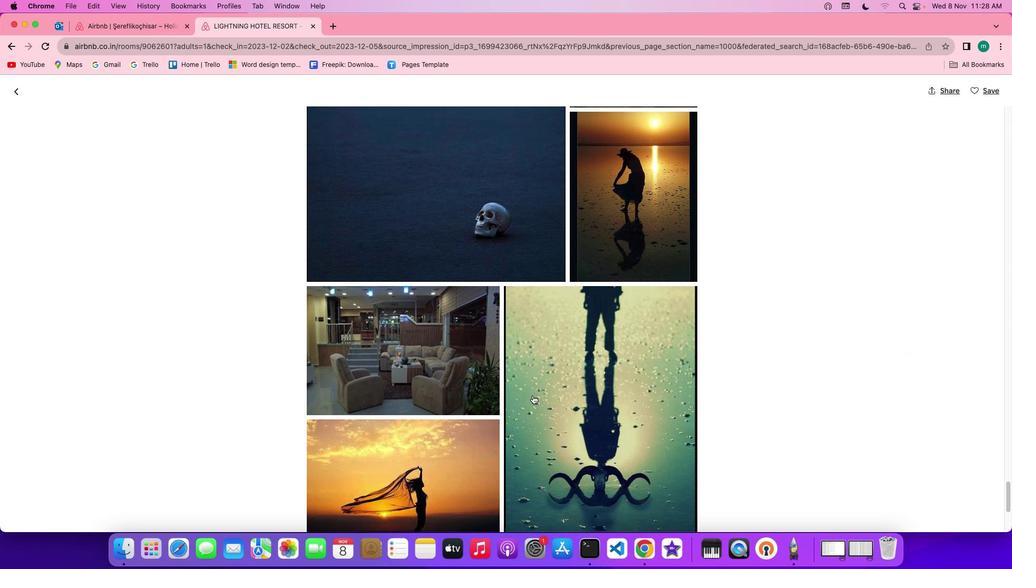 
Action: Mouse scrolled (540, 403) with delta (7, 5)
Screenshot: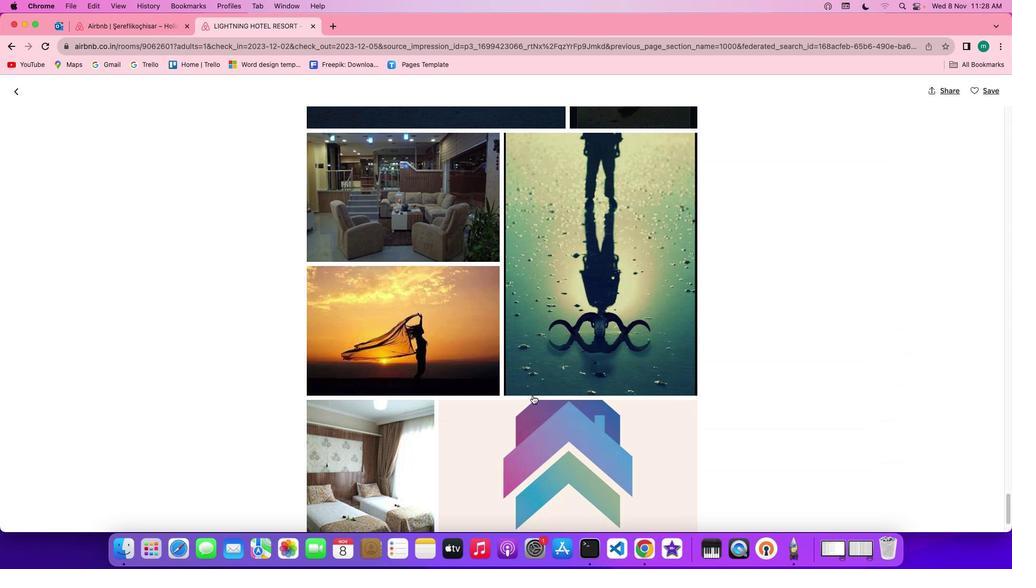 
Action: Mouse scrolled (540, 403) with delta (7, 6)
Screenshot: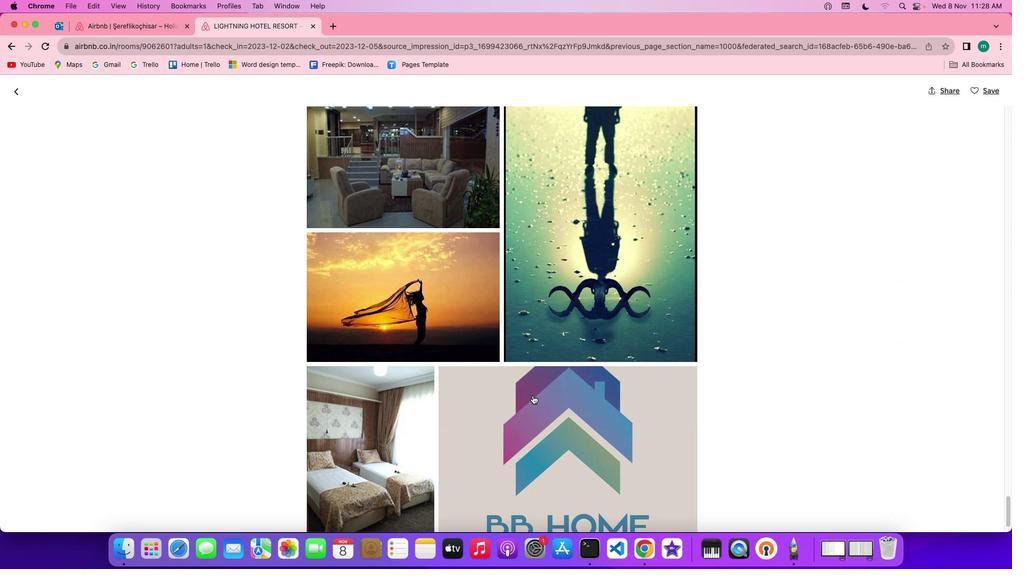 
Action: Mouse scrolled (540, 403) with delta (7, 6)
Screenshot: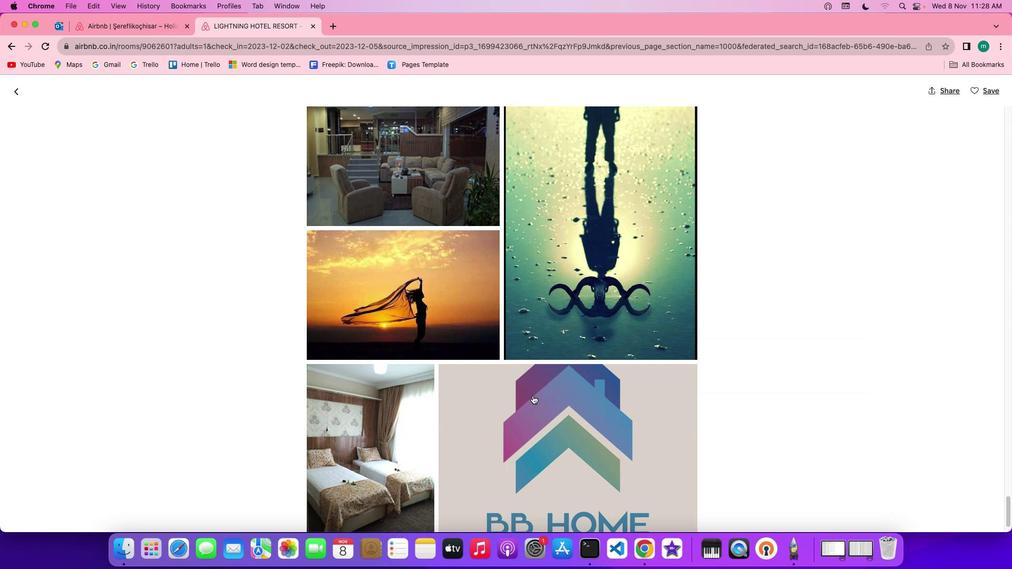 
Action: Mouse scrolled (540, 403) with delta (7, 6)
Screenshot: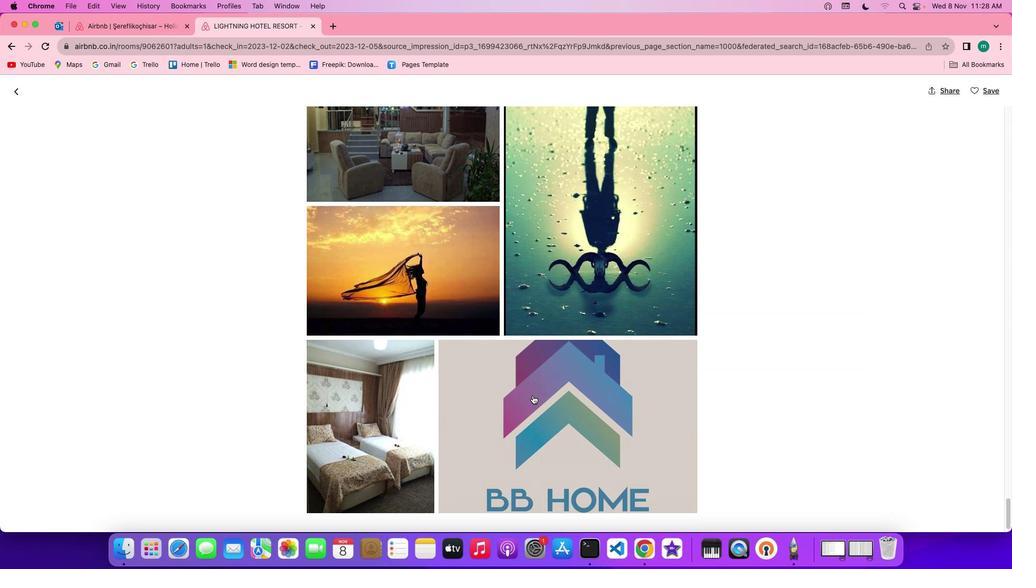 
Action: Mouse scrolled (540, 403) with delta (7, 5)
Screenshot: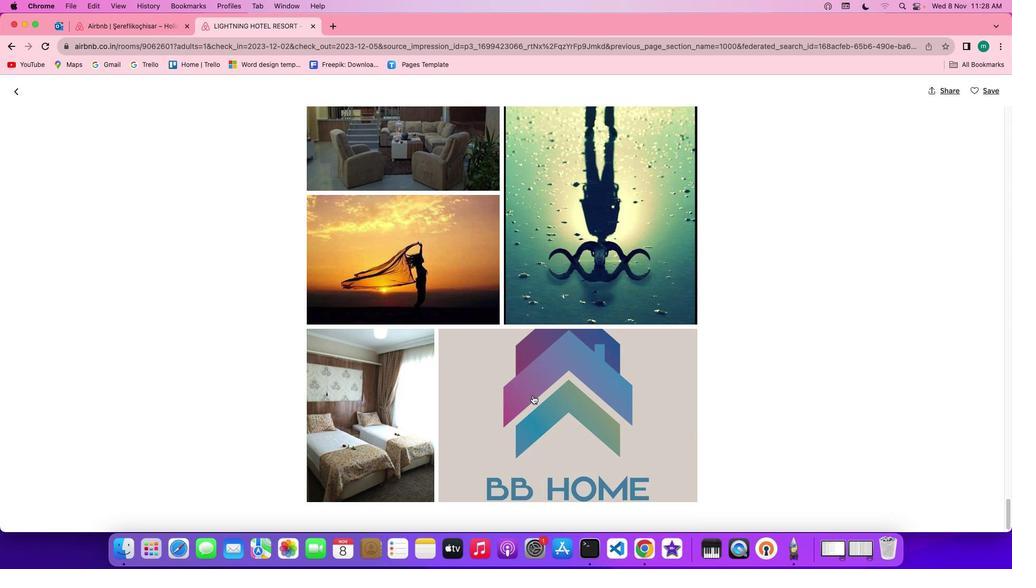 
Action: Mouse scrolled (540, 403) with delta (7, 6)
Screenshot: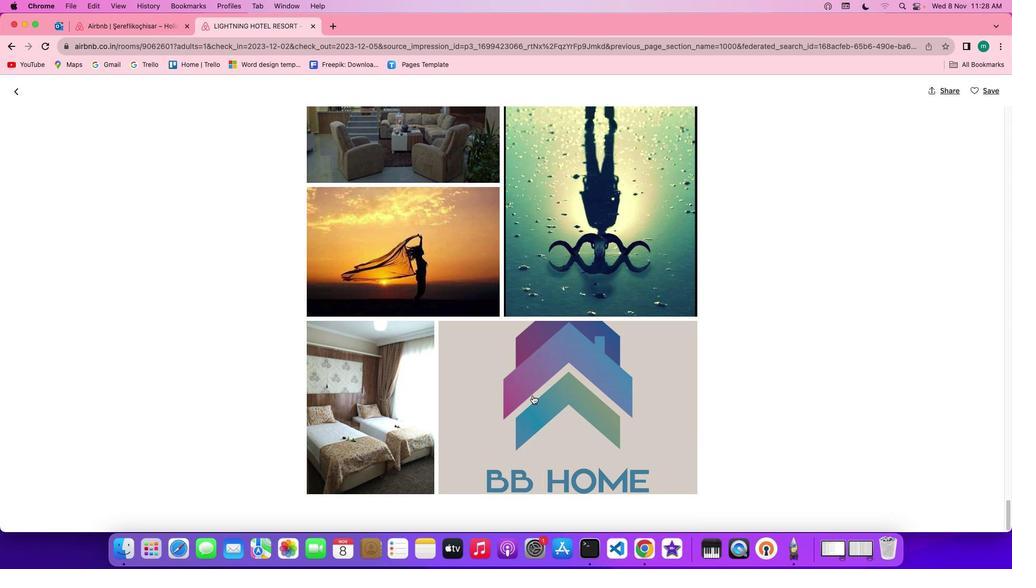 
Action: Mouse scrolled (540, 403) with delta (7, 6)
Screenshot: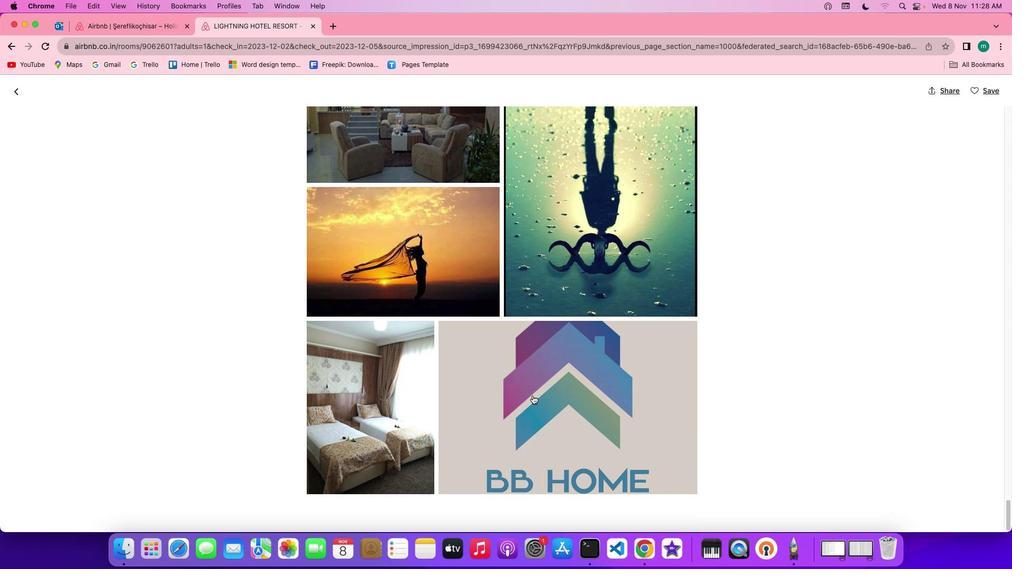 
Action: Mouse scrolled (540, 403) with delta (7, 6)
Screenshot: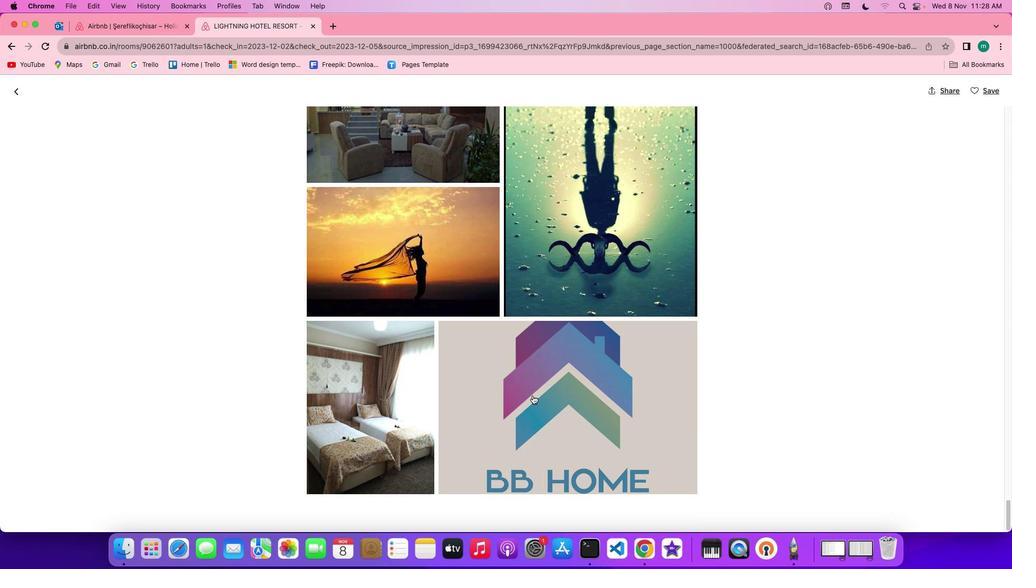 
Action: Mouse scrolled (540, 403) with delta (7, 6)
Screenshot: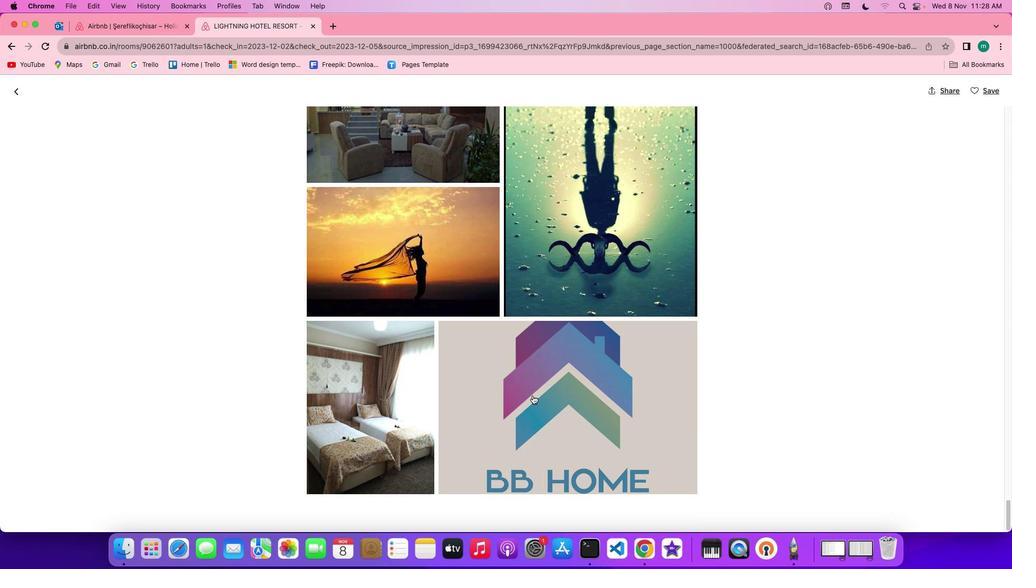 
Action: Mouse scrolled (540, 403) with delta (7, 5)
Screenshot: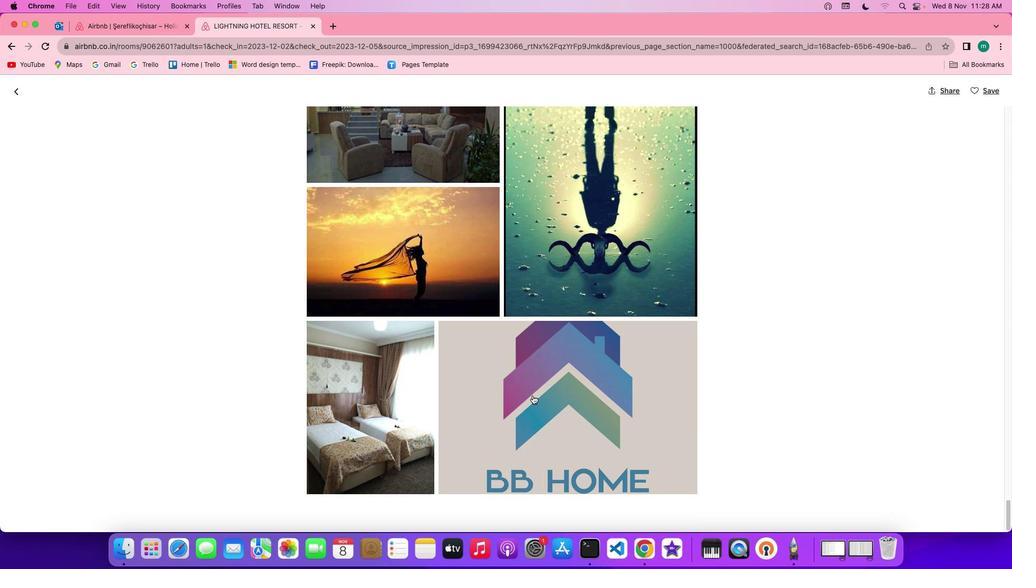 
Action: Mouse scrolled (540, 403) with delta (7, 6)
Screenshot: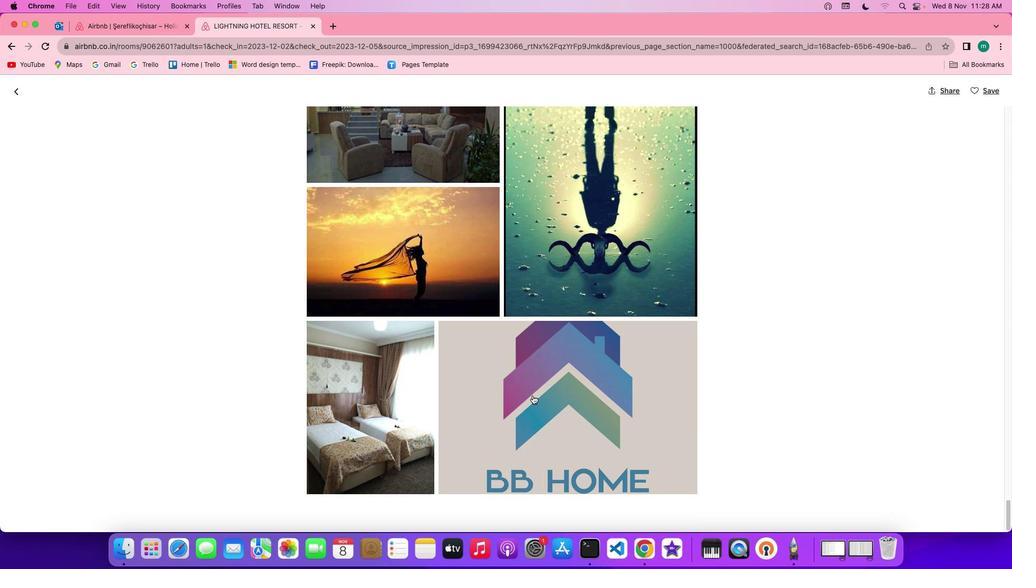 
Action: Mouse scrolled (540, 403) with delta (7, 6)
Screenshot: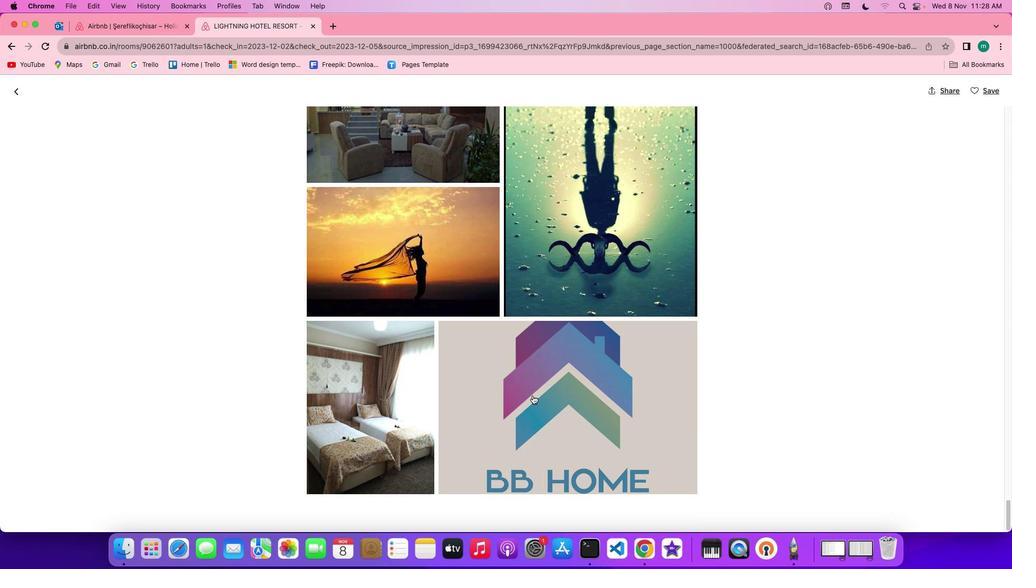 
Action: Mouse scrolled (540, 403) with delta (7, 6)
Screenshot: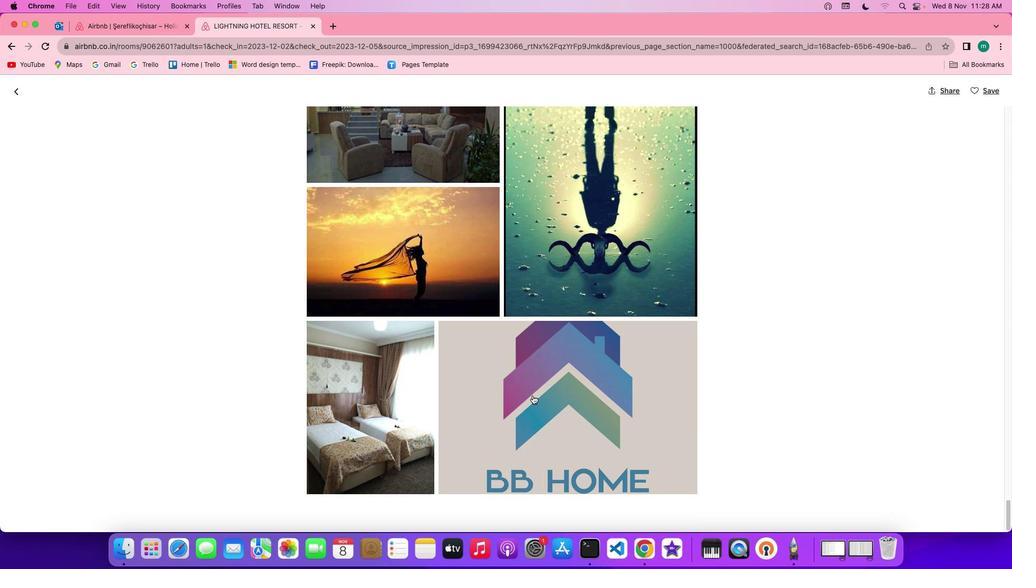 
Action: Mouse scrolled (540, 403) with delta (7, 6)
Screenshot: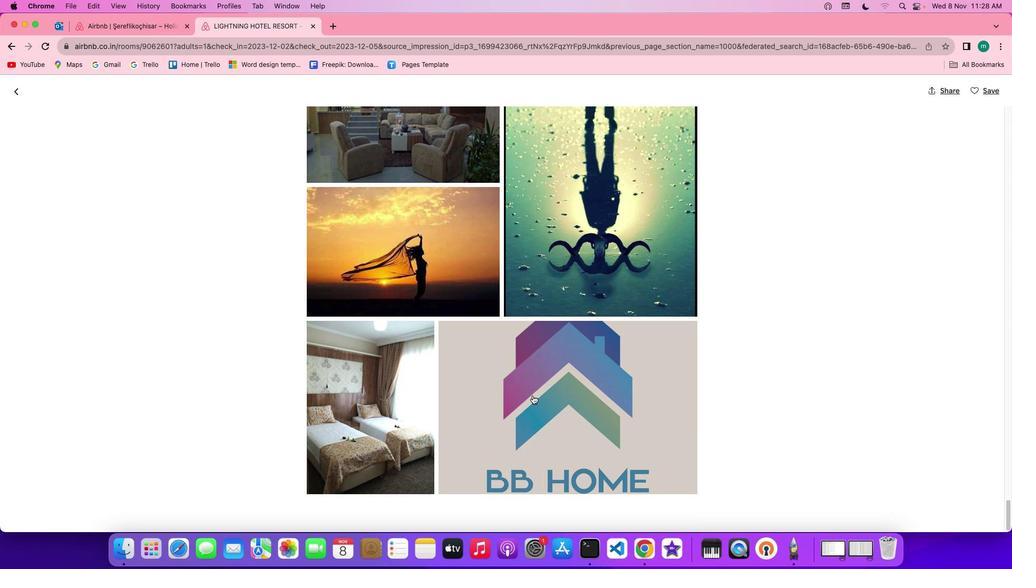 
Action: Mouse scrolled (540, 403) with delta (7, 5)
